 Task: Change  the formatting of the data to Which is Less than 10, In conditional formating, put the option 'Light Red Fill with Drak Red Text. 'add another formatting option Format As Table, insert the option Blue Table style Light 9 In the sheet   Promote Sales log book
Action: Mouse moved to (296, 392)
Screenshot: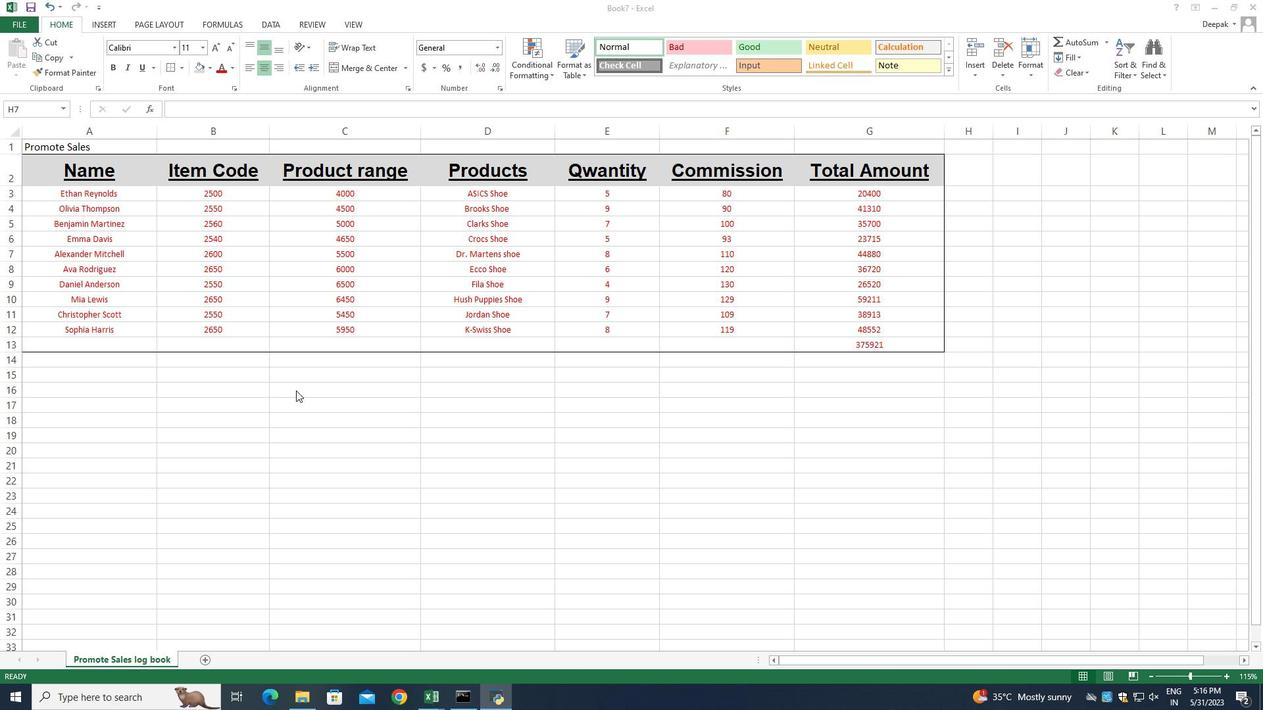 
Action: Mouse scrolled (296, 391) with delta (0, 0)
Screenshot: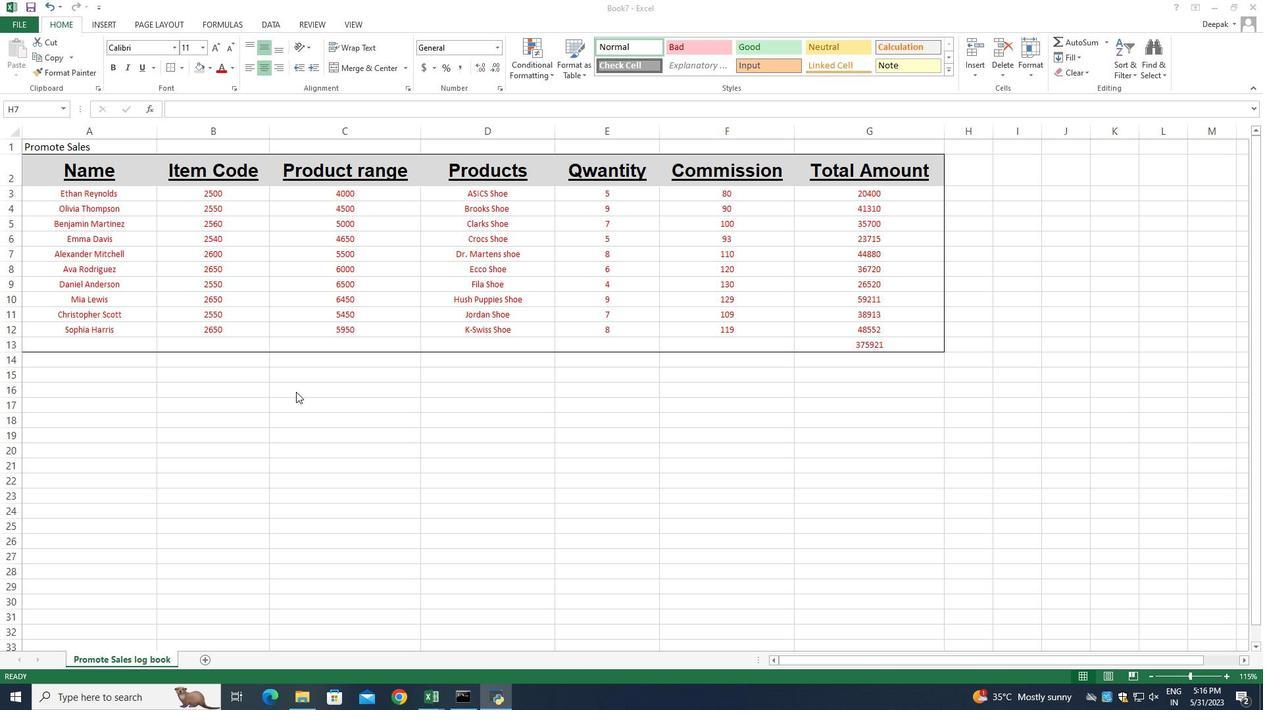 
Action: Mouse scrolled (296, 391) with delta (0, 0)
Screenshot: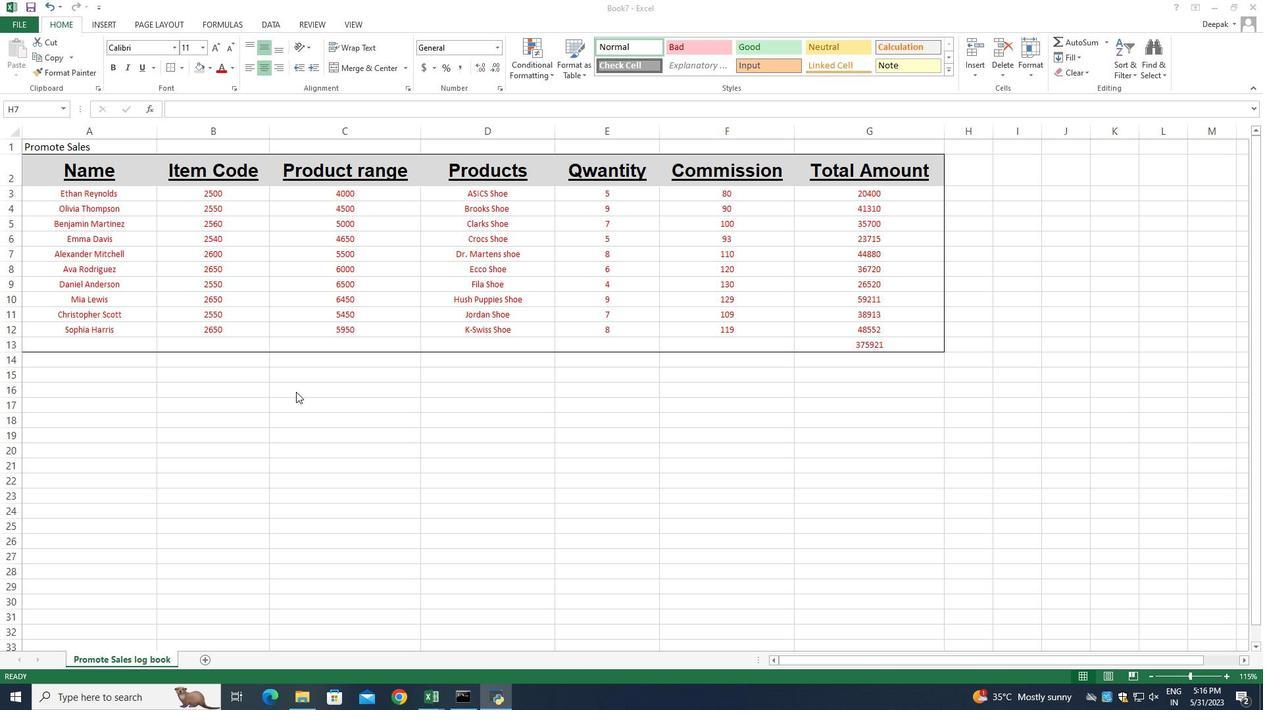 
Action: Mouse scrolled (296, 391) with delta (0, 0)
Screenshot: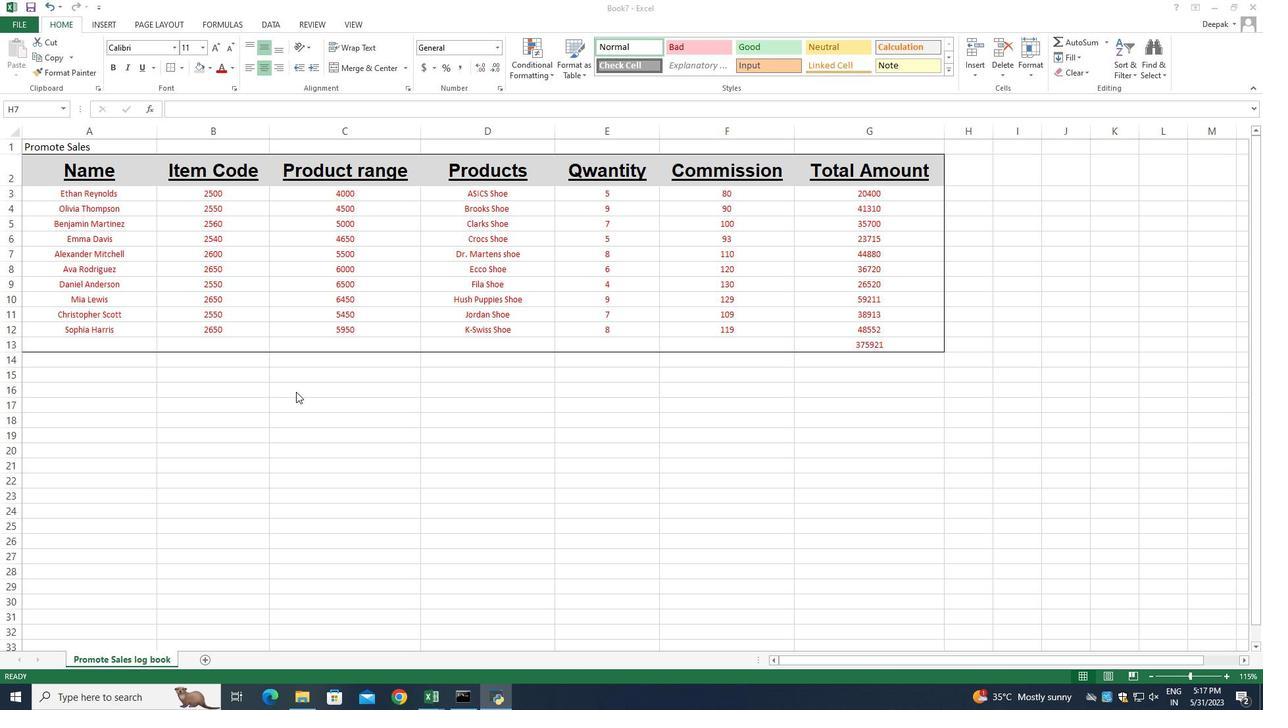
Action: Mouse moved to (307, 417)
Screenshot: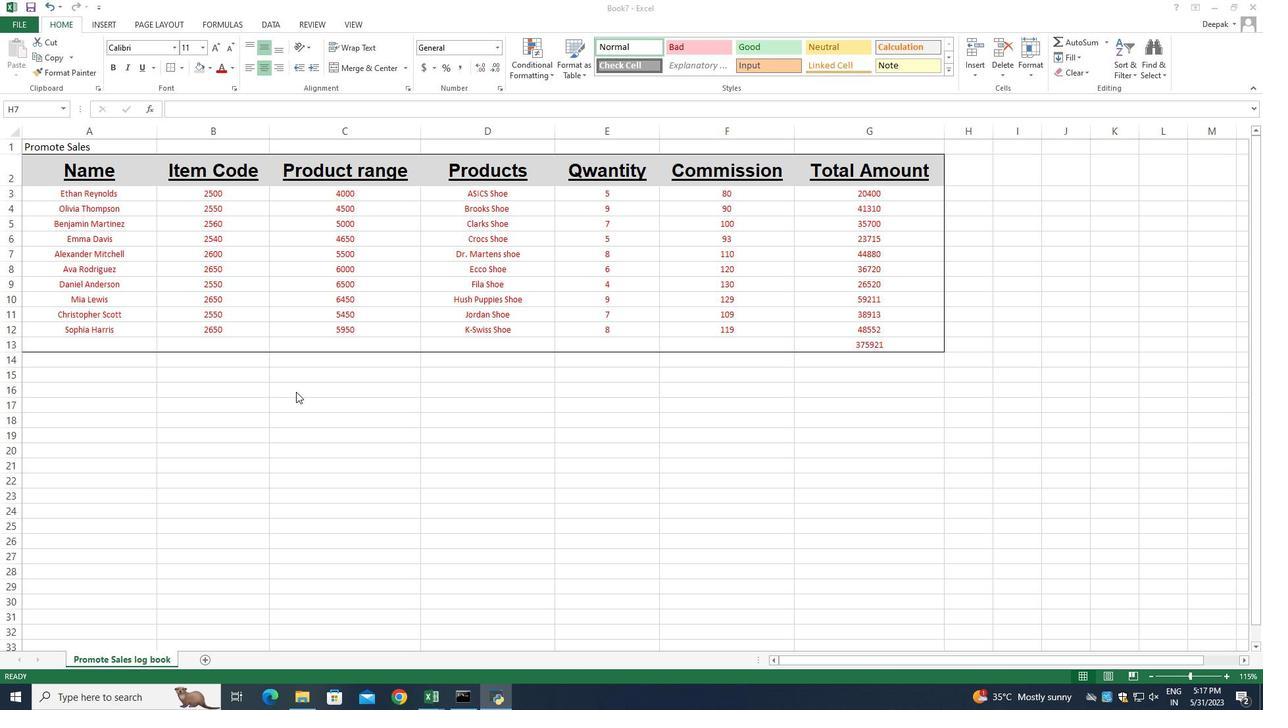 
Action: Mouse scrolled (307, 416) with delta (0, 0)
Screenshot: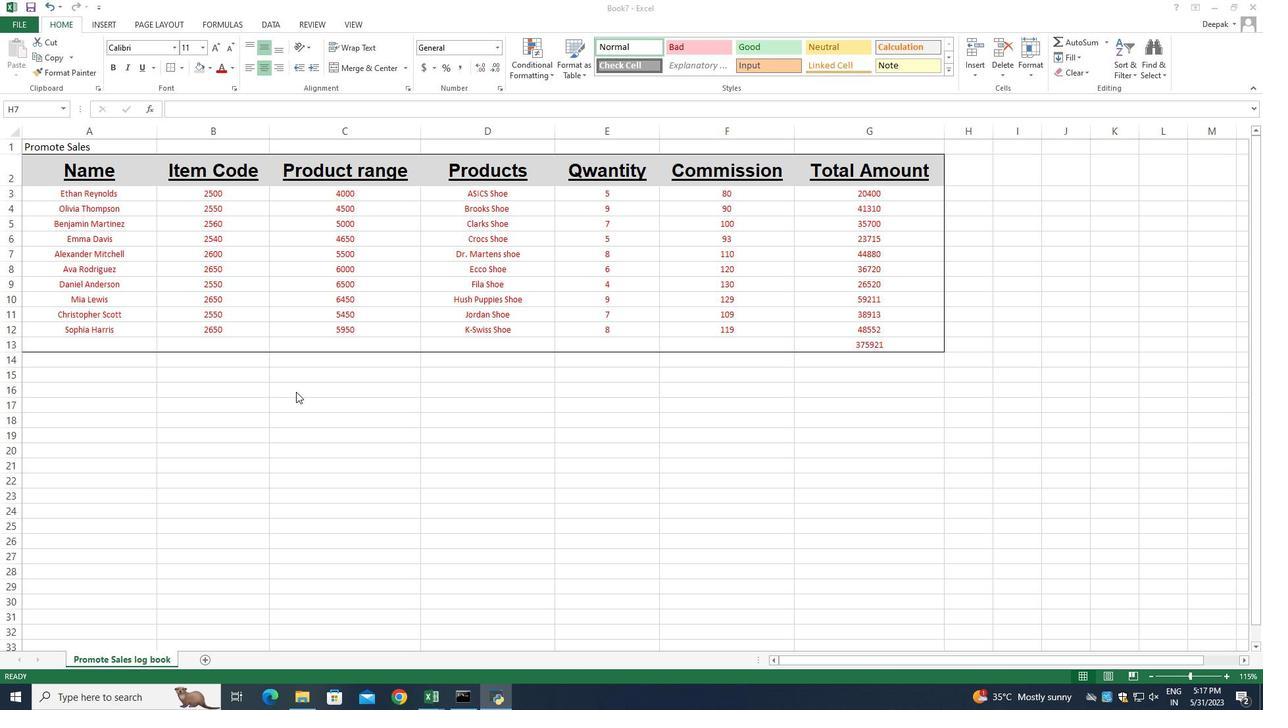 
Action: Mouse moved to (311, 424)
Screenshot: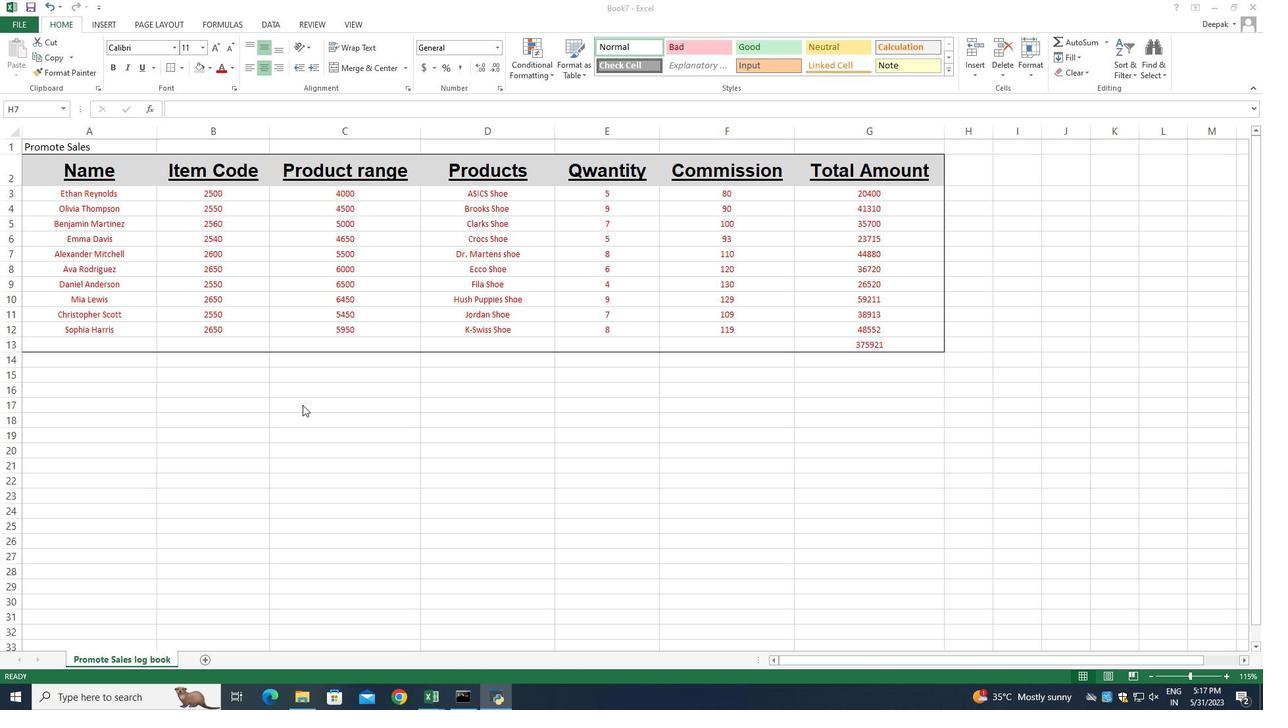 
Action: Mouse scrolled (311, 423) with delta (0, 0)
Screenshot: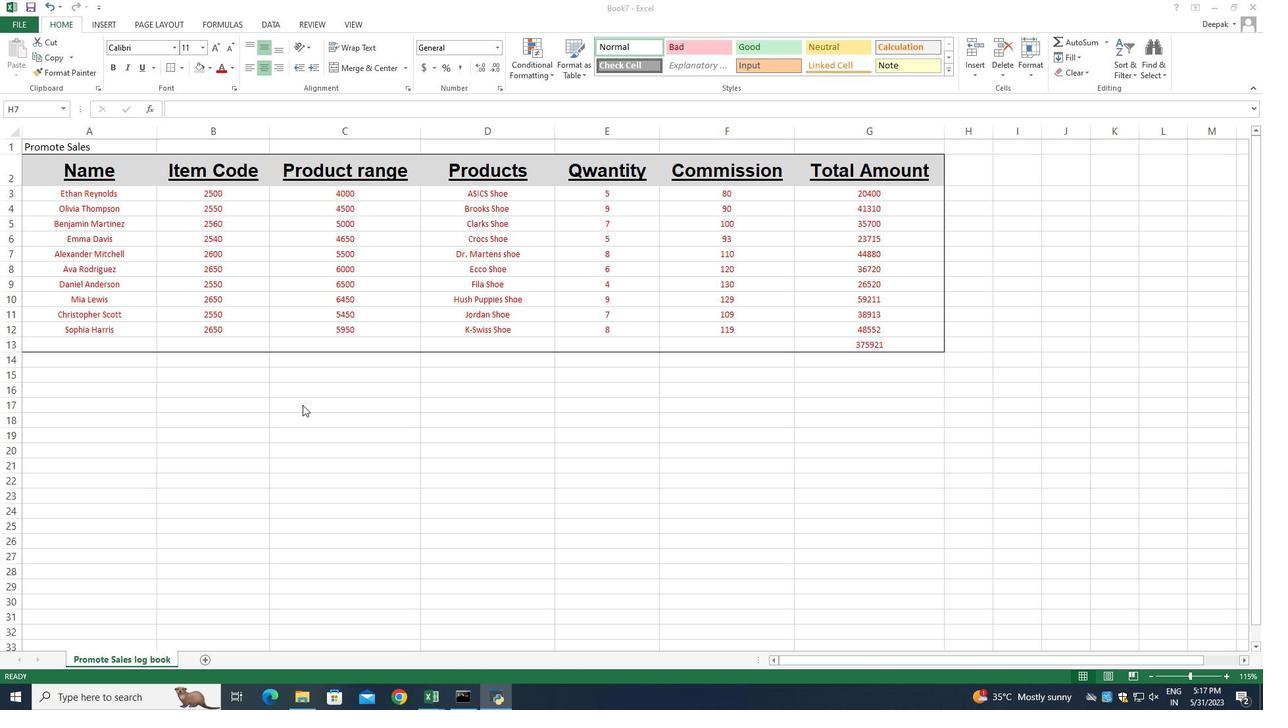 
Action: Mouse moved to (318, 434)
Screenshot: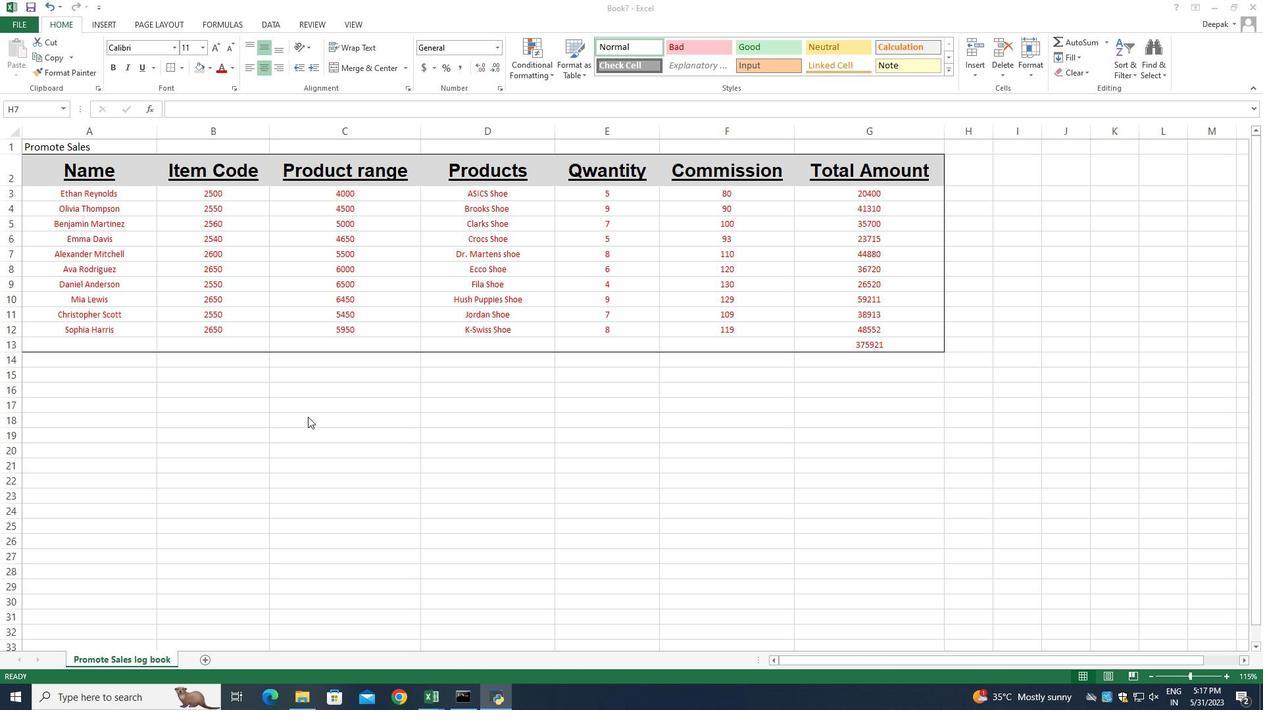 
Action: Mouse scrolled (318, 434) with delta (0, 0)
Screenshot: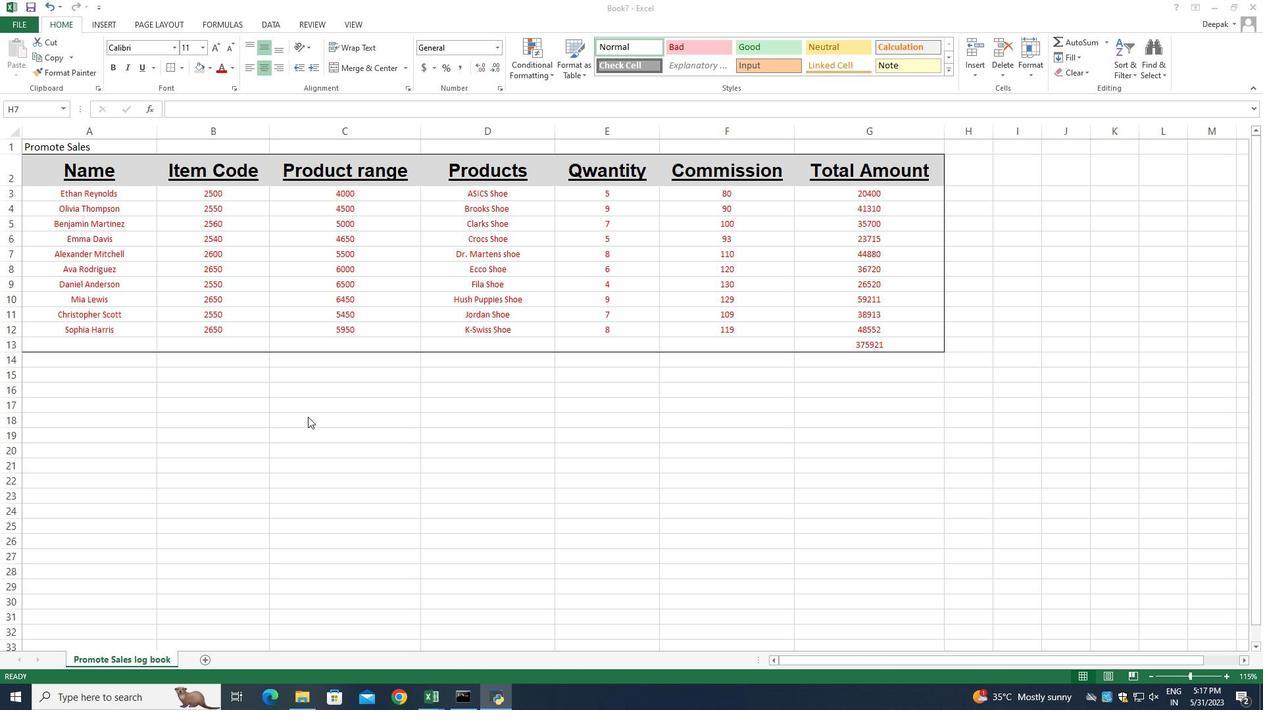 
Action: Mouse moved to (651, 374)
Screenshot: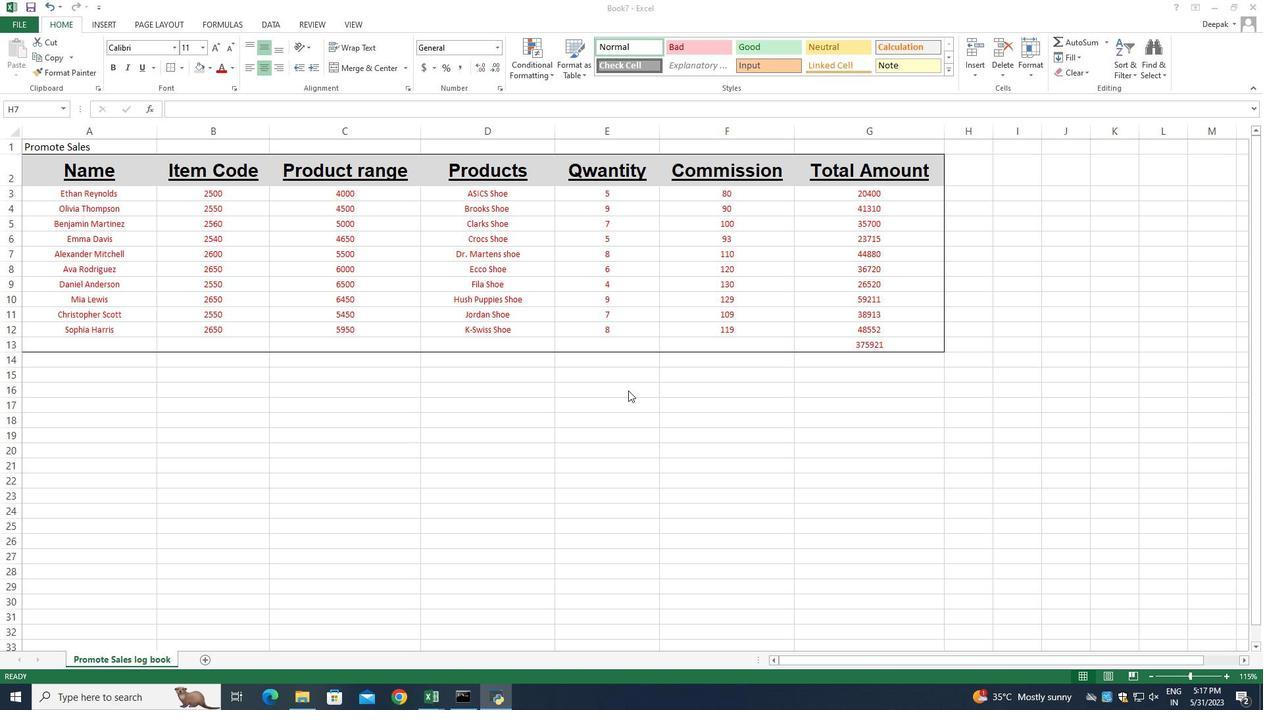 
Action: Mouse scrolled (651, 375) with delta (0, 0)
Screenshot: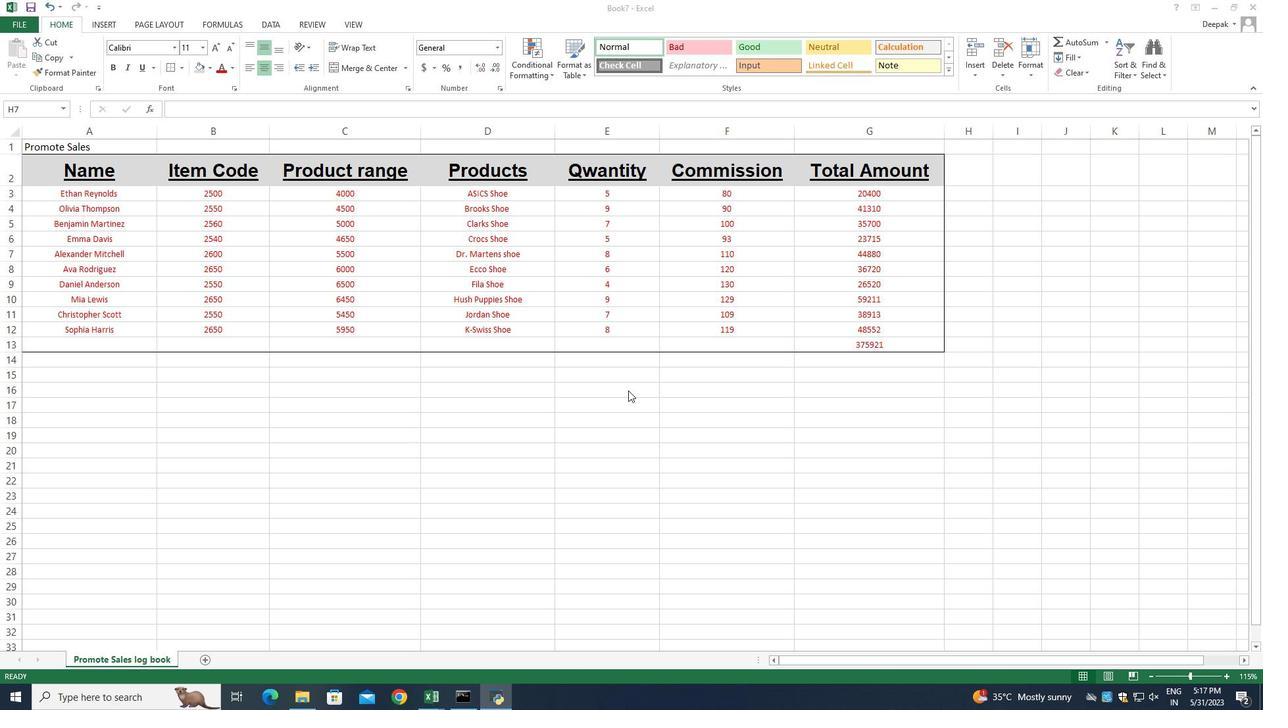 
Action: Mouse scrolled (651, 375) with delta (0, 0)
Screenshot: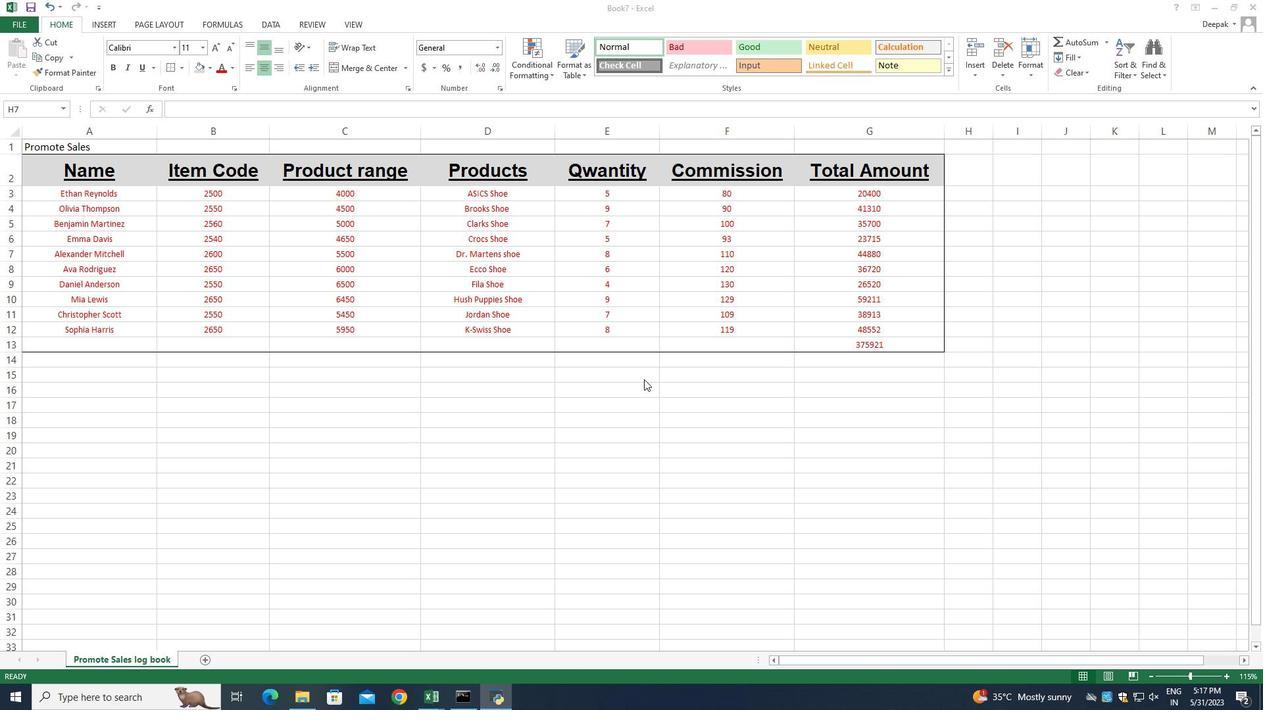 
Action: Mouse scrolled (651, 375) with delta (0, 0)
Screenshot: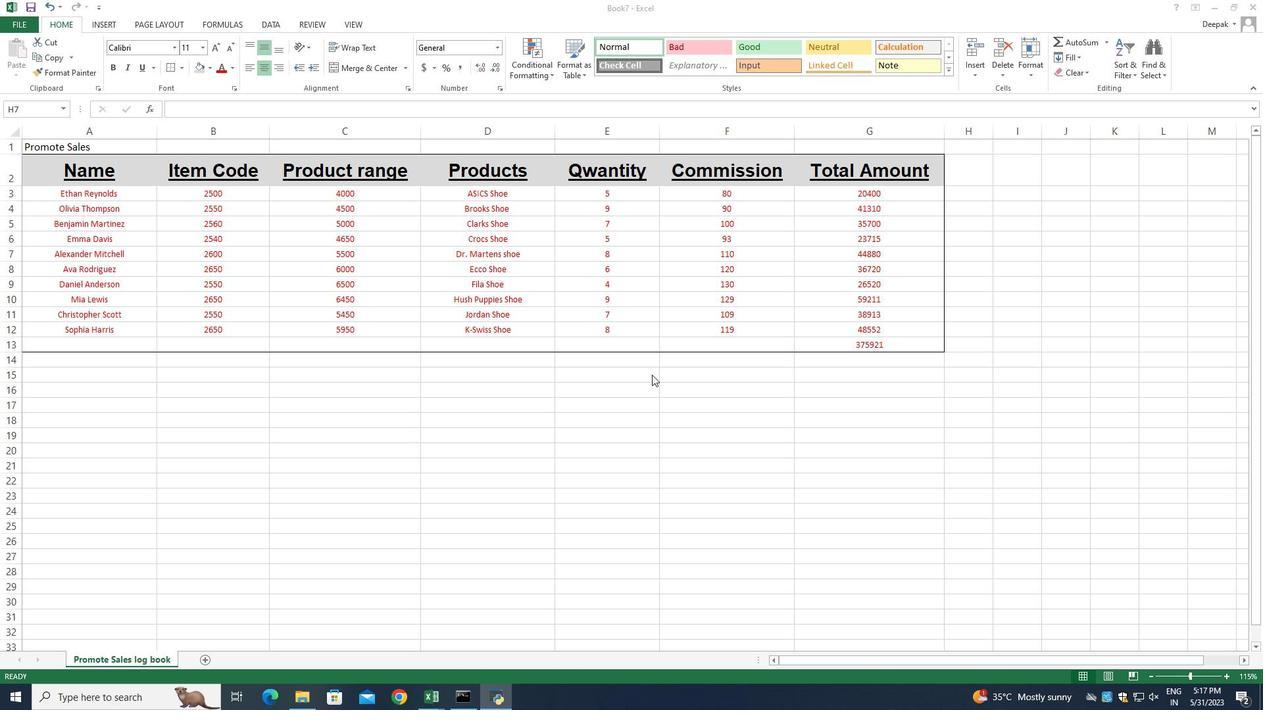 
Action: Mouse moved to (547, 358)
Screenshot: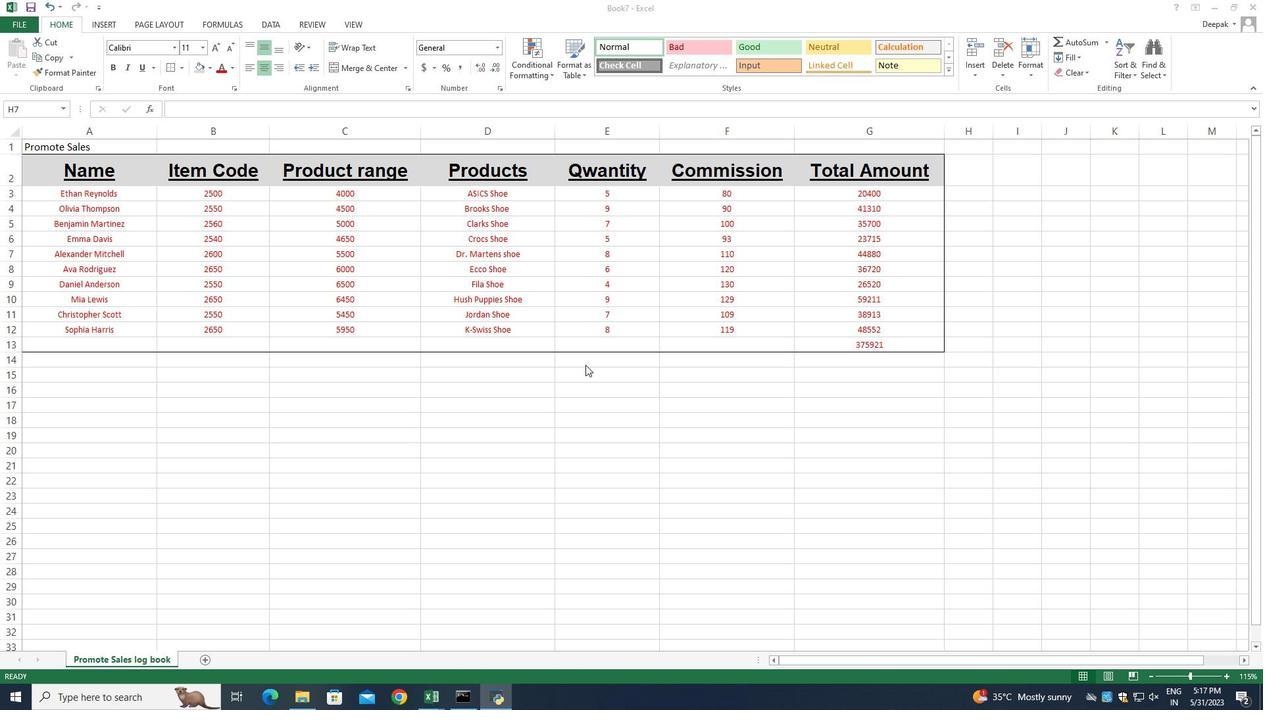 
Action: Mouse scrolled (547, 359) with delta (0, 0)
Screenshot: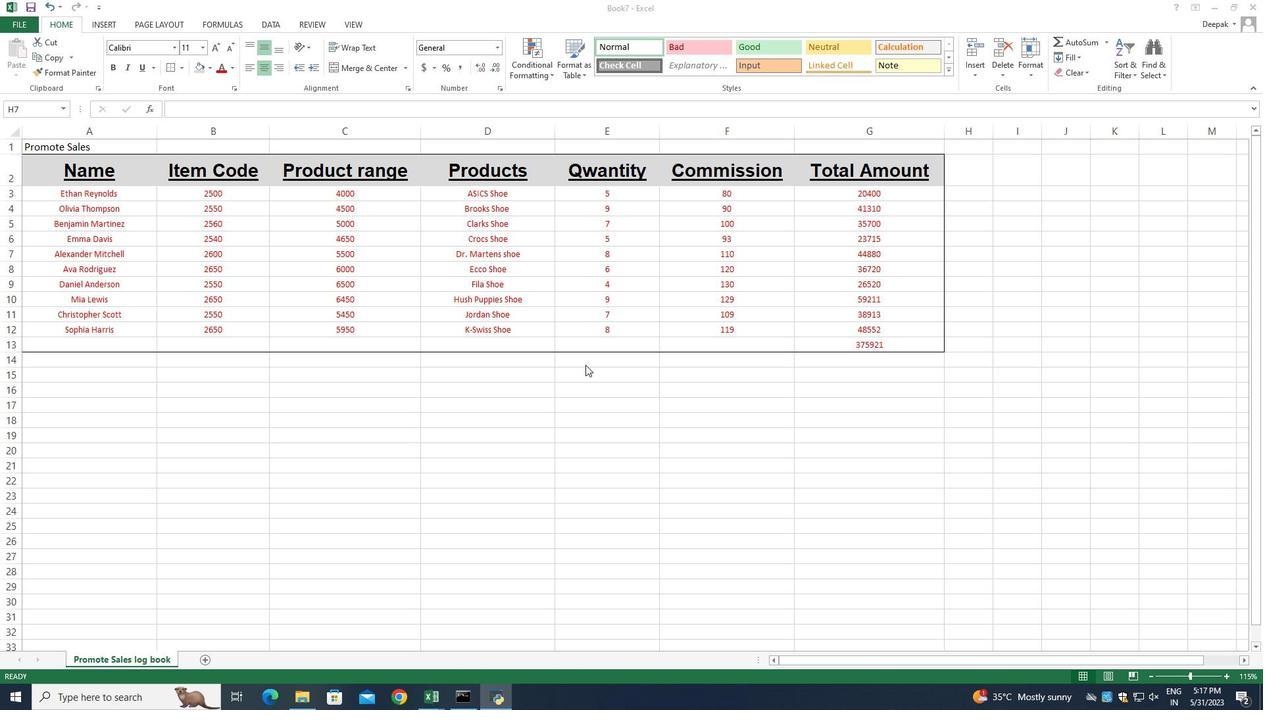 
Action: Mouse moved to (546, 358)
Screenshot: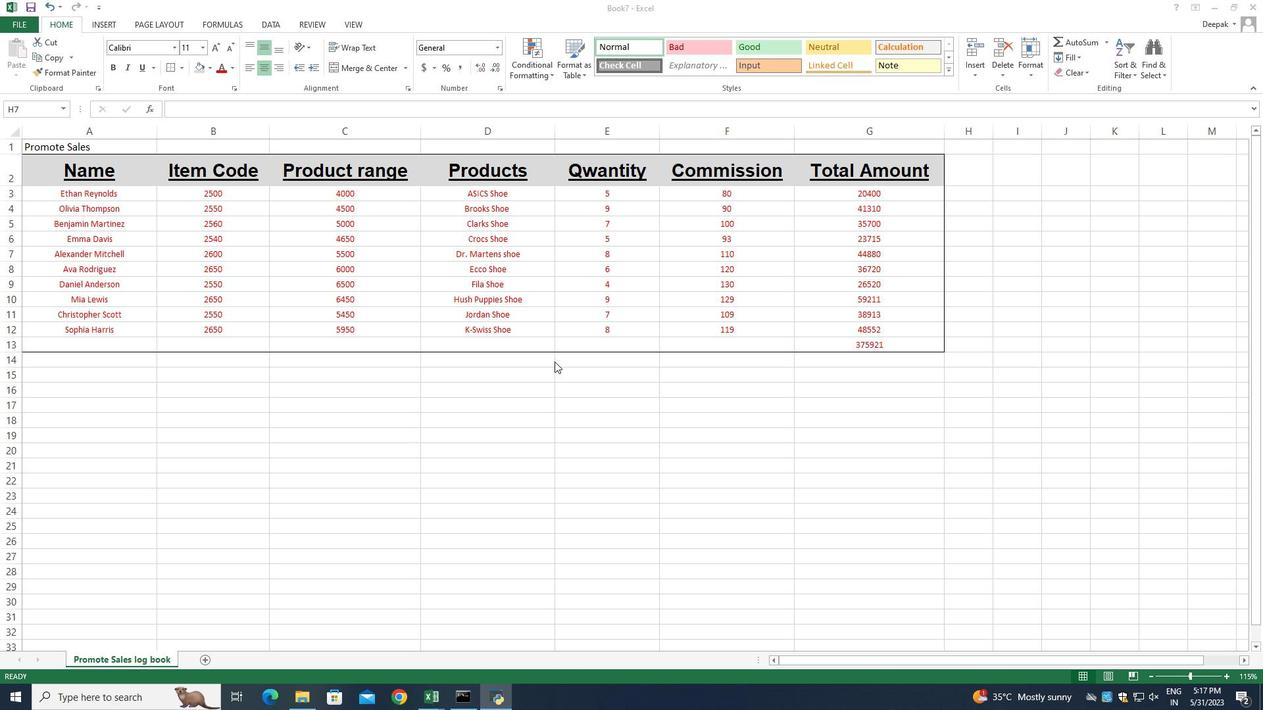 
Action: Mouse scrolled (546, 359) with delta (0, 0)
Screenshot: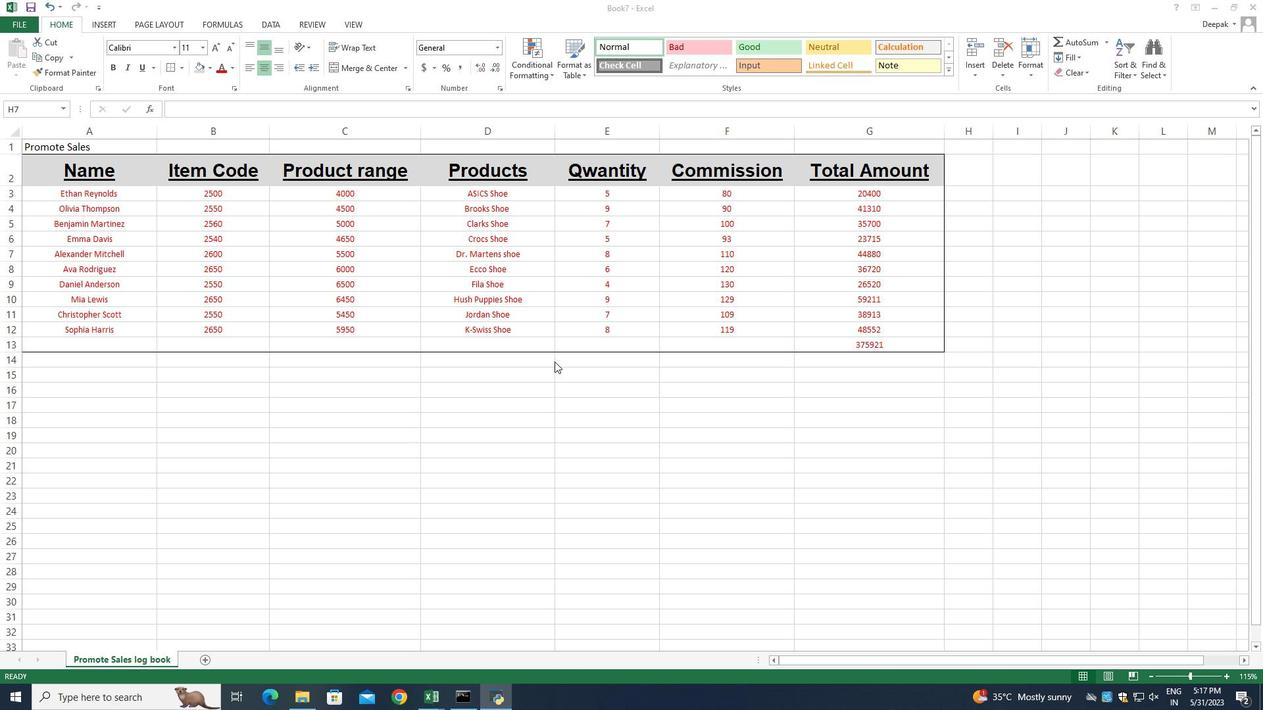 
Action: Mouse moved to (541, 368)
Screenshot: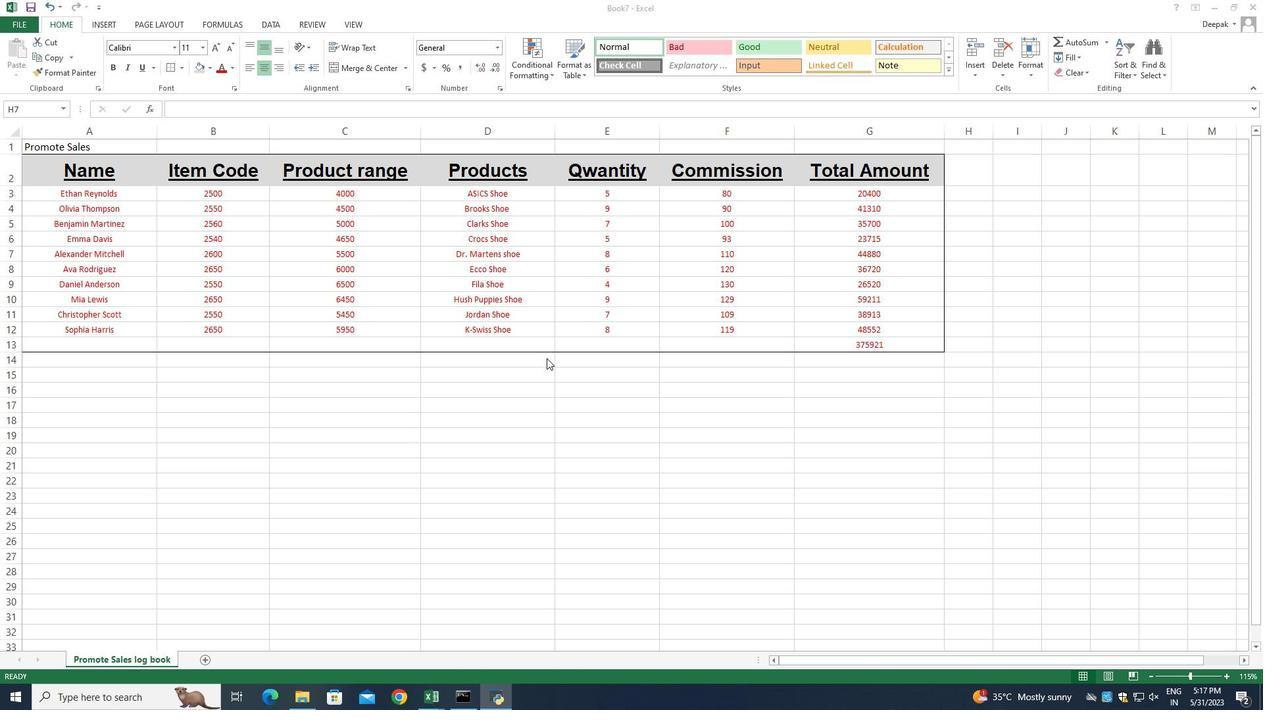 
Action: Mouse scrolled (541, 369) with delta (0, 0)
Screenshot: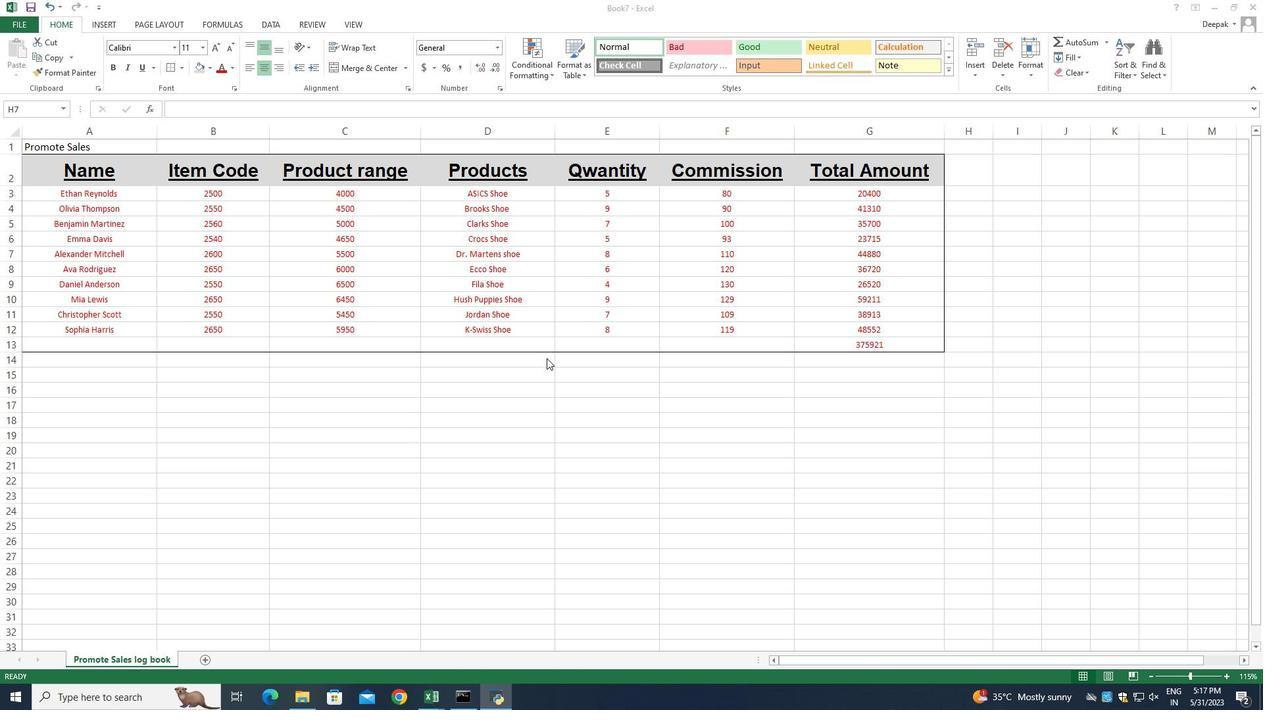 
Action: Mouse moved to (538, 392)
Screenshot: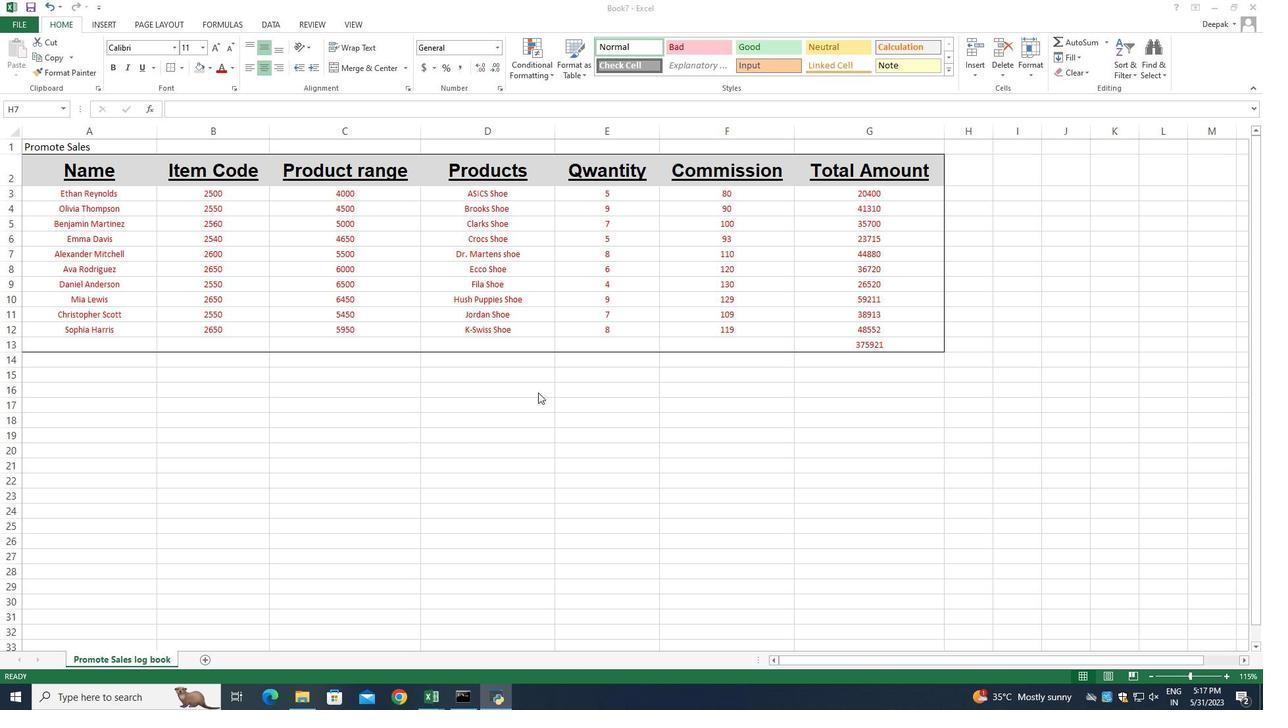 
Action: Mouse pressed left at (538, 392)
Screenshot: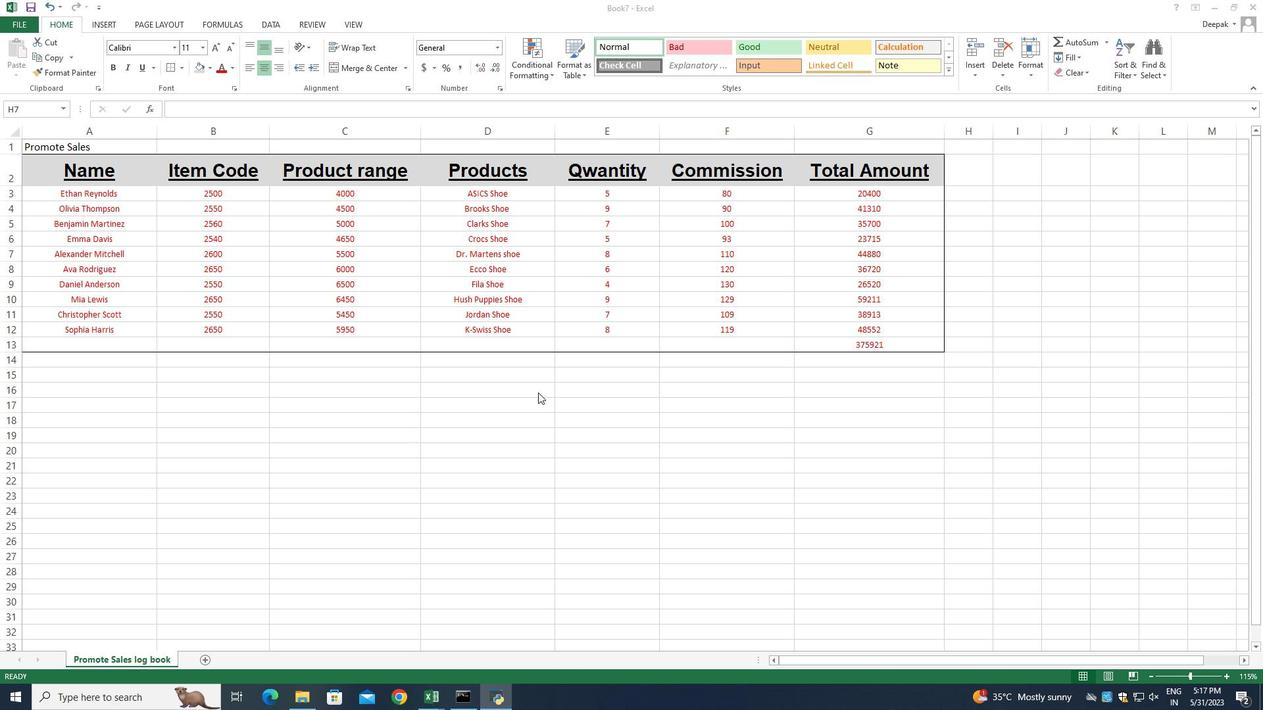 
Action: Mouse moved to (357, 415)
Screenshot: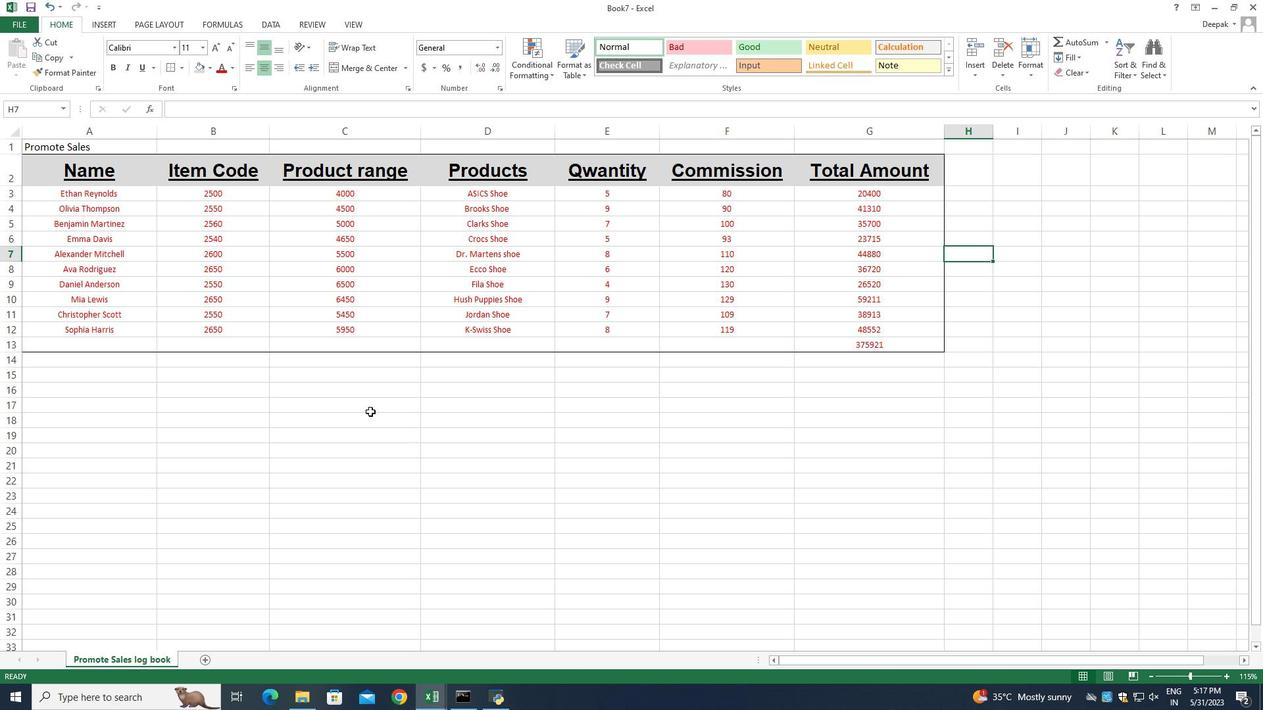 
Action: Mouse scrolled (357, 414) with delta (0, 0)
Screenshot: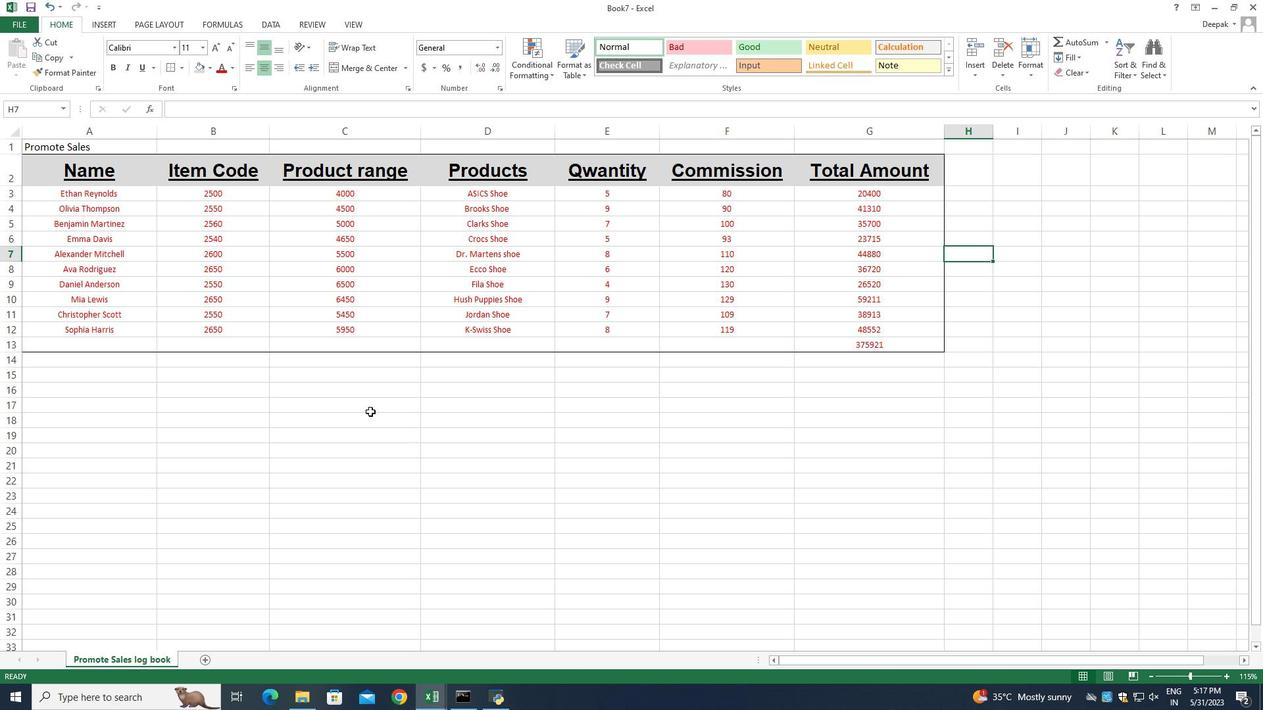 
Action: Mouse moved to (361, 415)
Screenshot: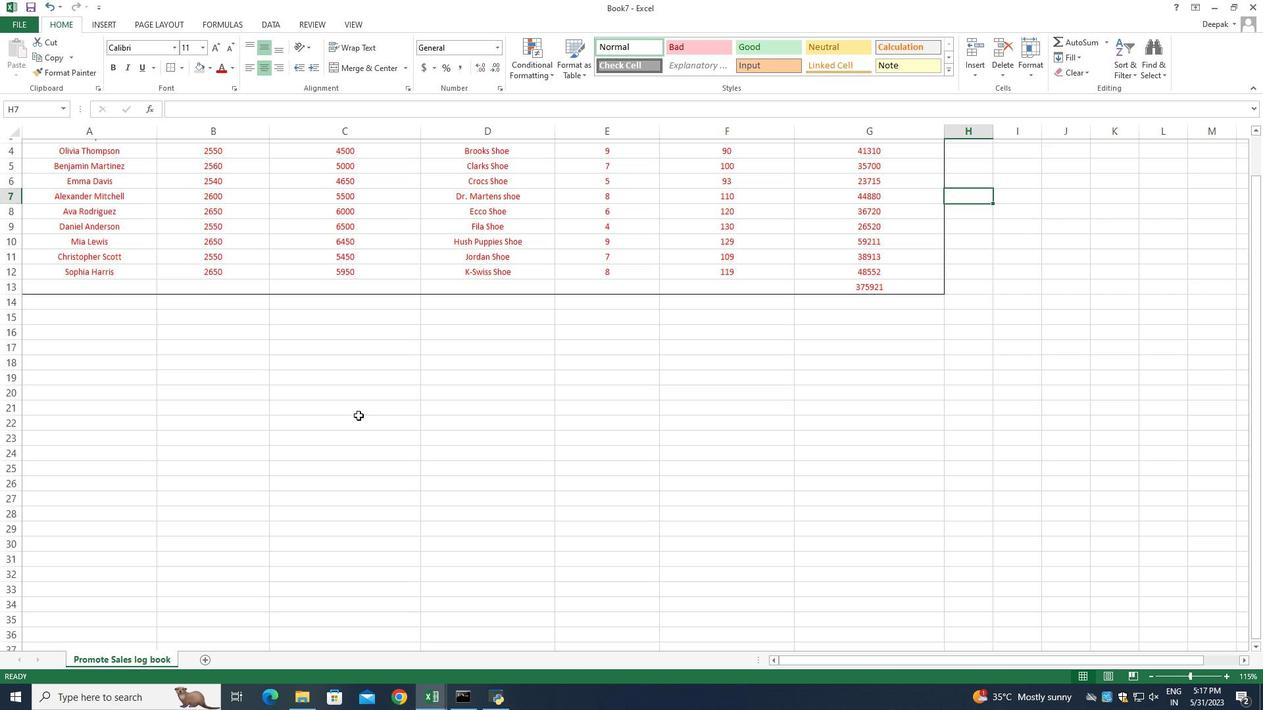 
Action: Mouse scrolled (361, 416) with delta (0, 0)
Screenshot: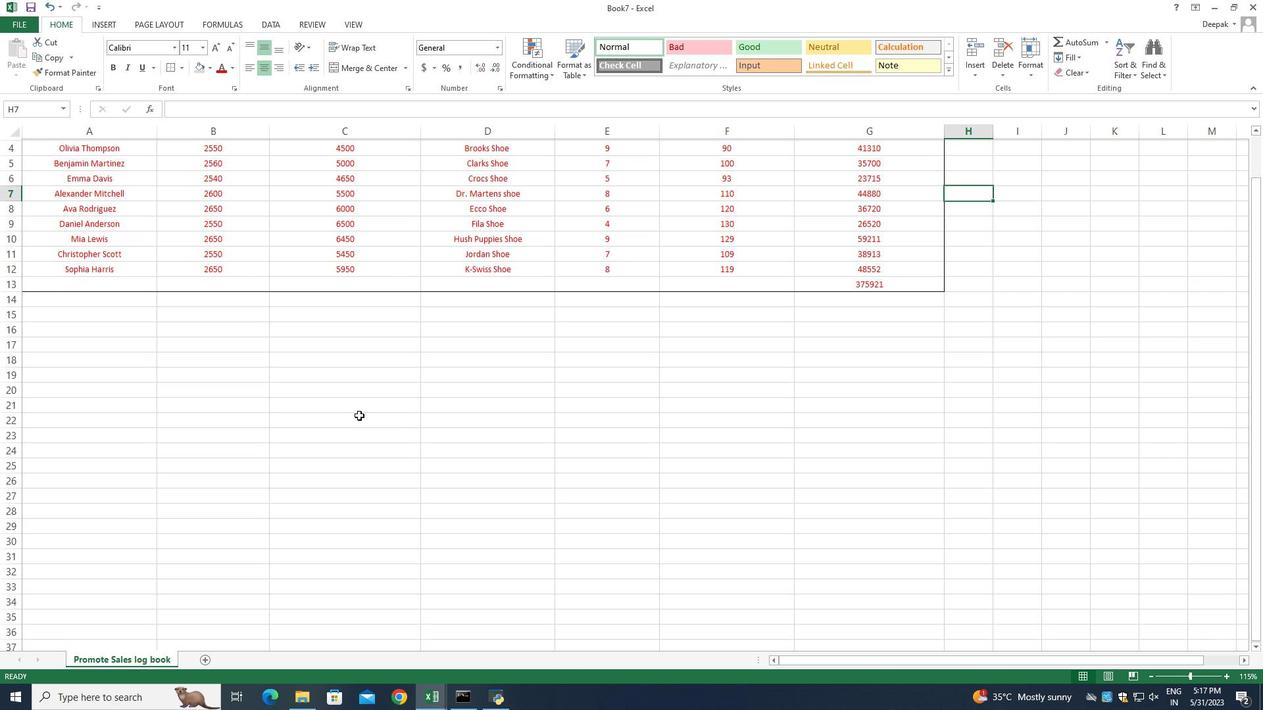 
Action: Mouse scrolled (361, 416) with delta (0, 0)
Screenshot: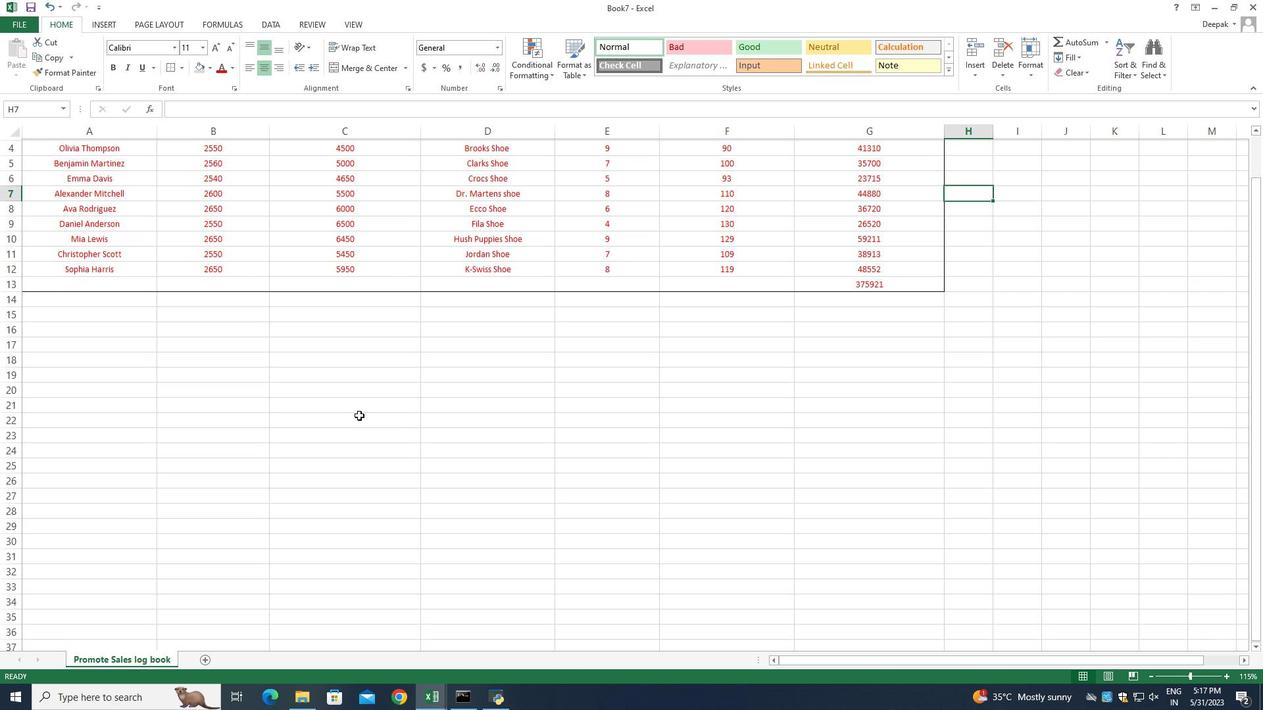 
Action: Mouse scrolled (361, 416) with delta (0, 0)
Screenshot: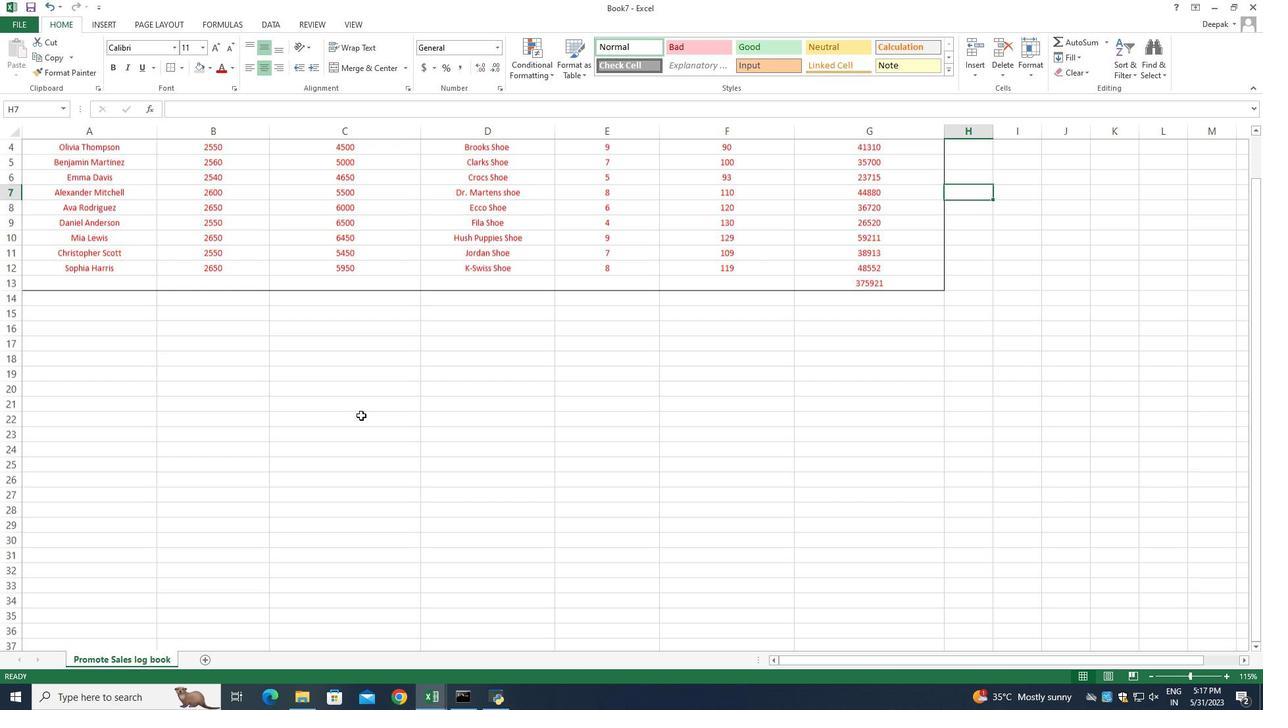 
Action: Mouse scrolled (361, 416) with delta (0, 0)
Screenshot: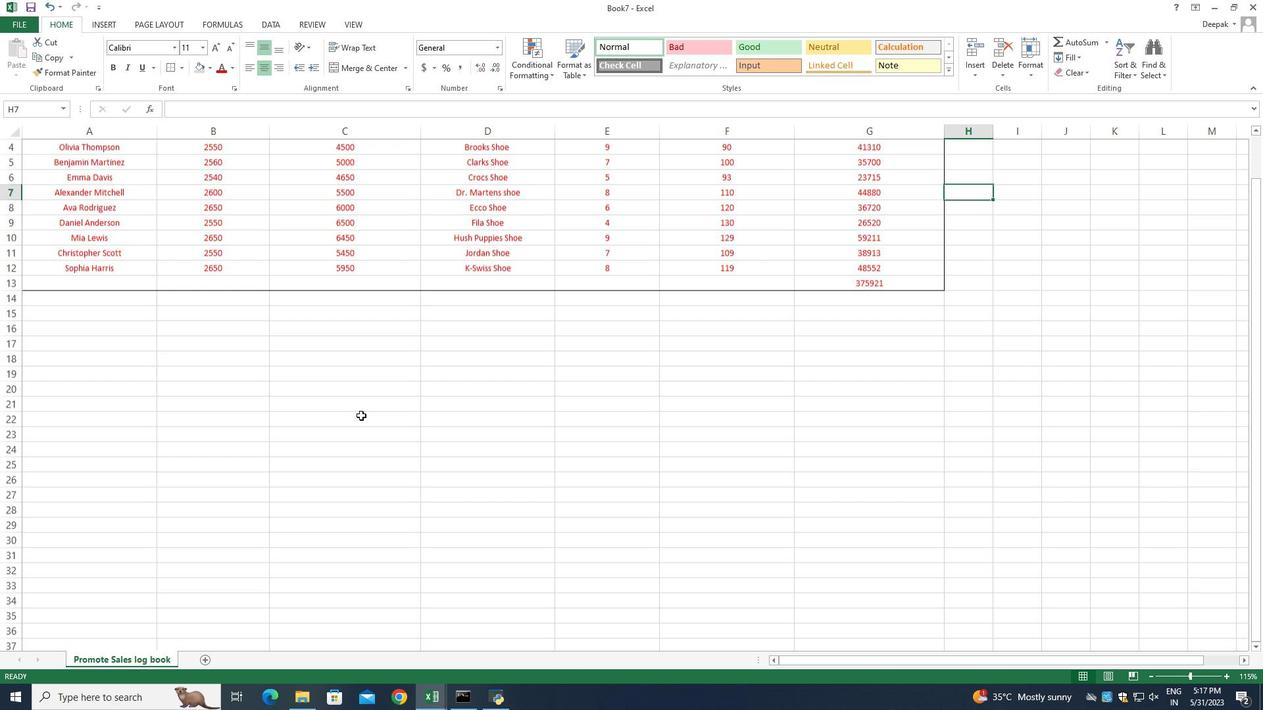 
Action: Mouse moved to (229, 389)
Screenshot: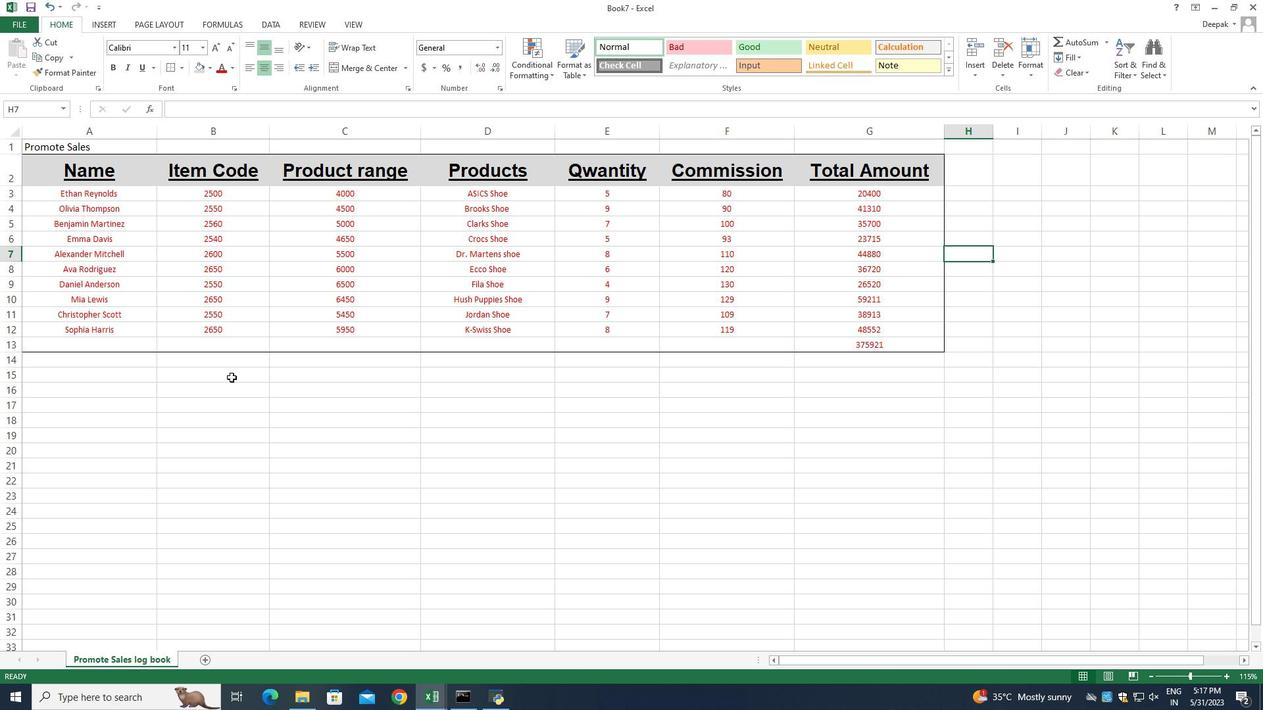 
Action: Mouse scrolled (229, 390) with delta (0, 0)
Screenshot: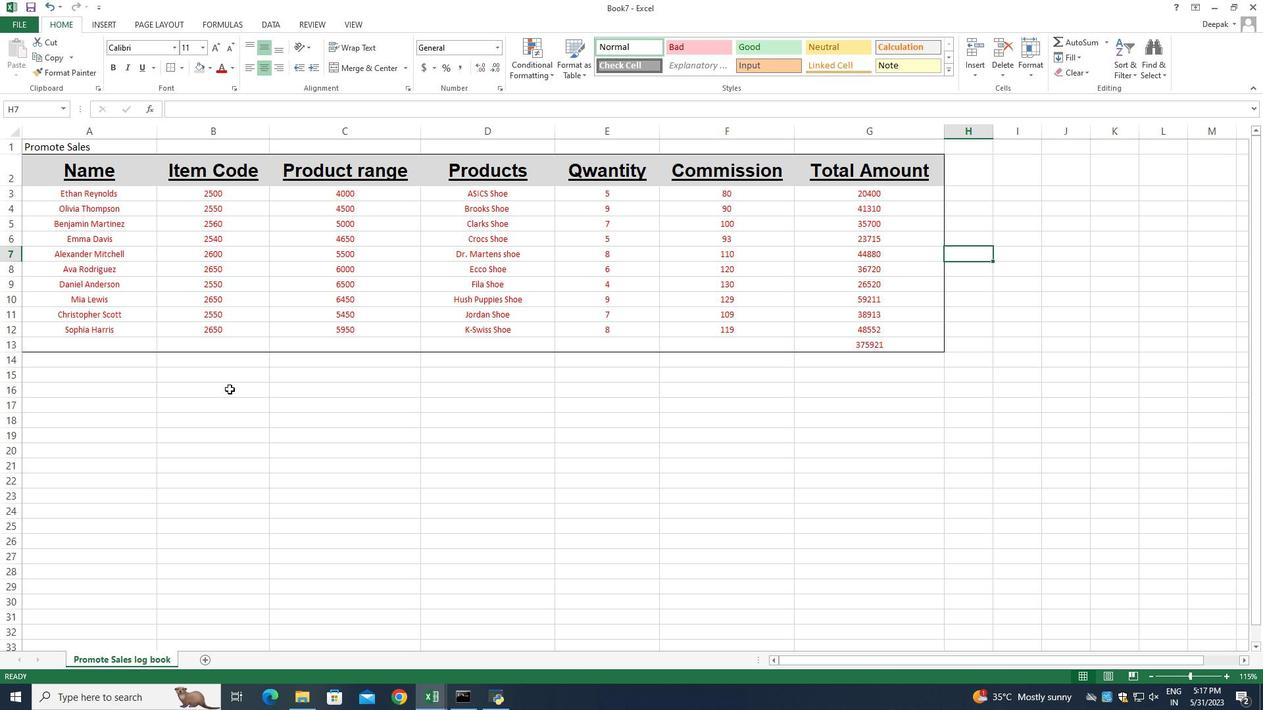 
Action: Mouse moved to (229, 388)
Screenshot: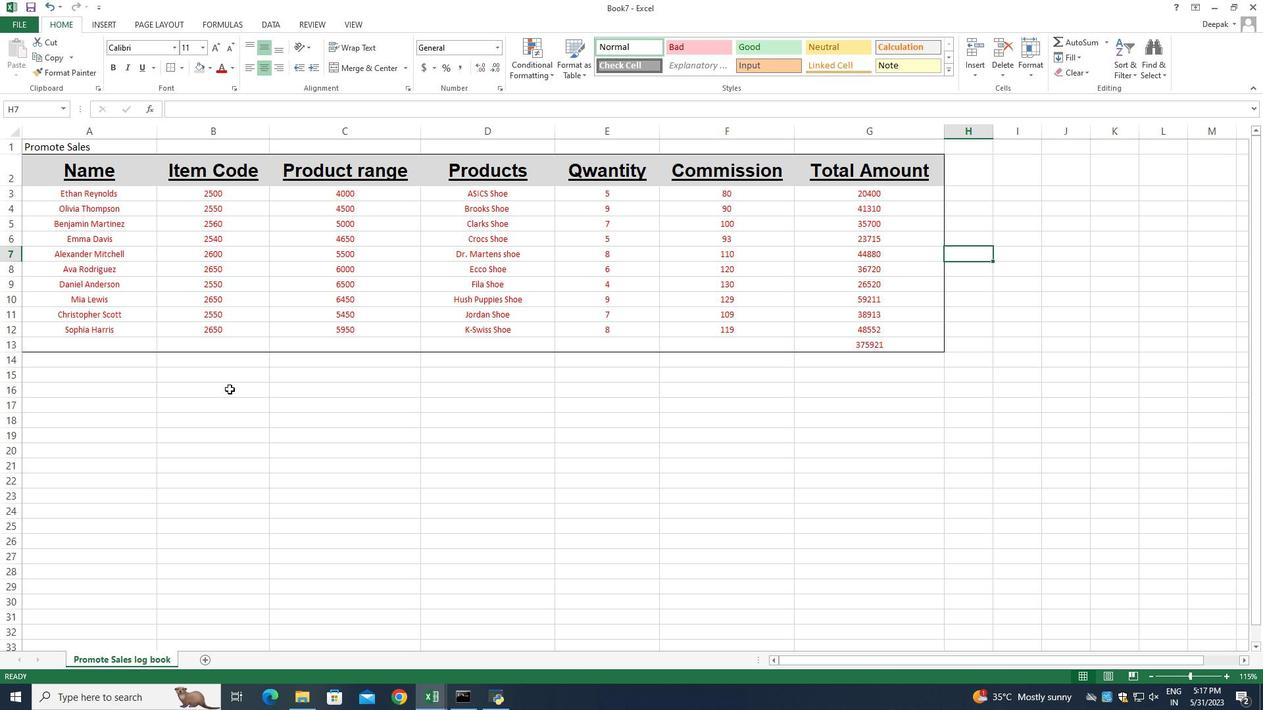 
Action: Mouse scrolled (229, 389) with delta (0, 0)
Screenshot: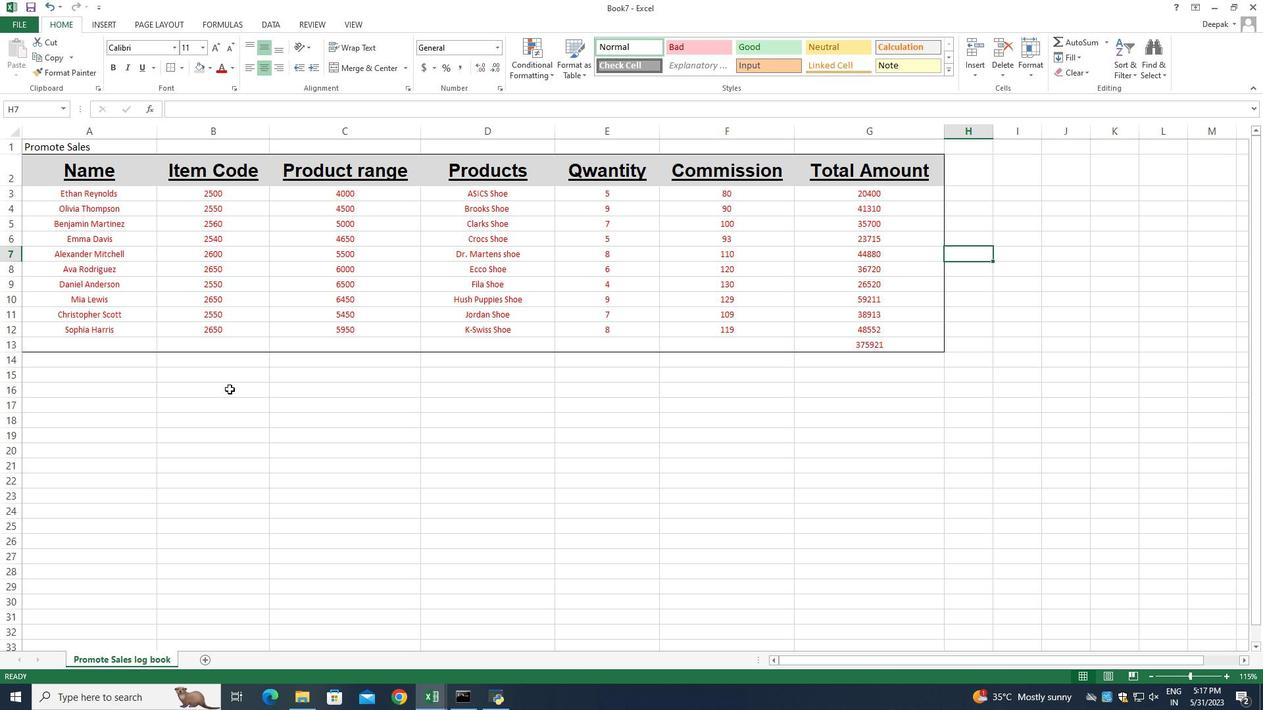 
Action: Mouse moved to (228, 387)
Screenshot: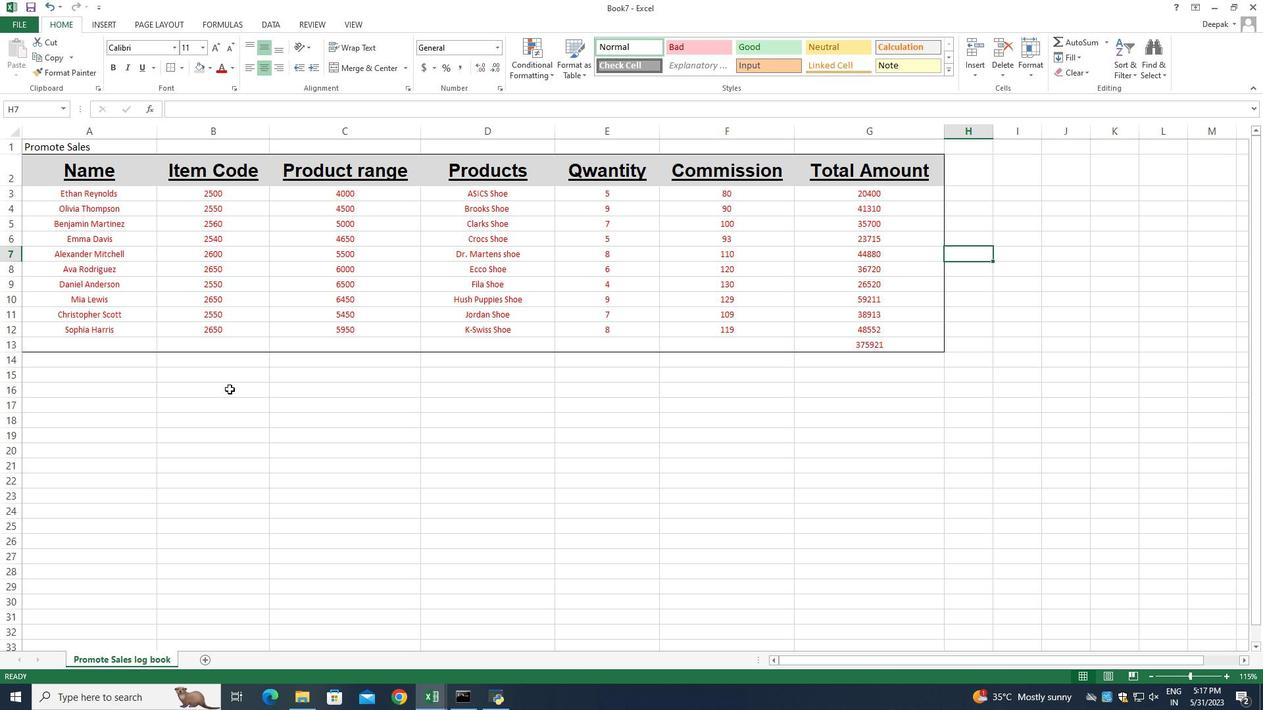 
Action: Mouse scrolled (228, 388) with delta (0, 0)
Screenshot: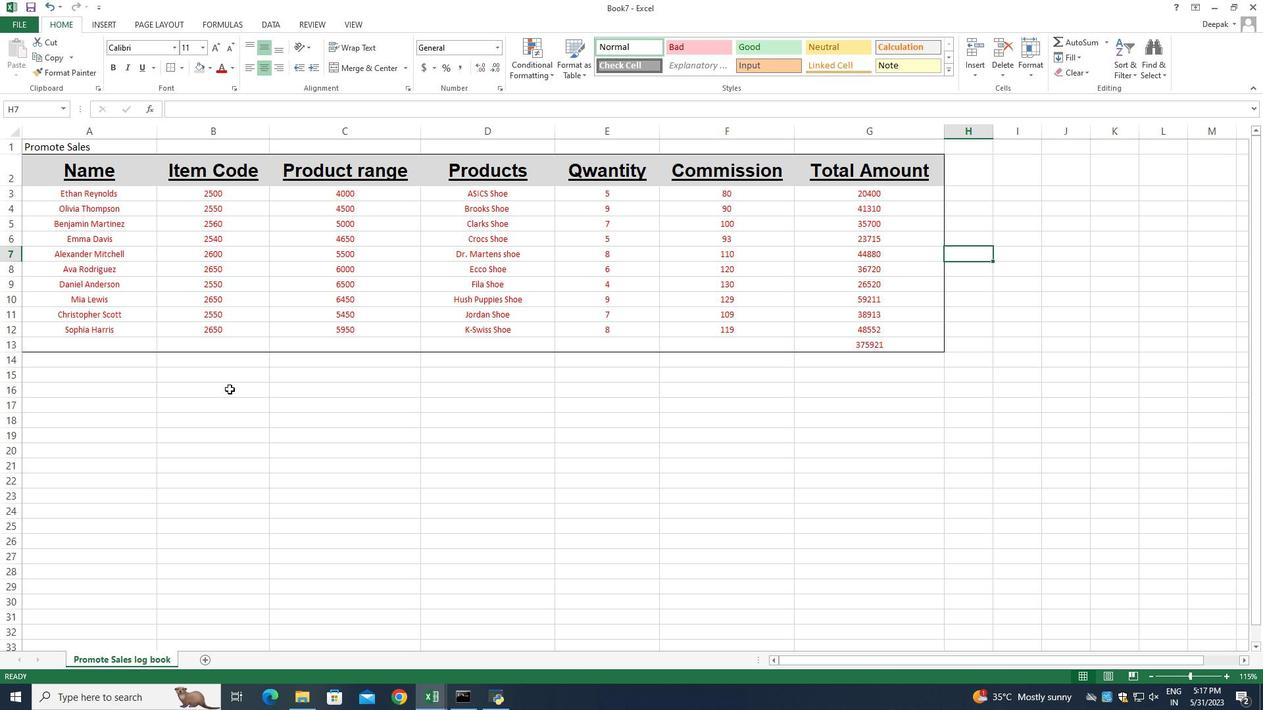 
Action: Mouse moved to (281, 377)
Screenshot: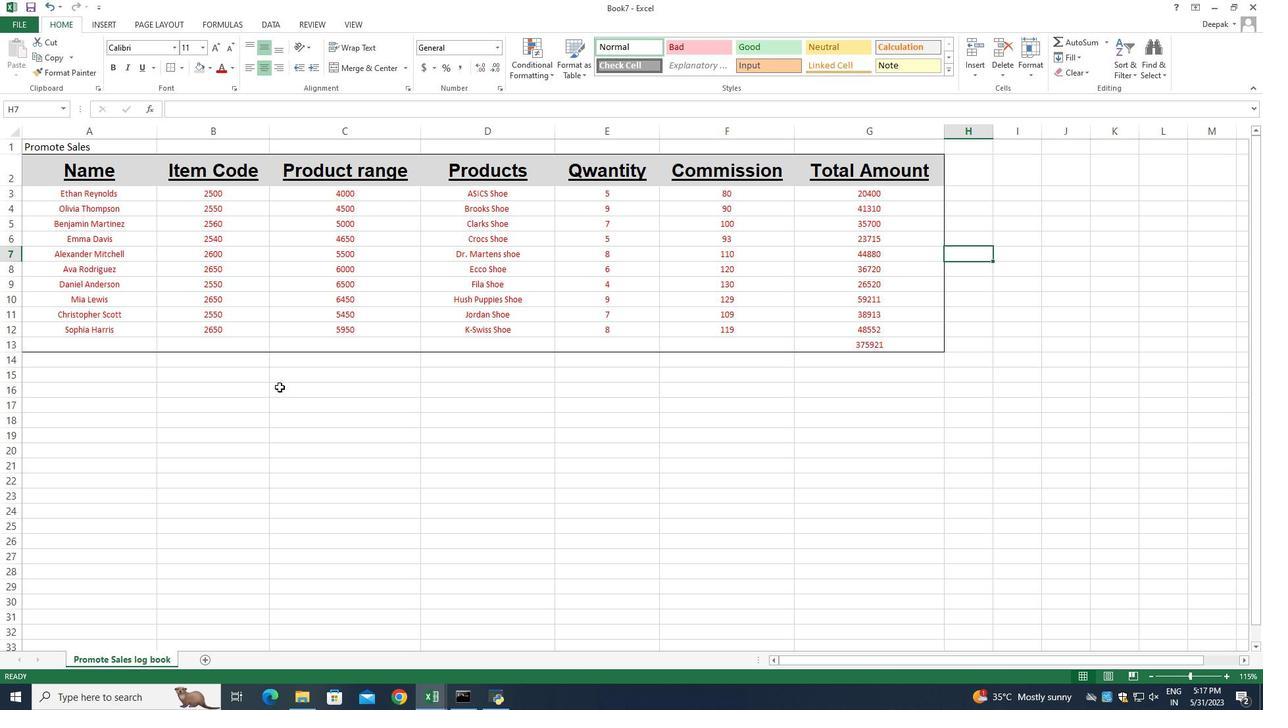 
Action: Mouse scrolled (281, 378) with delta (0, 0)
Screenshot: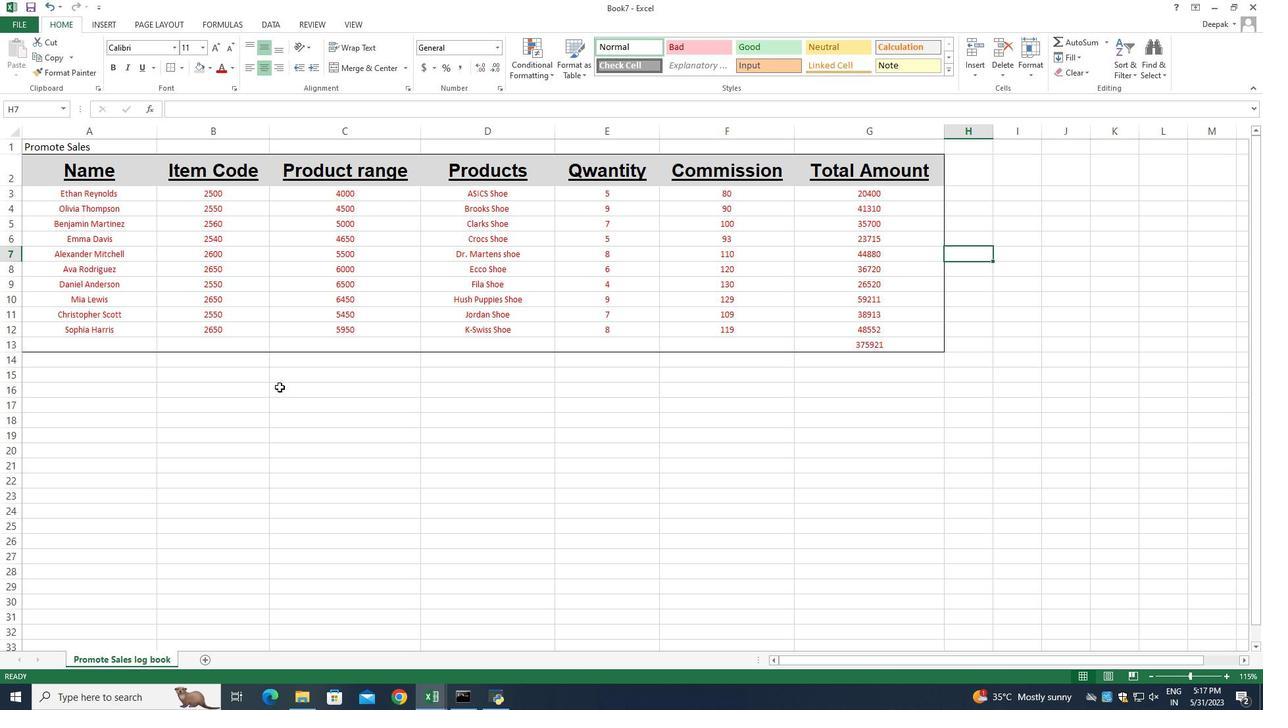 
Action: Mouse scrolled (281, 378) with delta (0, 0)
Screenshot: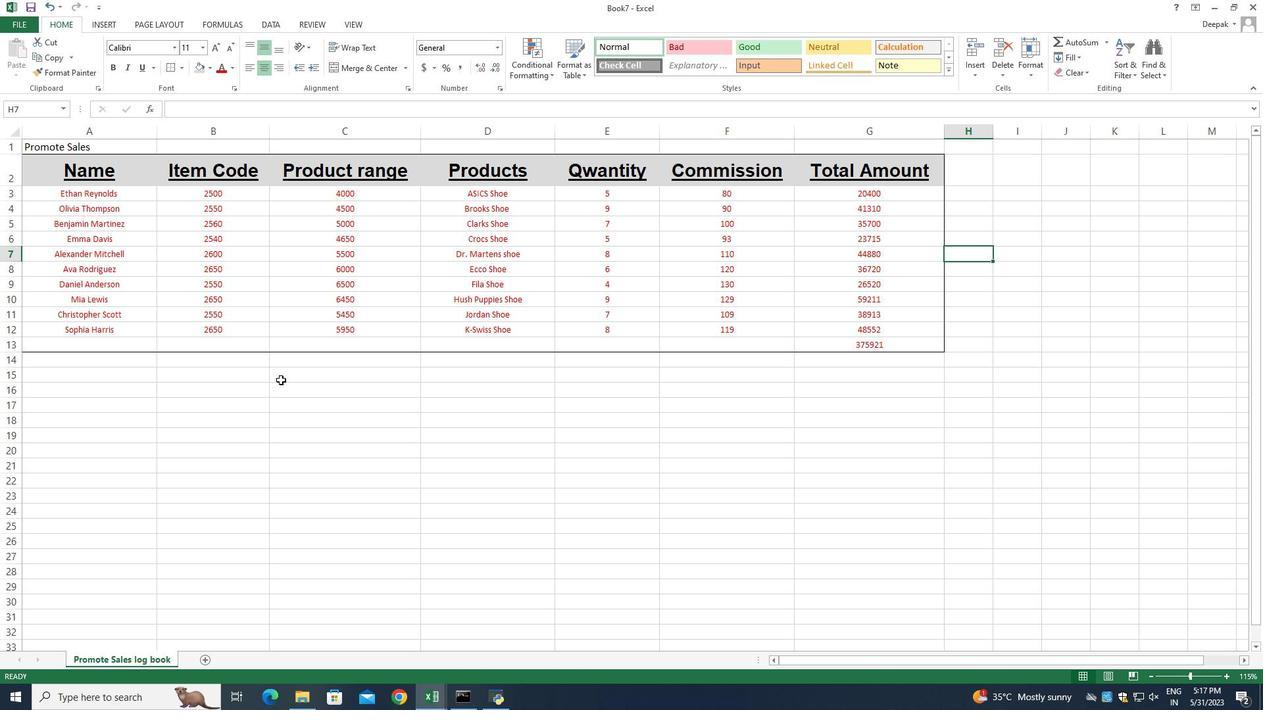 
Action: Mouse scrolled (281, 378) with delta (0, 0)
Screenshot: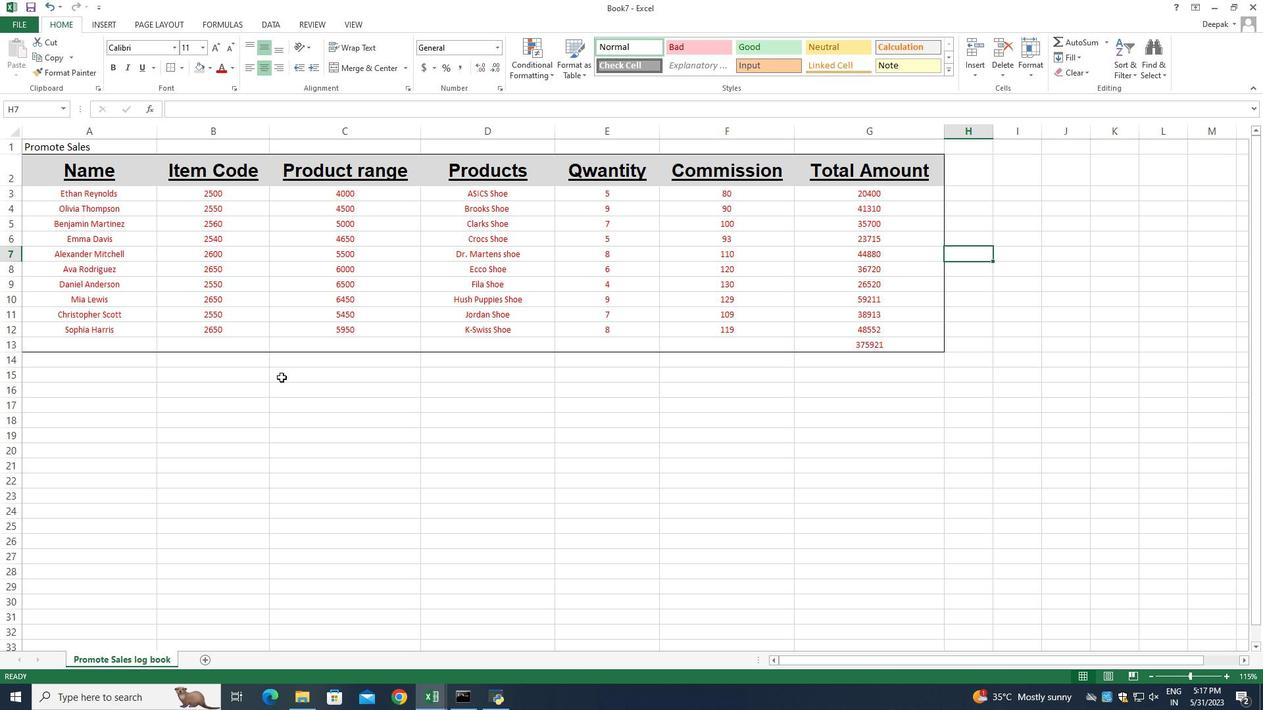 
Action: Mouse moved to (48, 169)
Screenshot: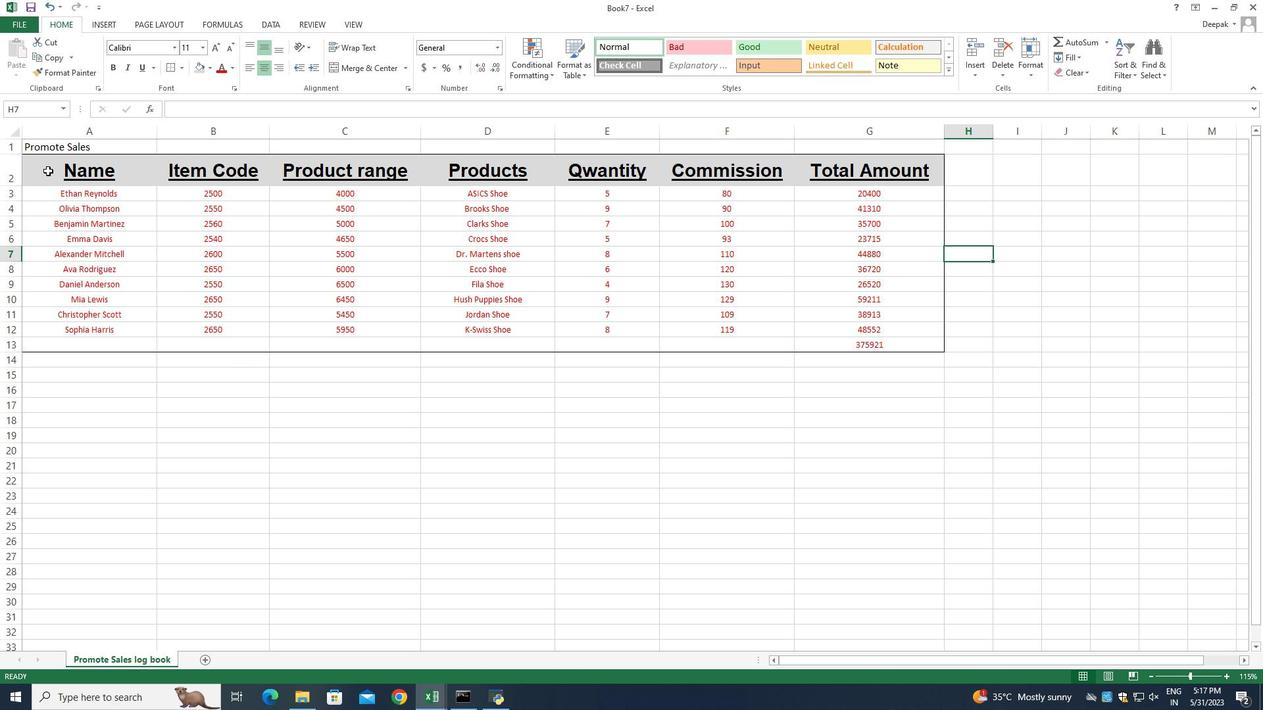 
Action: Mouse pressed left at (48, 169)
Screenshot: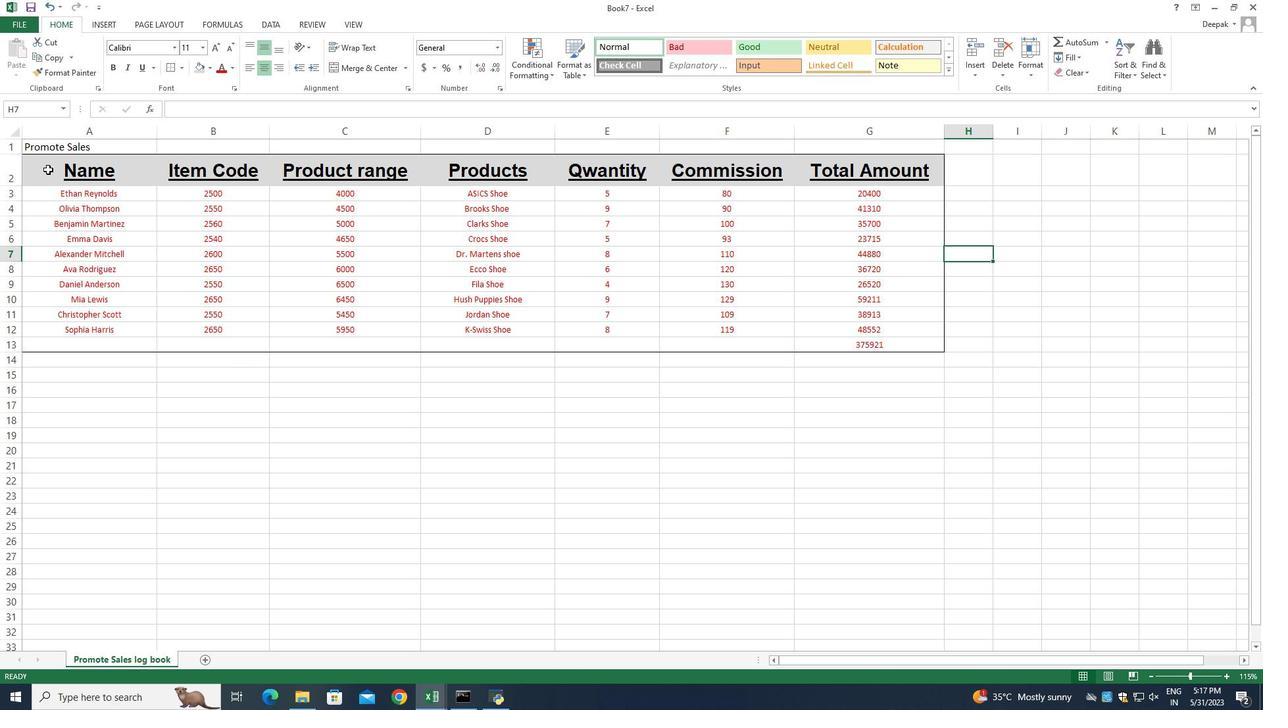 
Action: Mouse moved to (828, 194)
Screenshot: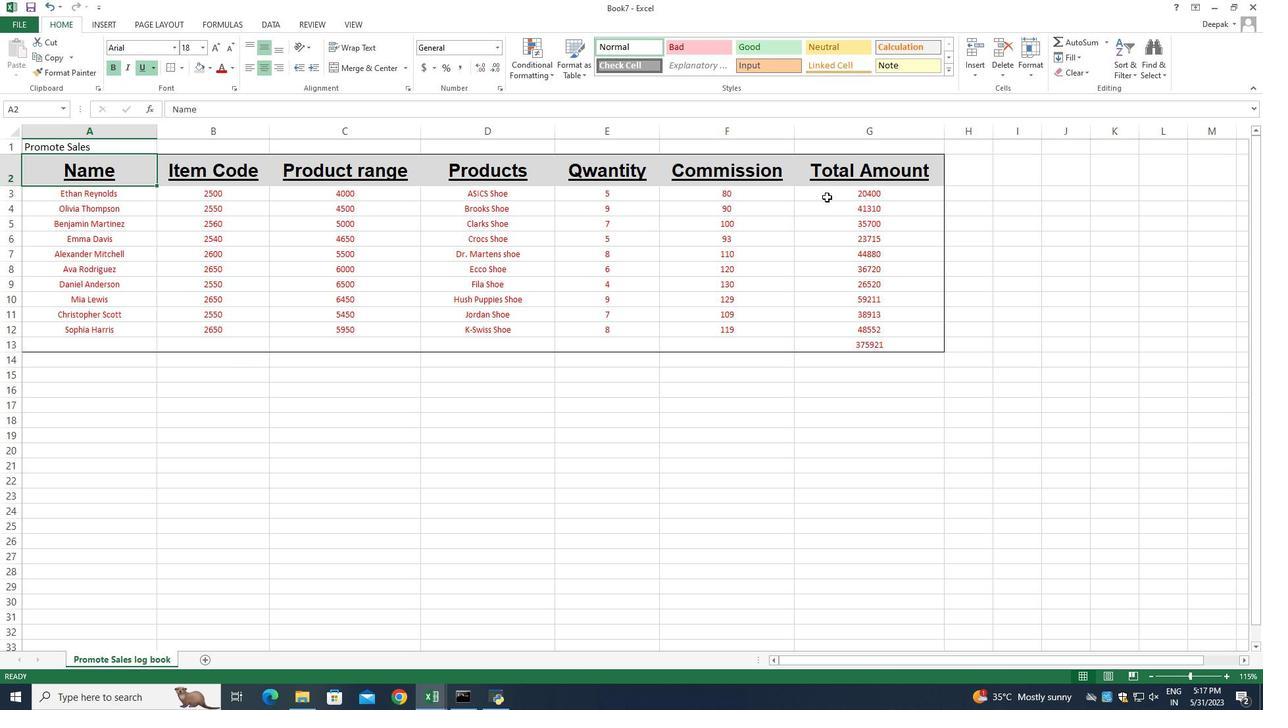
Action: Mouse pressed left at (828, 194)
Screenshot: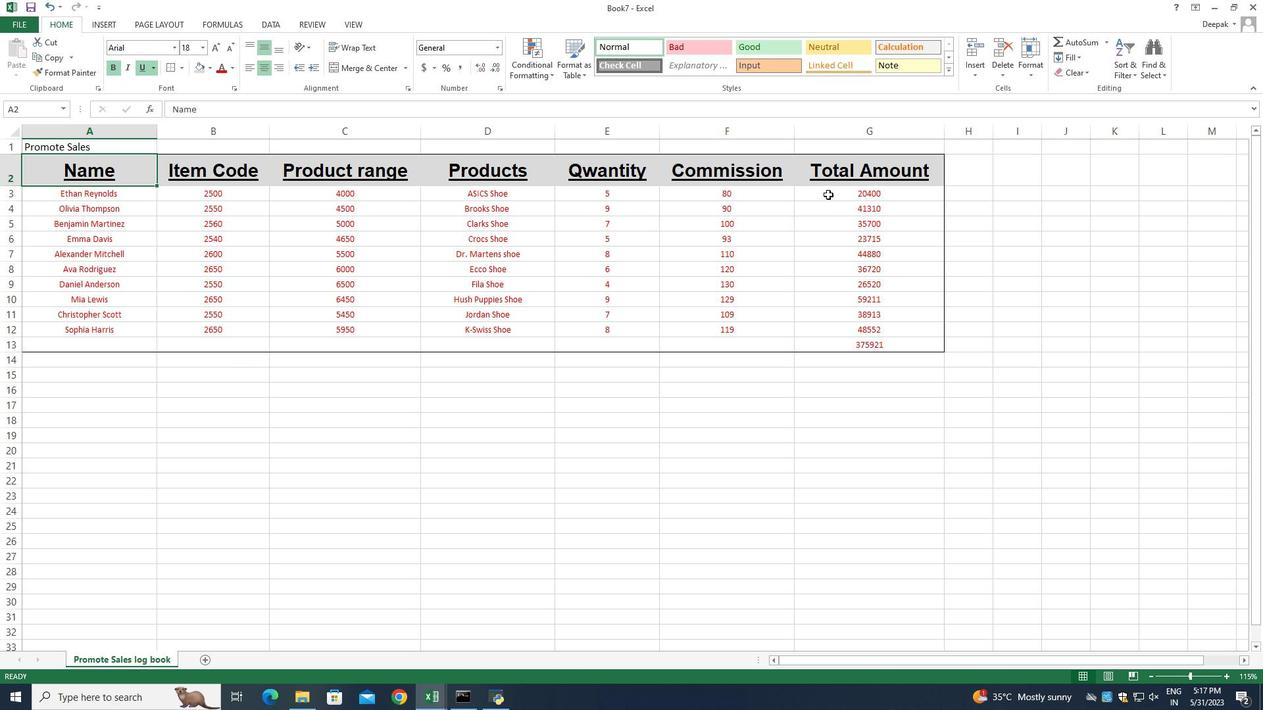 
Action: Mouse moved to (822, 194)
Screenshot: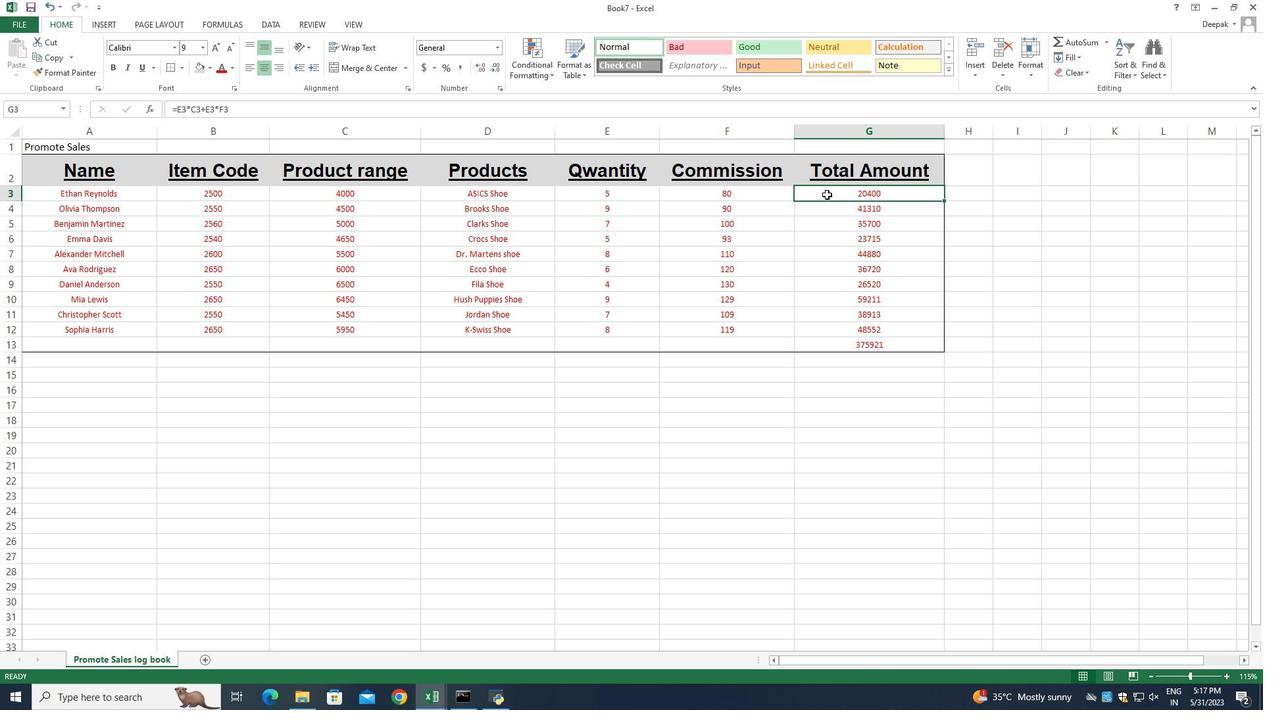 
Action: Mouse pressed left at (822, 194)
Screenshot: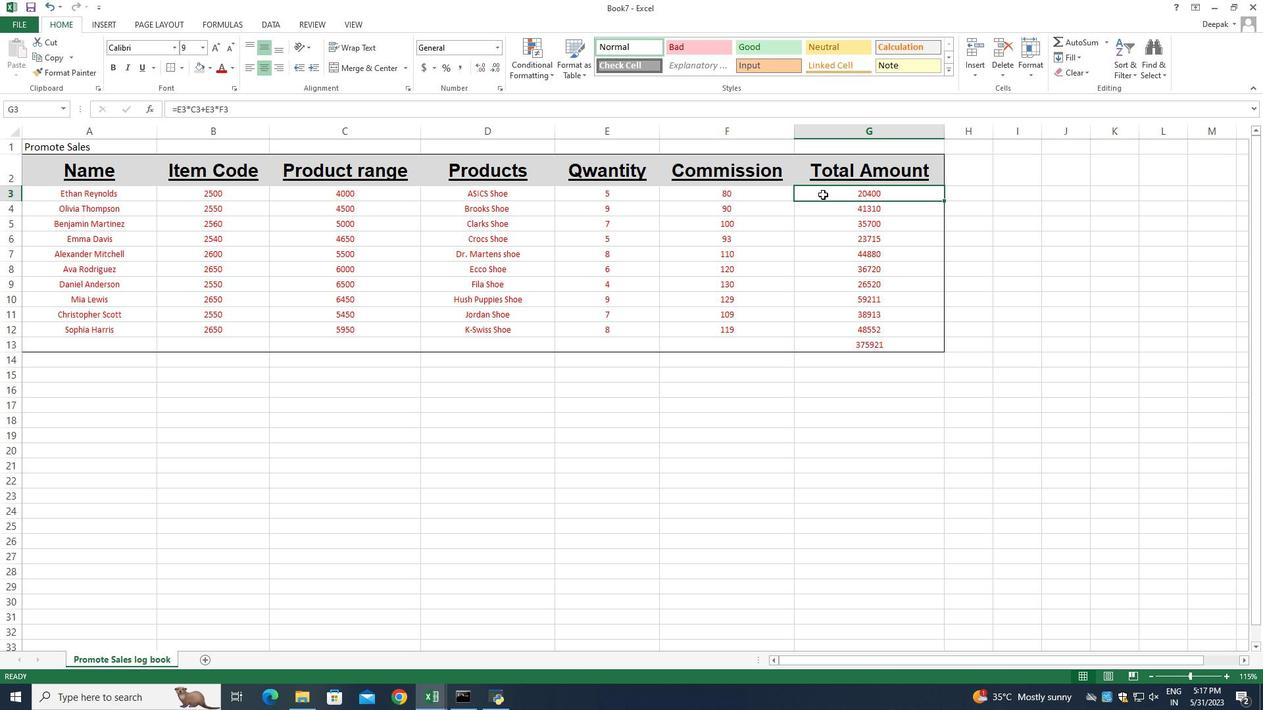
Action: Mouse moved to (499, 395)
Screenshot: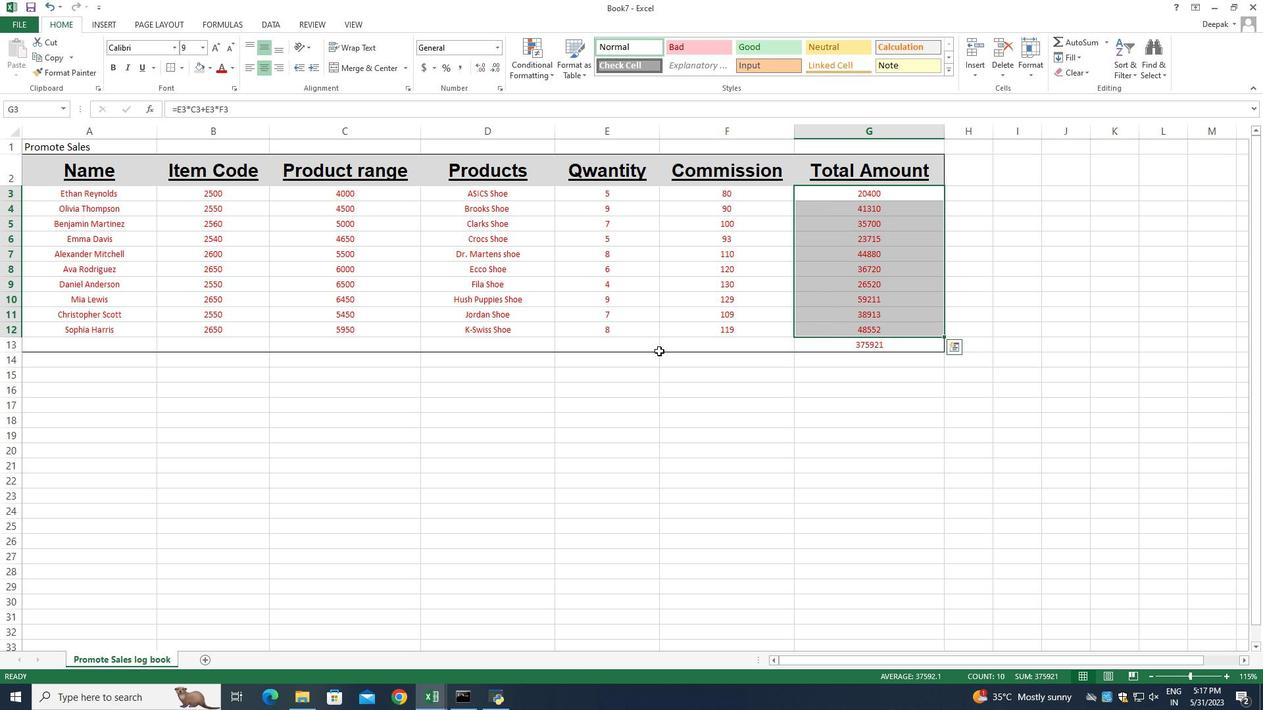 
Action: Mouse scrolled (499, 394) with delta (0, 0)
Screenshot: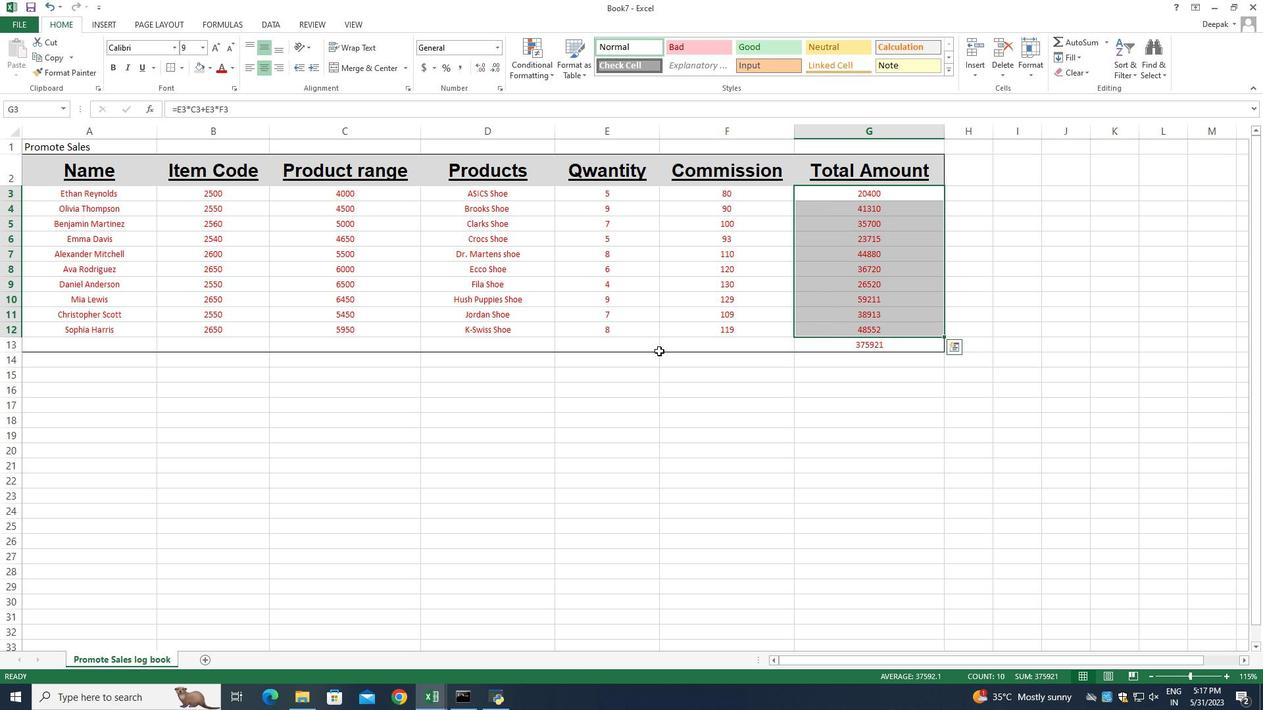 
Action: Mouse moved to (468, 376)
Screenshot: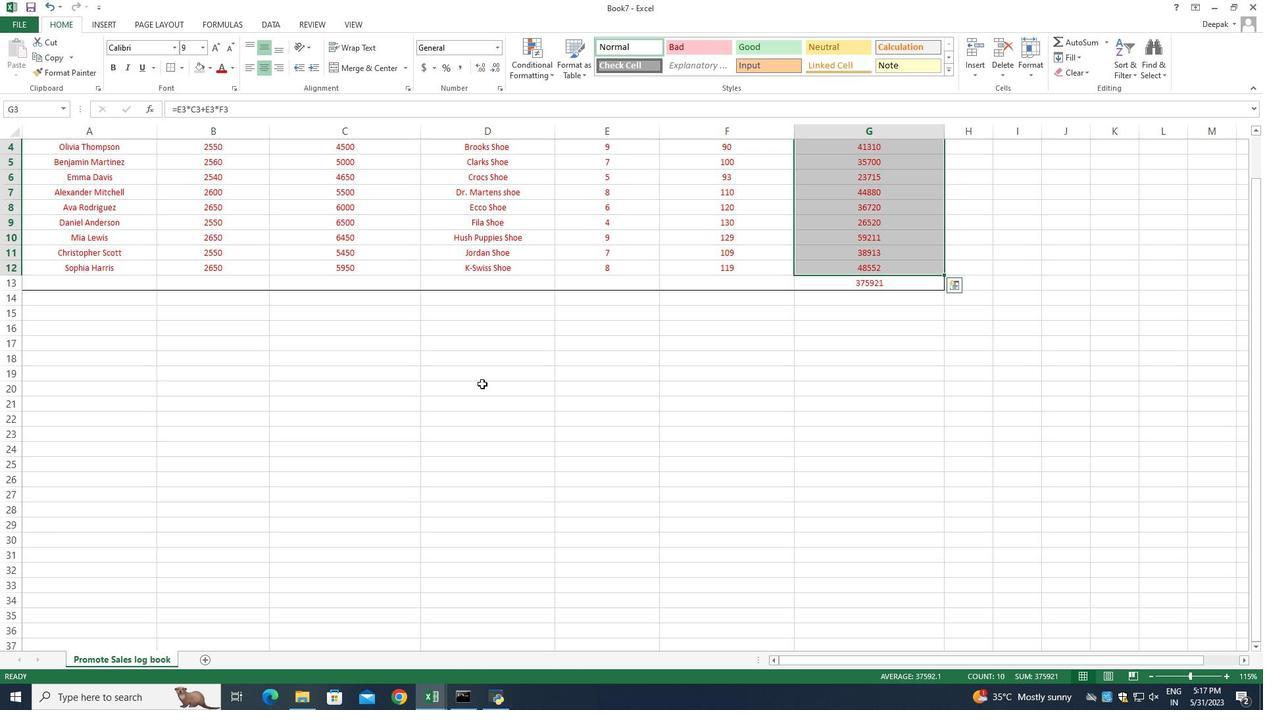 
Action: Mouse scrolled (468, 377) with delta (0, 0)
Screenshot: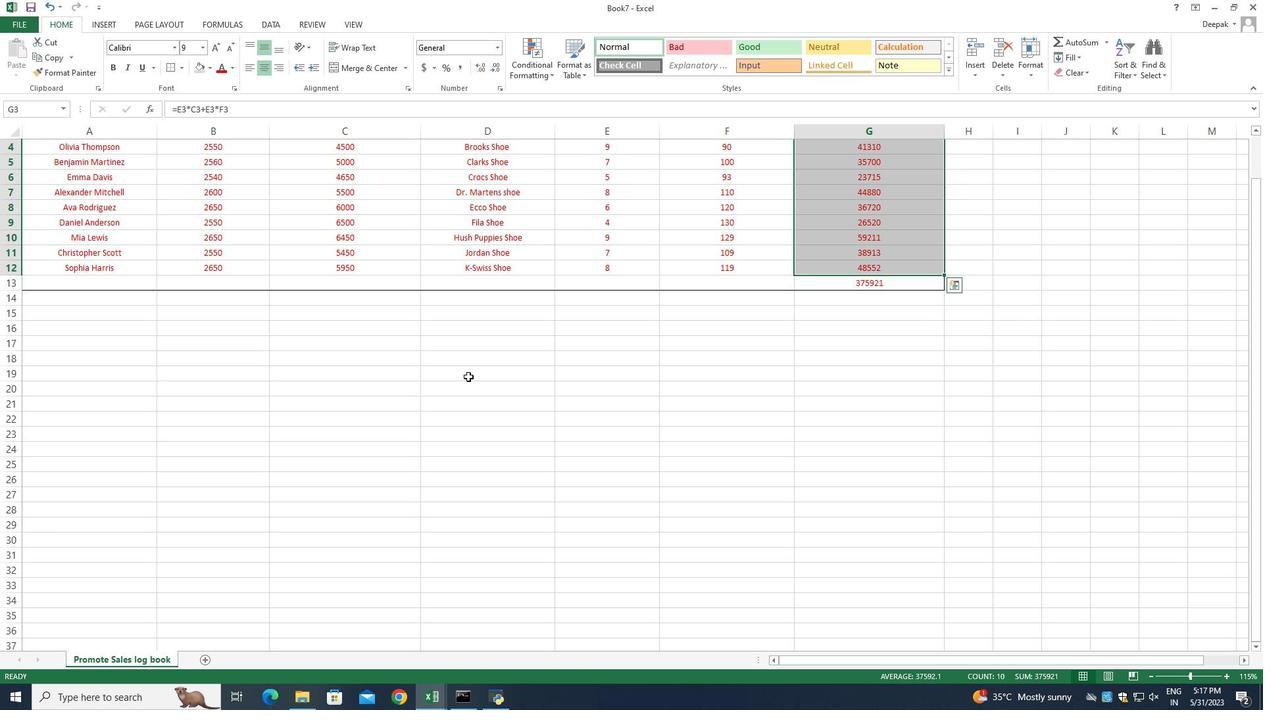 
Action: Mouse scrolled (468, 377) with delta (0, 0)
Screenshot: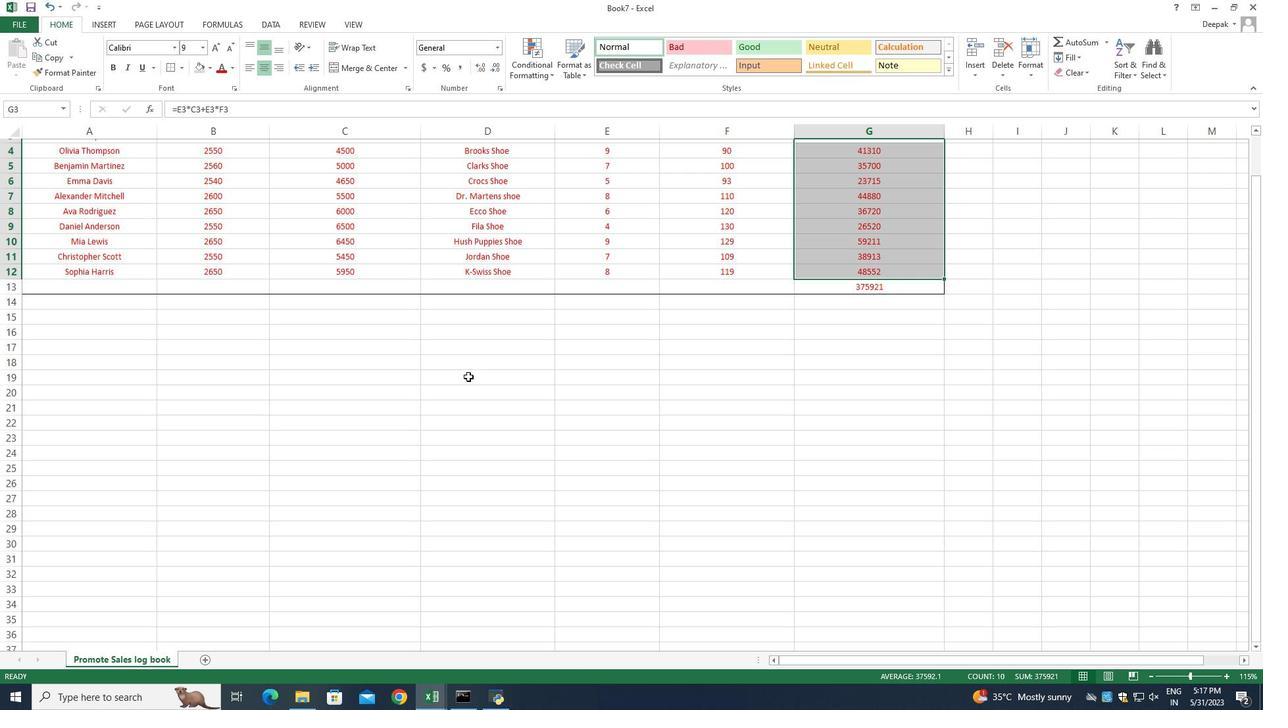
Action: Mouse scrolled (468, 377) with delta (0, 0)
Screenshot: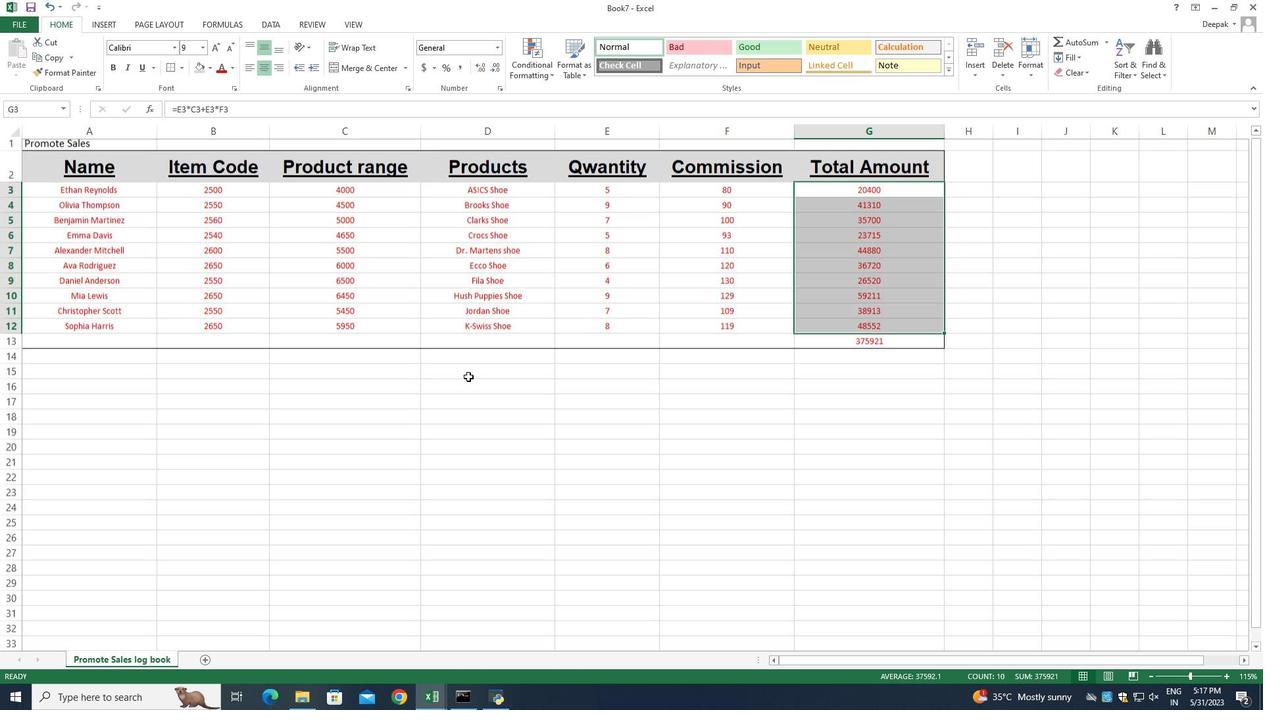 
Action: Mouse moved to (553, 74)
Screenshot: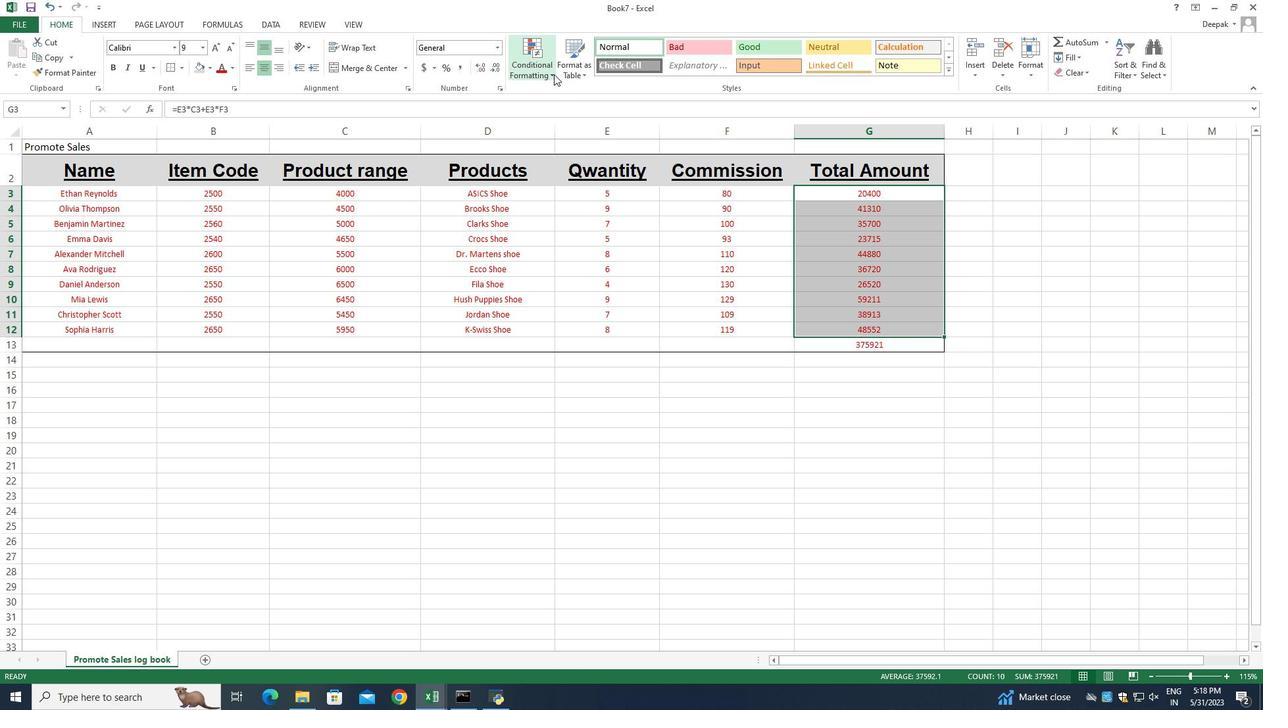 
Action: Mouse pressed left at (553, 74)
Screenshot: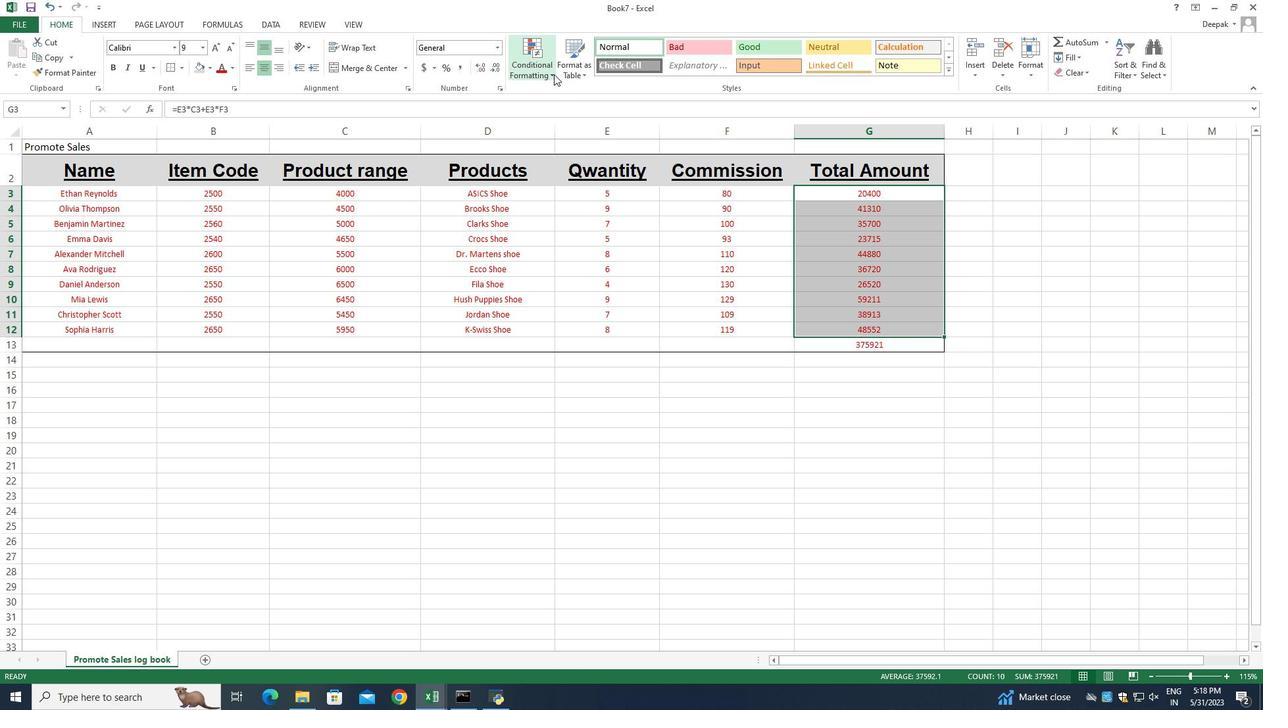 
Action: Mouse moved to (556, 90)
Screenshot: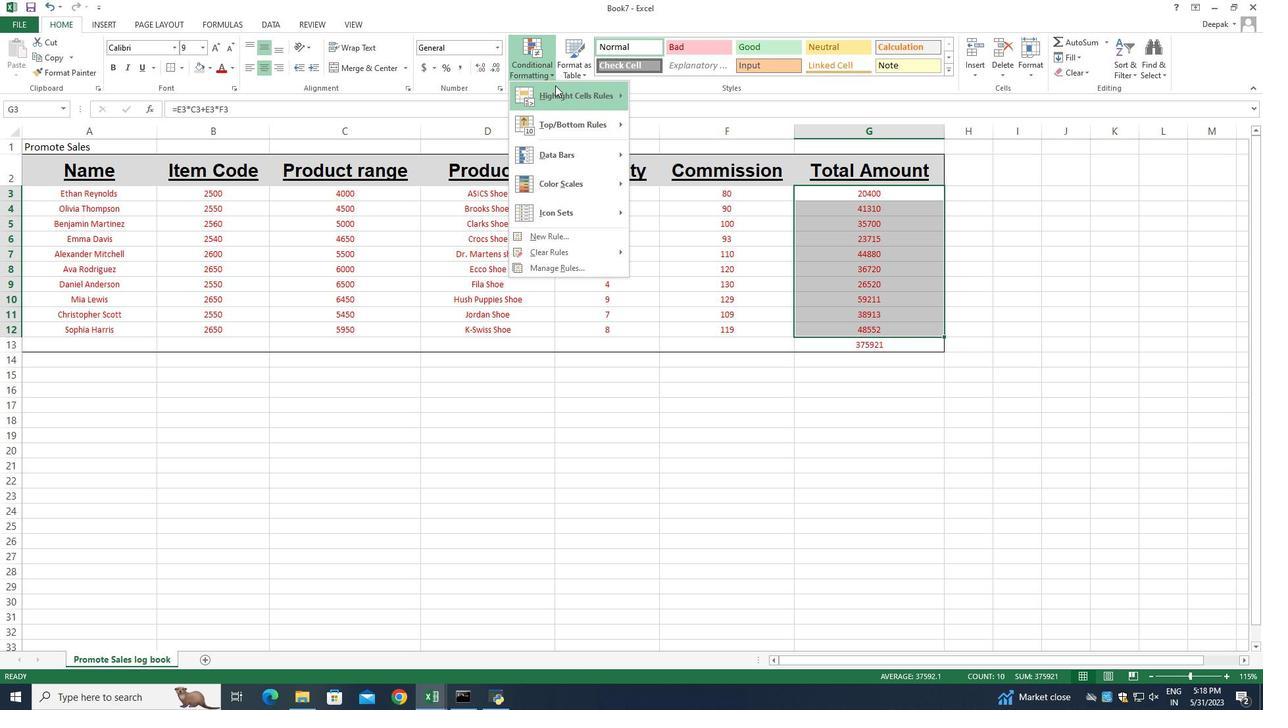 
Action: Mouse pressed left at (556, 90)
Screenshot: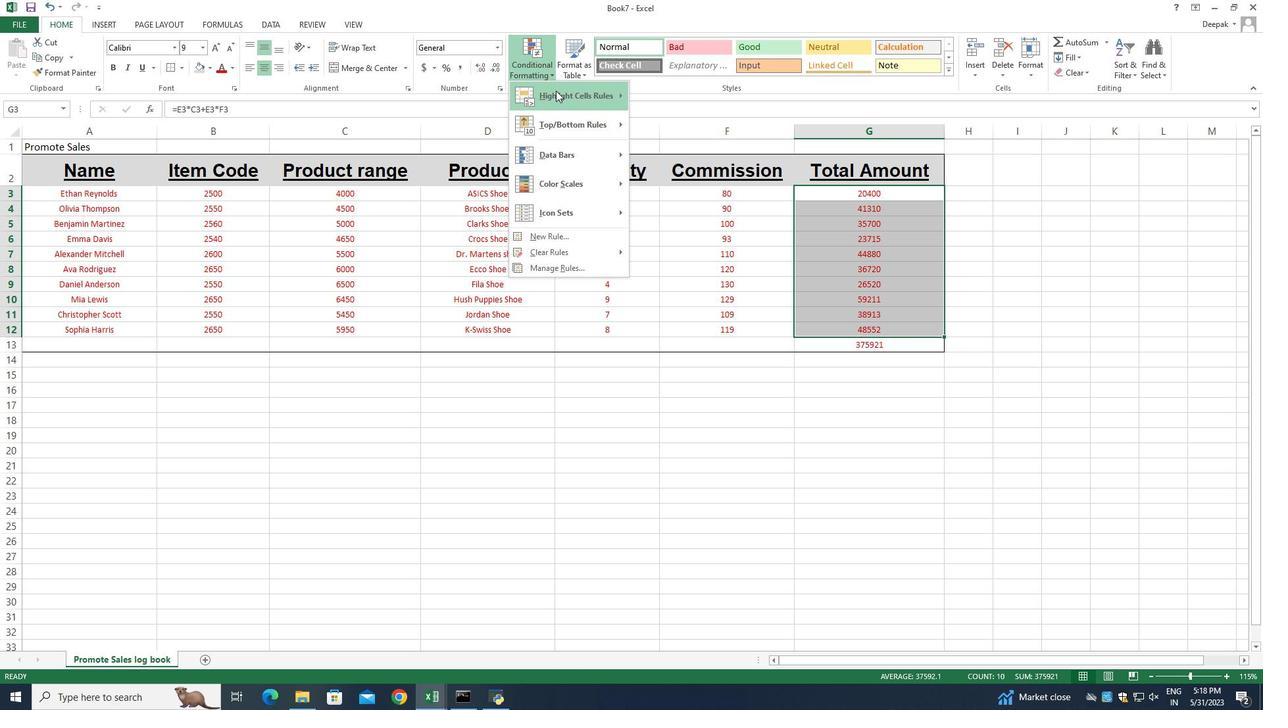 
Action: Mouse moved to (701, 126)
Screenshot: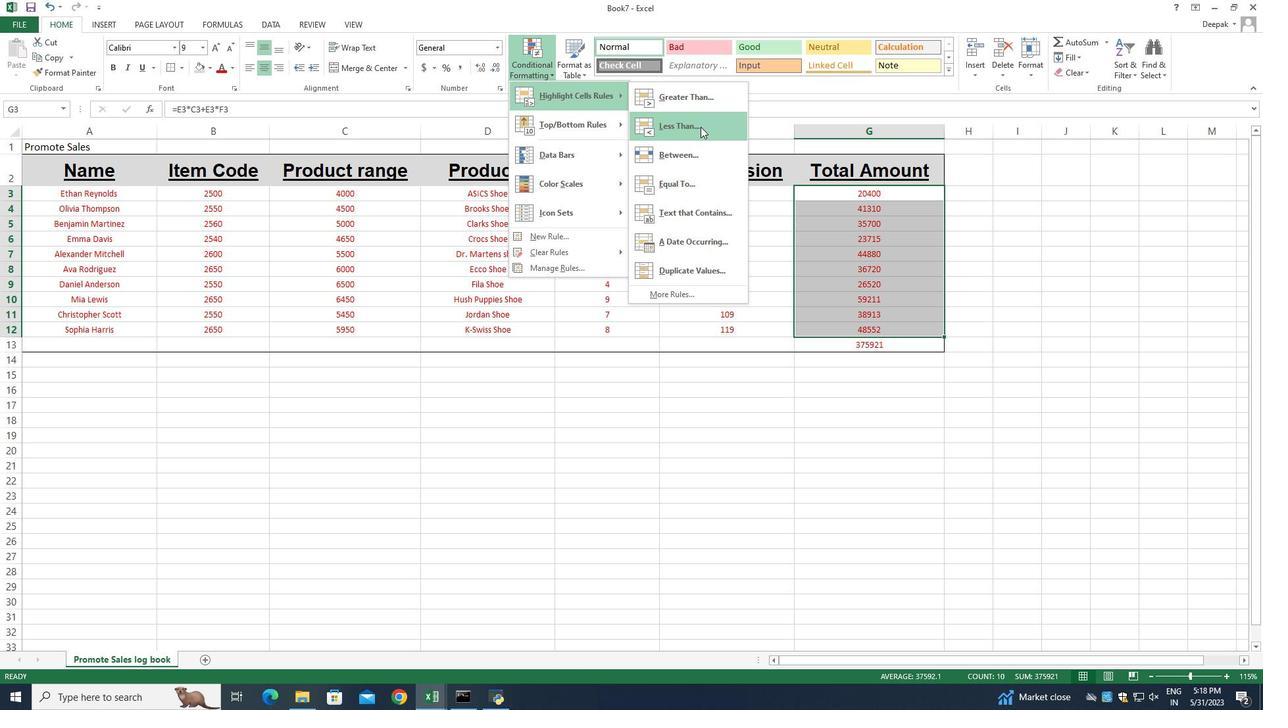 
Action: Mouse pressed left at (701, 126)
Screenshot: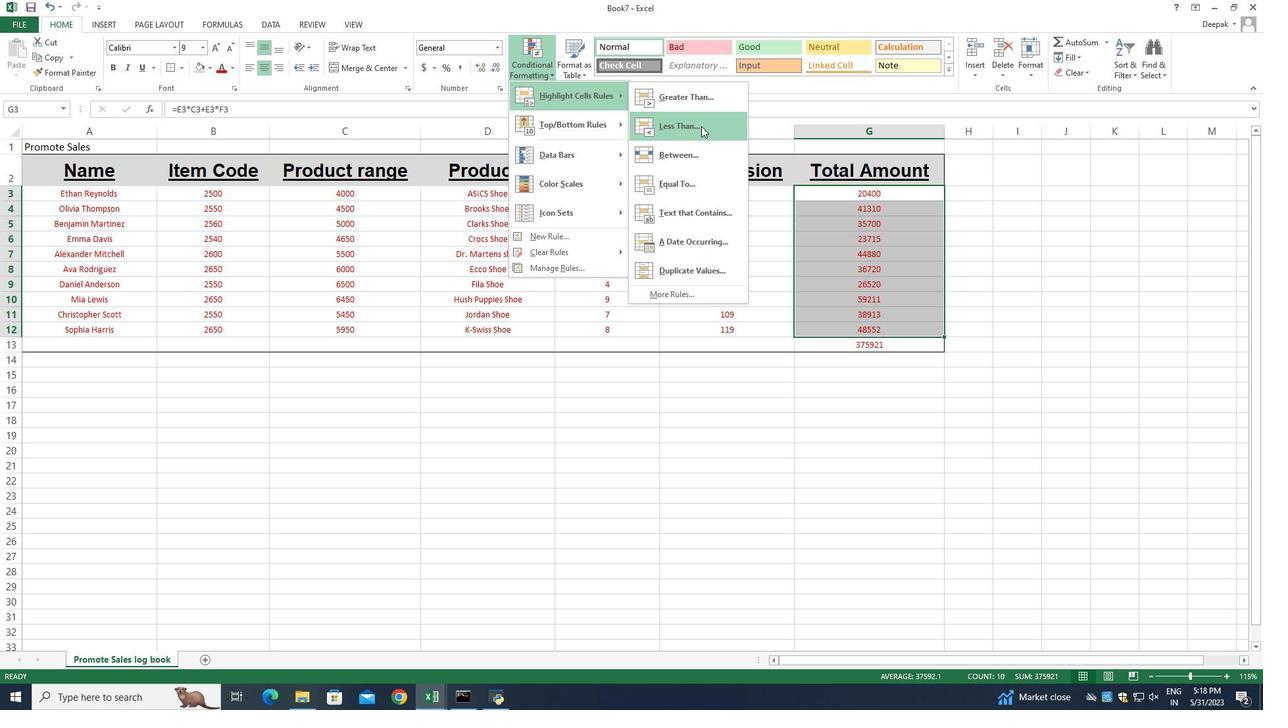 
Action: Mouse moved to (265, 346)
Screenshot: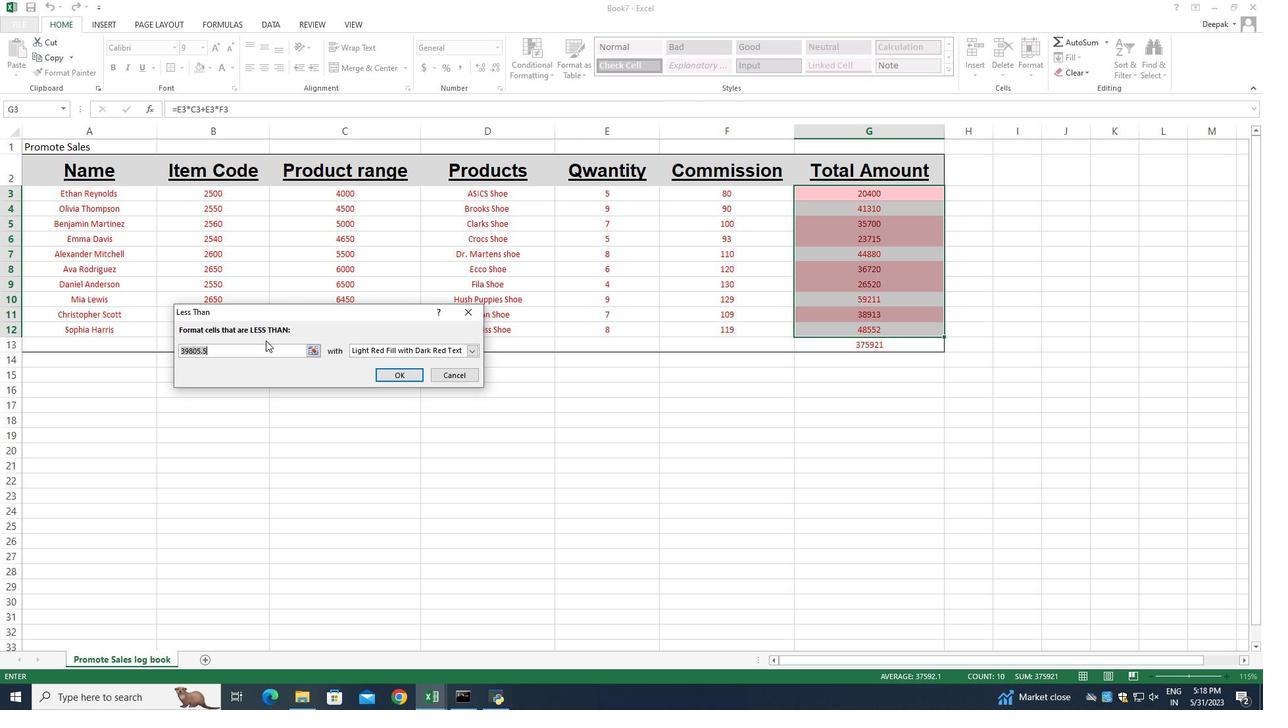 
Action: Key pressed <Key.backspace>10
Screenshot: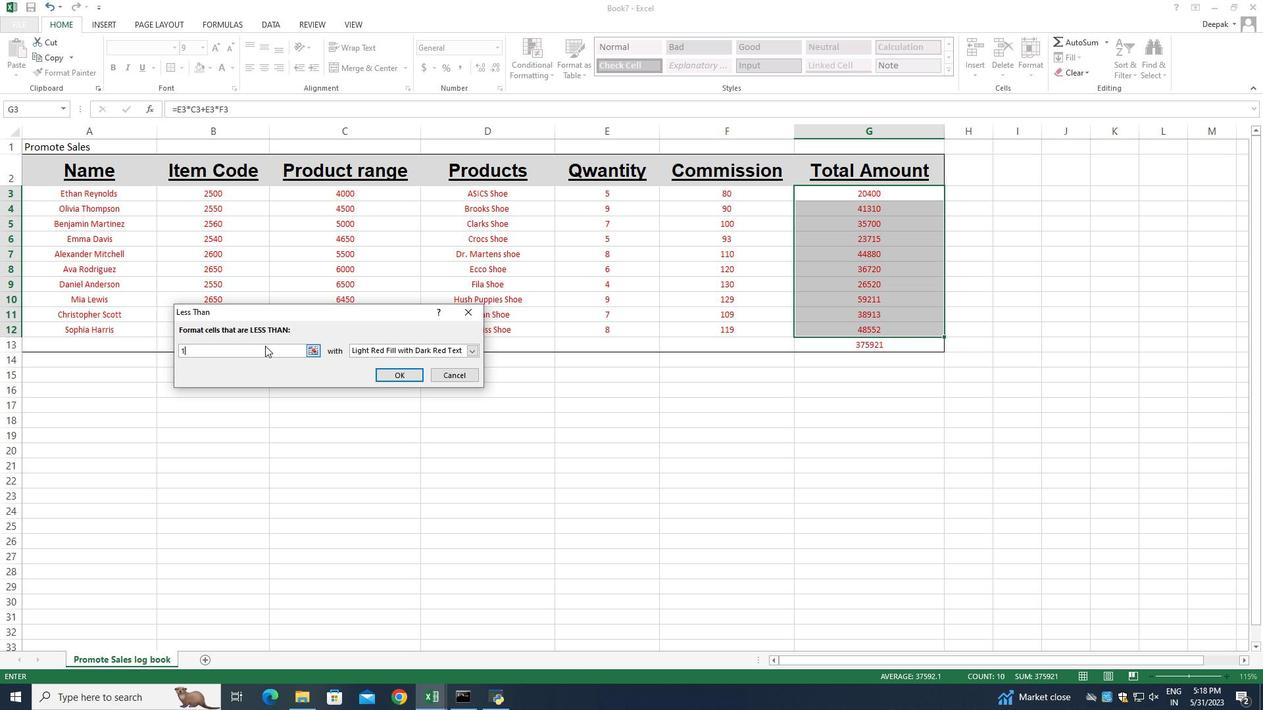 
Action: Mouse moved to (471, 348)
Screenshot: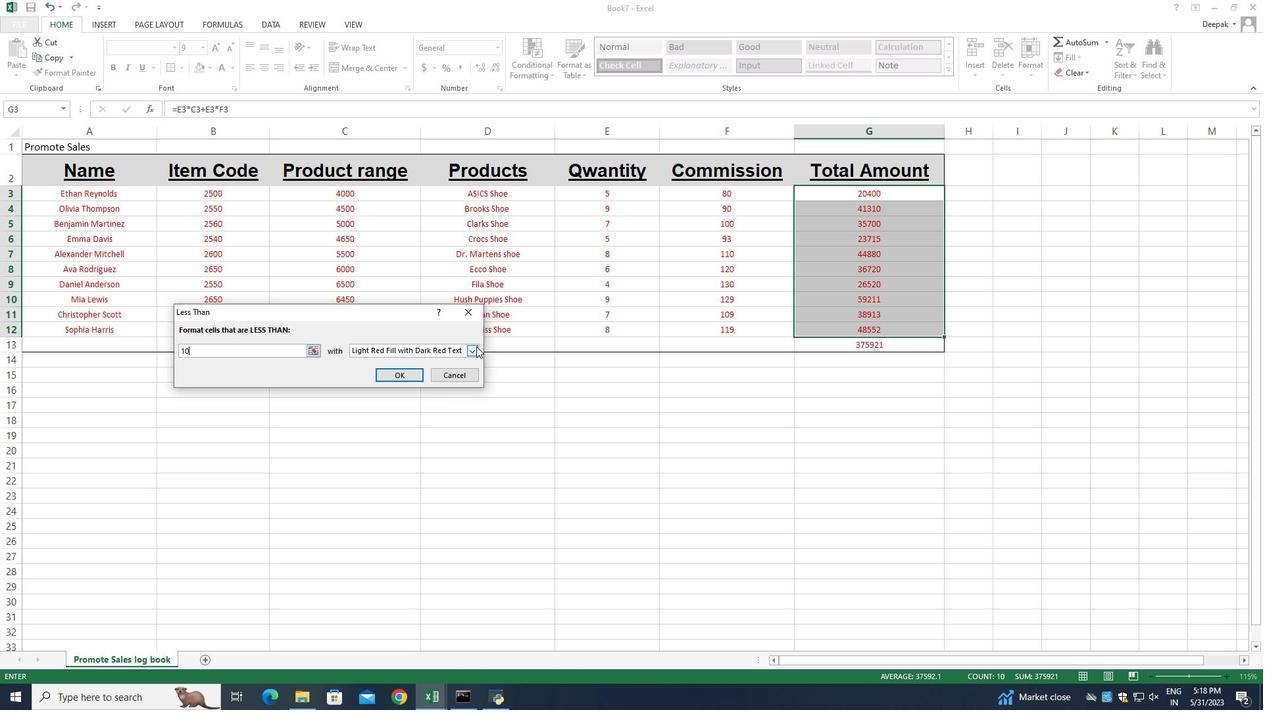 
Action: Mouse pressed left at (471, 348)
Screenshot: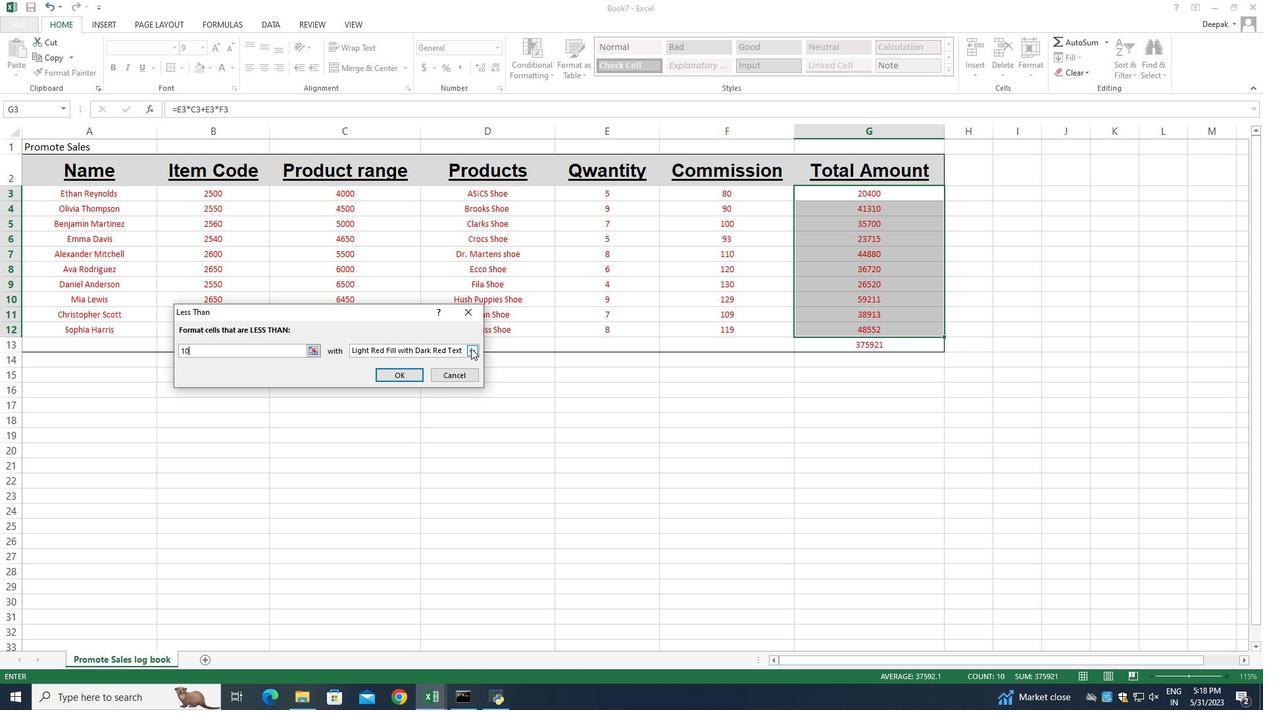 
Action: Mouse moved to (405, 388)
Screenshot: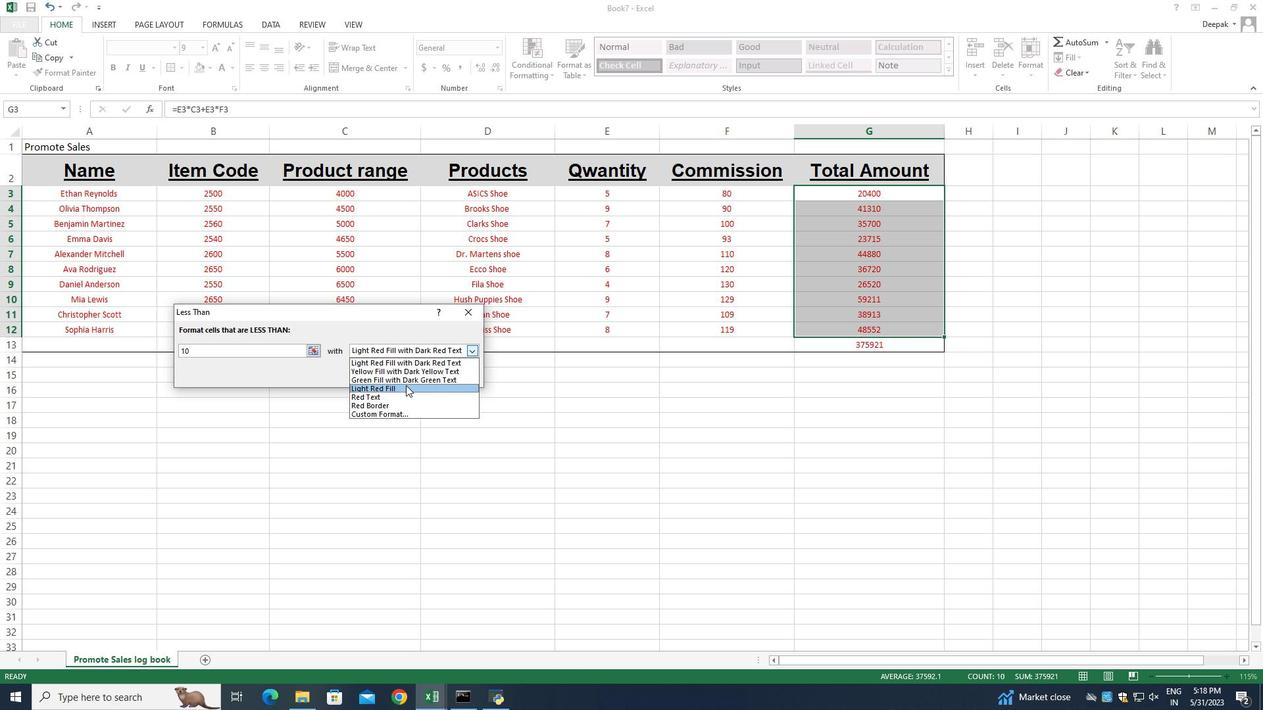 
Action: Mouse pressed left at (405, 388)
Screenshot: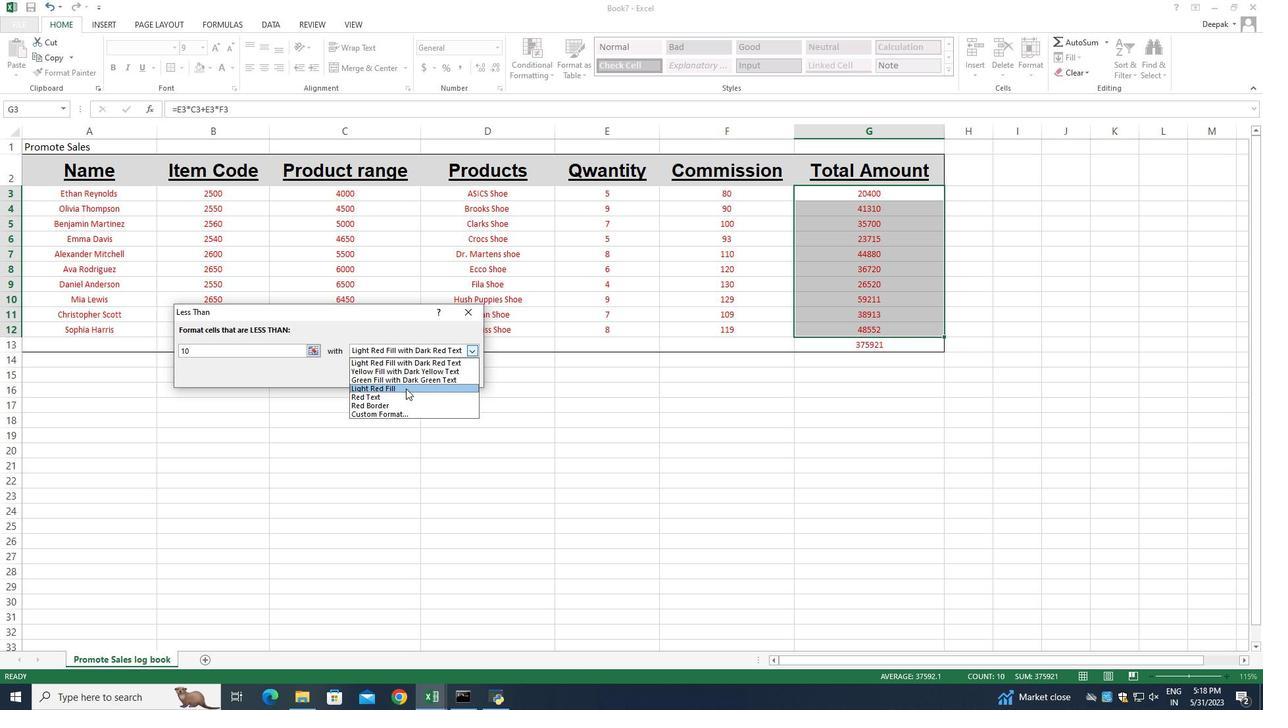 
Action: Mouse moved to (470, 351)
Screenshot: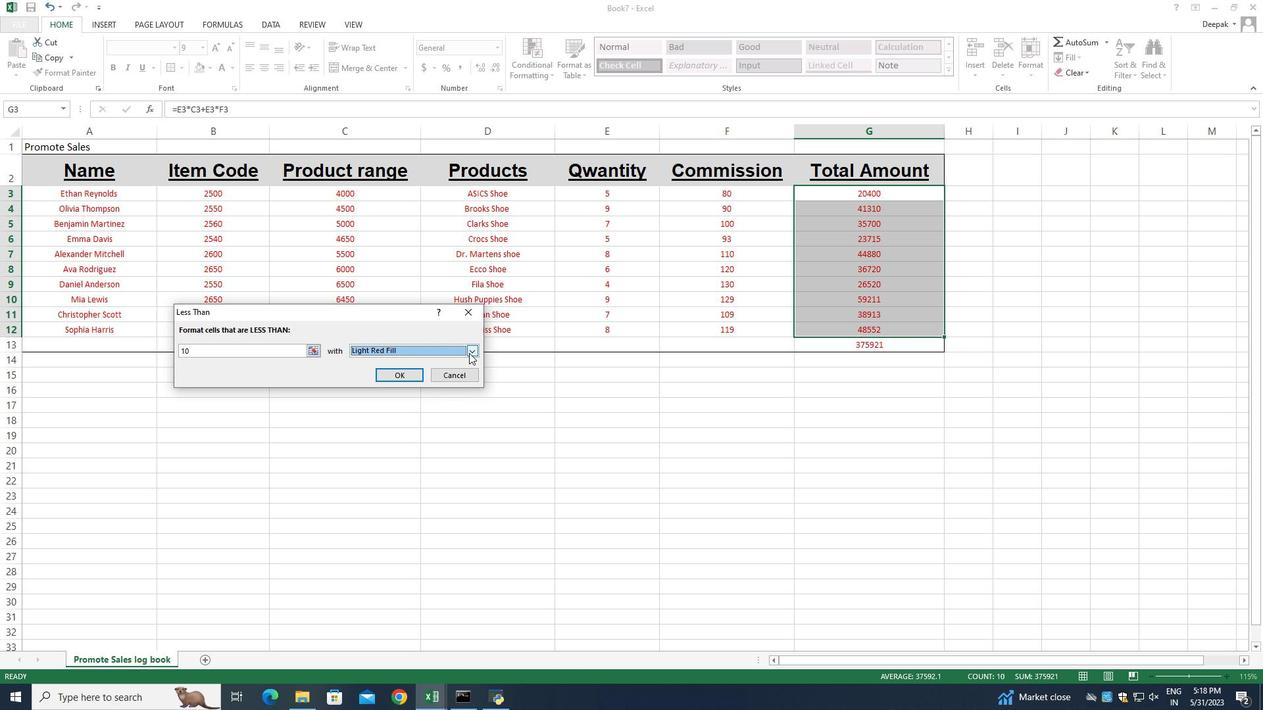 
Action: Mouse pressed left at (470, 351)
Screenshot: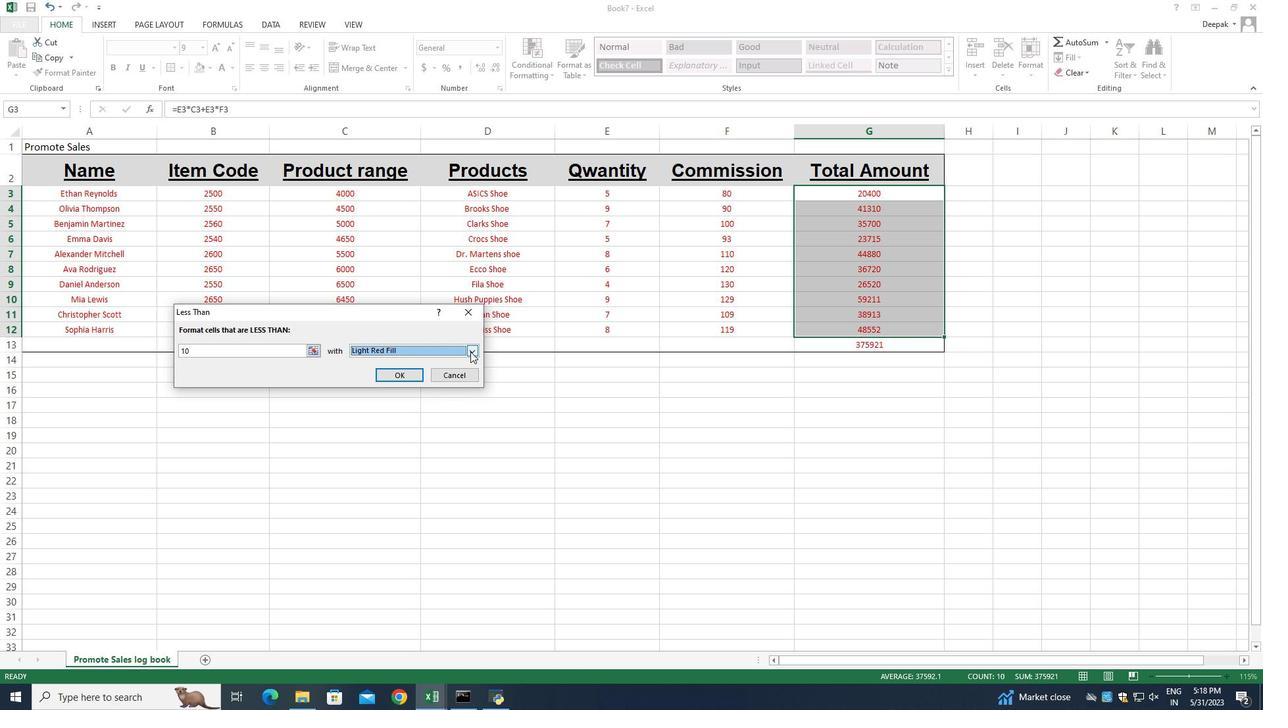 
Action: Mouse moved to (413, 363)
Screenshot: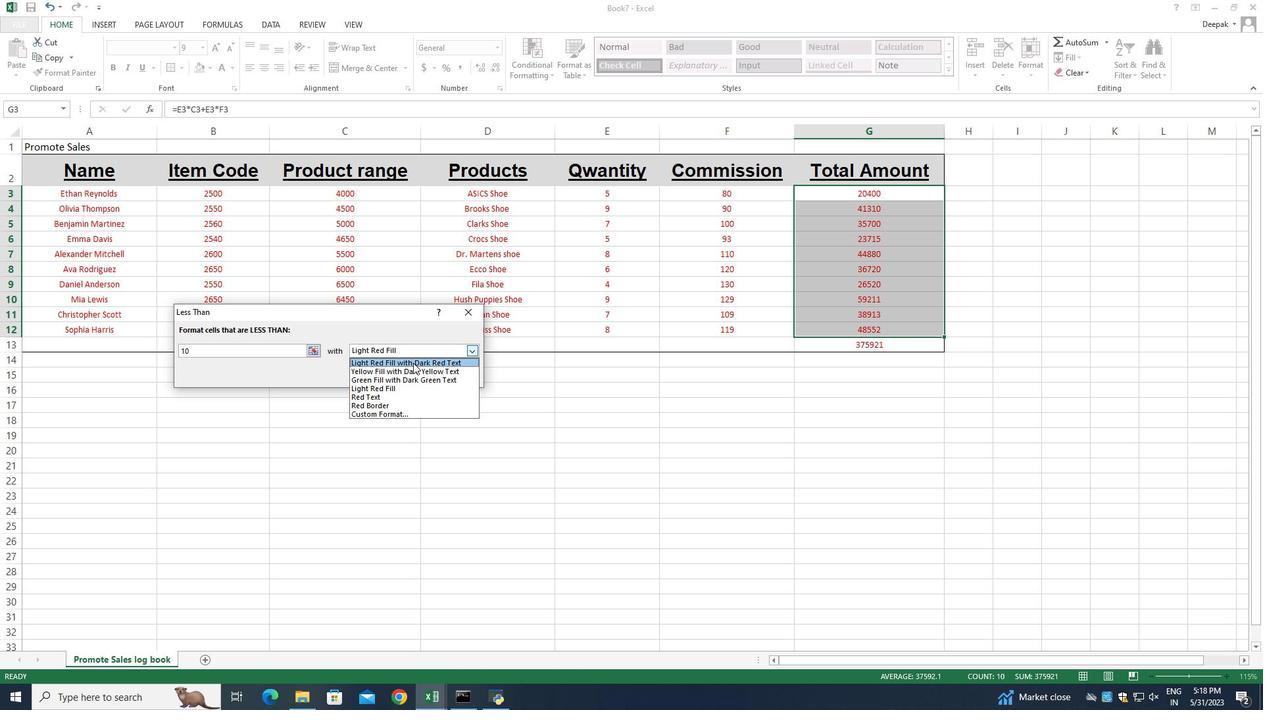 
Action: Mouse pressed left at (413, 363)
Screenshot: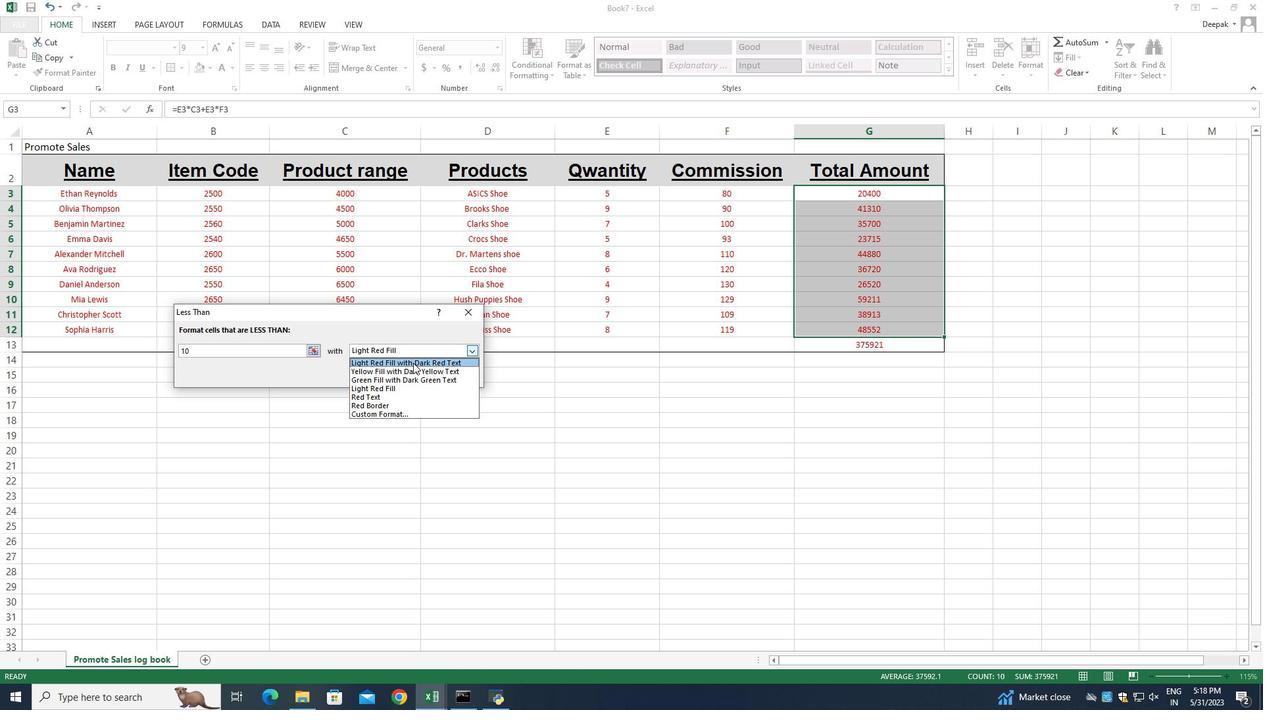 
Action: Mouse moved to (395, 375)
Screenshot: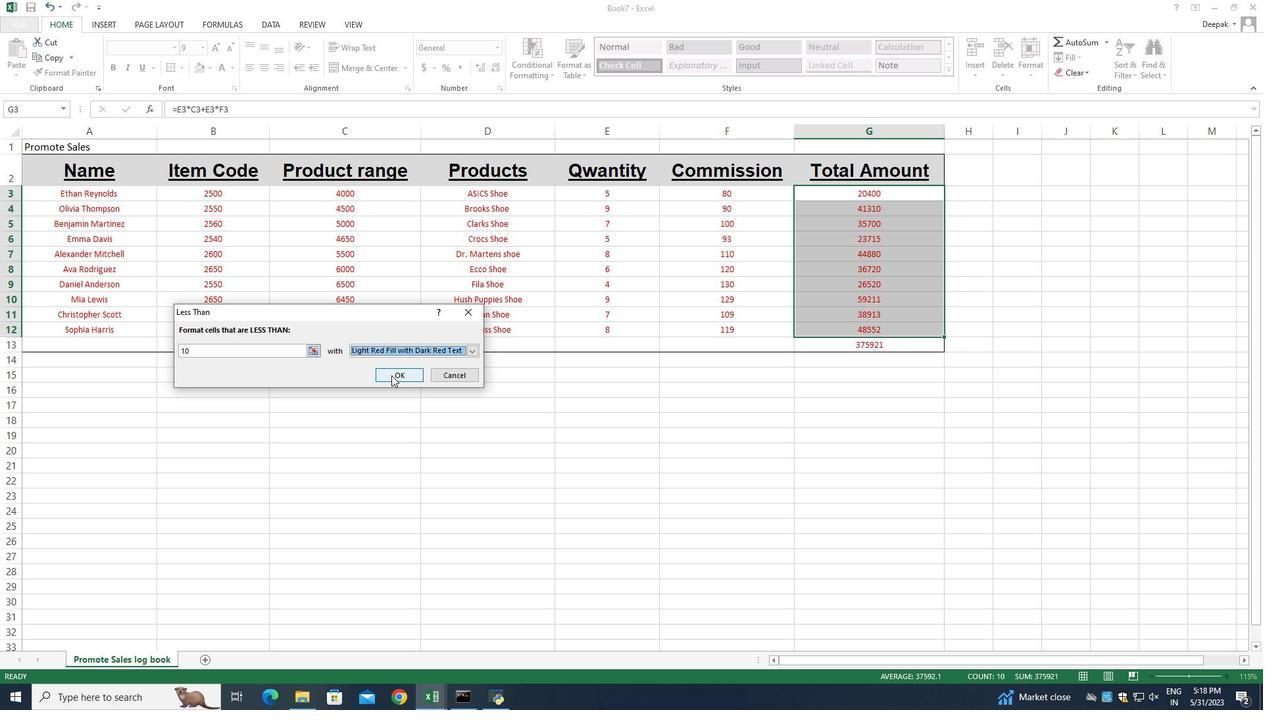 
Action: Mouse pressed left at (395, 375)
Screenshot: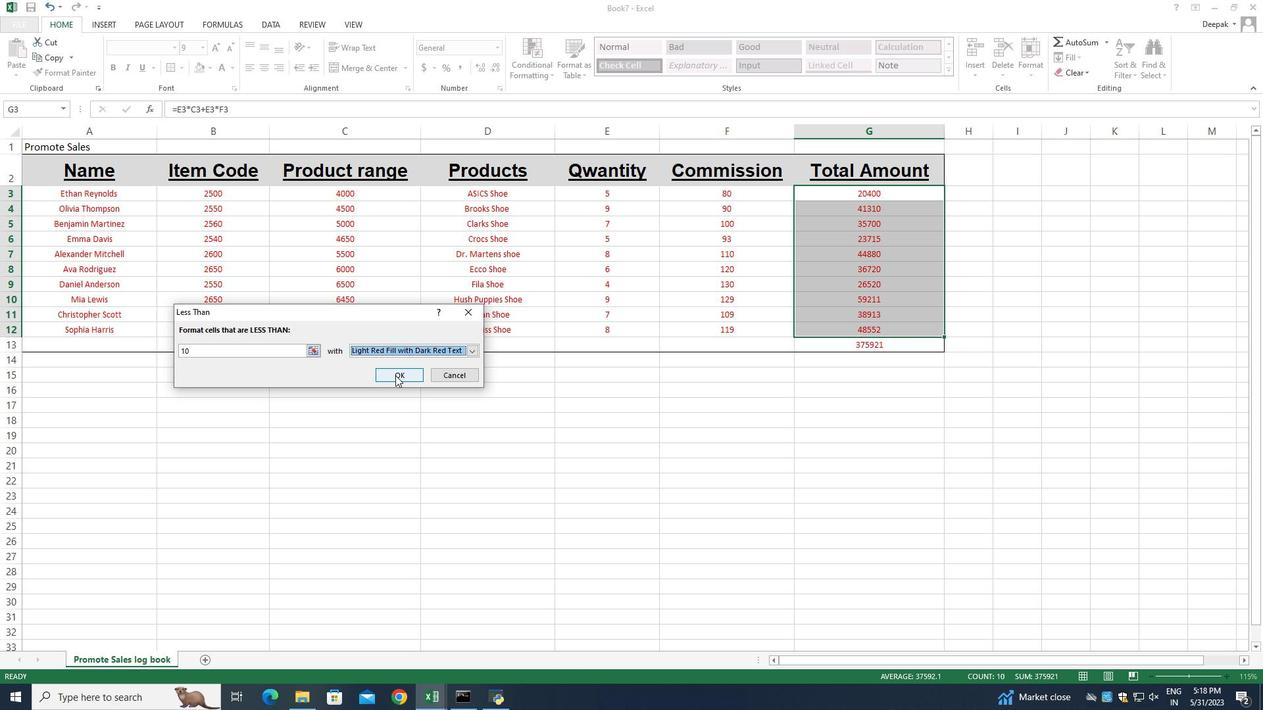 
Action: Mouse moved to (635, 406)
Screenshot: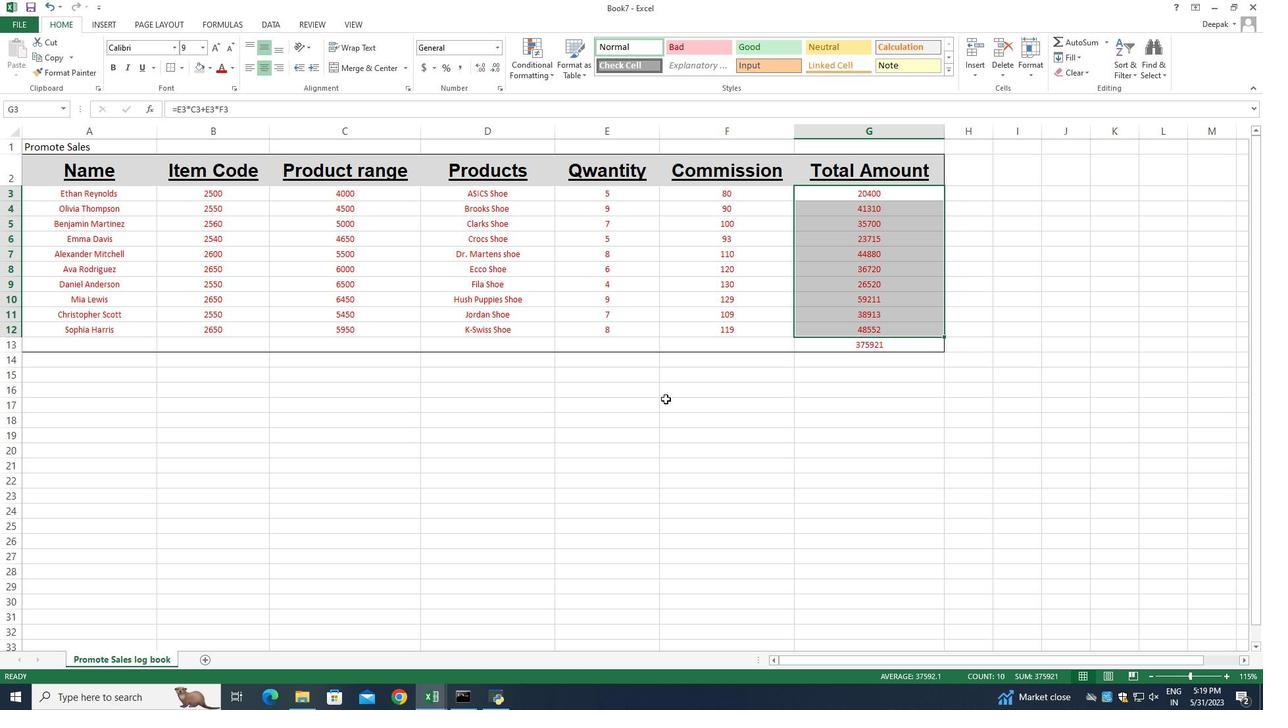 
Action: Mouse scrolled (635, 405) with delta (0, 0)
Screenshot: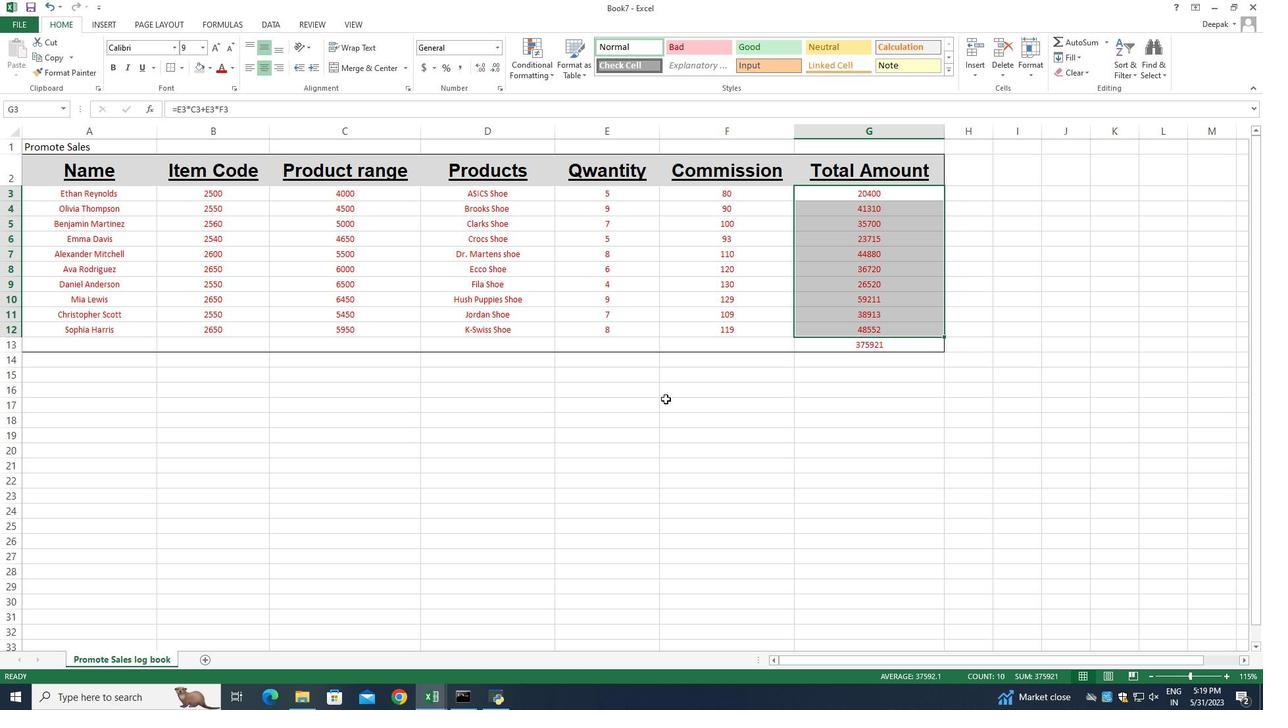
Action: Mouse moved to (626, 408)
Screenshot: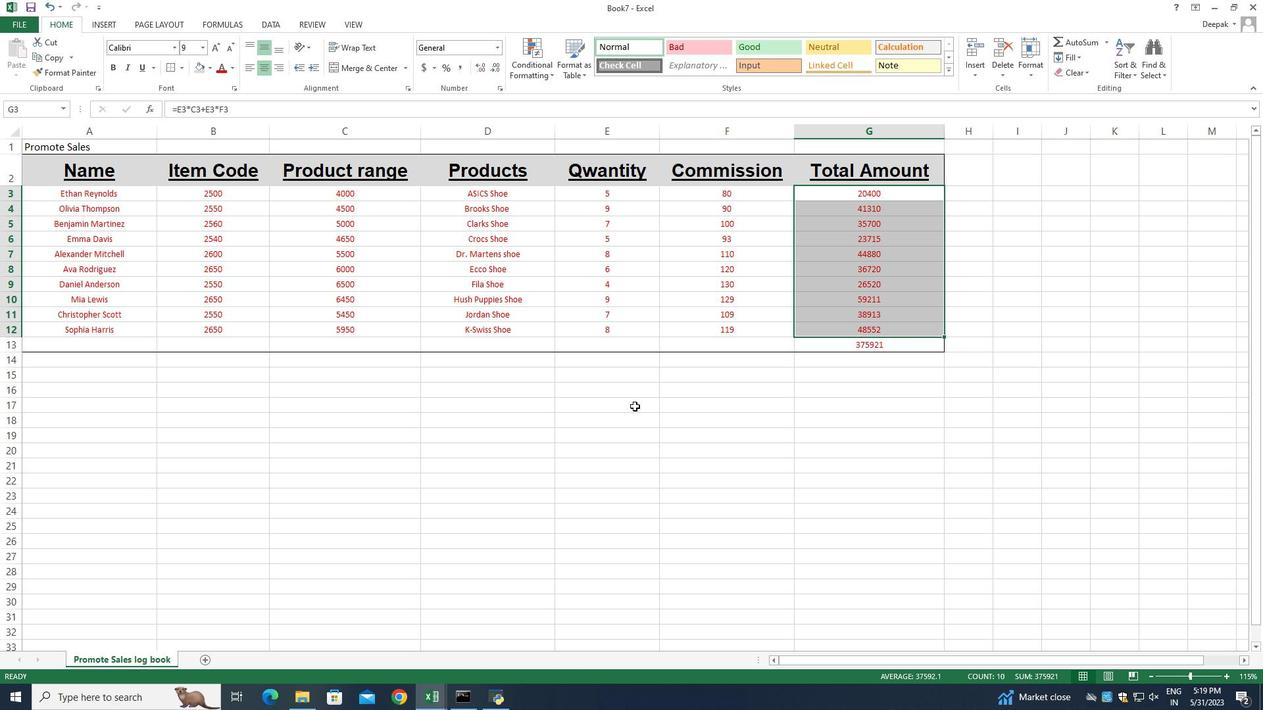 
Action: Mouse scrolled (626, 407) with delta (0, 0)
Screenshot: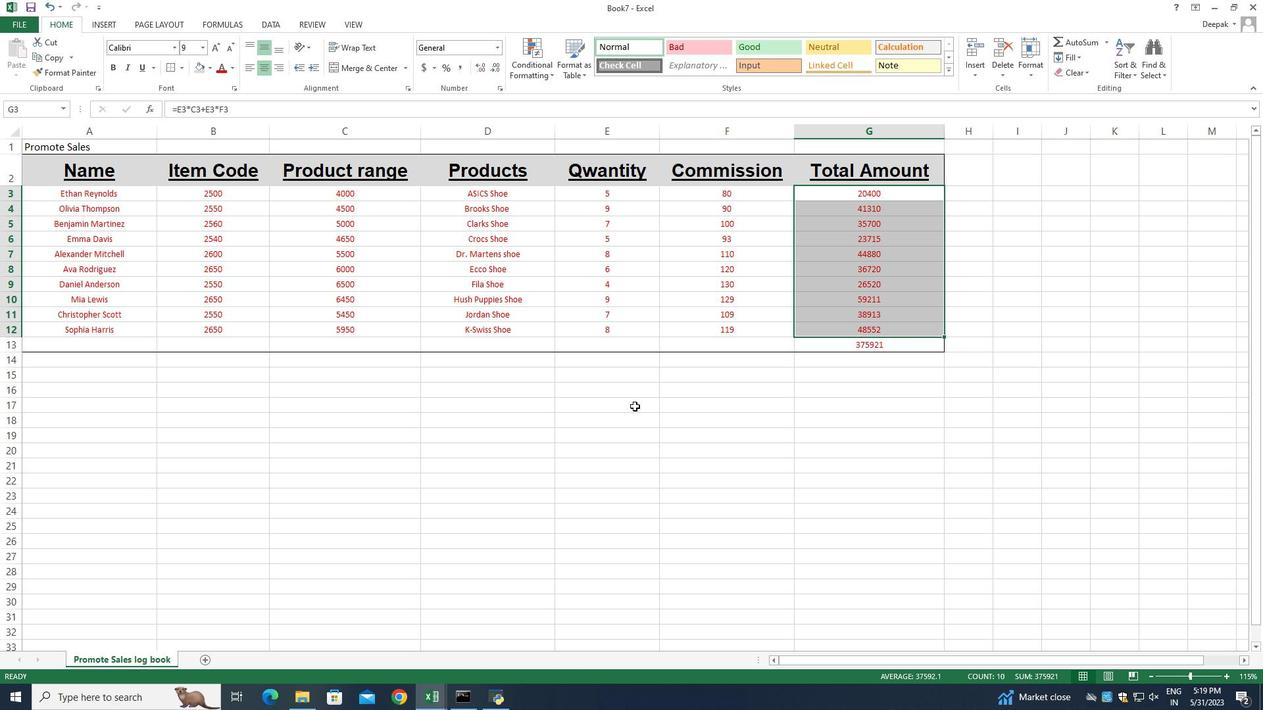 
Action: Mouse moved to (491, 390)
Screenshot: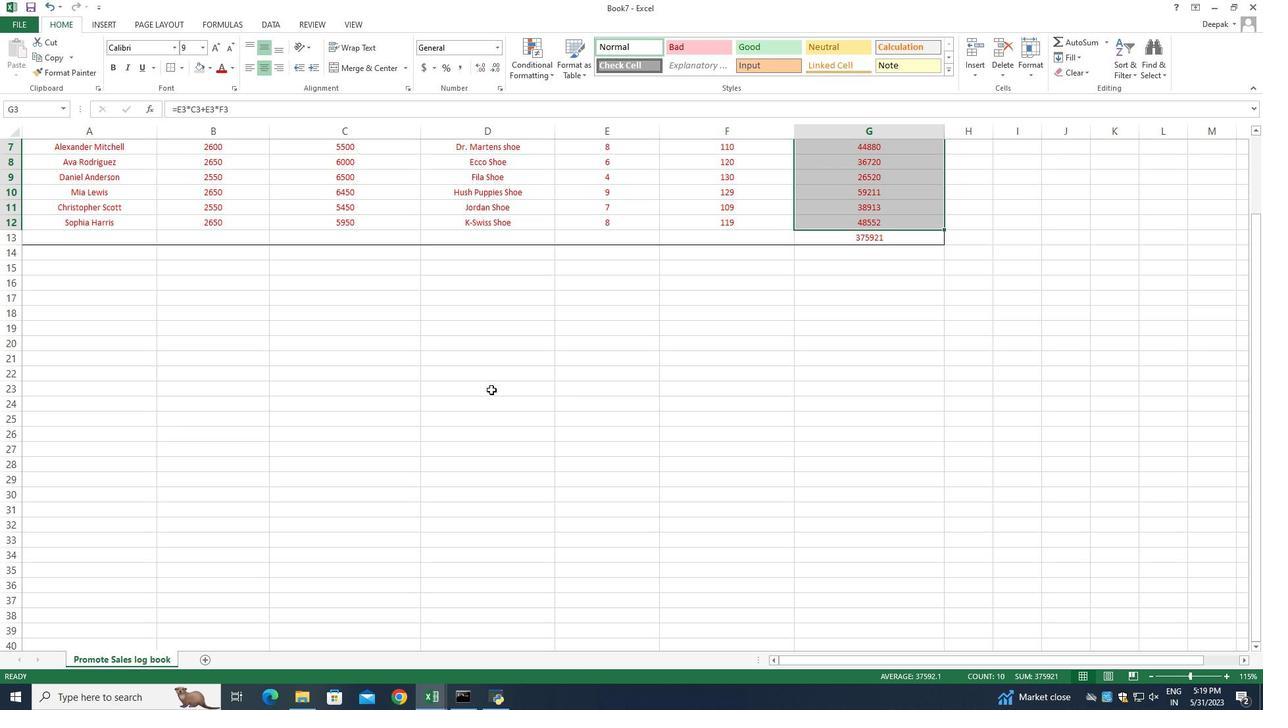 
Action: Mouse scrolled (491, 390) with delta (0, 0)
Screenshot: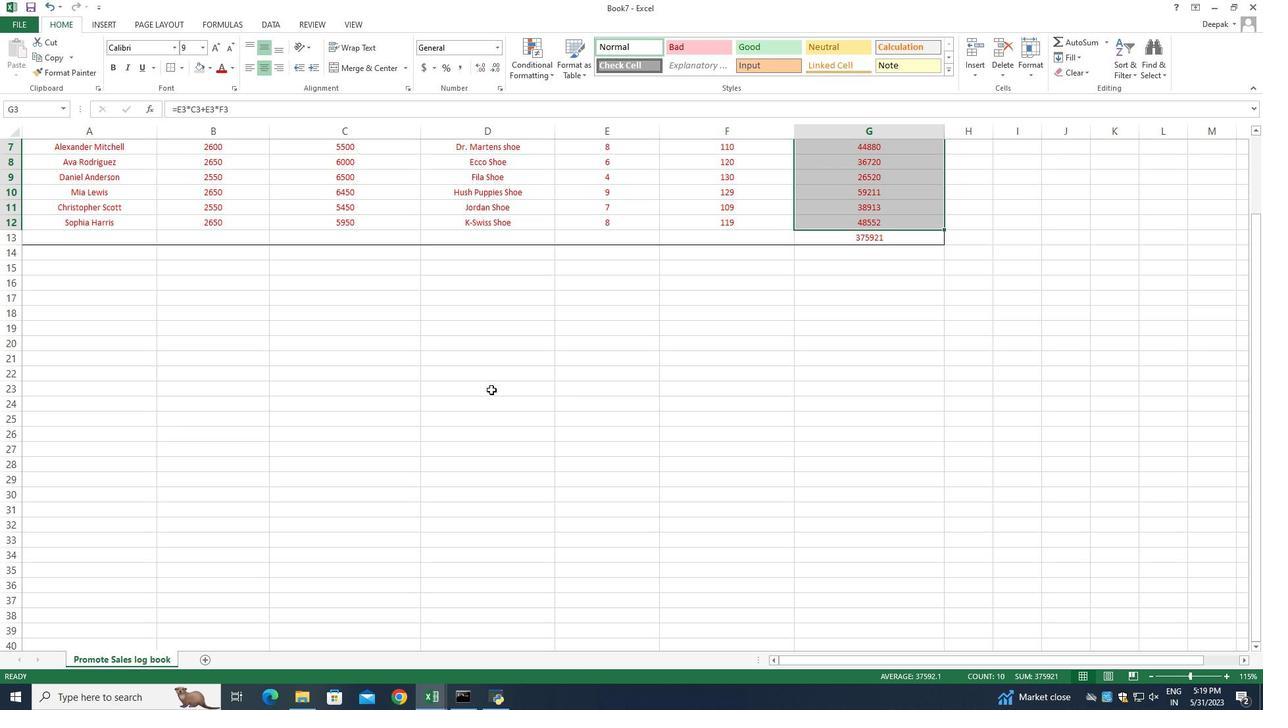 
Action: Mouse scrolled (491, 390) with delta (0, 0)
Screenshot: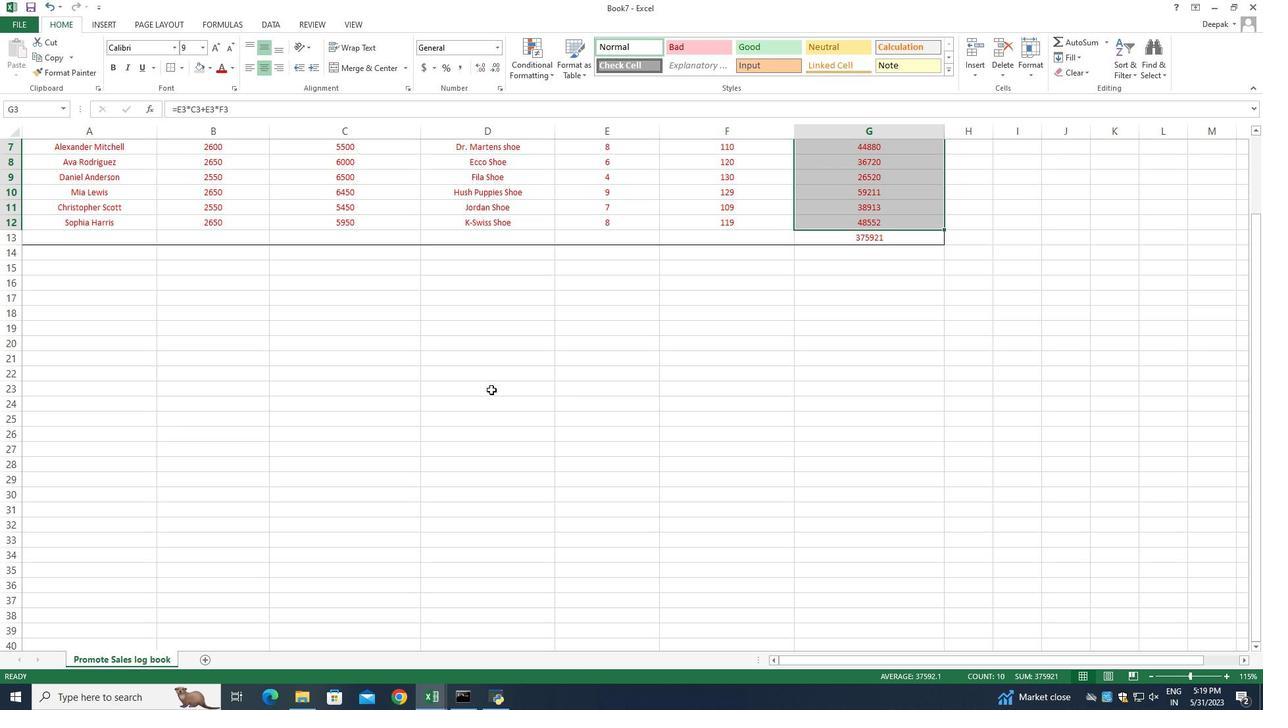 
Action: Mouse scrolled (491, 390) with delta (0, 0)
Screenshot: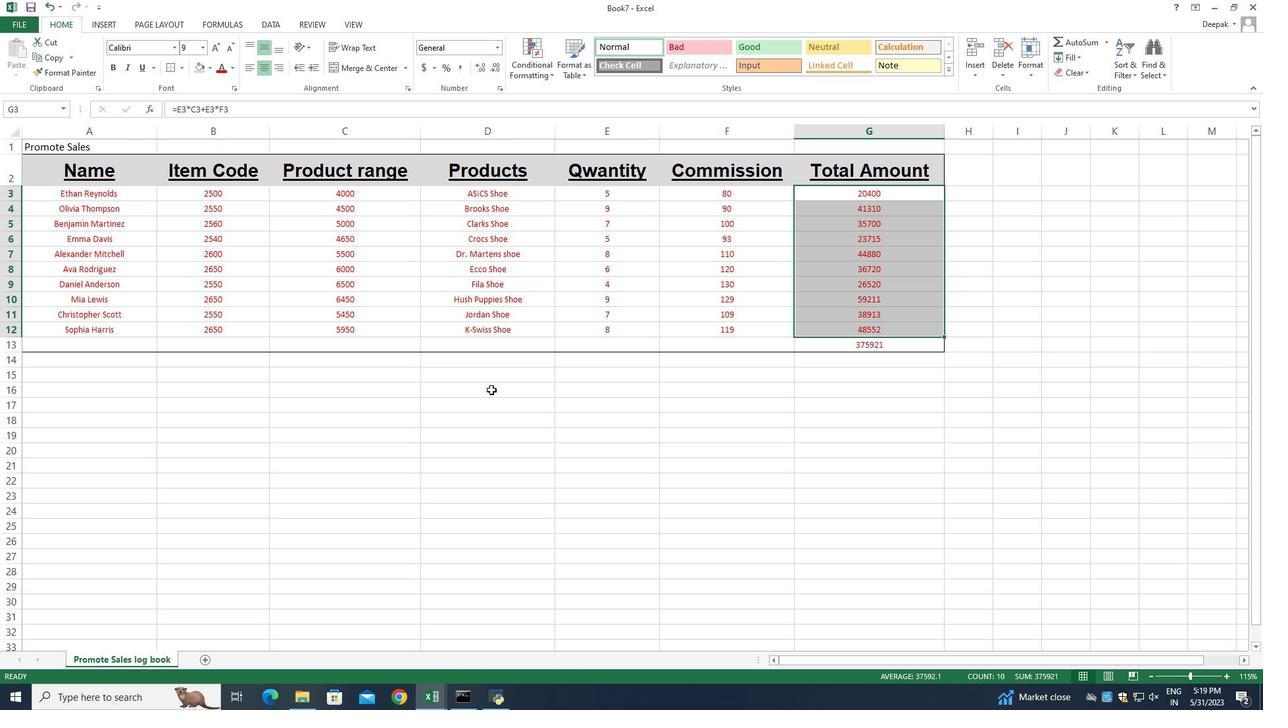 
Action: Mouse scrolled (491, 390) with delta (0, 0)
Screenshot: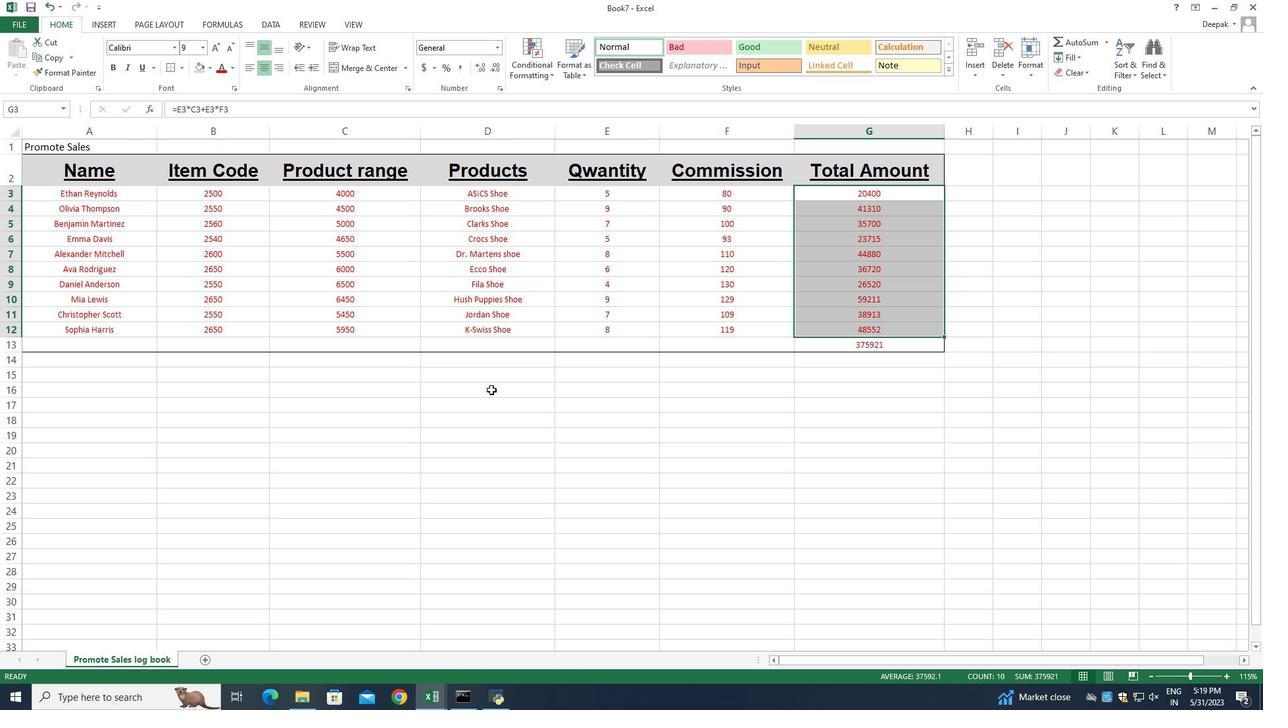 
Action: Mouse scrolled (491, 390) with delta (0, 0)
Screenshot: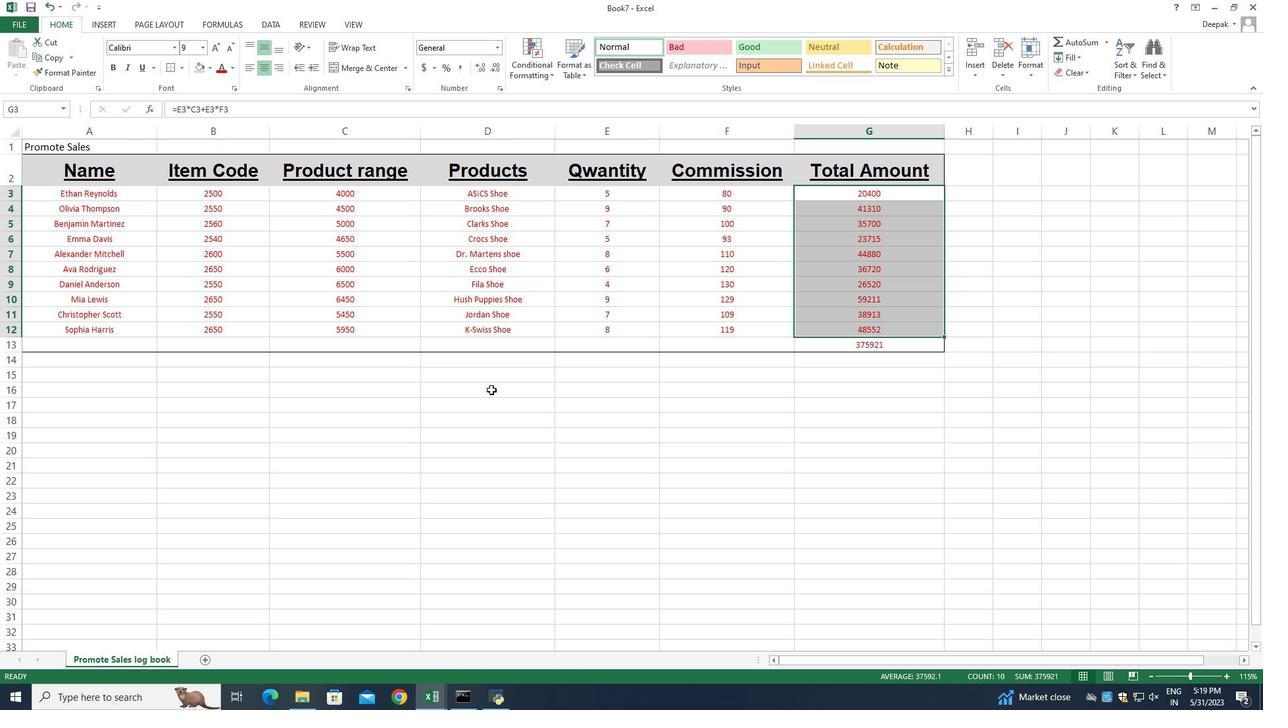 
Action: Mouse moved to (503, 330)
Screenshot: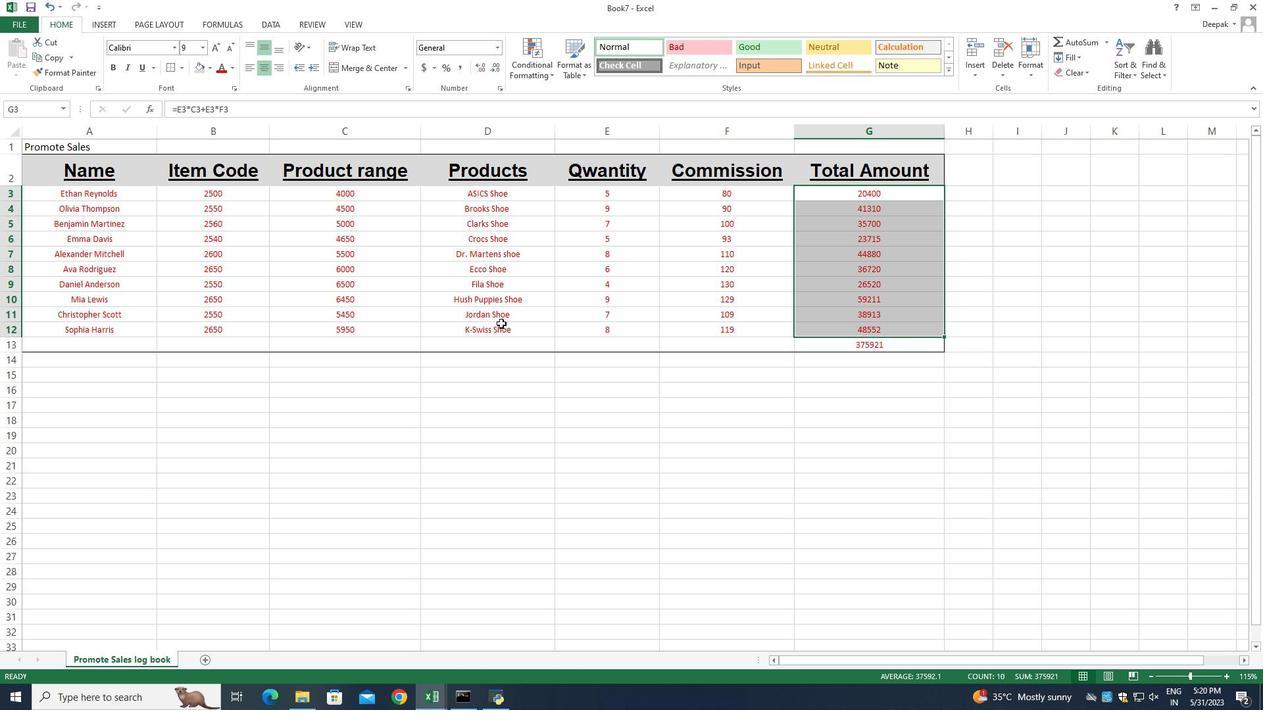 
Action: Mouse scrolled (503, 330) with delta (0, 0)
Screenshot: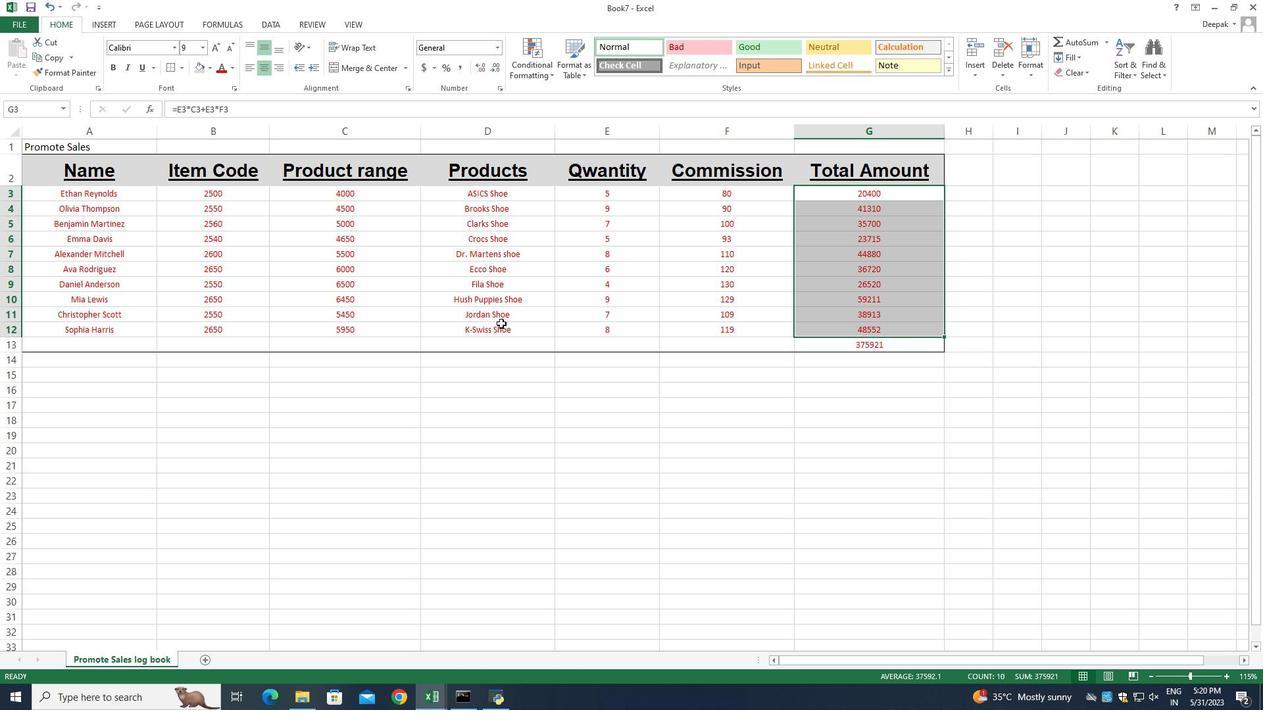 
Action: Mouse moved to (504, 333)
Screenshot: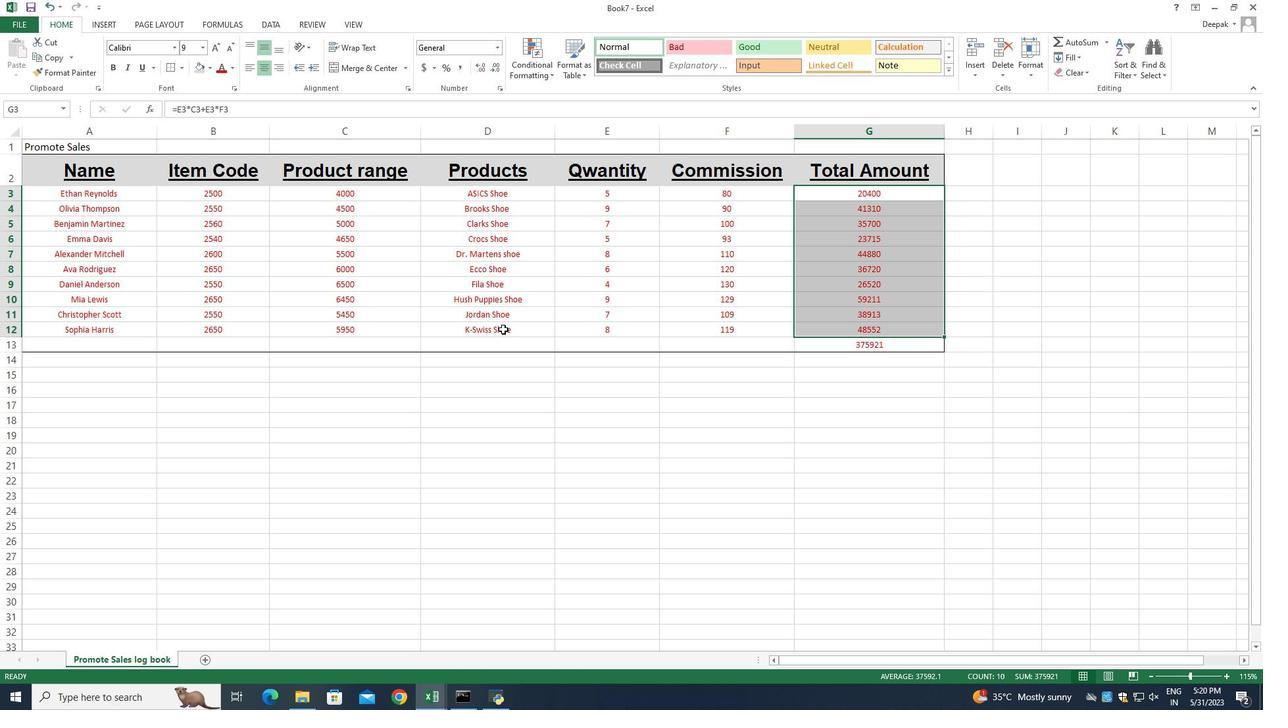 
Action: Mouse scrolled (504, 332) with delta (0, 0)
Screenshot: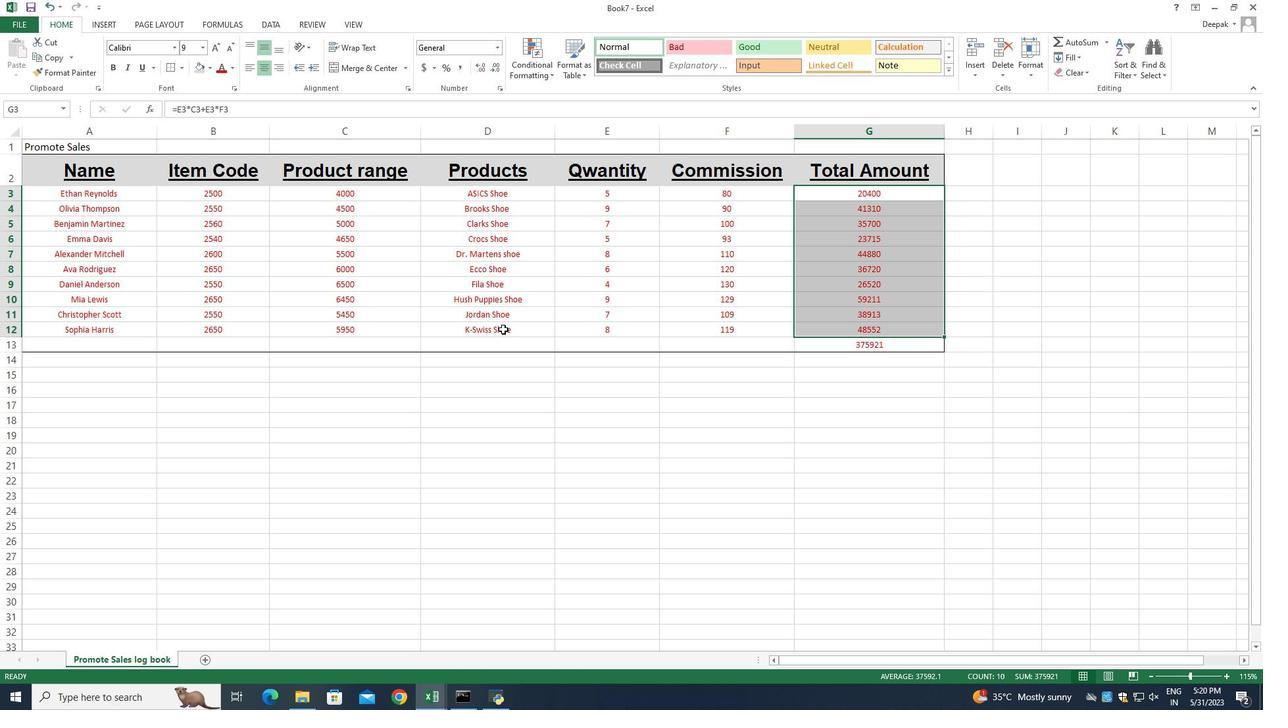 
Action: Mouse moved to (505, 334)
Screenshot: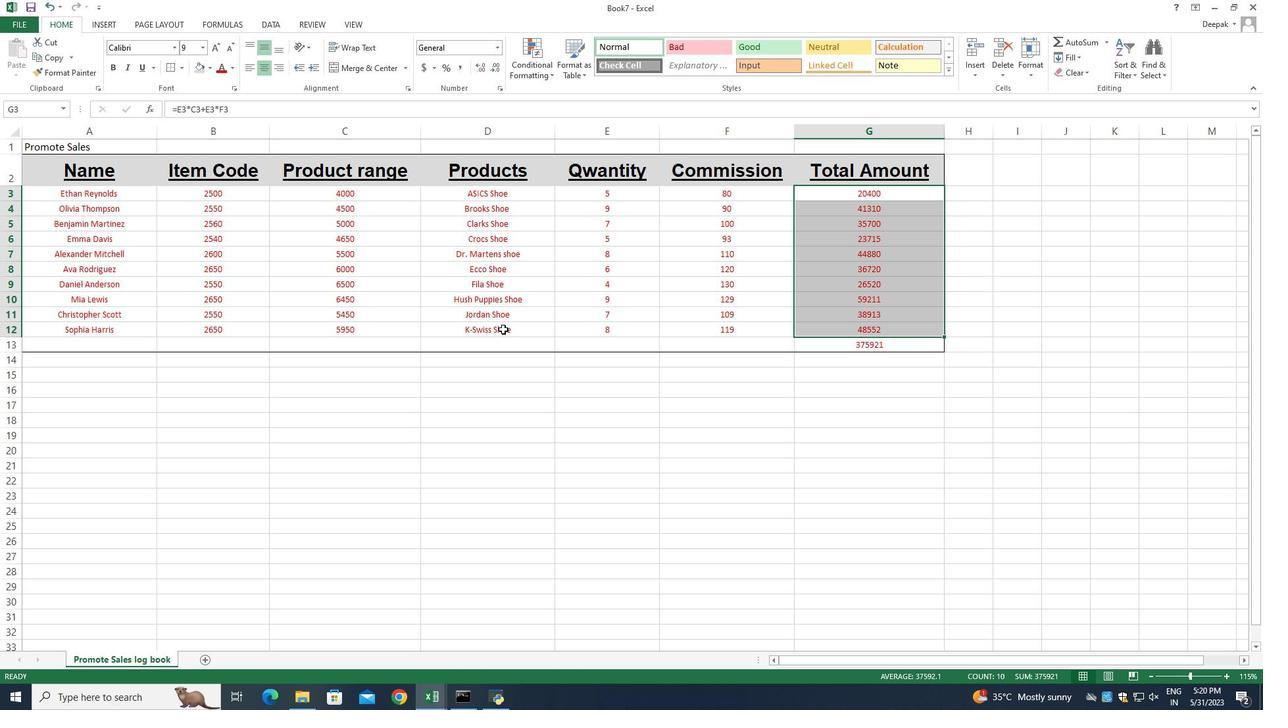 
Action: Mouse scrolled (505, 333) with delta (0, 0)
Screenshot: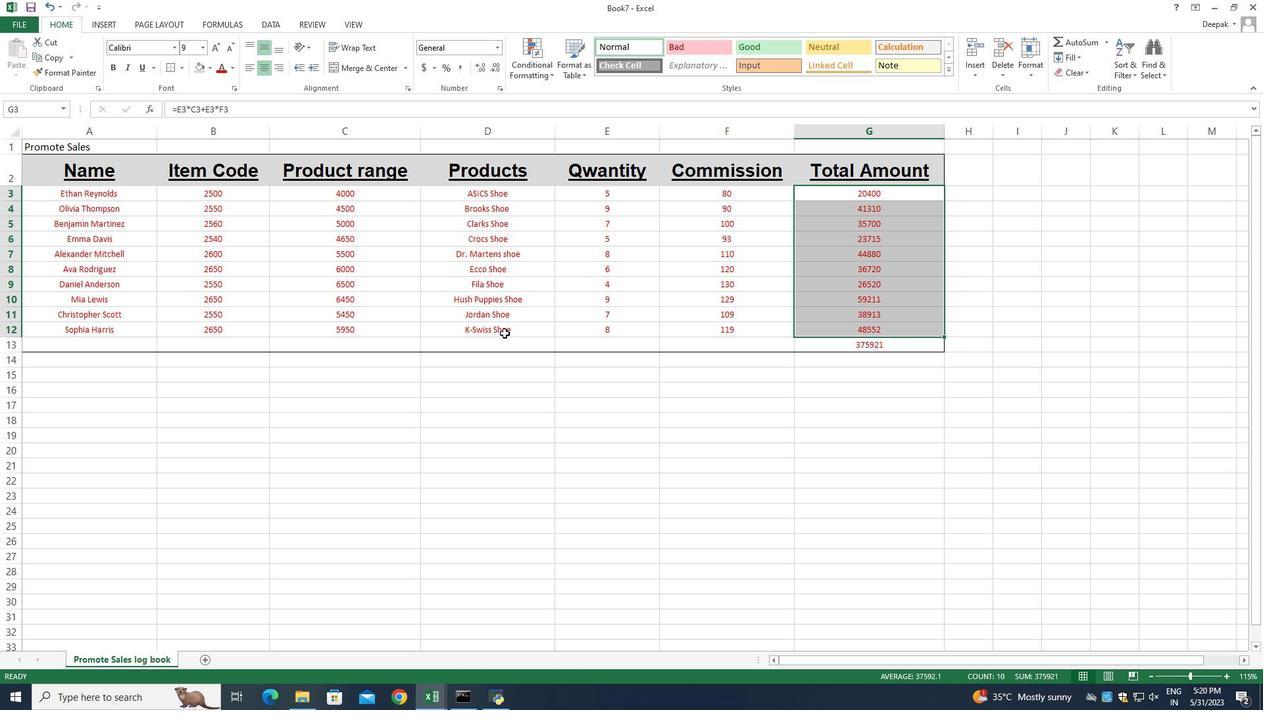 
Action: Mouse moved to (505, 342)
Screenshot: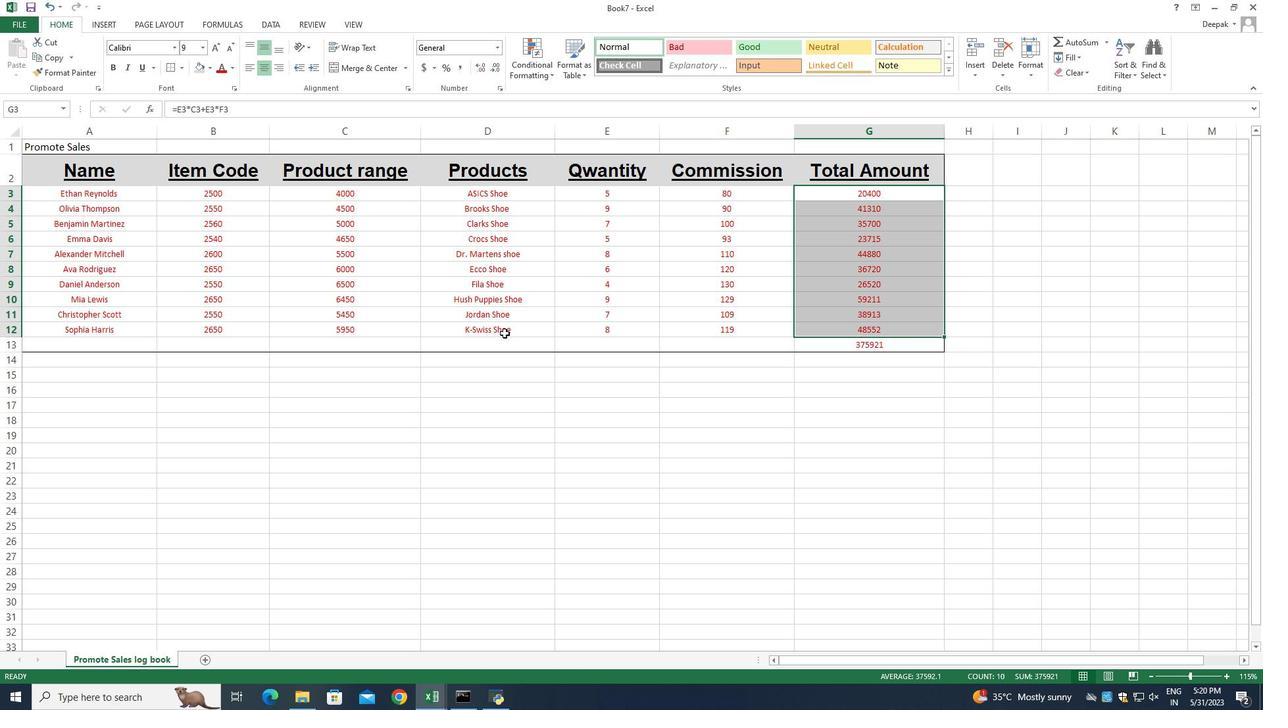 
Action: Mouse scrolled (505, 341) with delta (0, 0)
Screenshot: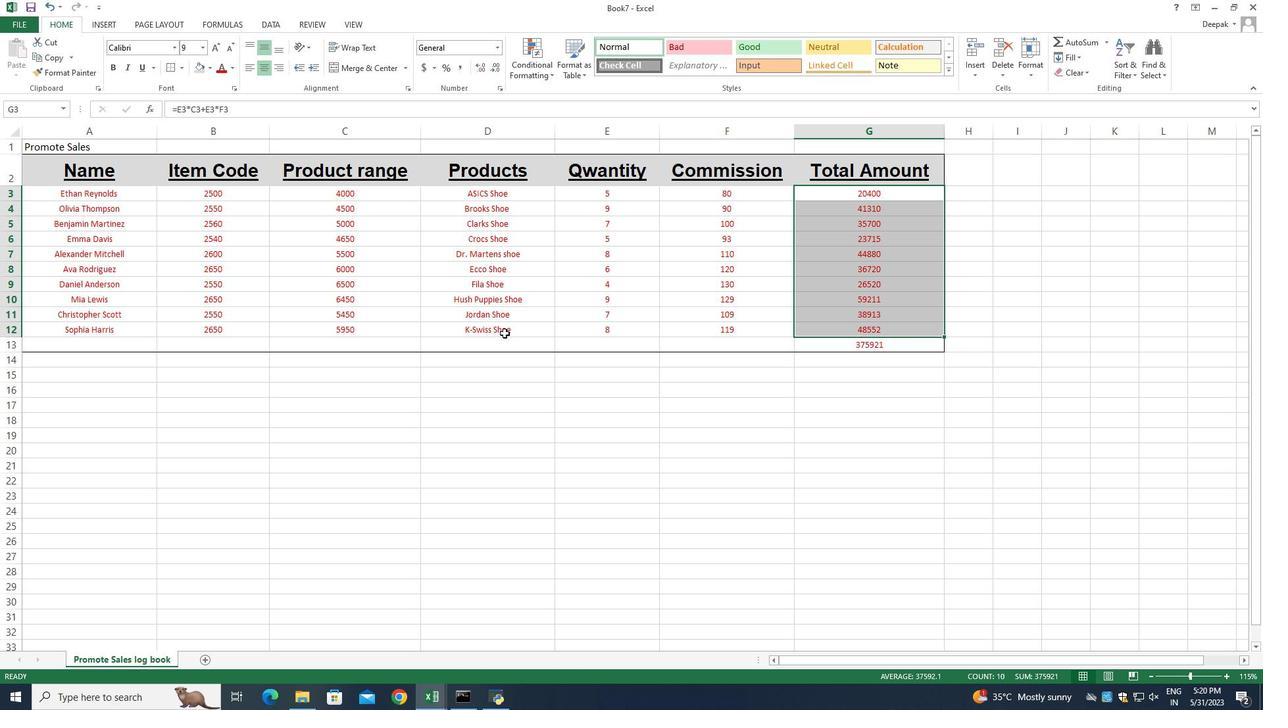 
Action: Mouse moved to (507, 342)
Screenshot: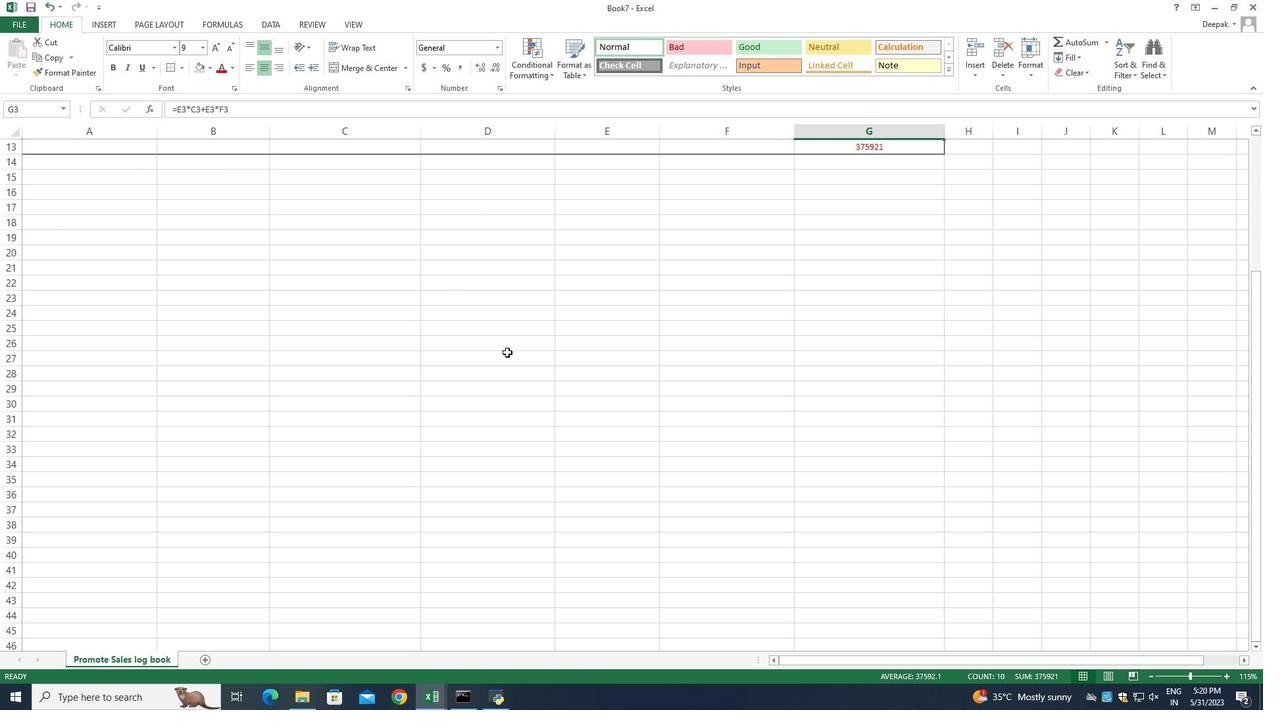 
Action: Mouse scrolled (507, 343) with delta (0, 0)
Screenshot: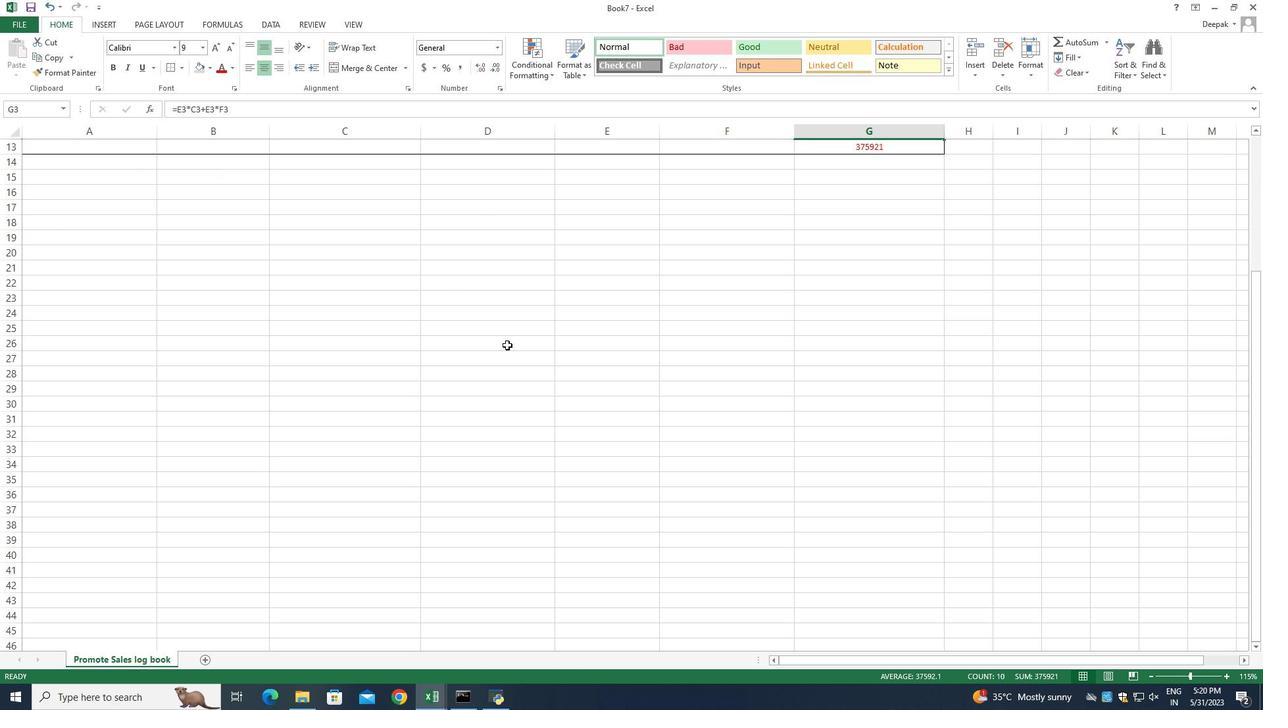 
Action: Mouse moved to (508, 342)
Screenshot: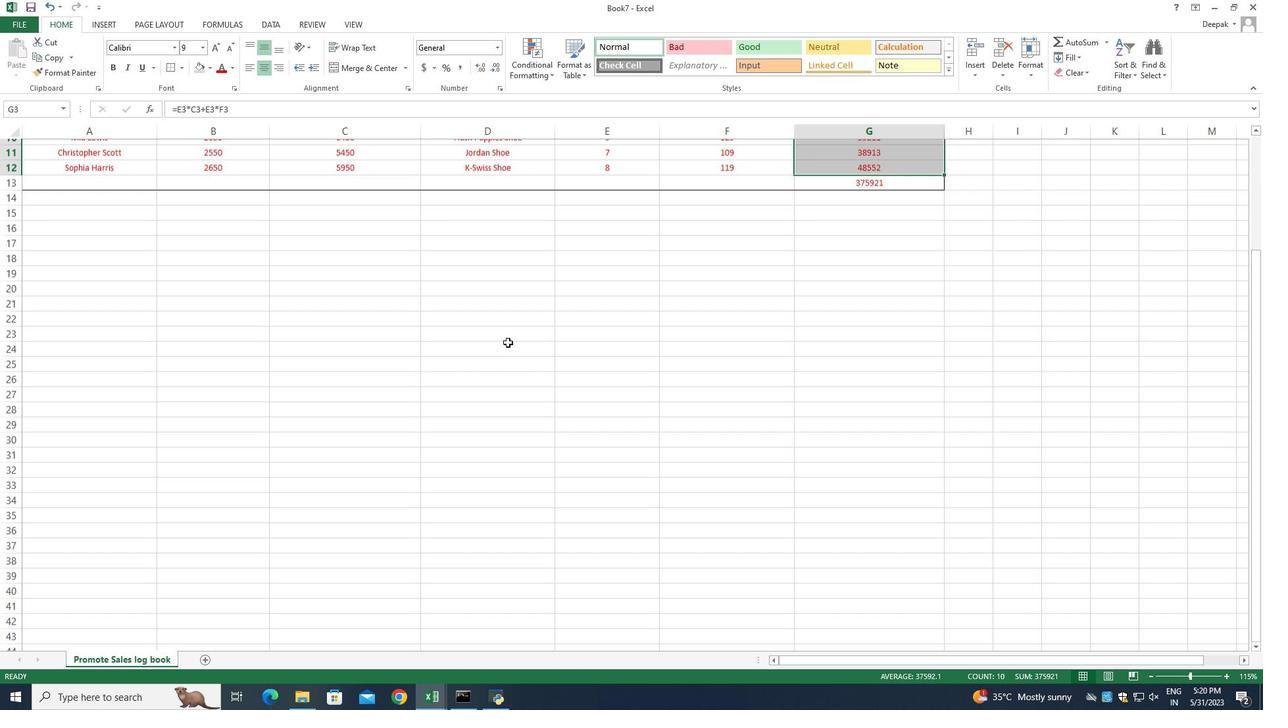 
Action: Mouse scrolled (508, 343) with delta (0, 0)
Screenshot: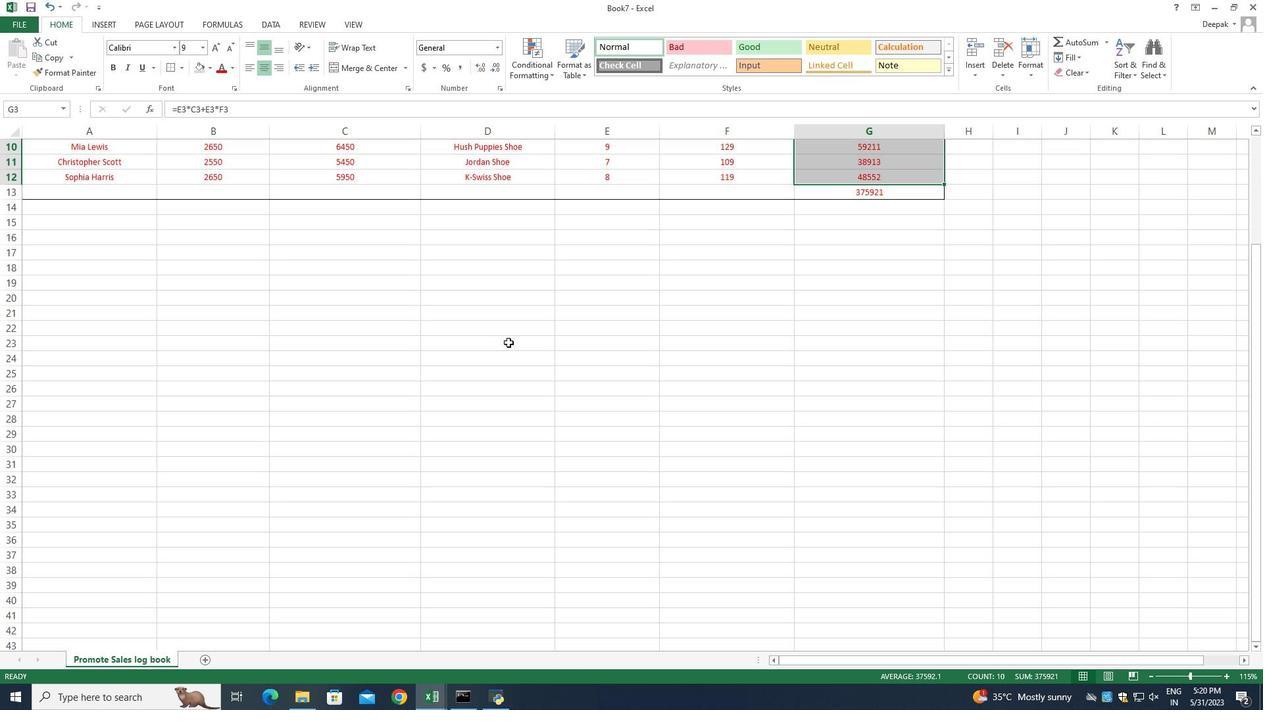 
Action: Mouse moved to (508, 342)
Screenshot: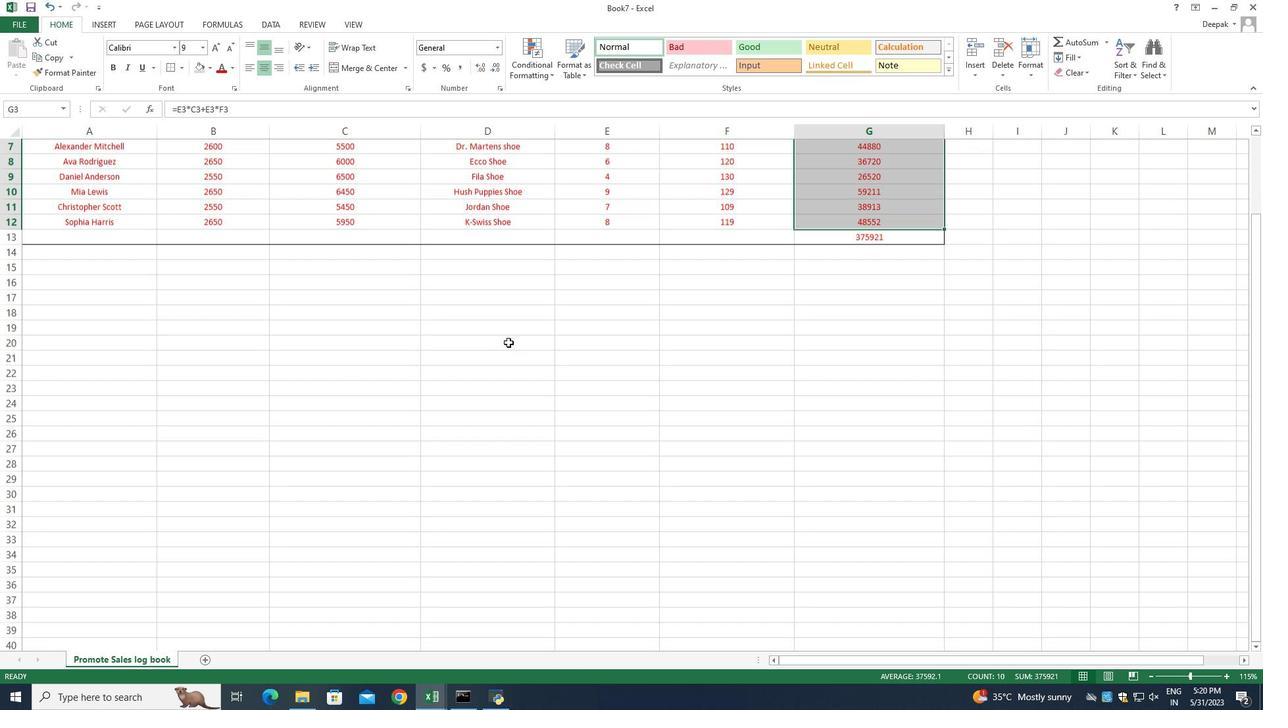 
Action: Mouse scrolled (508, 342) with delta (0, 0)
Screenshot: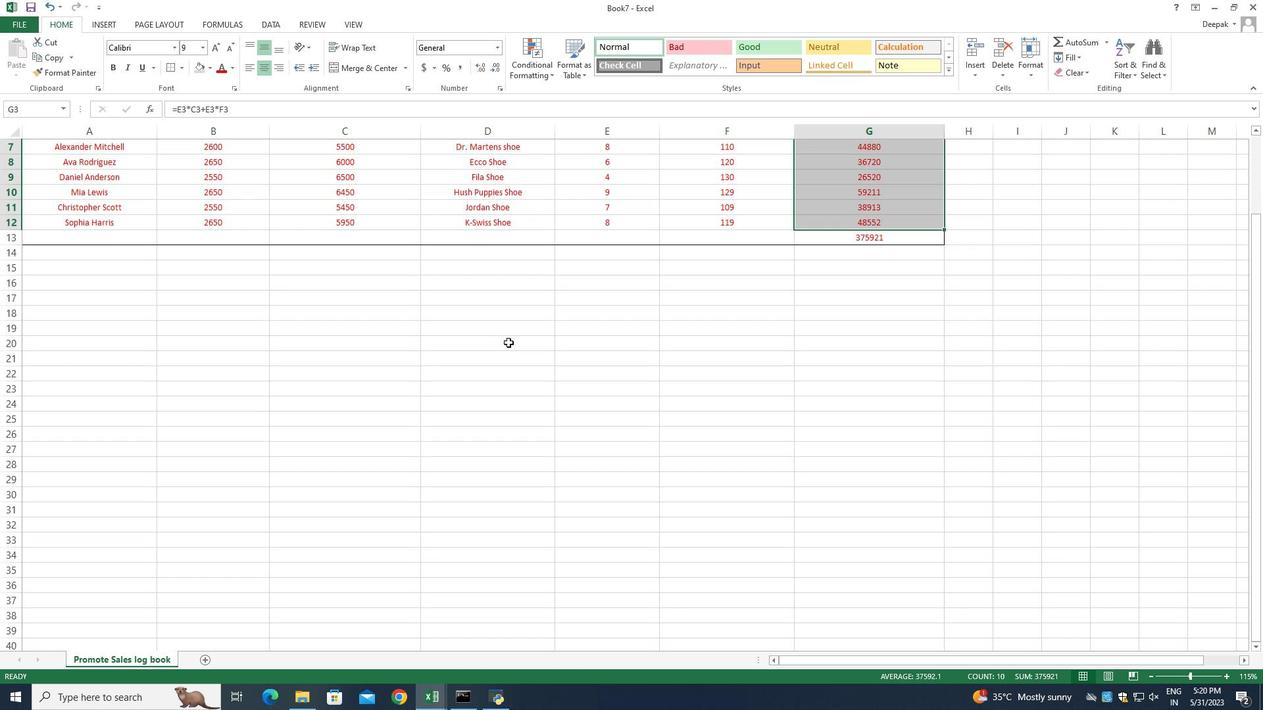 
Action: Mouse scrolled (508, 342) with delta (0, 0)
Screenshot: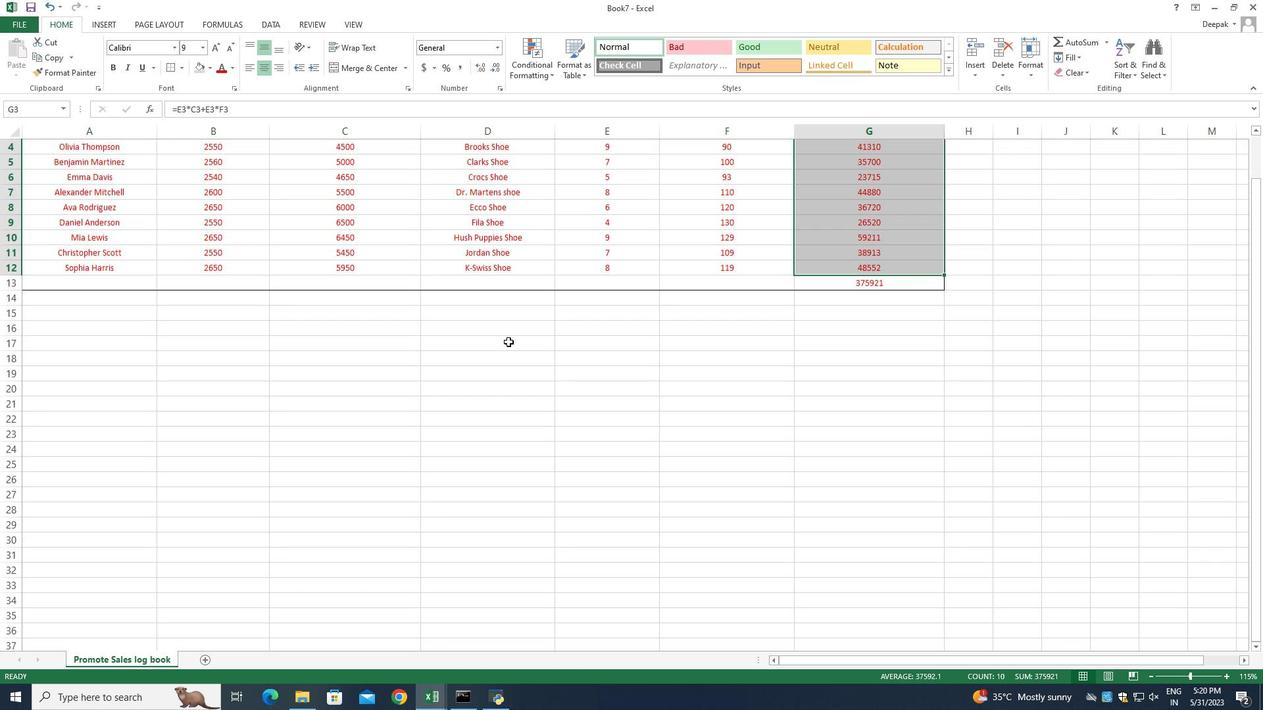 
Action: Mouse scrolled (508, 342) with delta (0, 0)
Screenshot: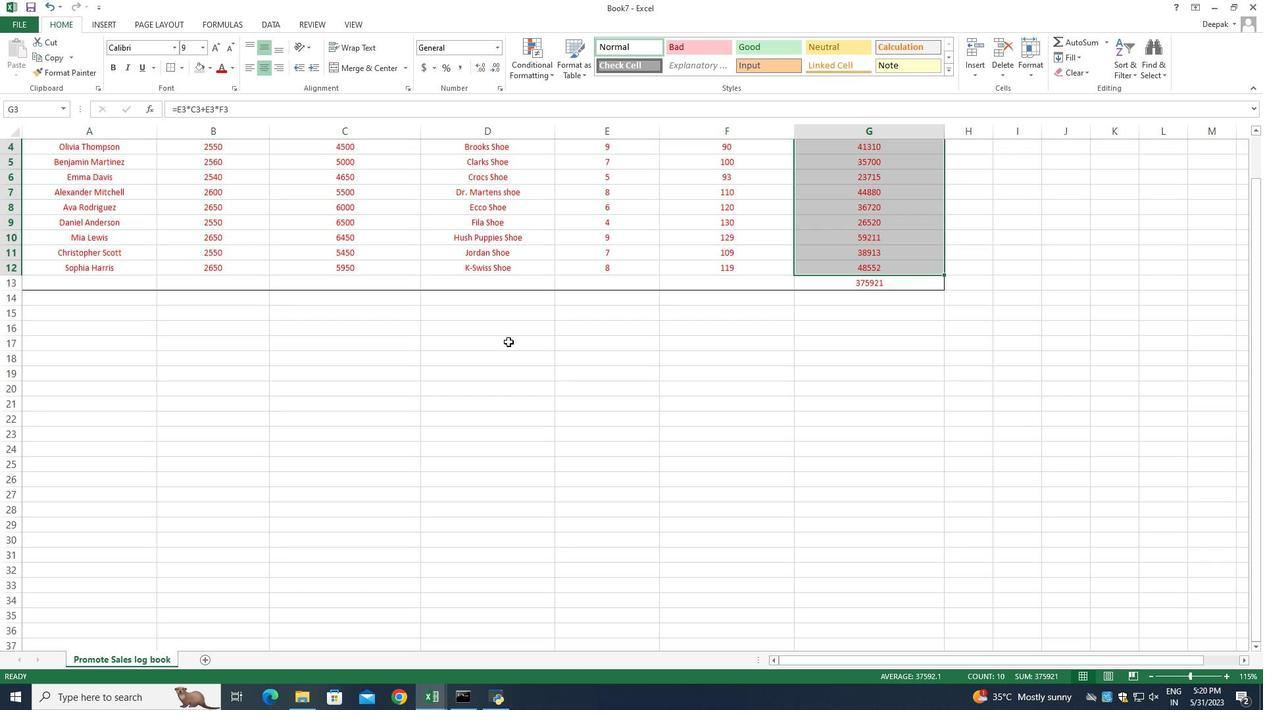
Action: Mouse moved to (509, 342)
Screenshot: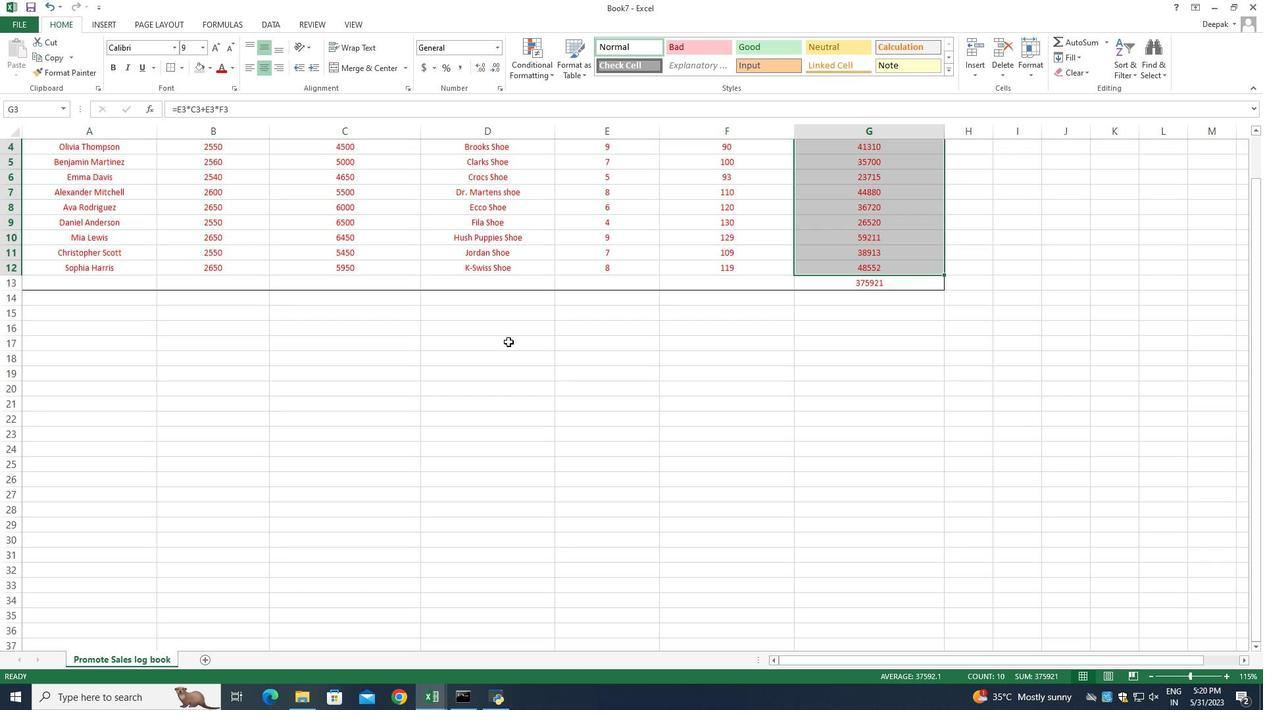 
Action: Mouse scrolled (509, 342) with delta (0, 0)
Screenshot: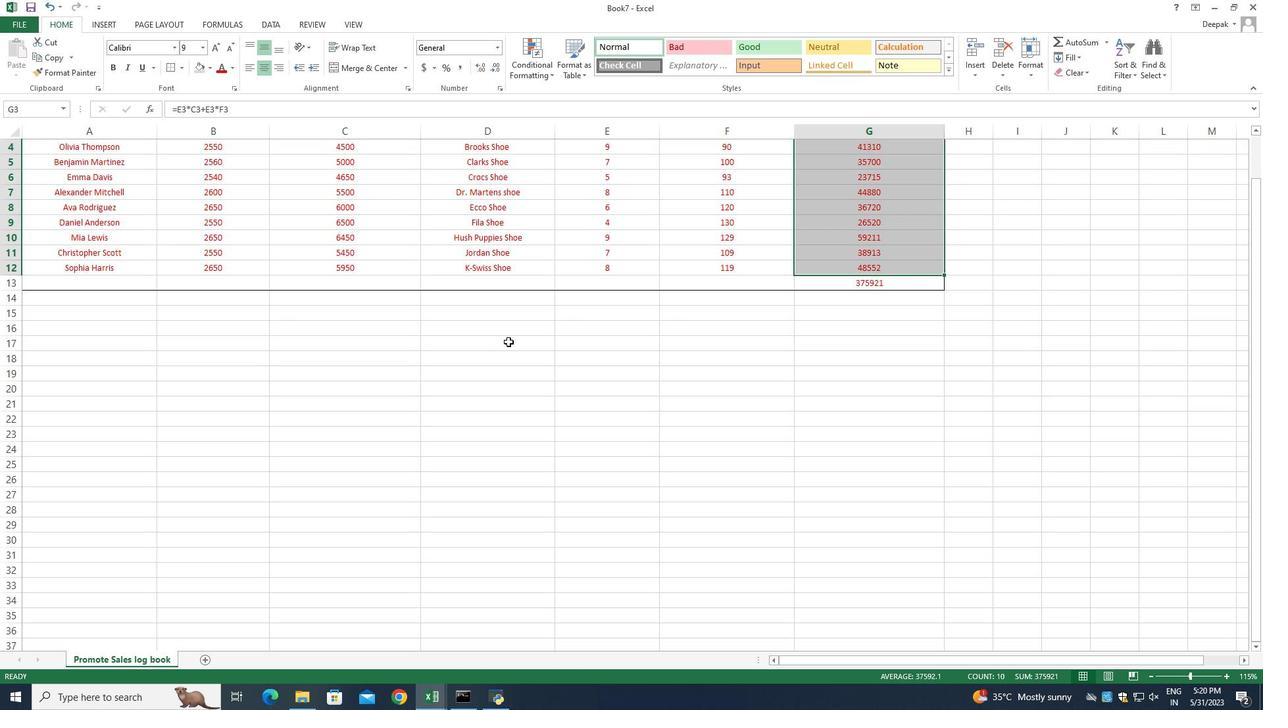 
Action: Mouse scrolled (509, 342) with delta (0, 0)
Screenshot: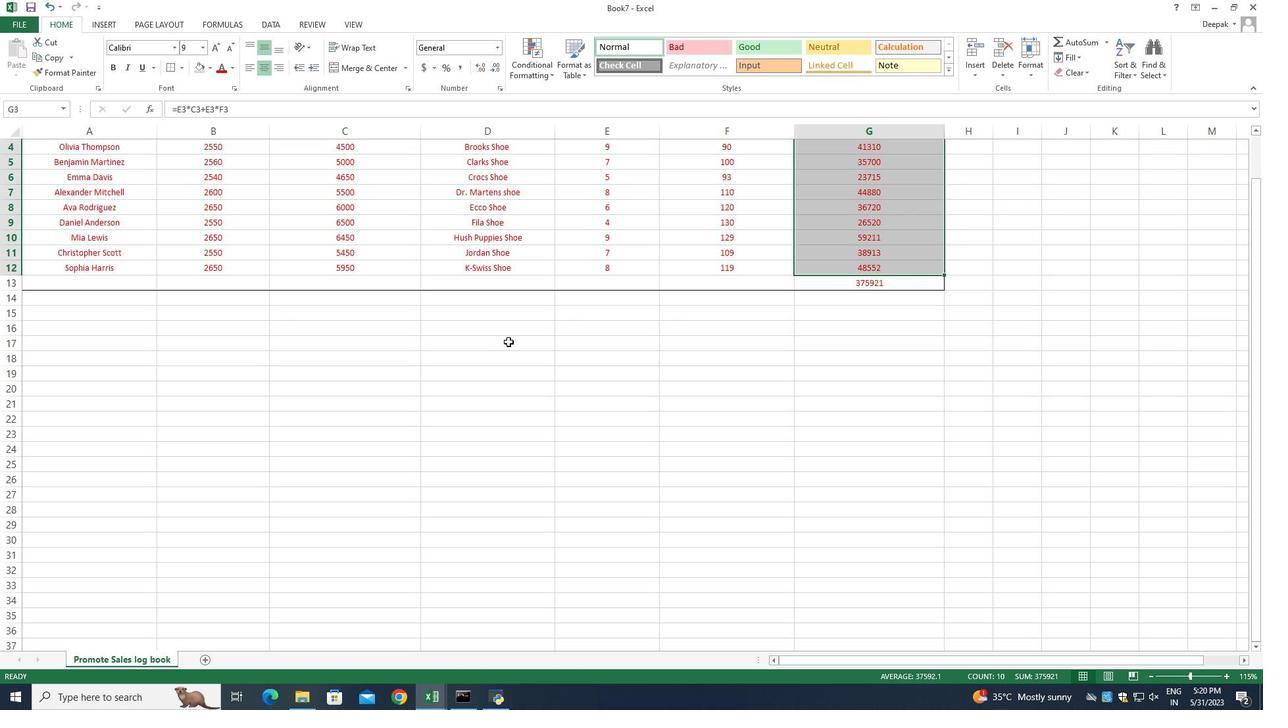 
Action: Mouse scrolled (509, 342) with delta (0, 0)
Screenshot: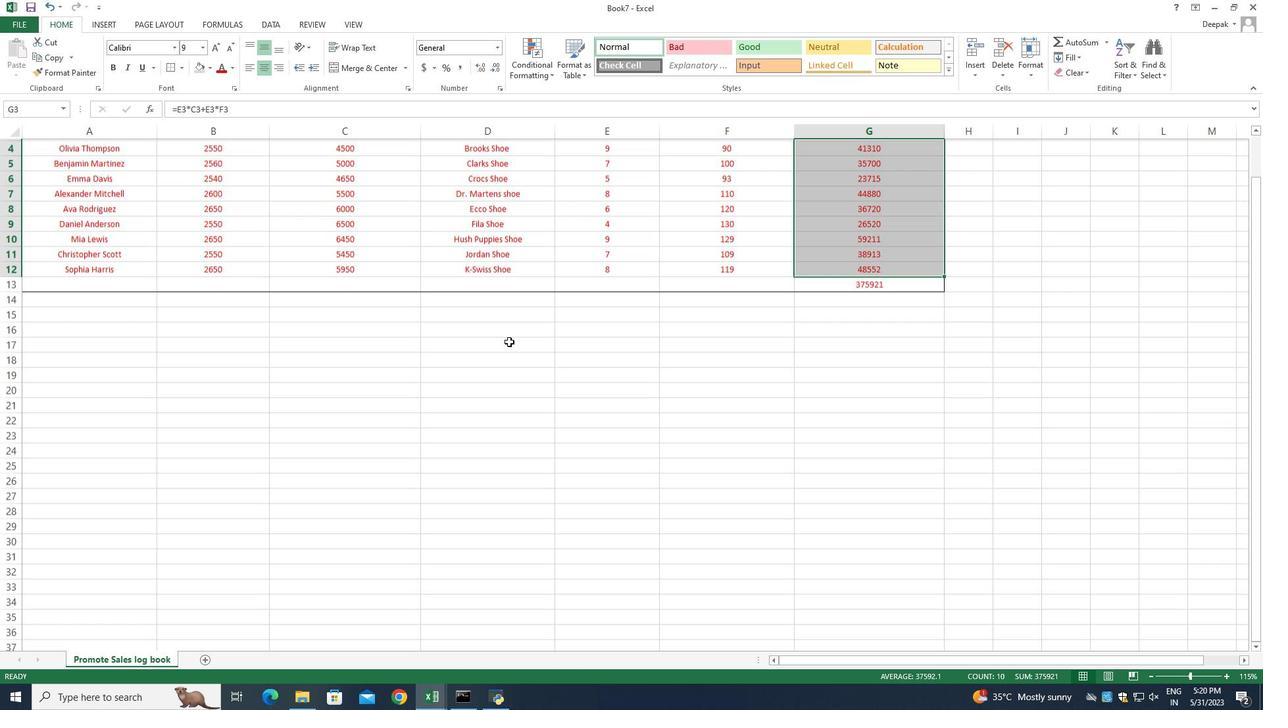 
Action: Mouse moved to (586, 76)
Screenshot: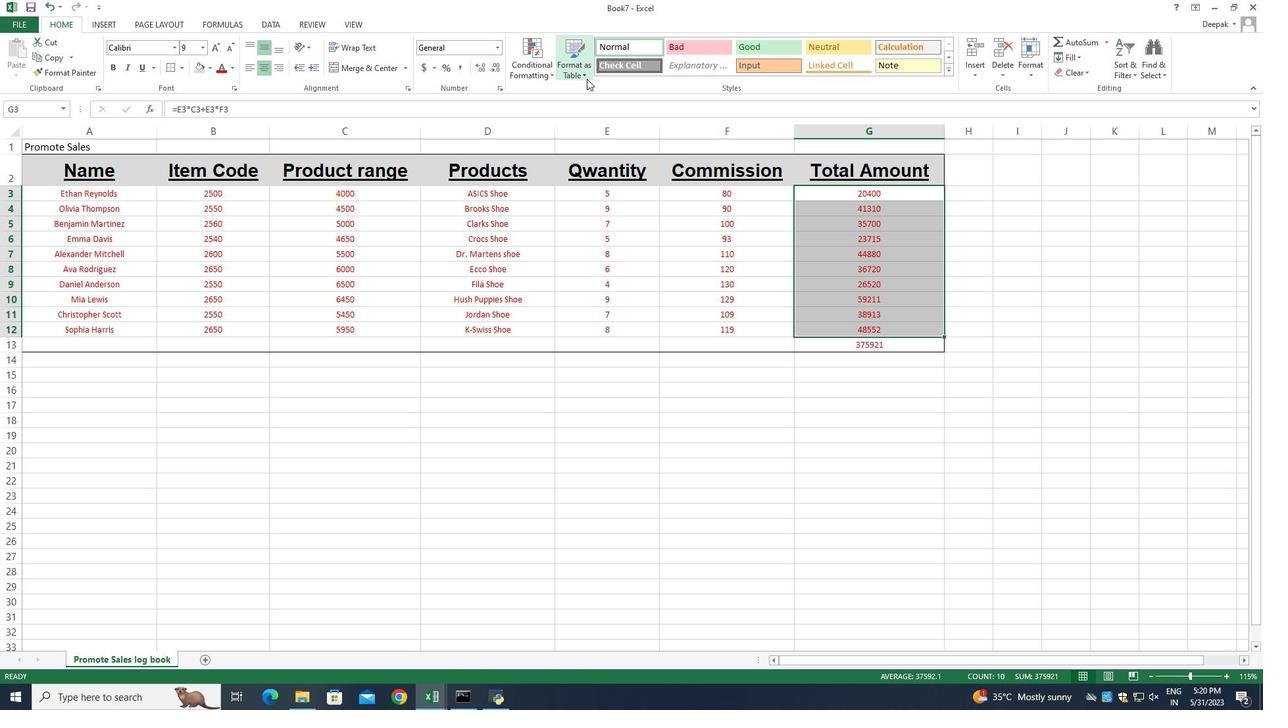 
Action: Mouse pressed left at (586, 76)
Screenshot: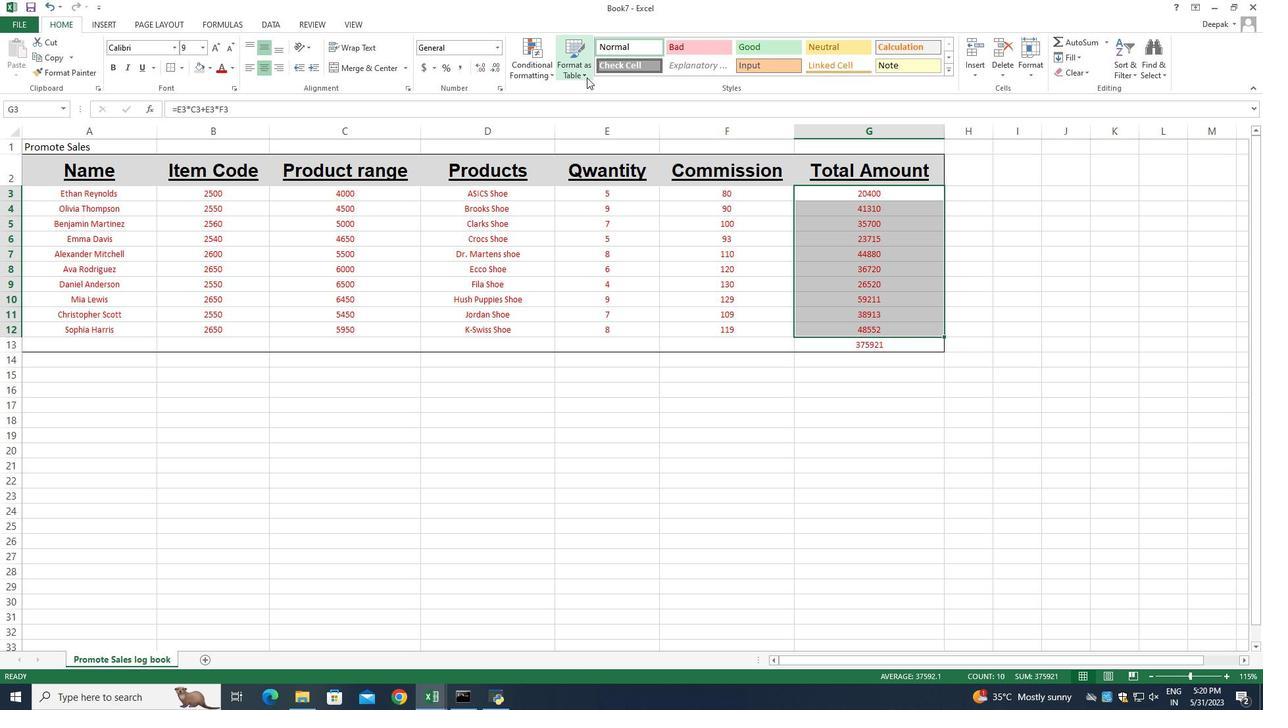 
Action: Mouse moved to (1002, 176)
Screenshot: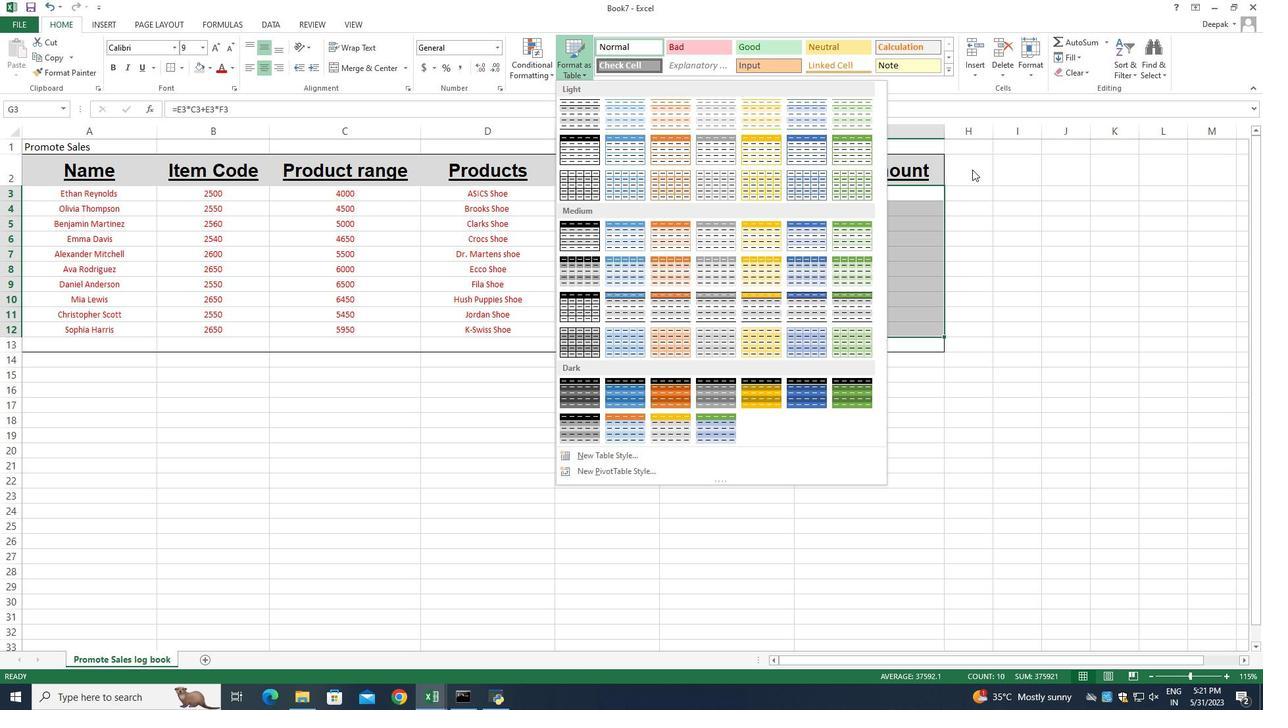 
Action: Mouse pressed left at (1002, 176)
Screenshot: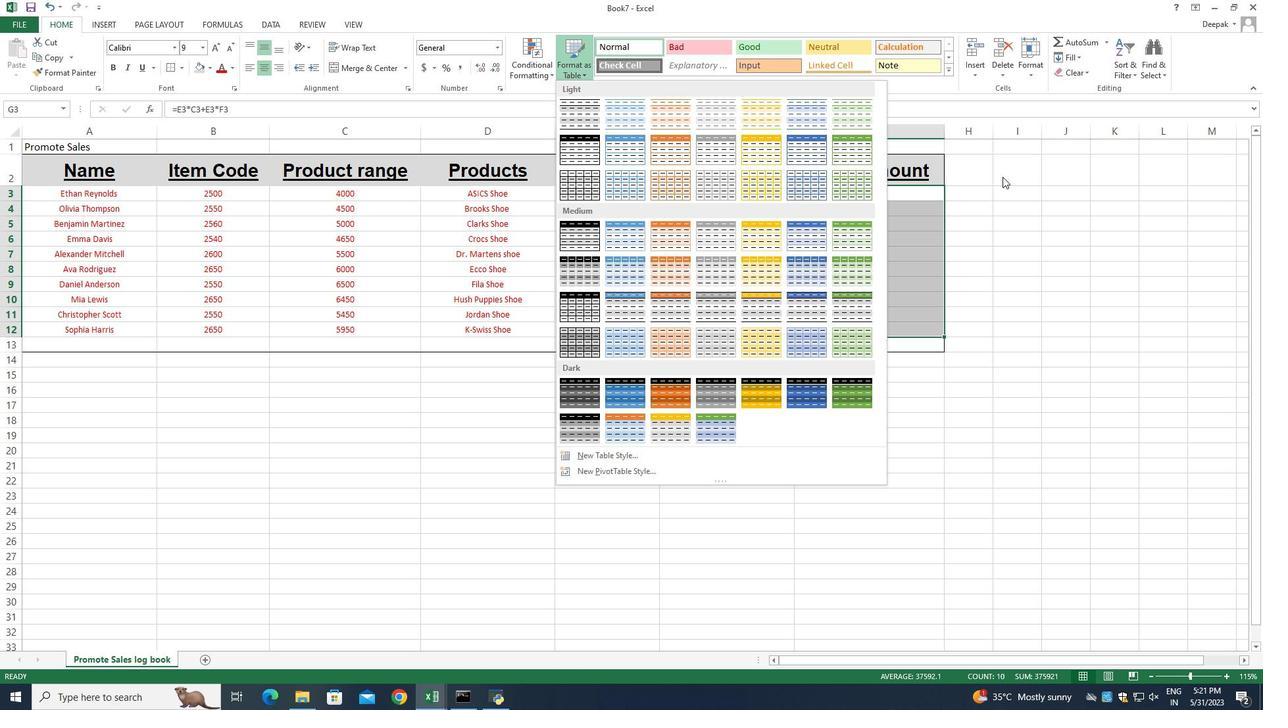 
Action: Mouse moved to (519, 284)
Screenshot: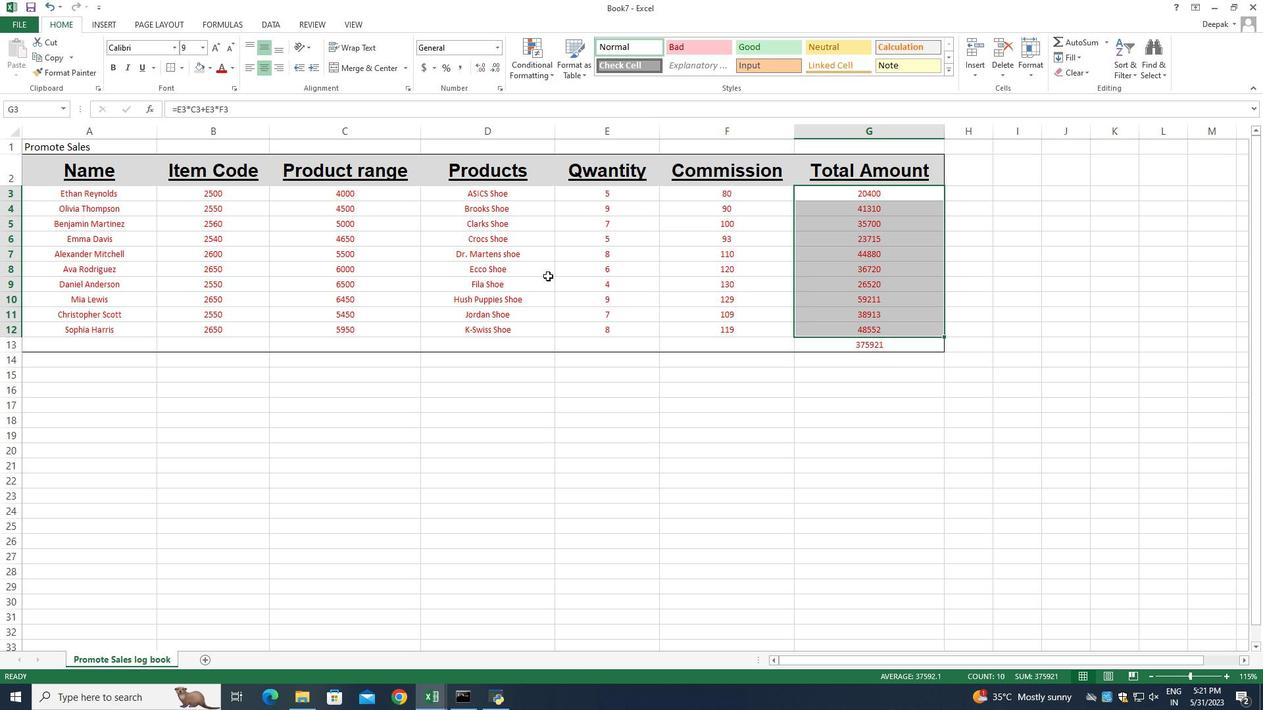 
Action: Mouse scrolled (519, 284) with delta (0, 0)
Screenshot: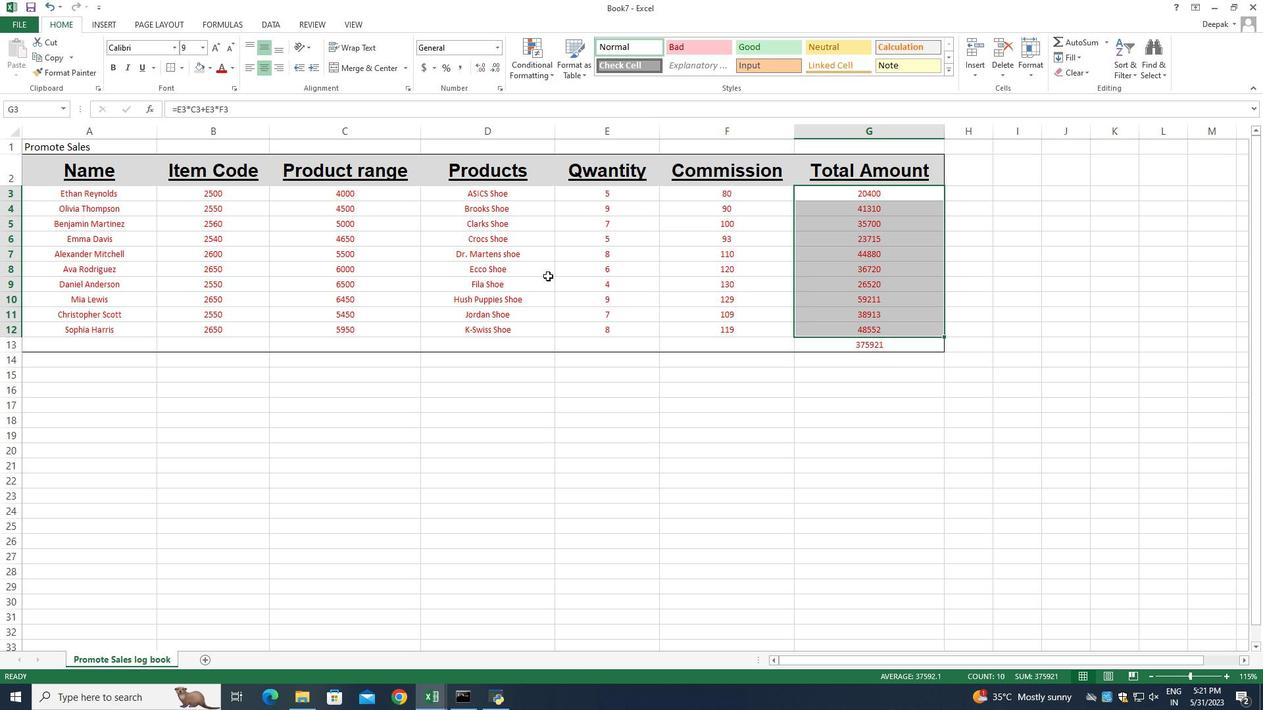 
Action: Mouse moved to (507, 286)
Screenshot: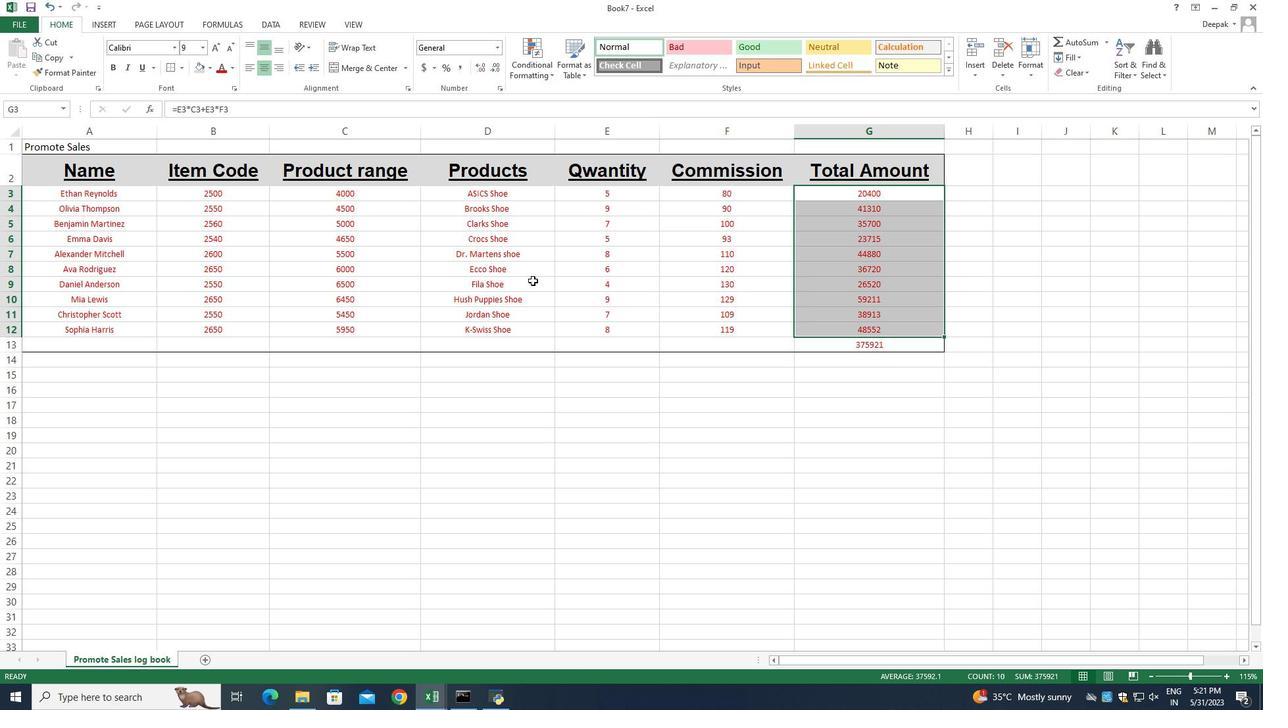 
Action: Mouse scrolled (507, 286) with delta (0, 0)
Screenshot: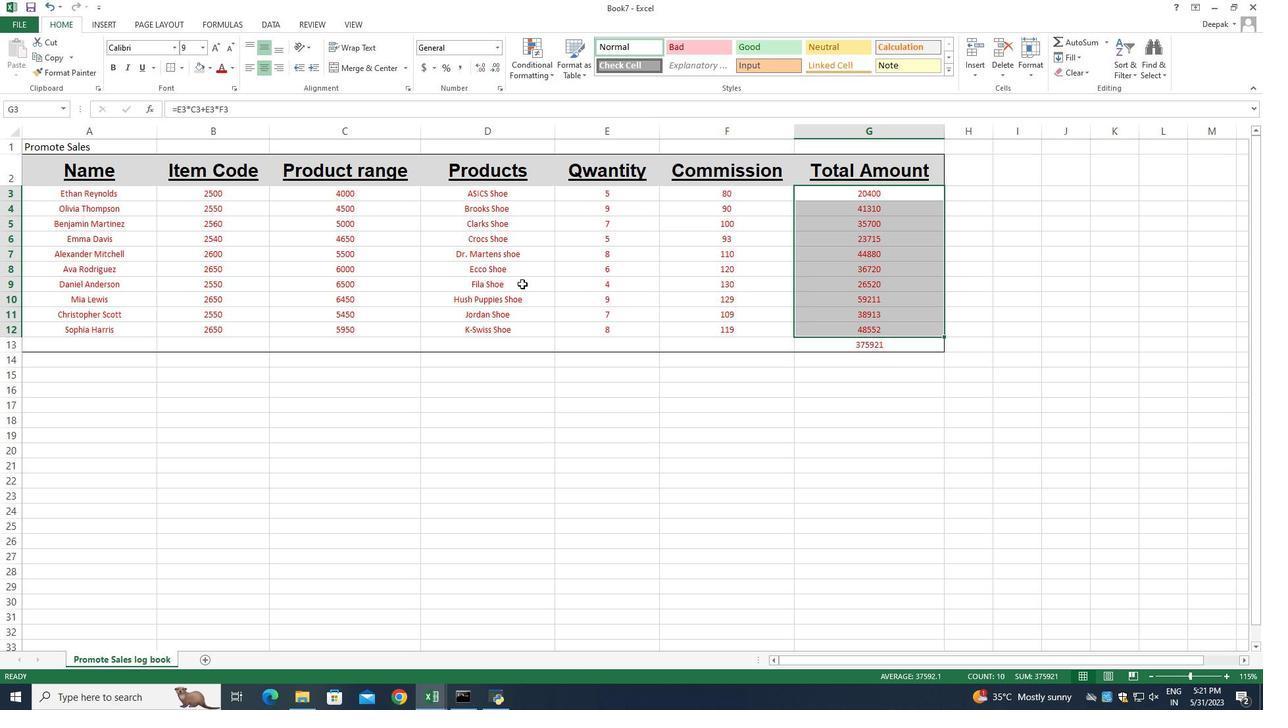 
Action: Mouse moved to (267, 251)
Screenshot: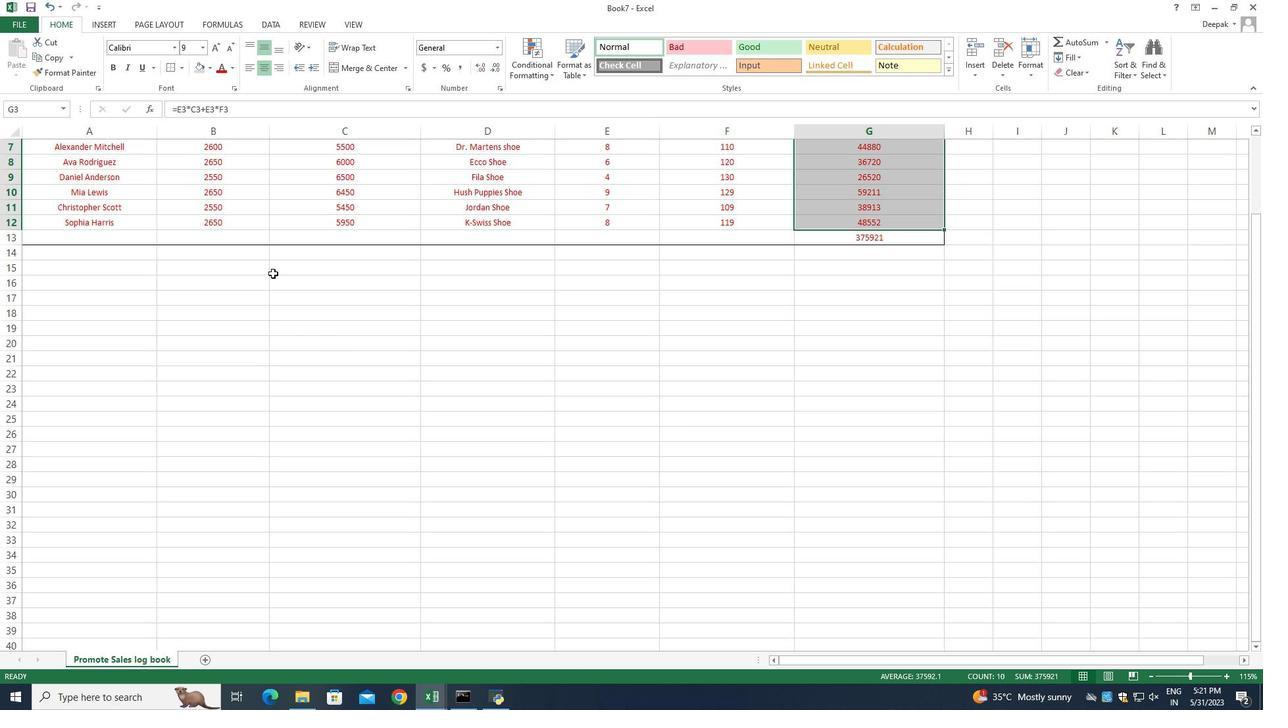 
Action: Mouse scrolled (267, 251) with delta (0, 0)
Screenshot: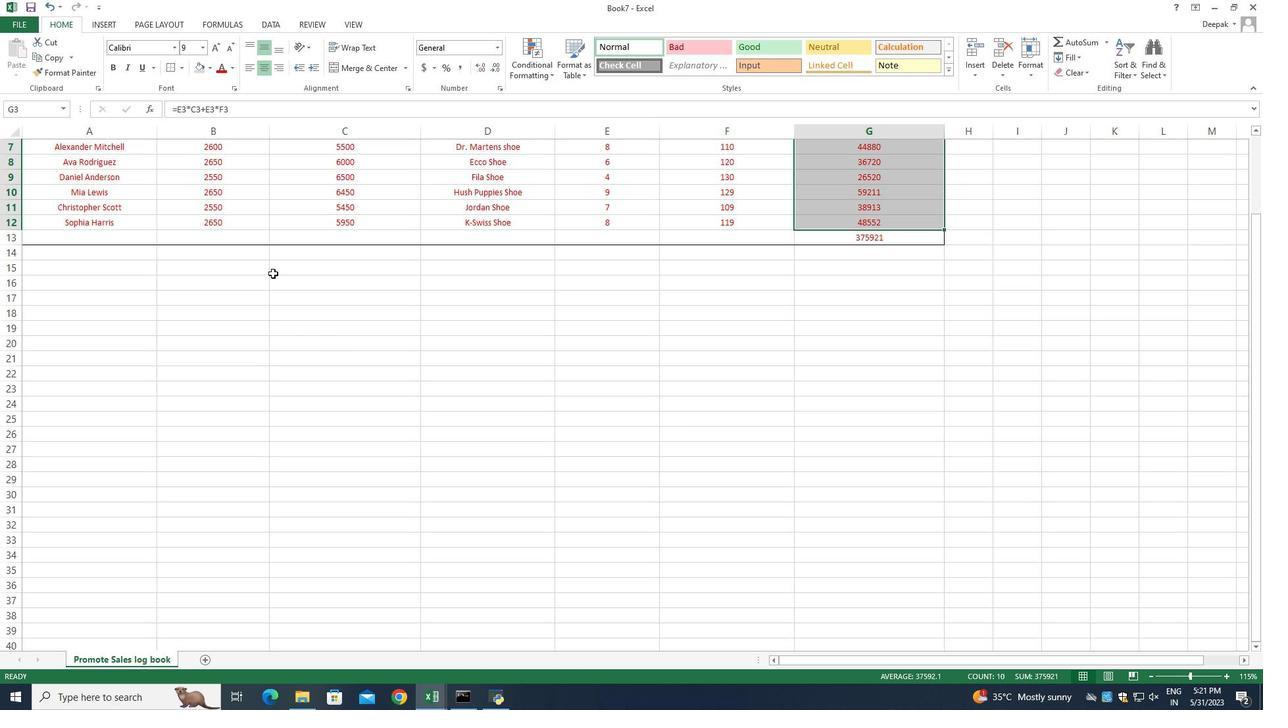 
Action: Mouse moved to (249, 278)
Screenshot: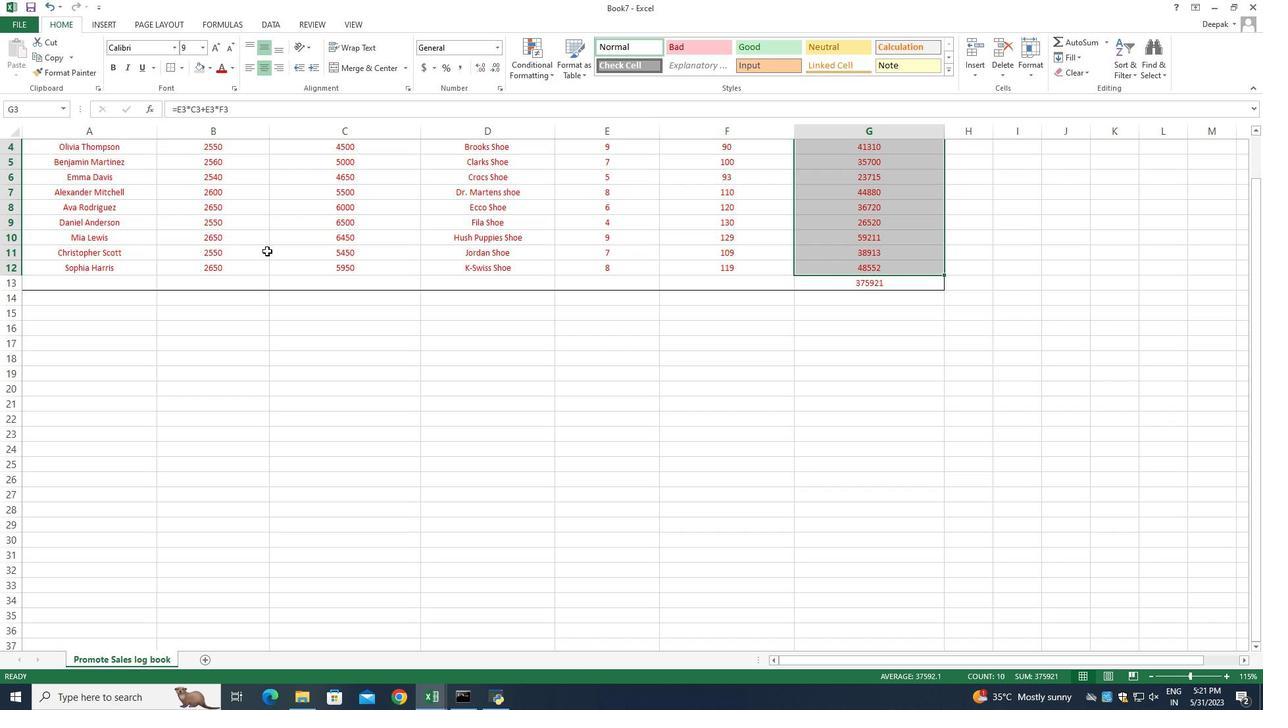 
Action: Mouse scrolled (249, 277) with delta (0, 0)
Screenshot: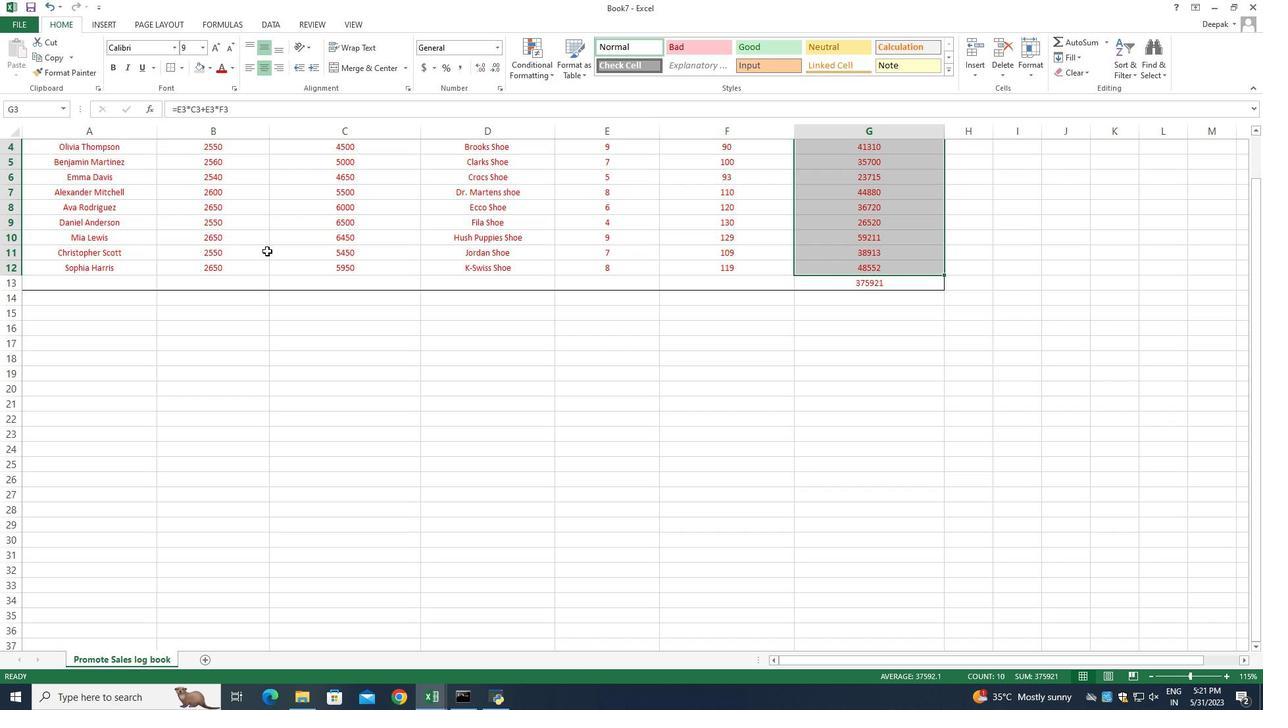 
Action: Mouse moved to (253, 283)
Screenshot: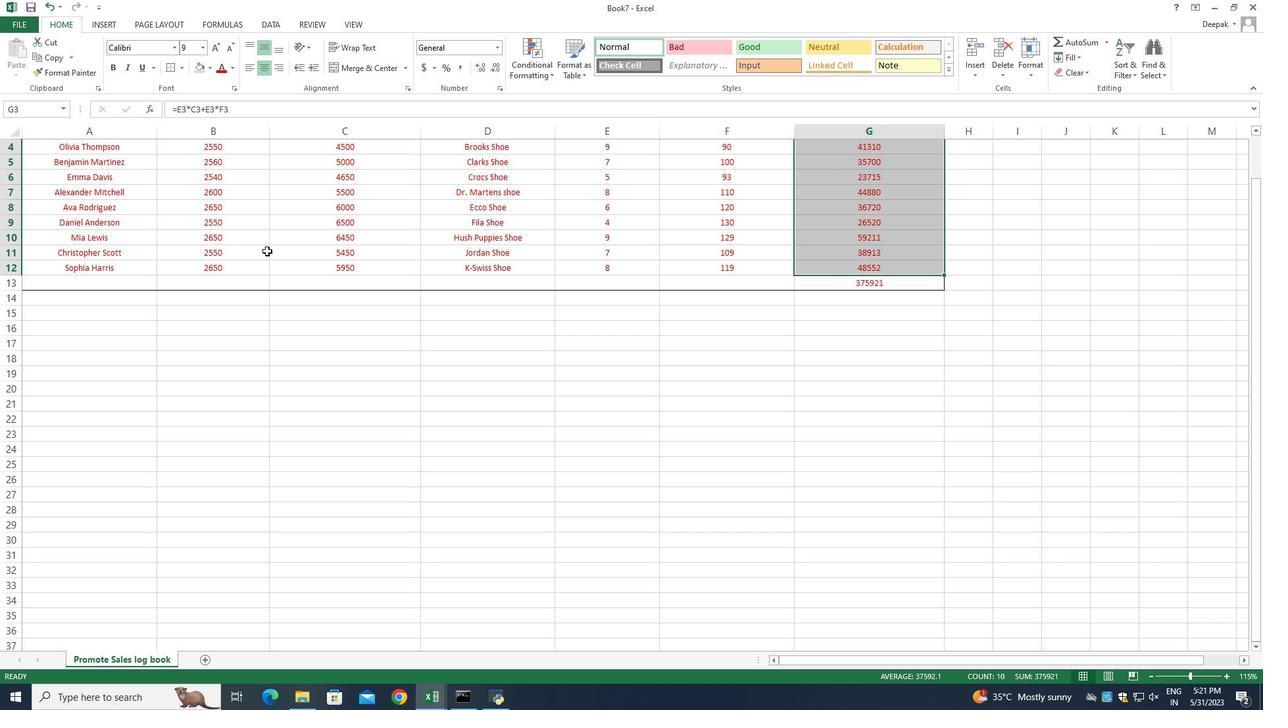 
Action: Mouse scrolled (253, 284) with delta (0, 0)
Screenshot: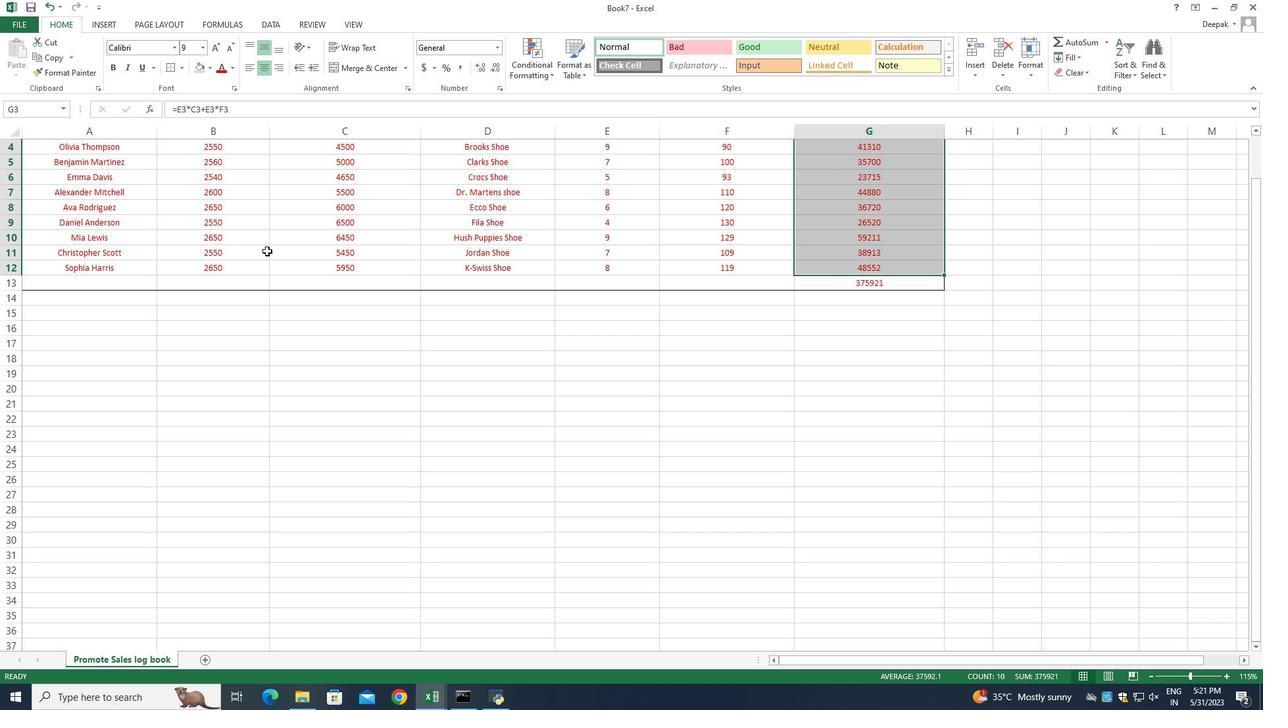 
Action: Mouse moved to (255, 286)
Screenshot: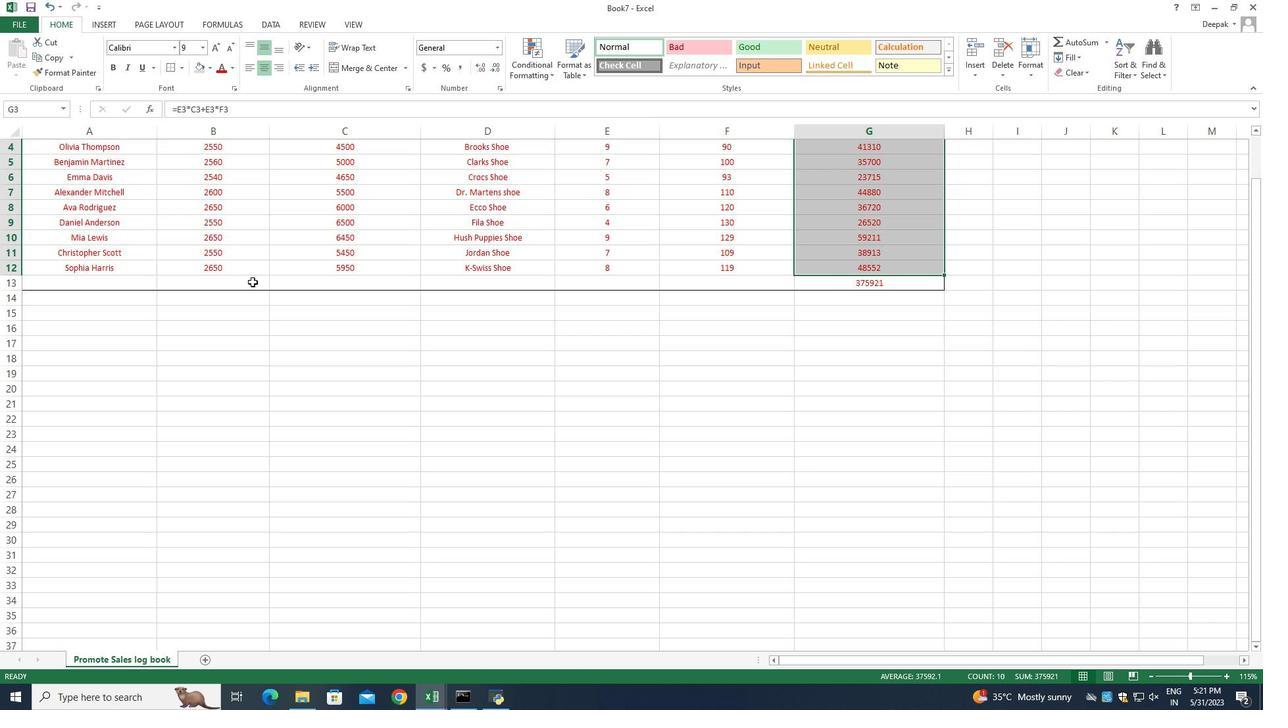 
Action: Mouse scrolled (255, 287) with delta (0, 0)
Screenshot: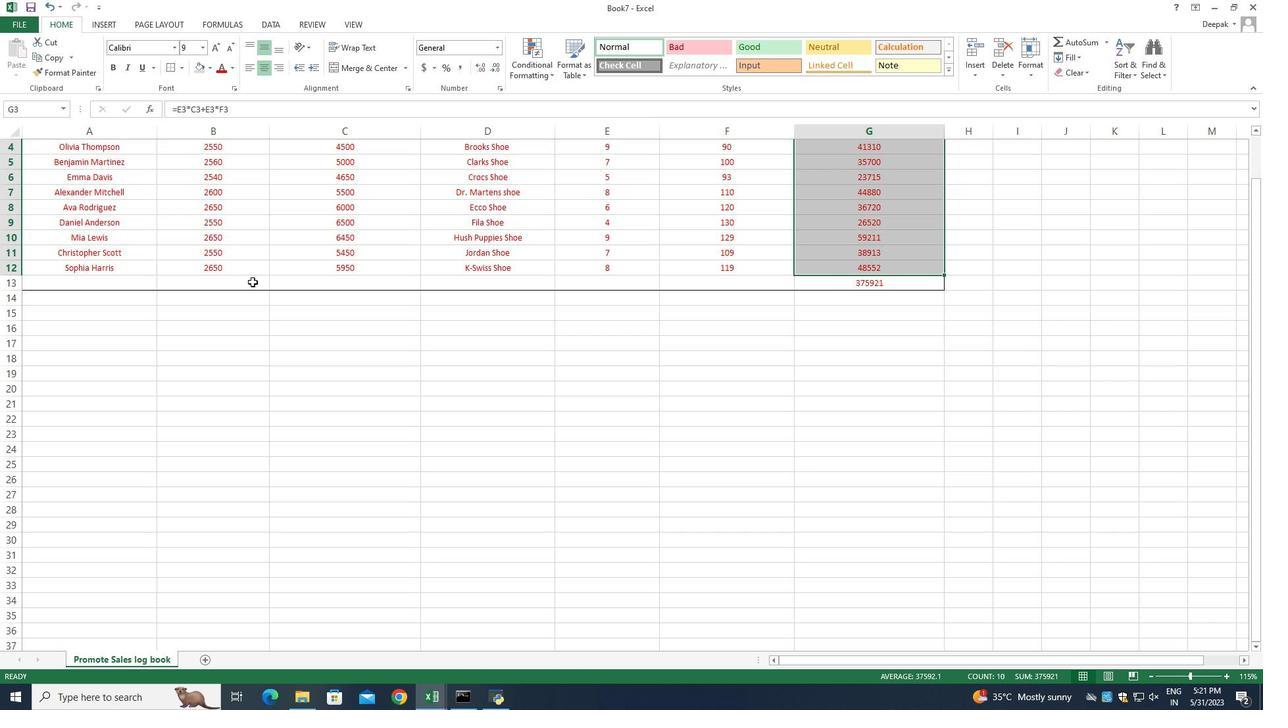 
Action: Mouse moved to (259, 292)
Screenshot: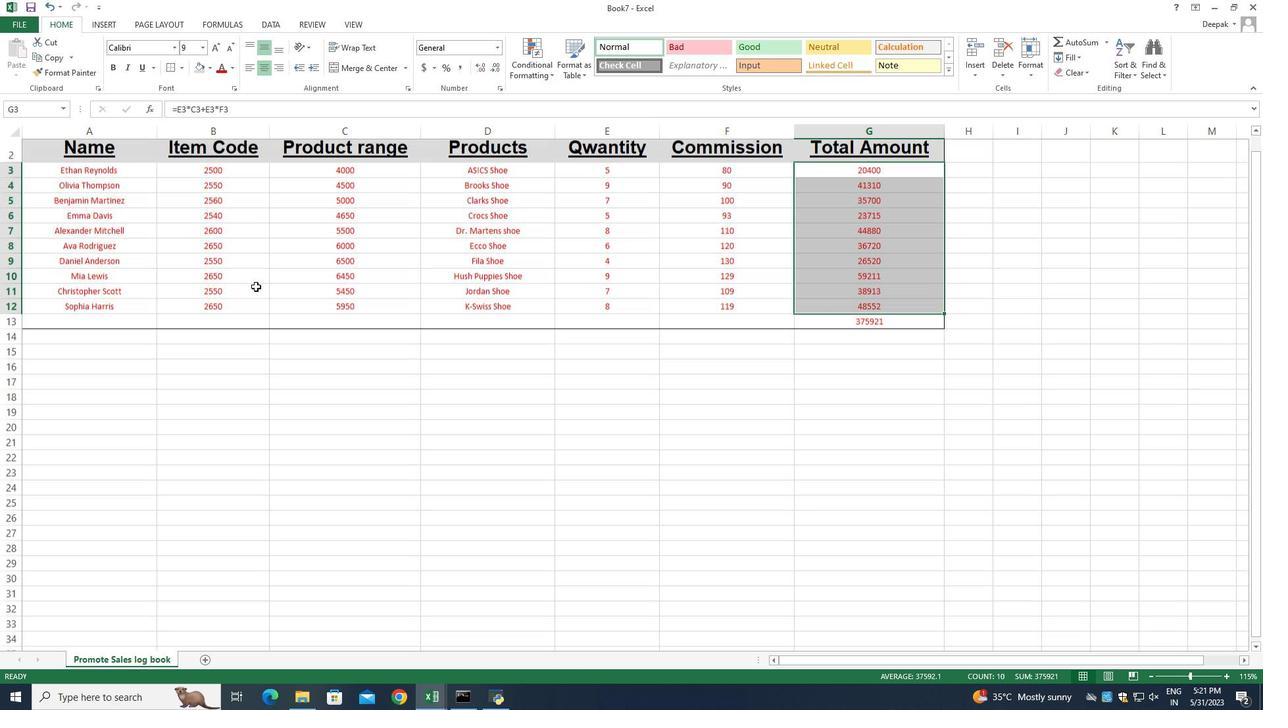 
Action: Mouse scrolled (259, 292) with delta (0, 0)
Screenshot: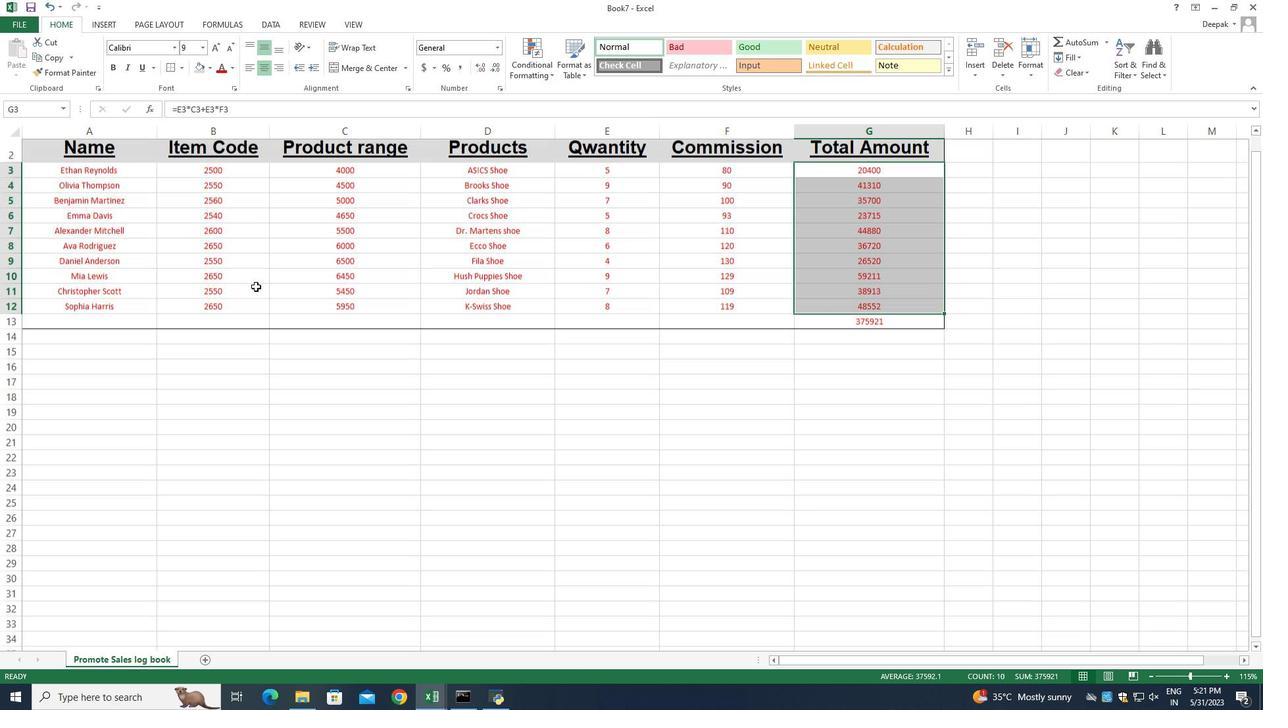 
Action: Mouse moved to (813, 429)
Screenshot: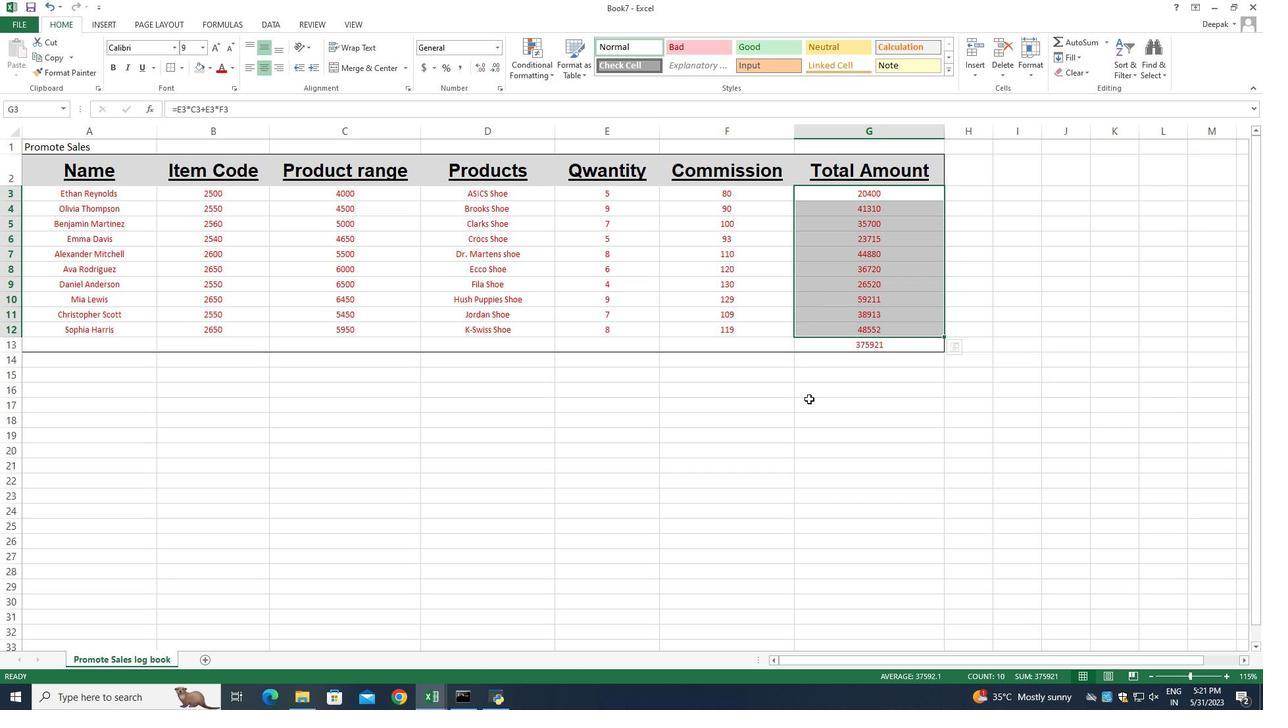 
Action: Mouse pressed left at (813, 429)
Screenshot: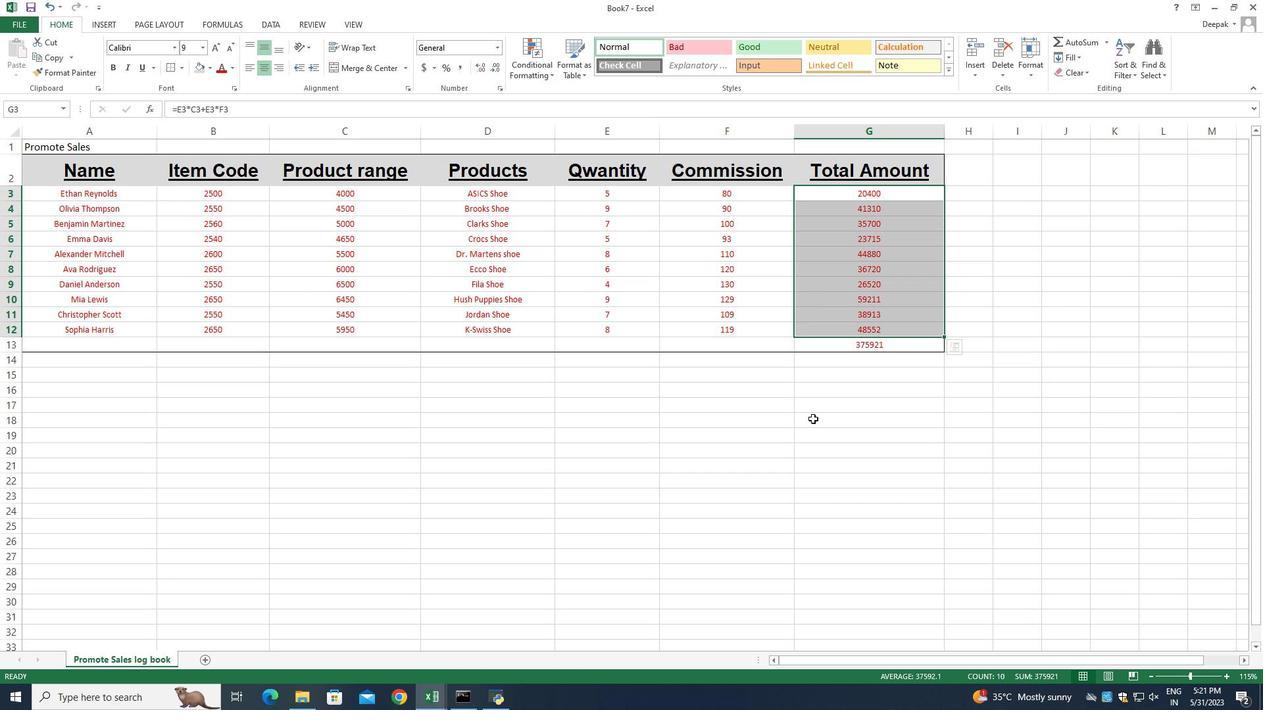 
Action: Mouse moved to (821, 195)
Screenshot: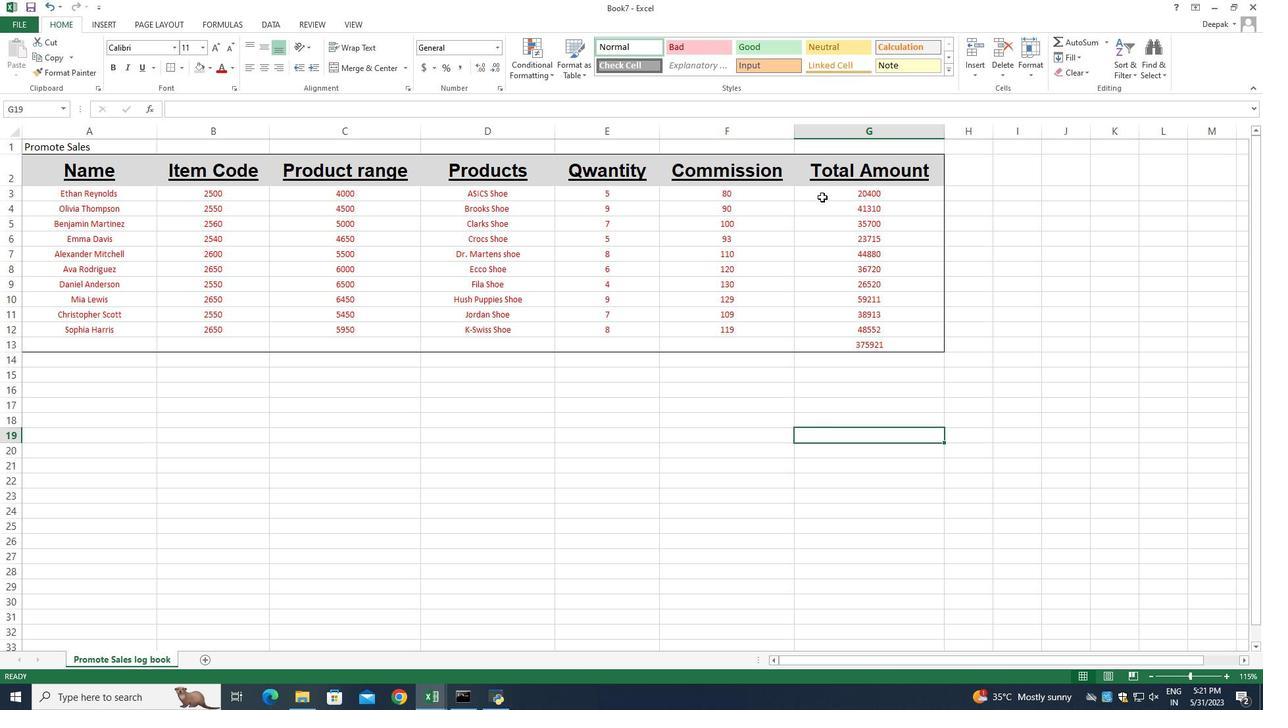 
Action: Mouse pressed left at (821, 195)
Screenshot: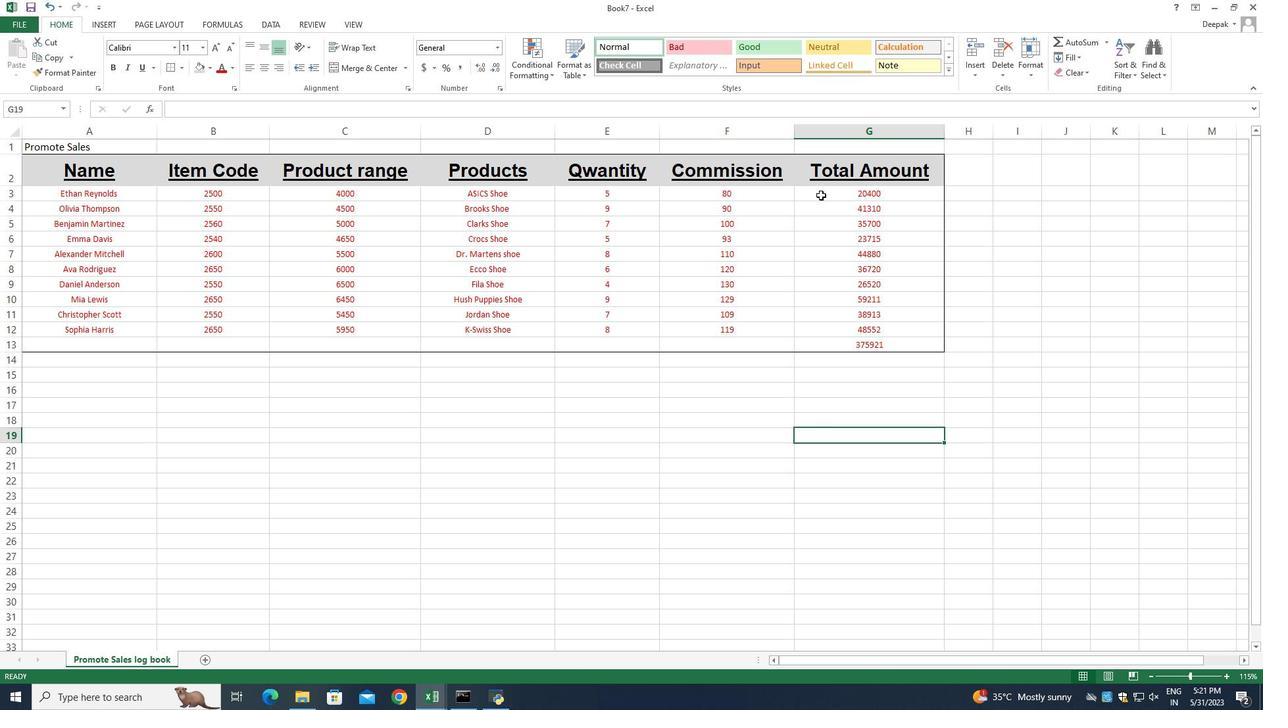 
Action: Mouse moved to (820, 194)
Screenshot: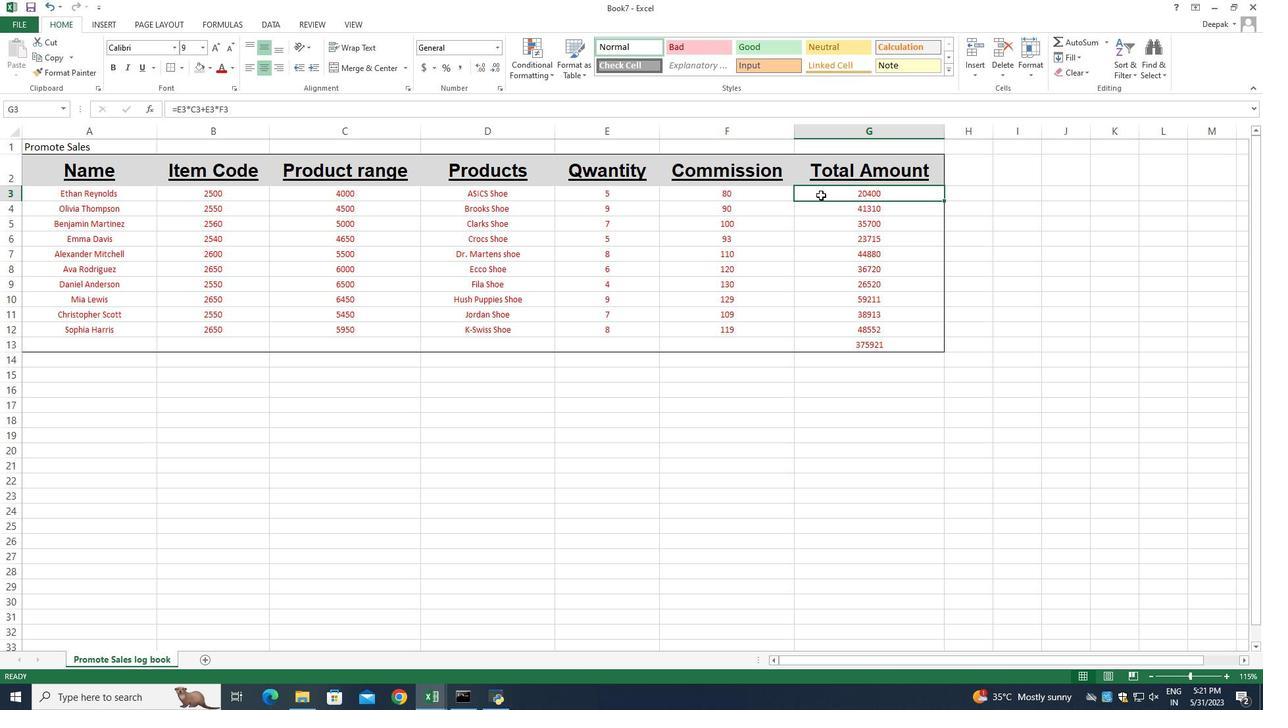 
Action: Mouse pressed left at (820, 194)
Screenshot: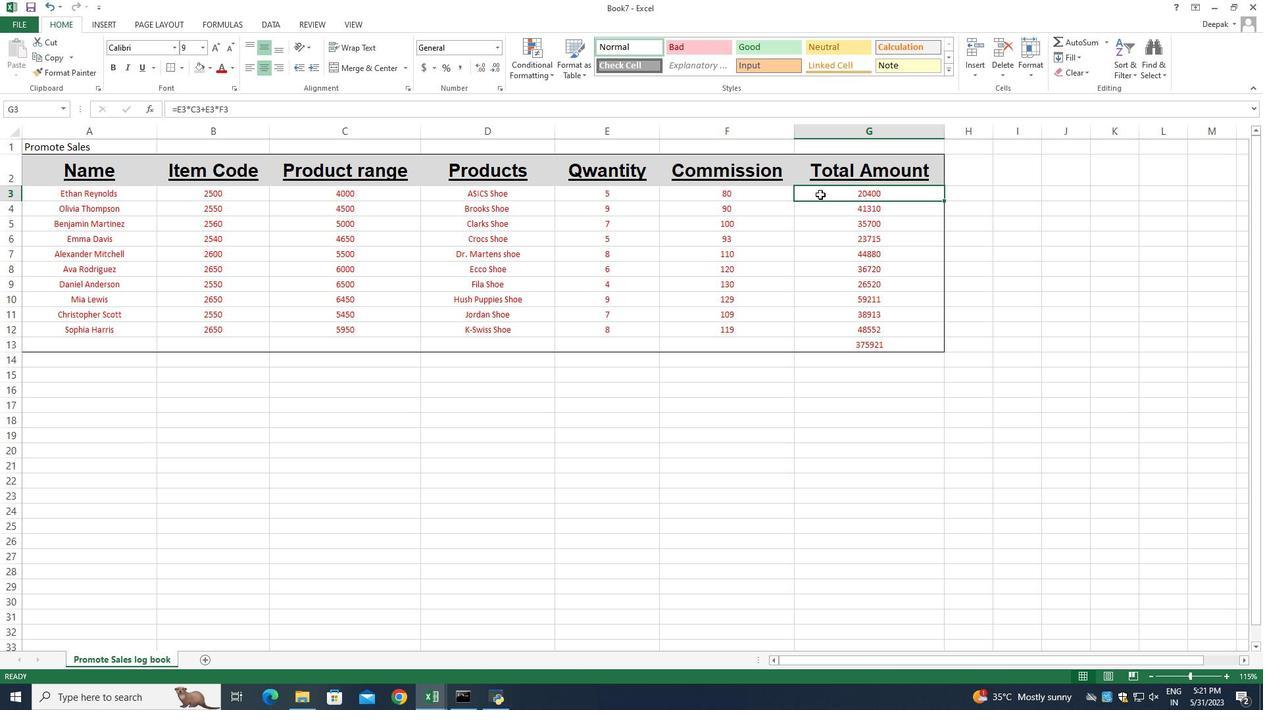 
Action: Mouse moved to (303, 339)
Screenshot: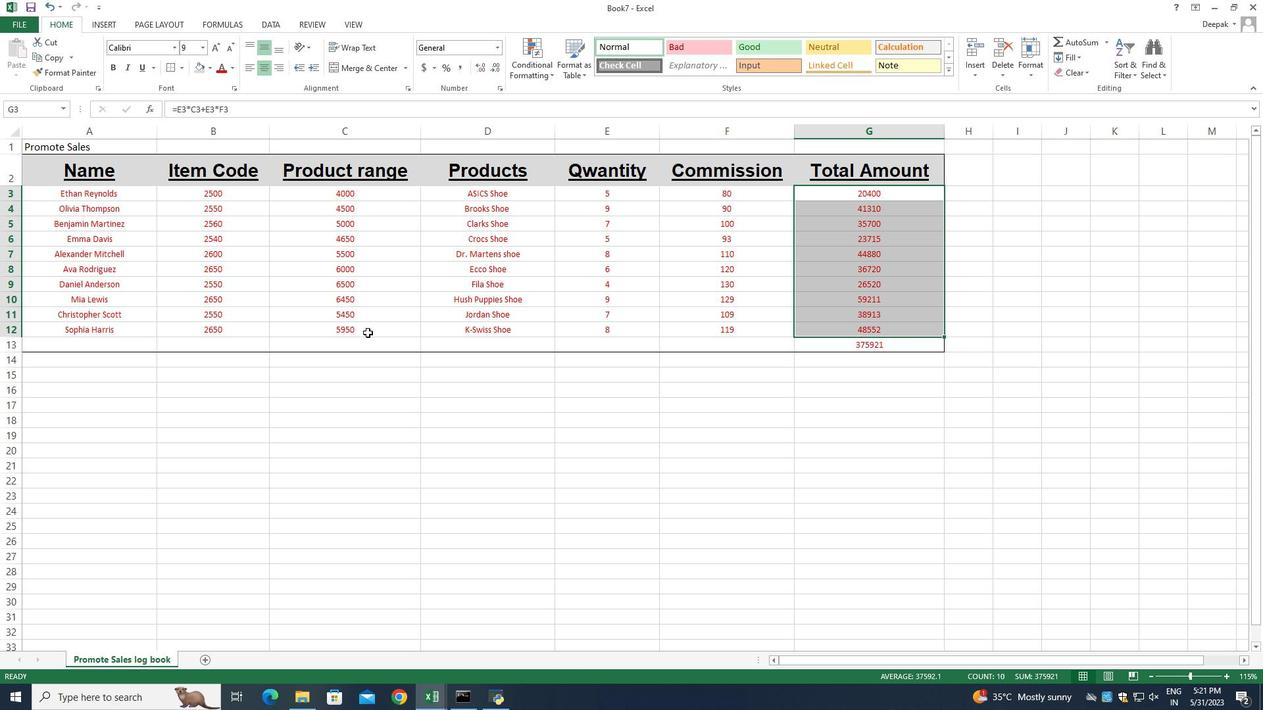 
Action: Mouse scrolled (308, 338) with delta (0, 0)
Screenshot: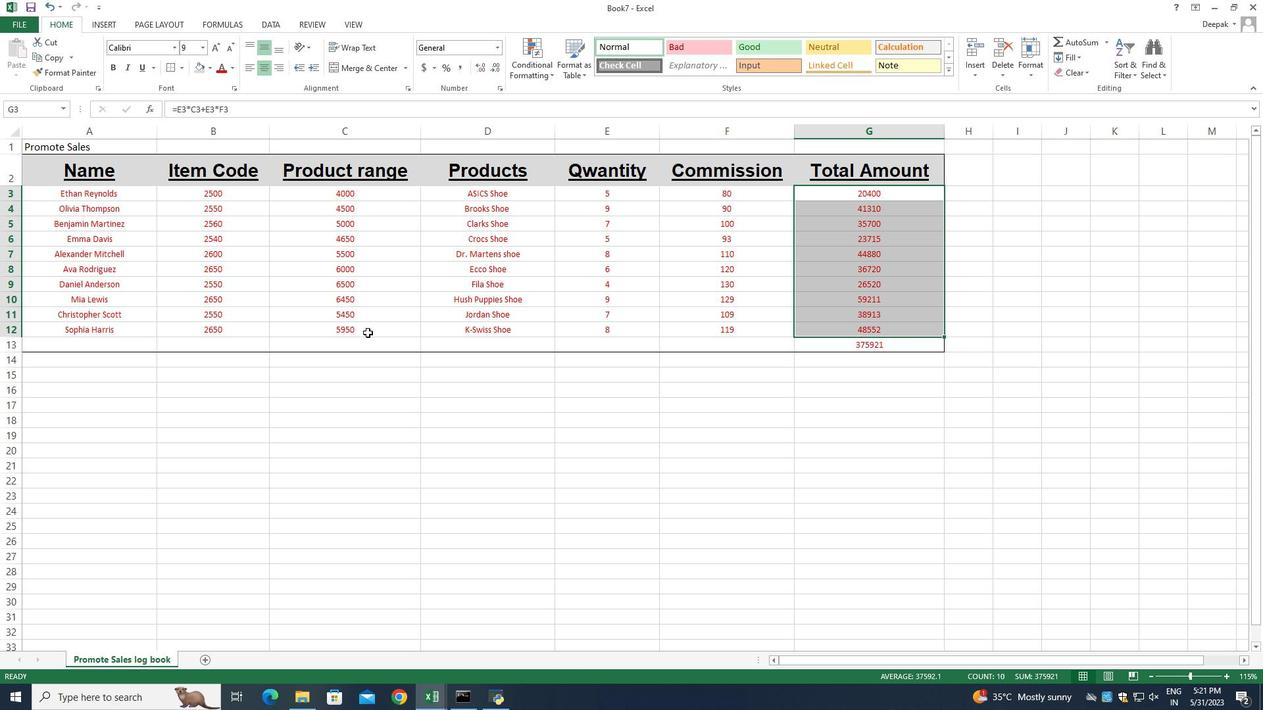 
Action: Mouse moved to (302, 339)
Screenshot: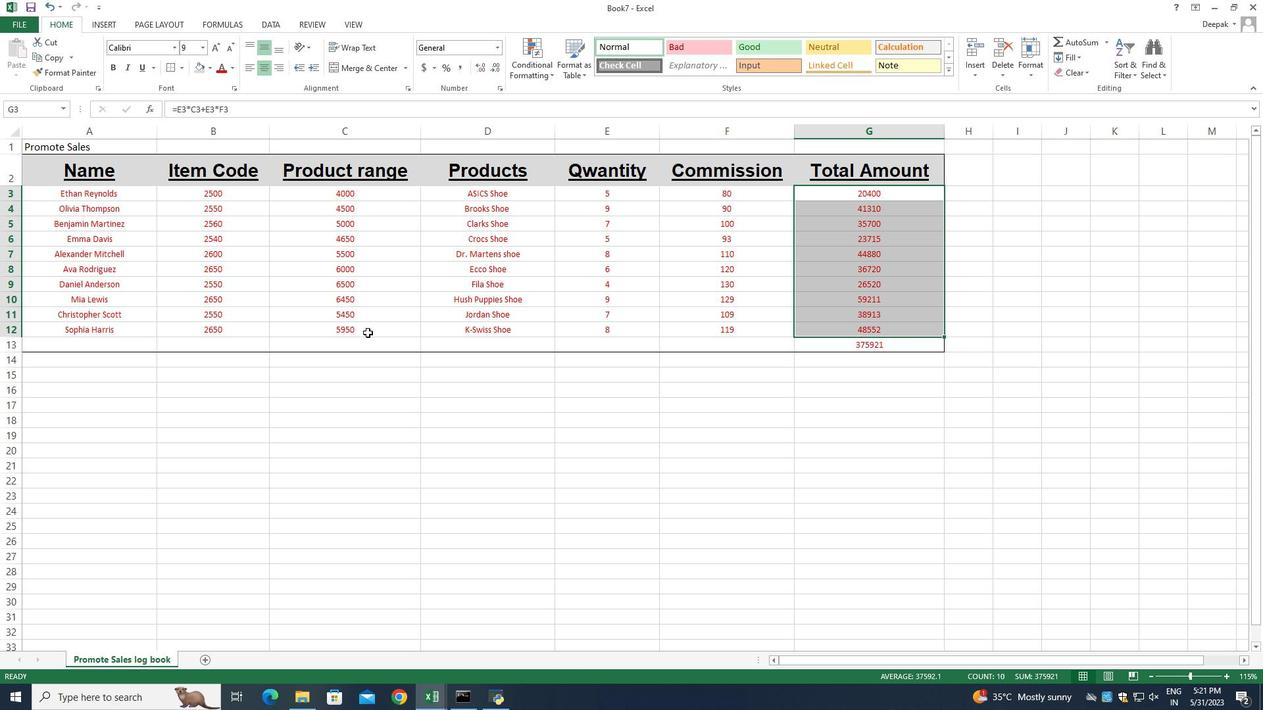 
Action: Mouse scrolled (302, 338) with delta (0, 0)
Screenshot: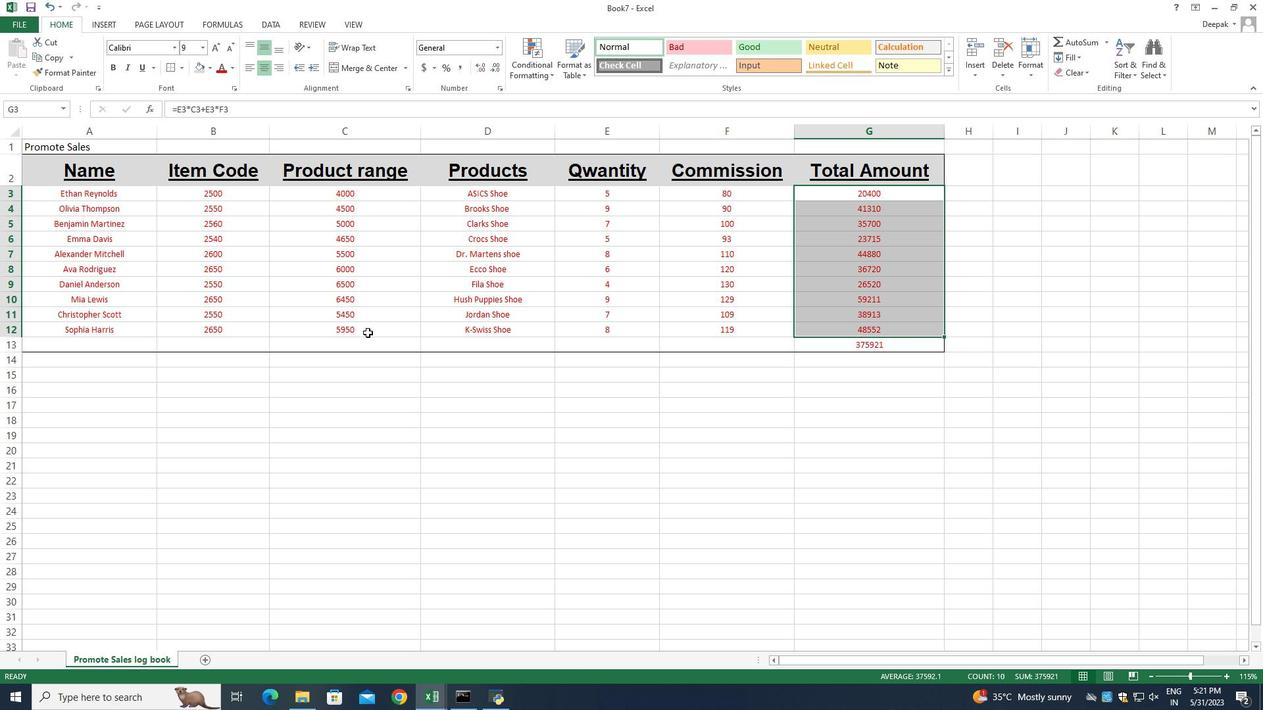 
Action: Mouse moved to (79, 320)
Screenshot: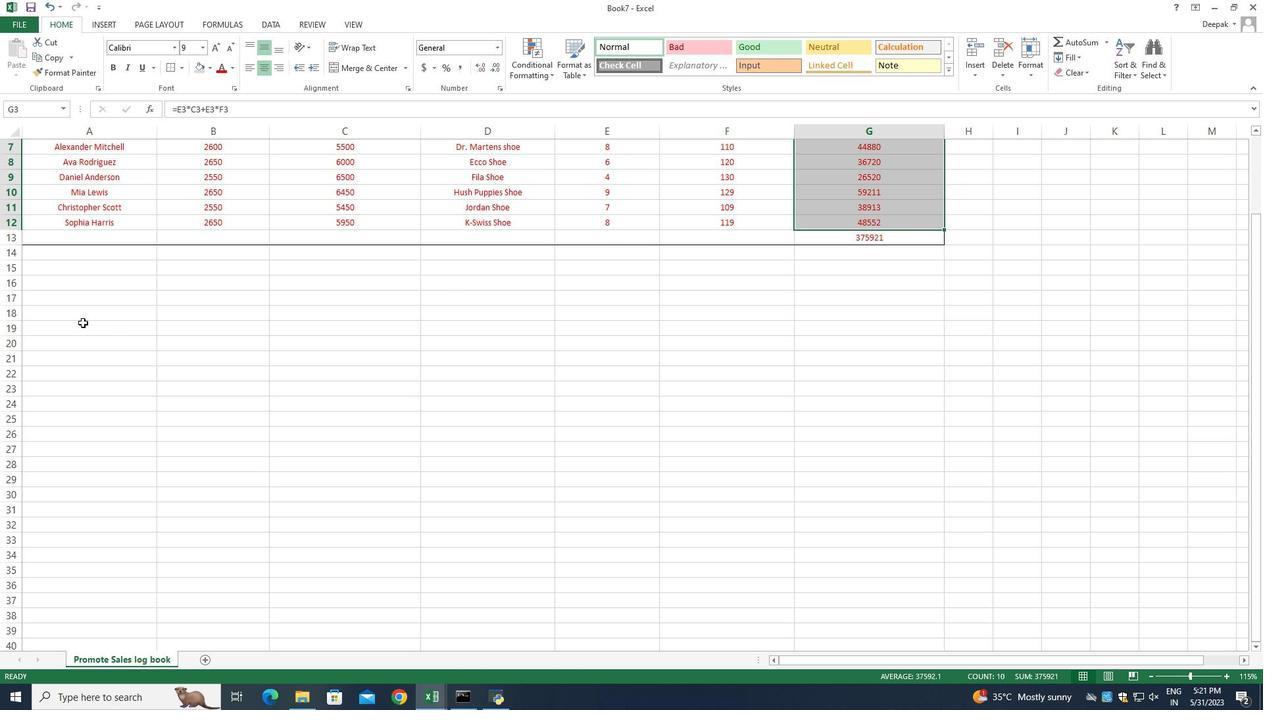 
Action: Mouse scrolled (79, 321) with delta (0, 0)
Screenshot: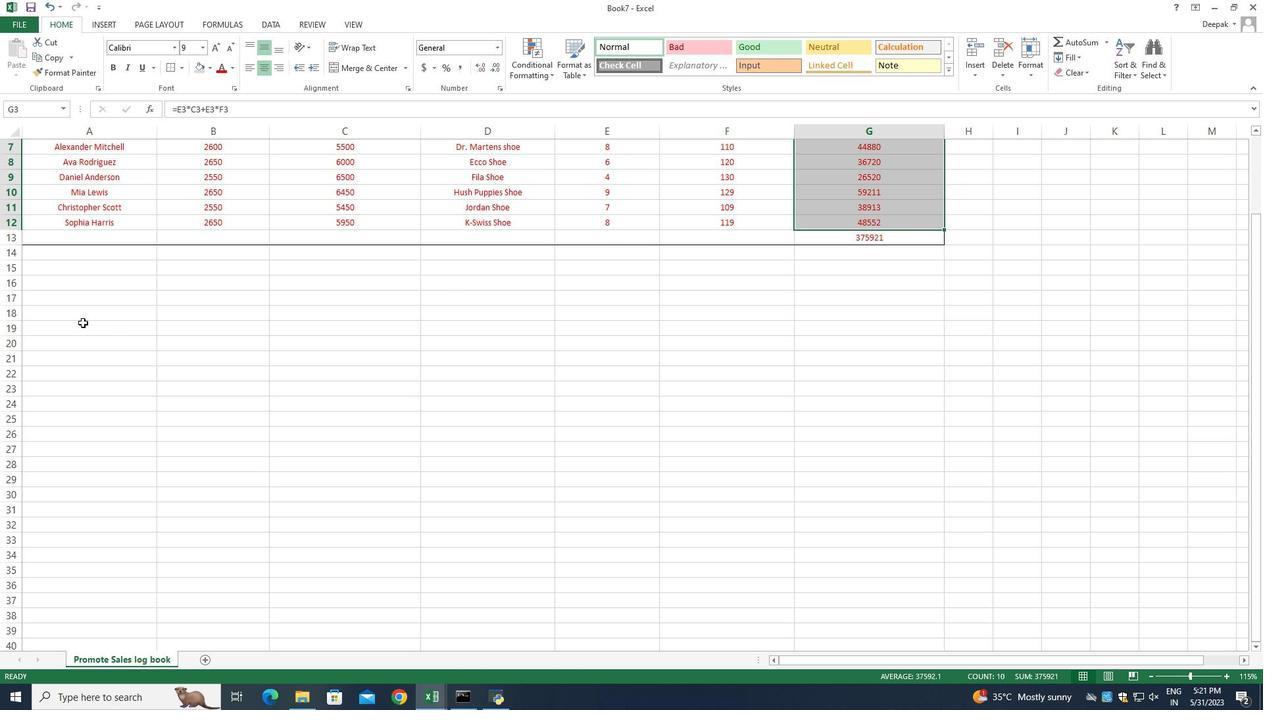 
Action: Mouse moved to (138, 353)
Screenshot: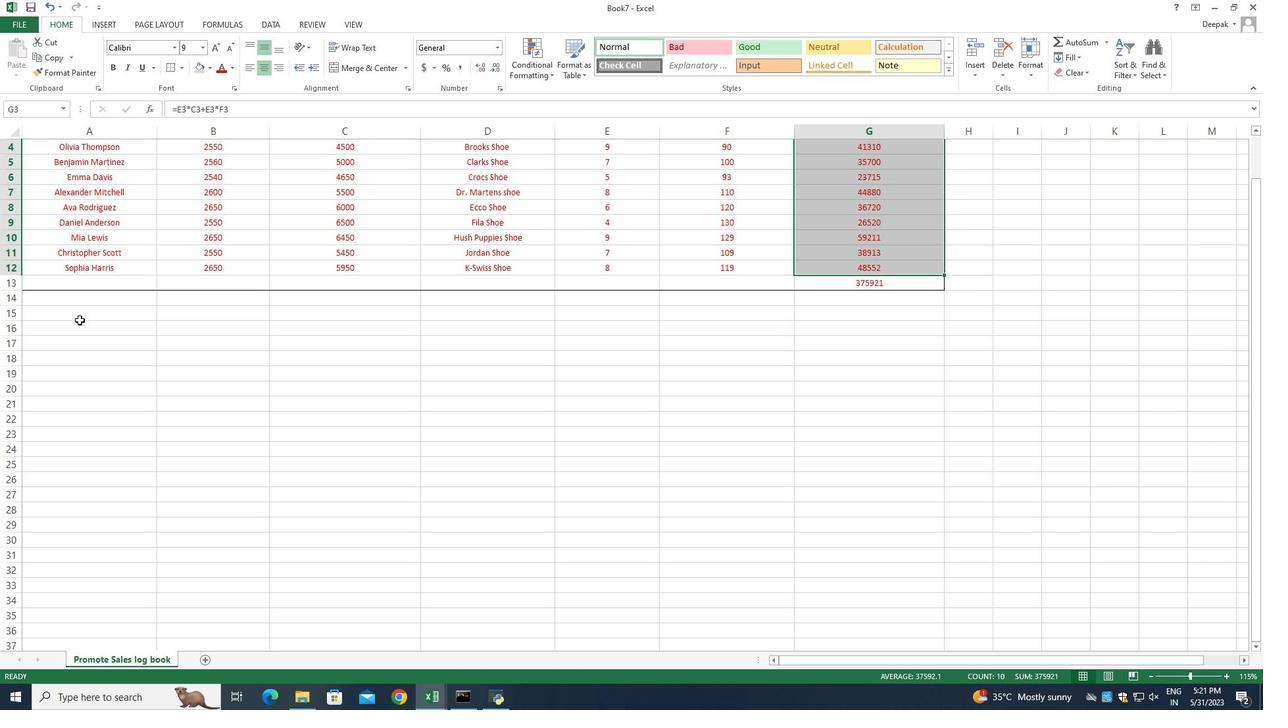 
Action: Mouse scrolled (84, 332) with delta (0, 0)
Screenshot: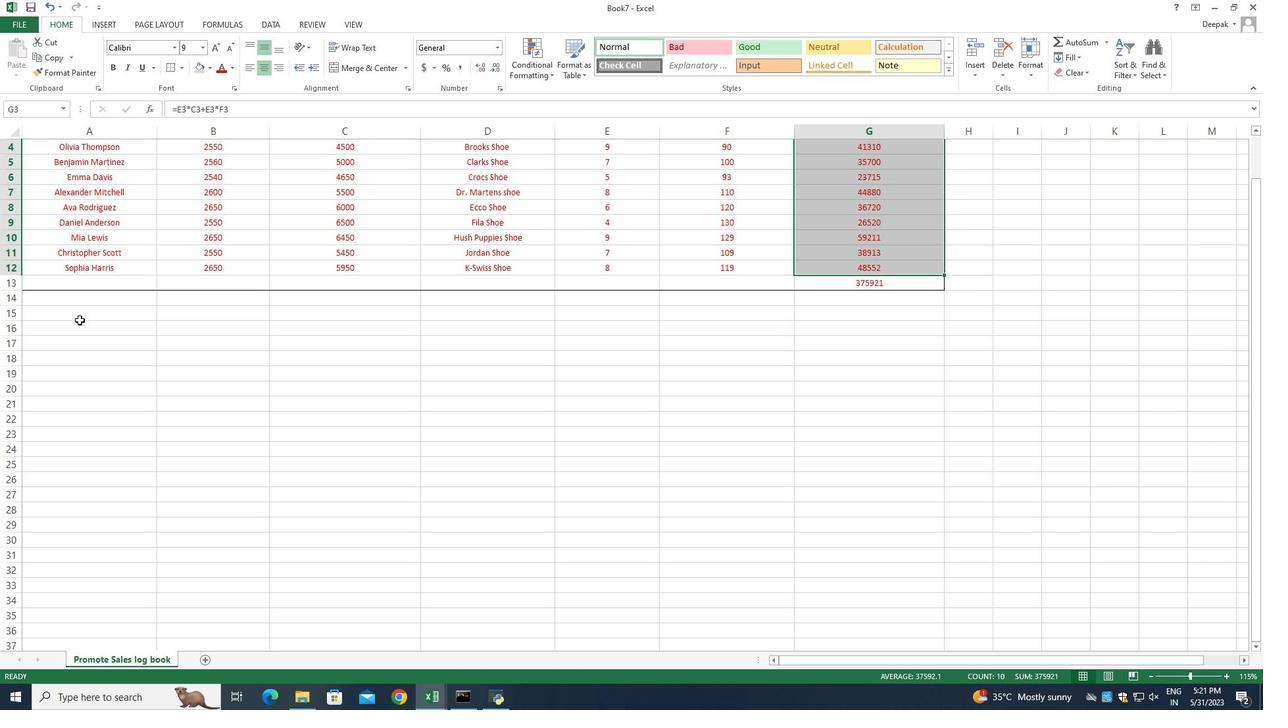 
Action: Mouse moved to (140, 353)
Screenshot: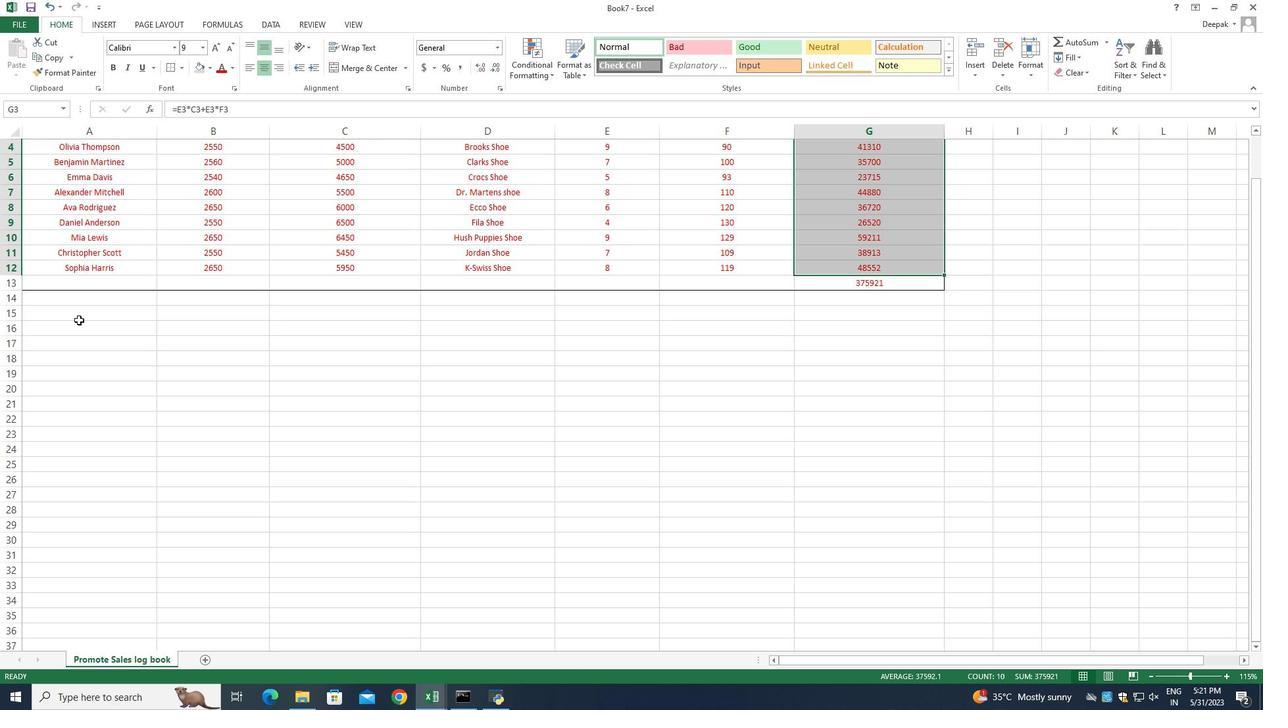
Action: Mouse scrolled (105, 344) with delta (0, 0)
Screenshot: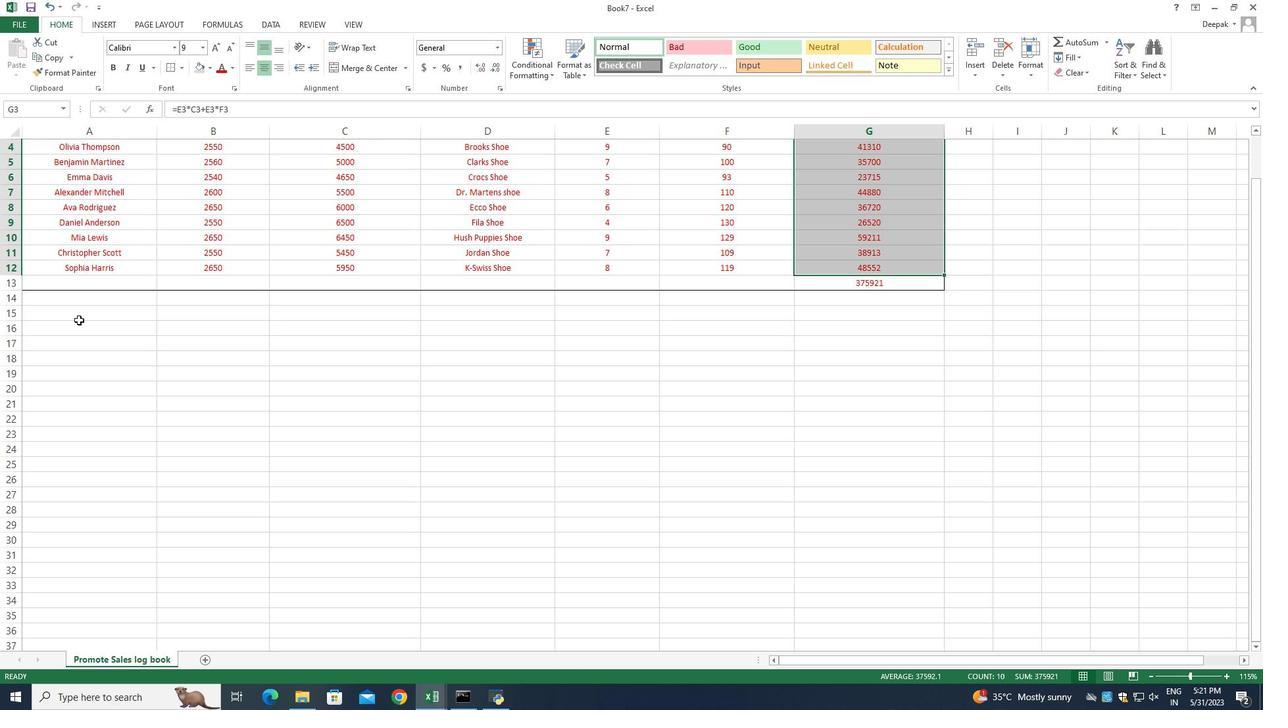 
Action: Mouse moved to (140, 353)
Screenshot: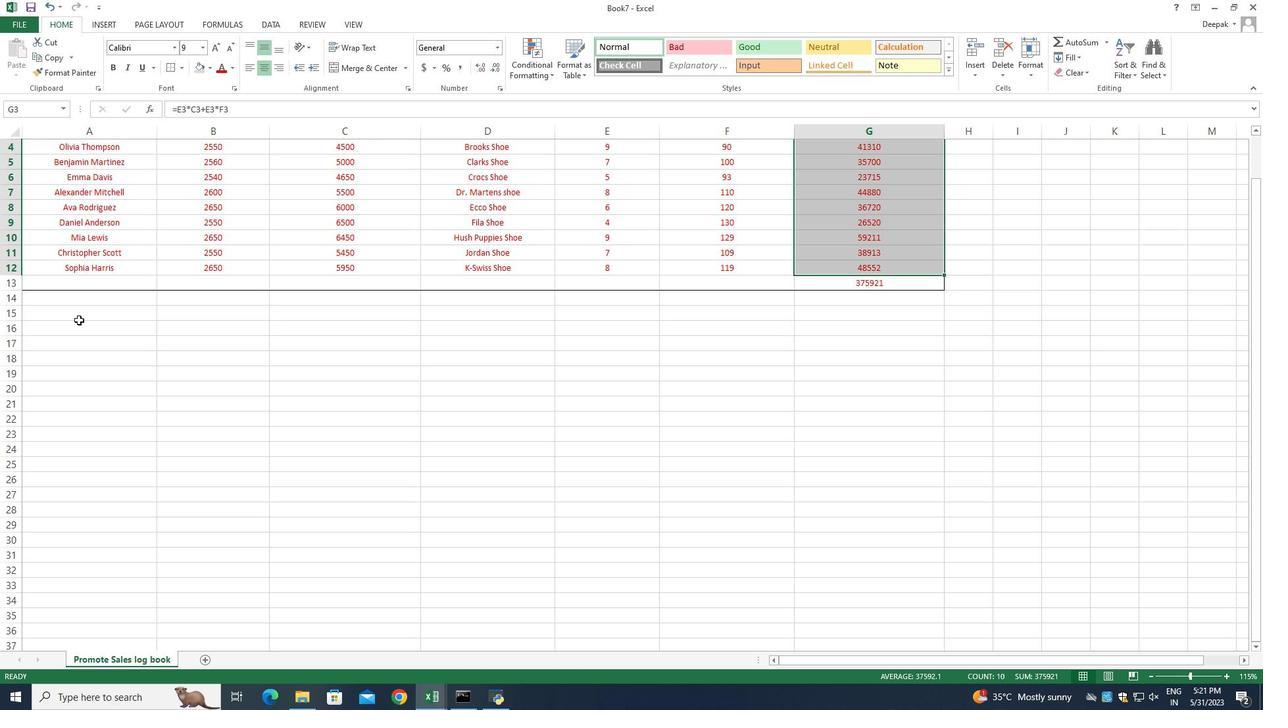 
Action: Mouse scrolled (124, 351) with delta (0, 0)
Screenshot: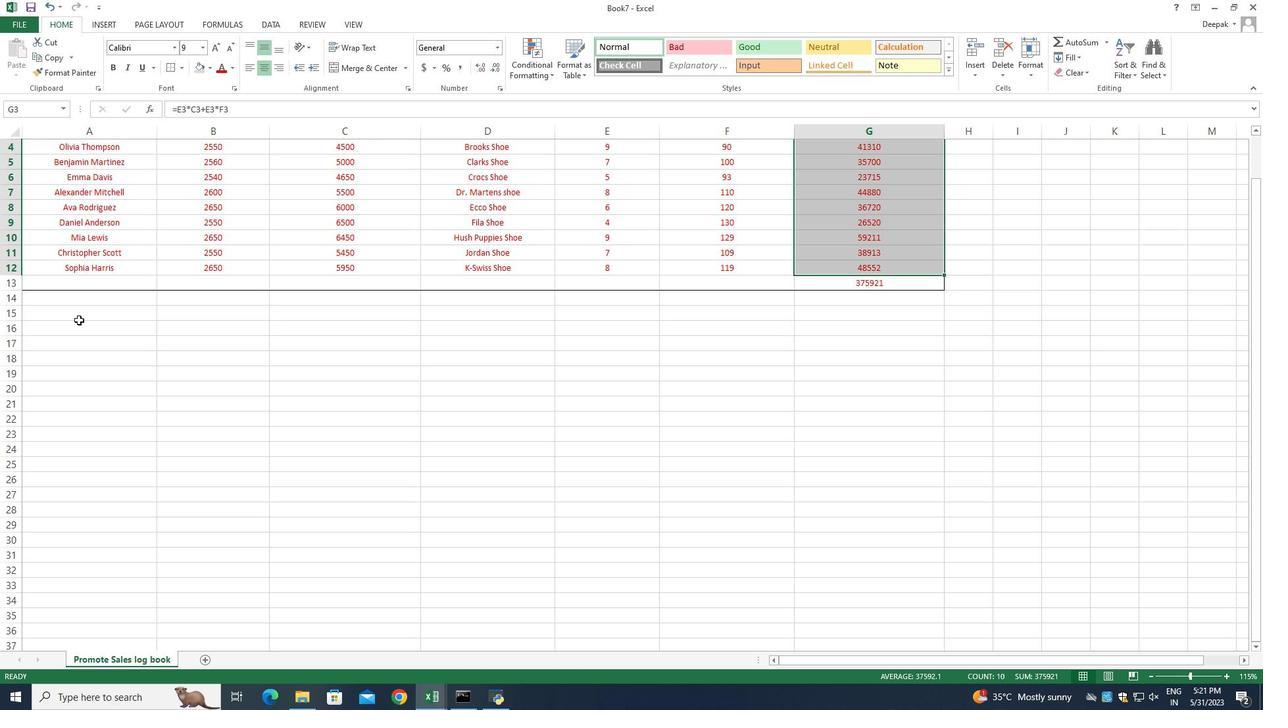 
Action: Mouse moved to (140, 353)
Screenshot: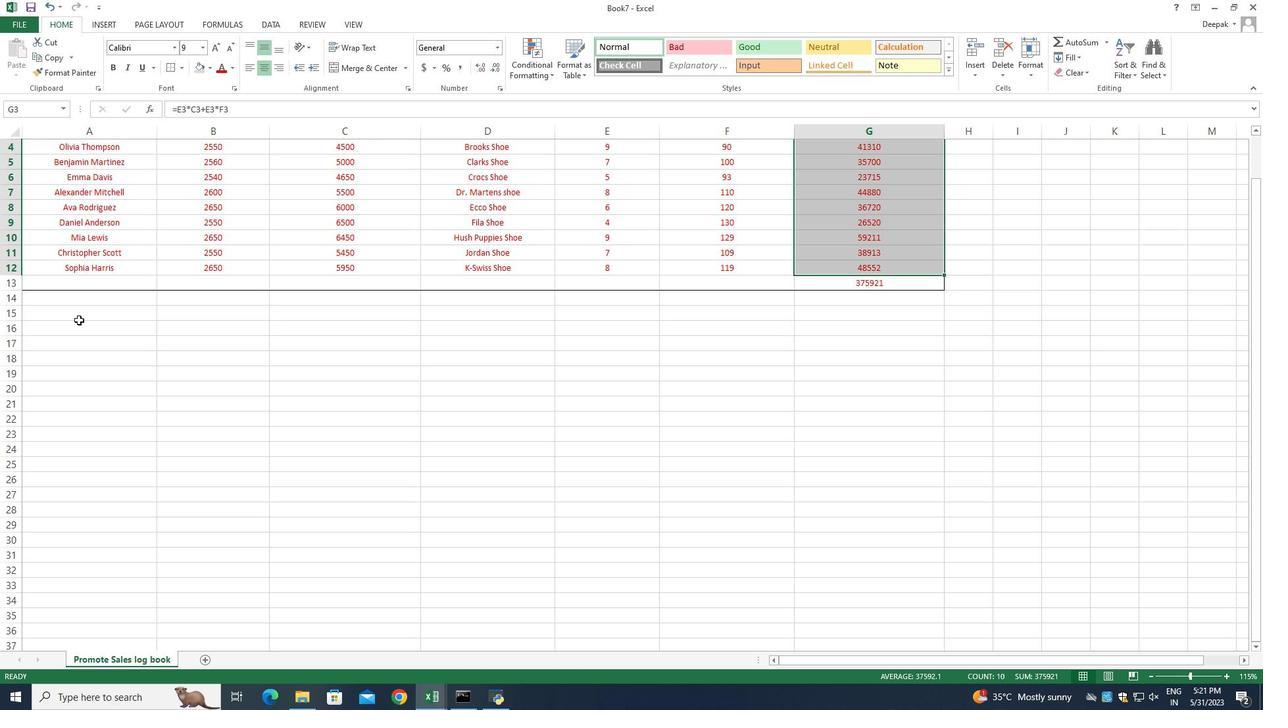 
Action: Mouse scrolled (140, 354) with delta (0, 0)
Screenshot: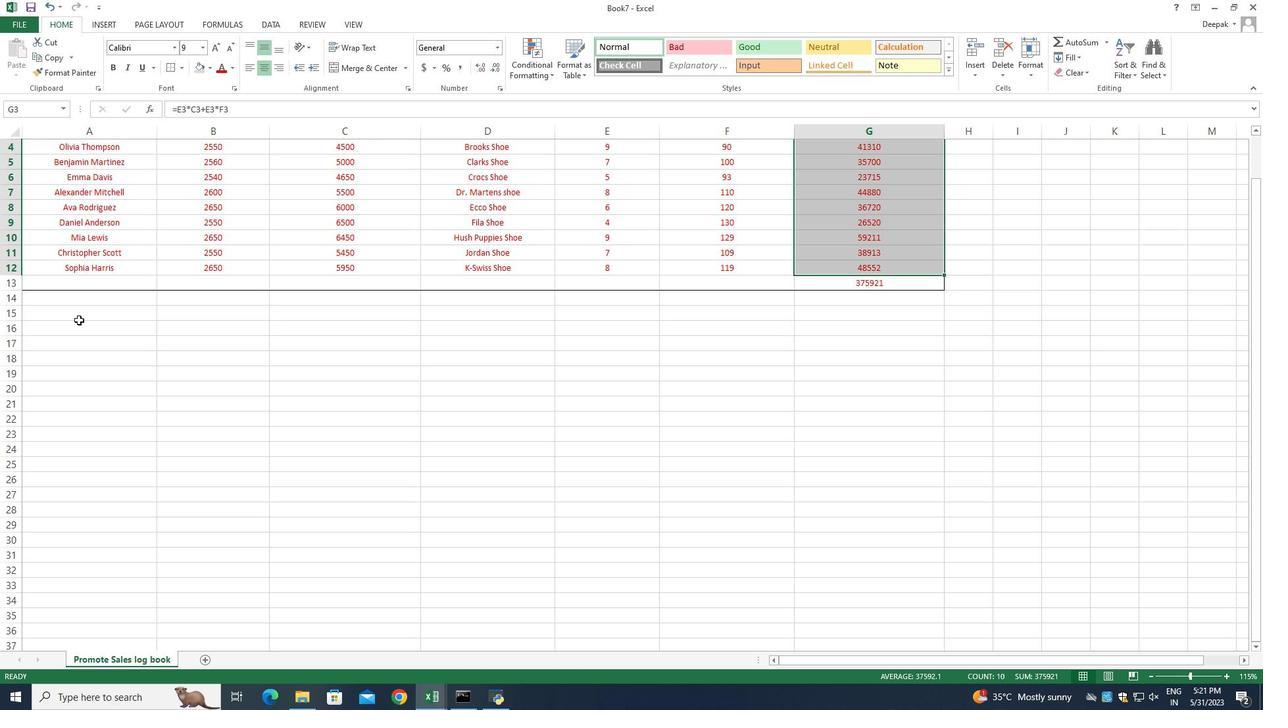 
Action: Mouse moved to (140, 353)
Screenshot: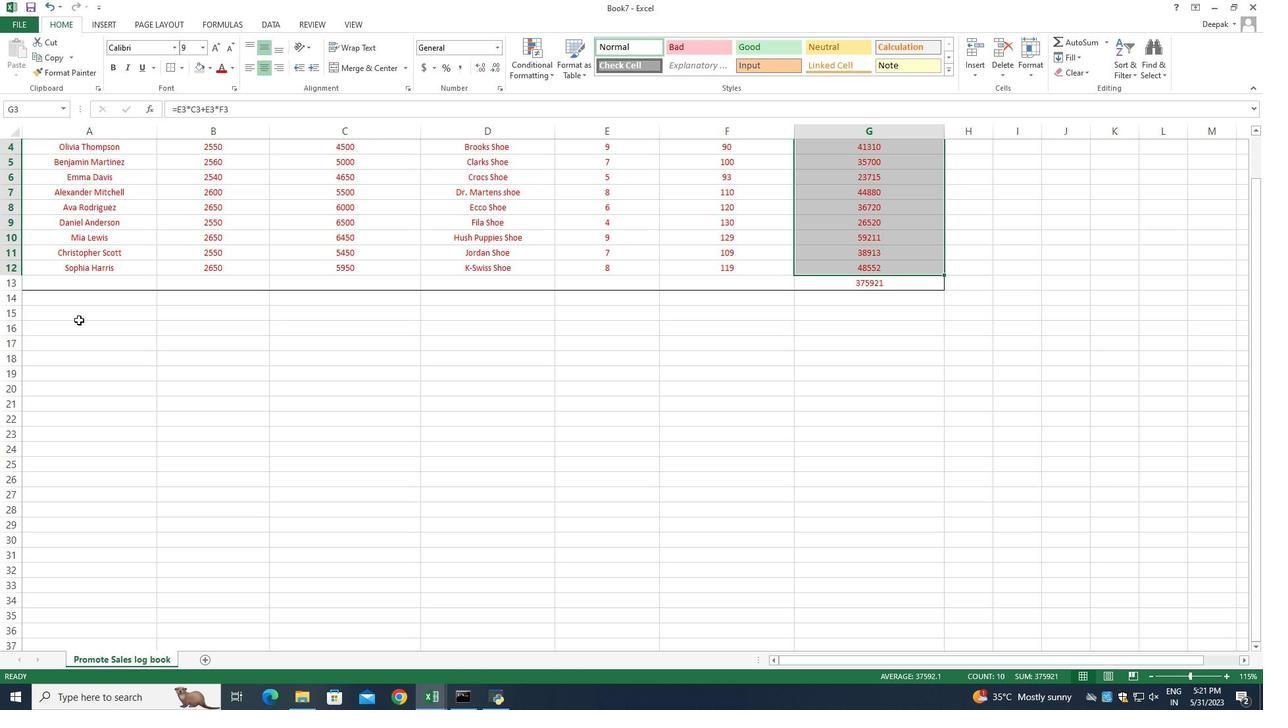
Action: Mouse scrolled (140, 353) with delta (0, 0)
Screenshot: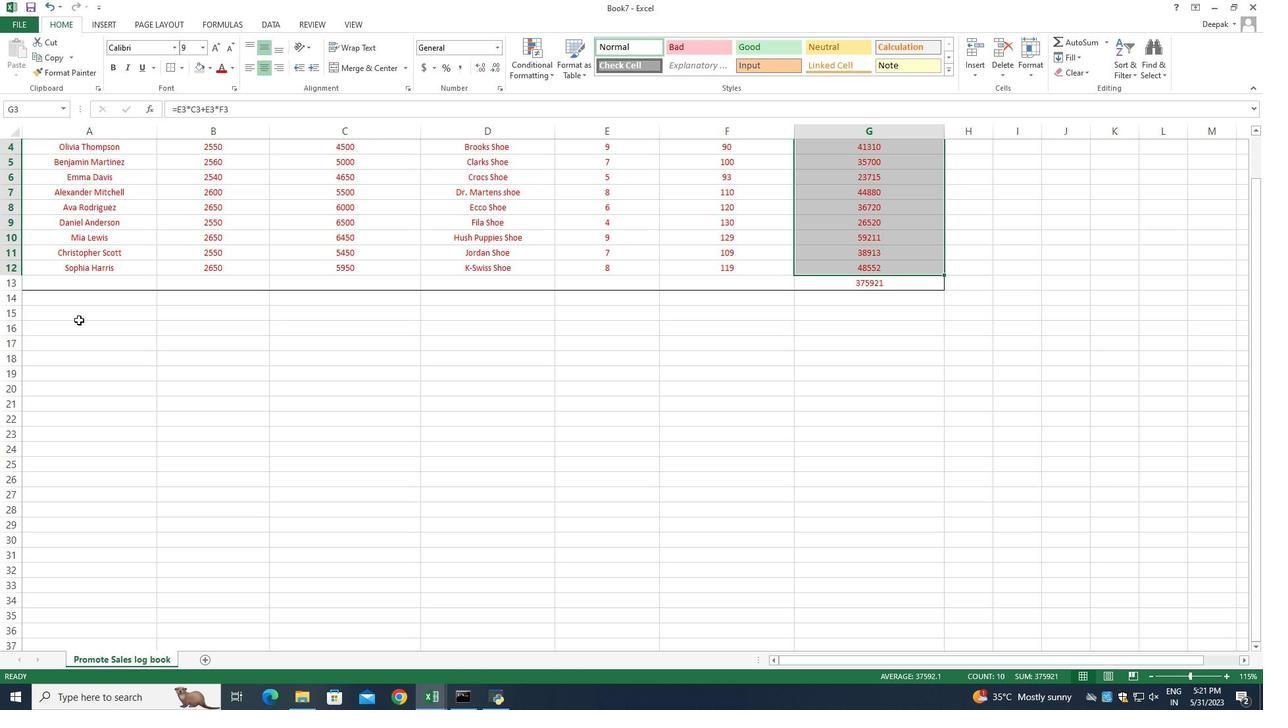 
Action: Mouse moved to (108, 26)
Screenshot: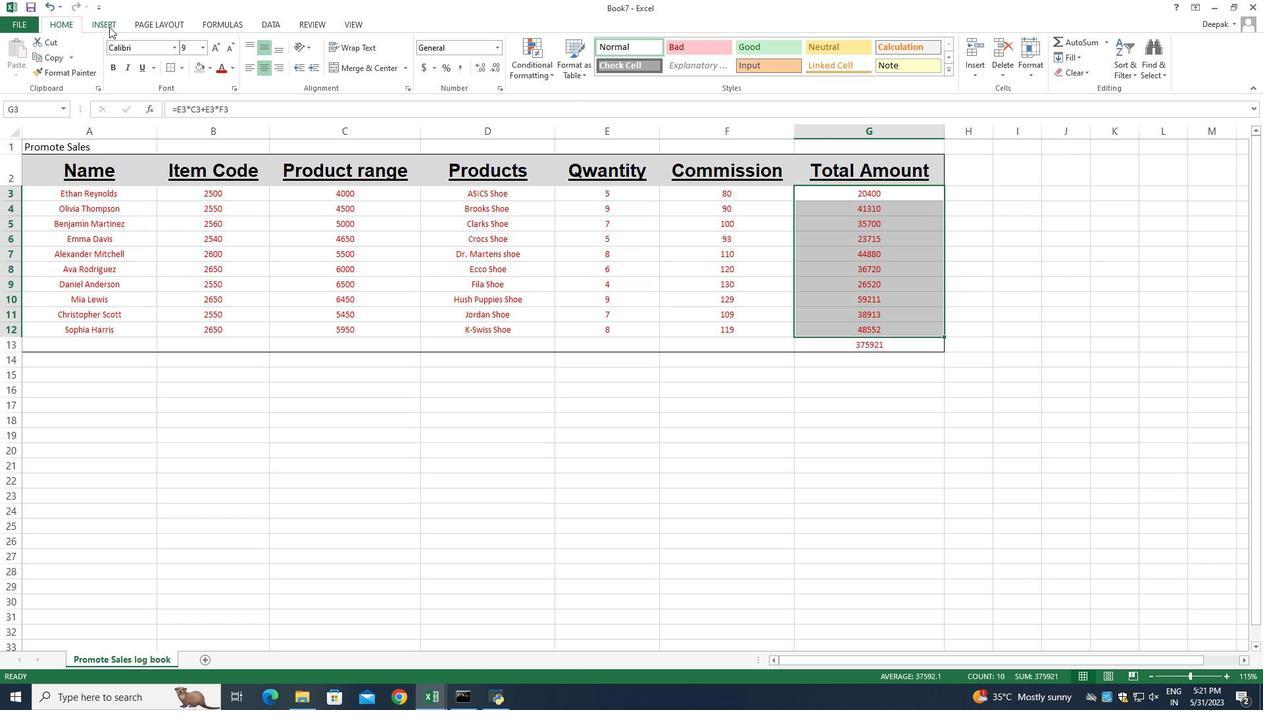 
Action: Mouse pressed left at (108, 26)
Screenshot: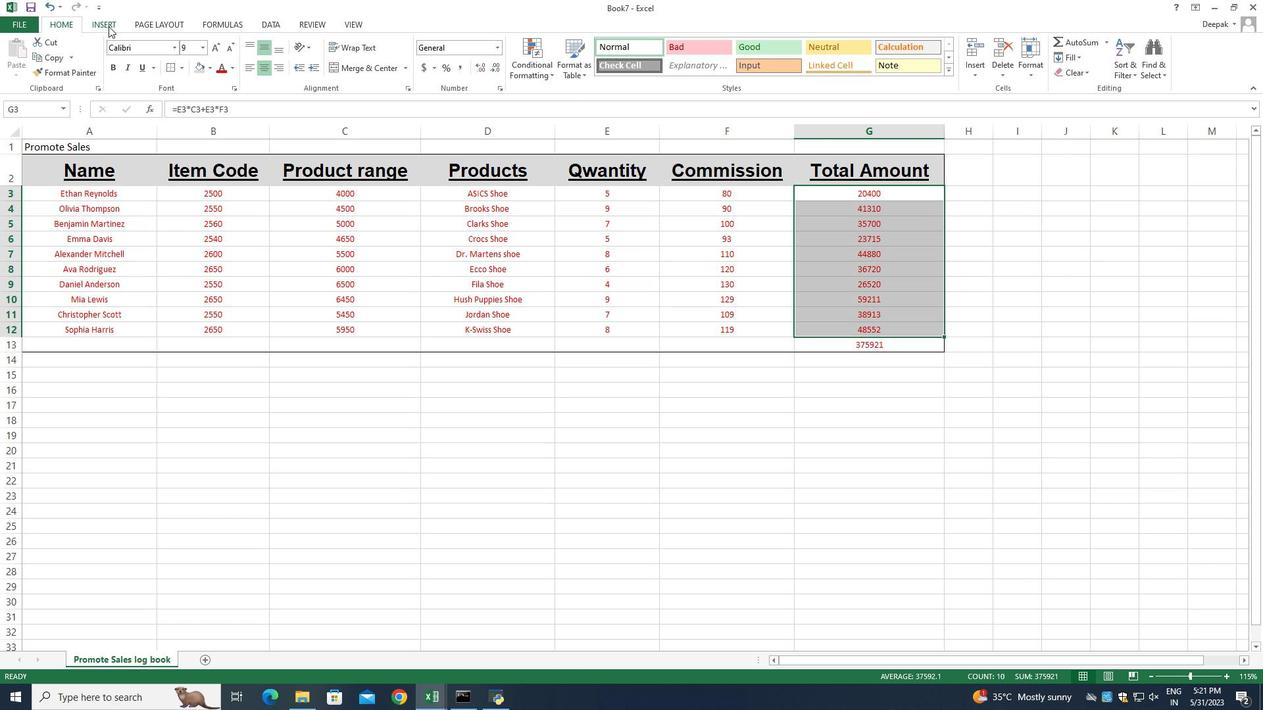 
Action: Mouse moved to (113, 68)
Screenshot: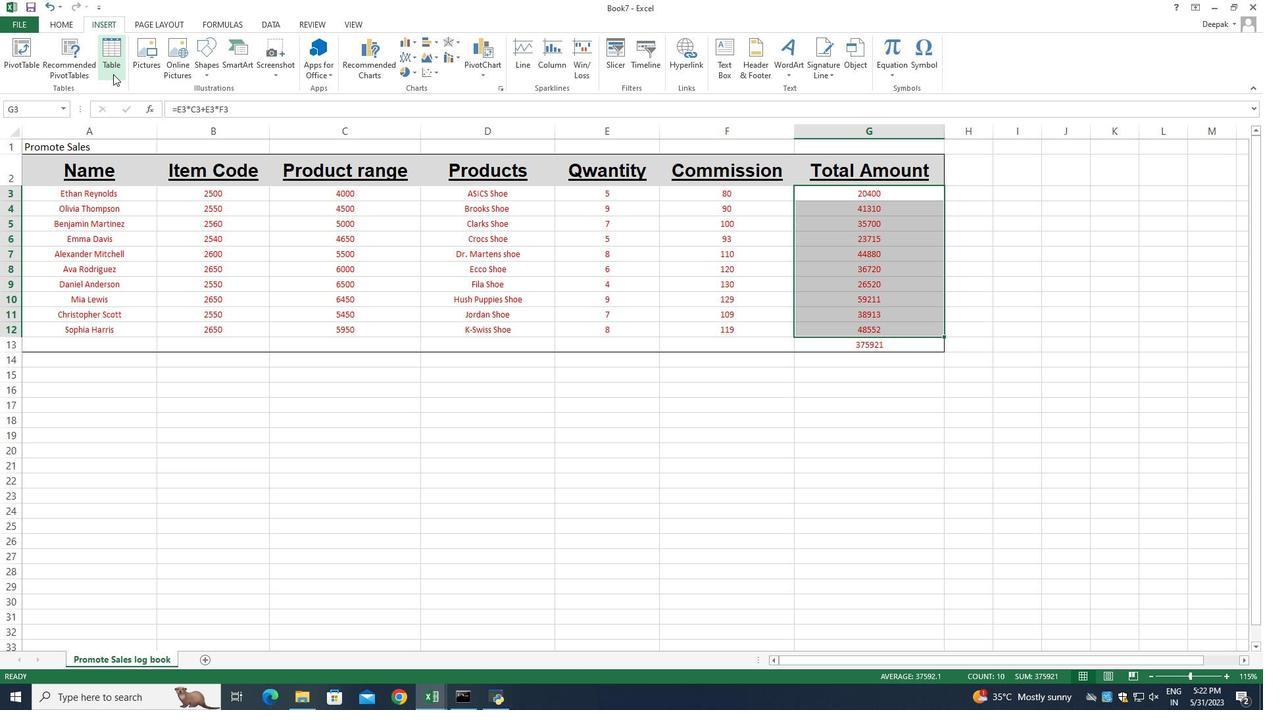 
Action: Mouse pressed left at (113, 68)
Screenshot: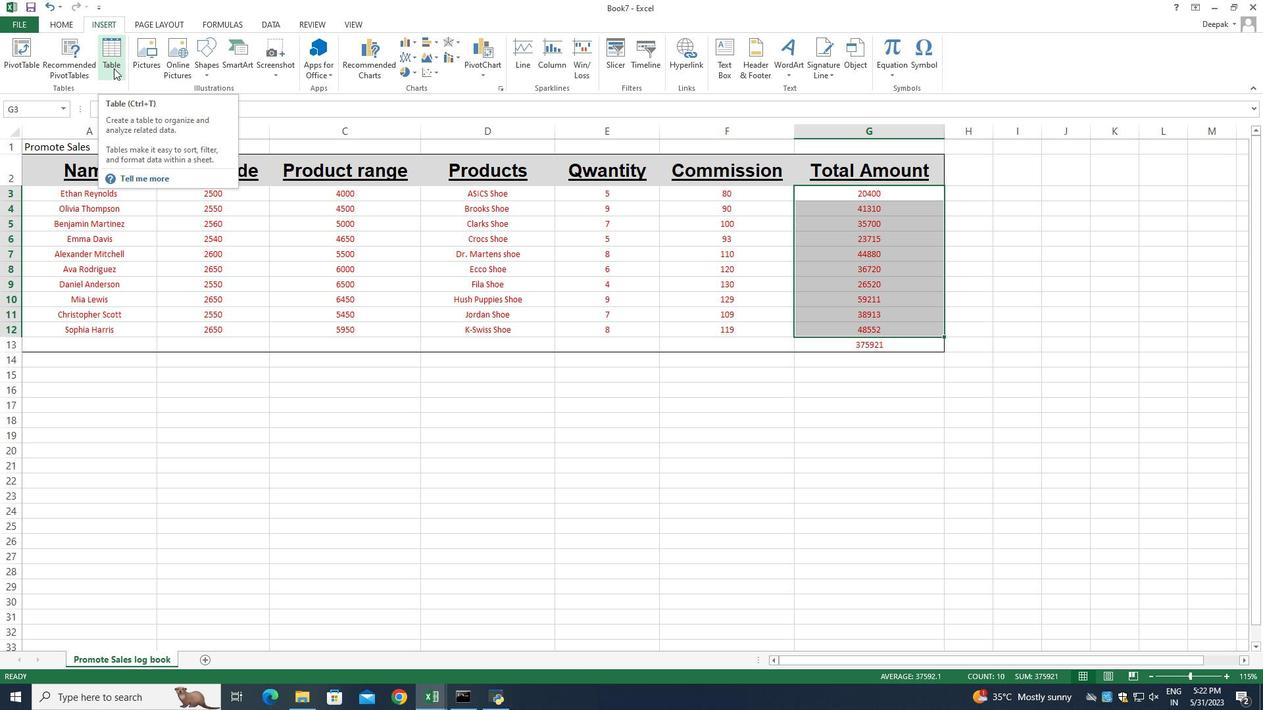 
Action: Mouse moved to (395, 284)
Screenshot: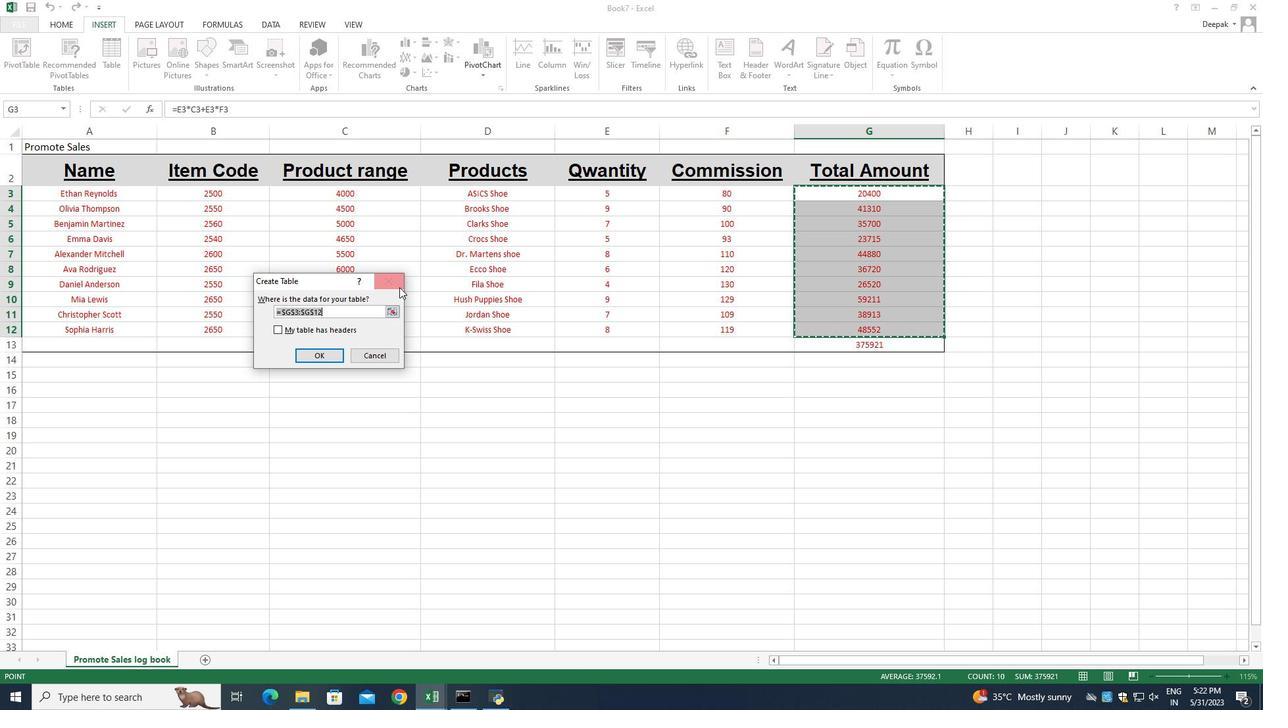 
Action: Mouse pressed left at (395, 284)
Screenshot: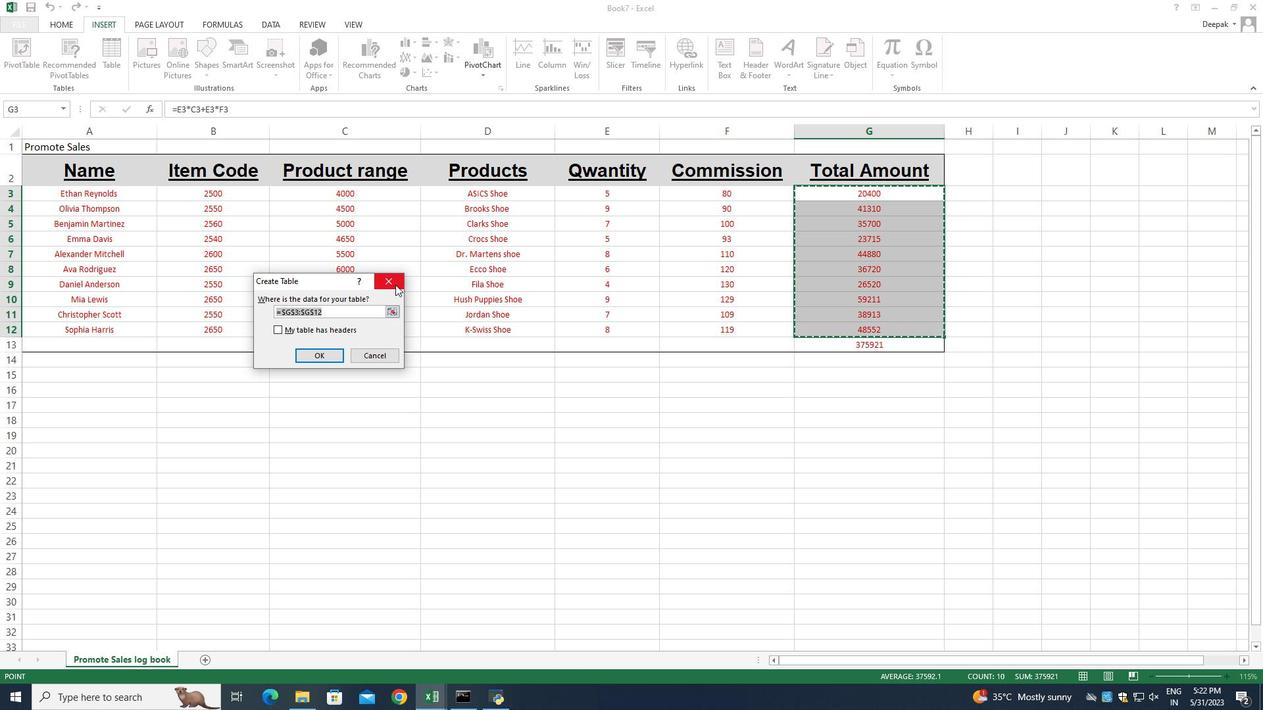 
Action: Mouse moved to (332, 76)
Screenshot: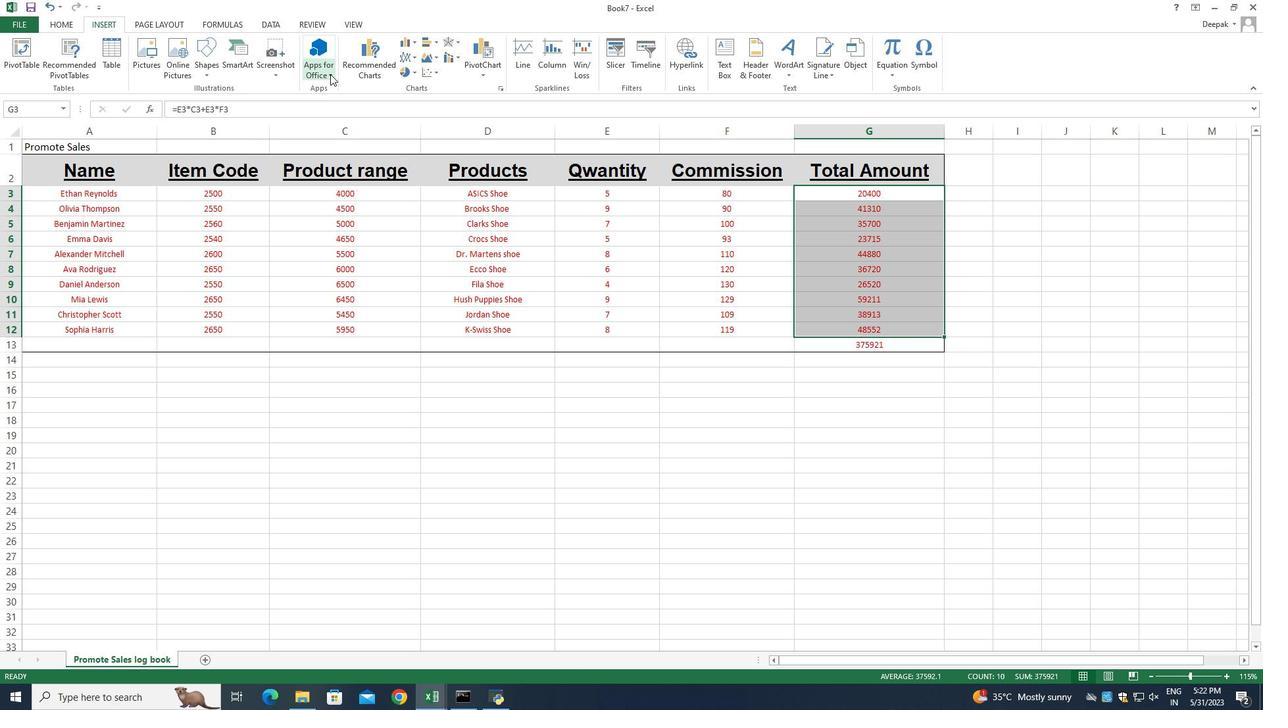 
Action: Mouse pressed left at (332, 76)
Screenshot: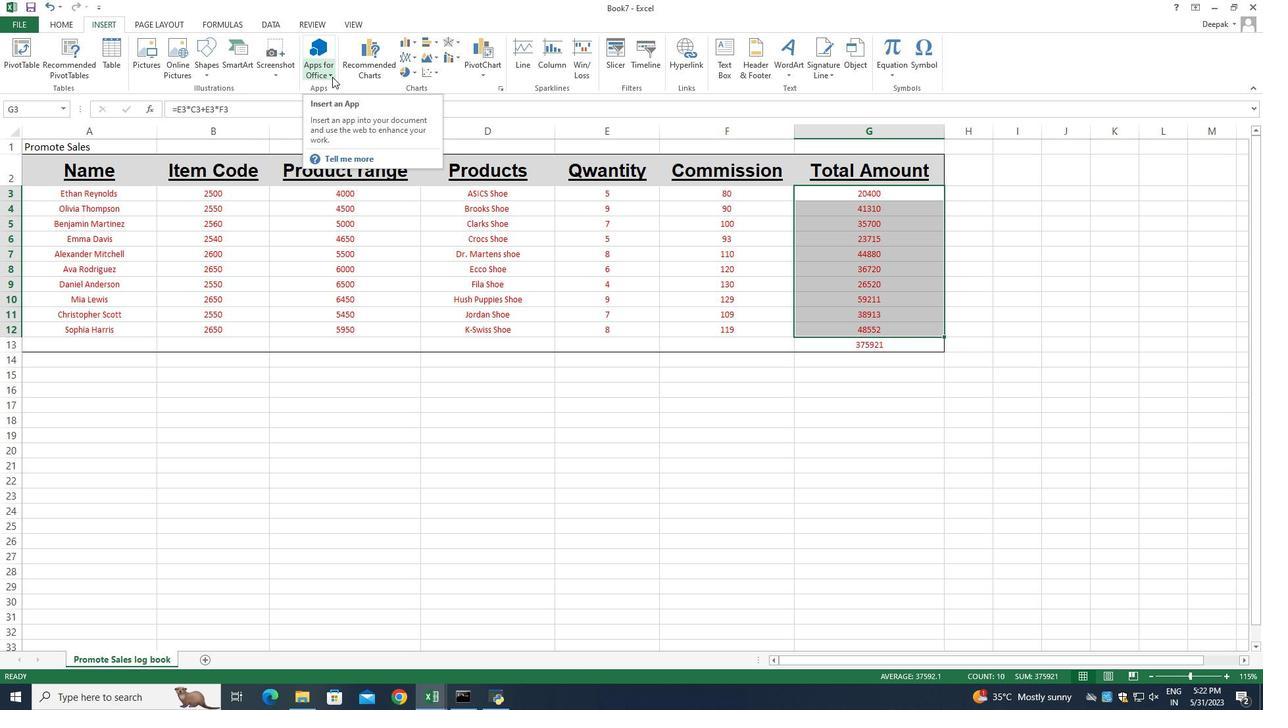 
Action: Mouse moved to (477, 106)
Screenshot: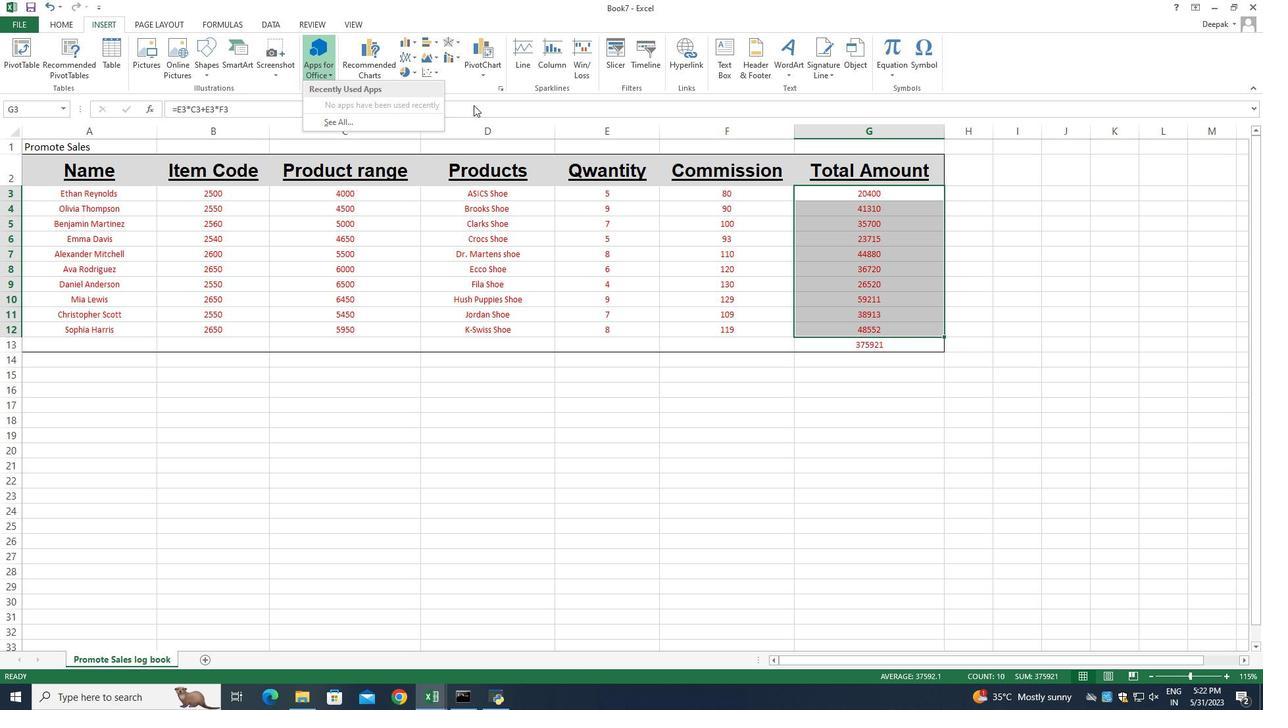 
Action: Mouse pressed left at (477, 106)
Screenshot: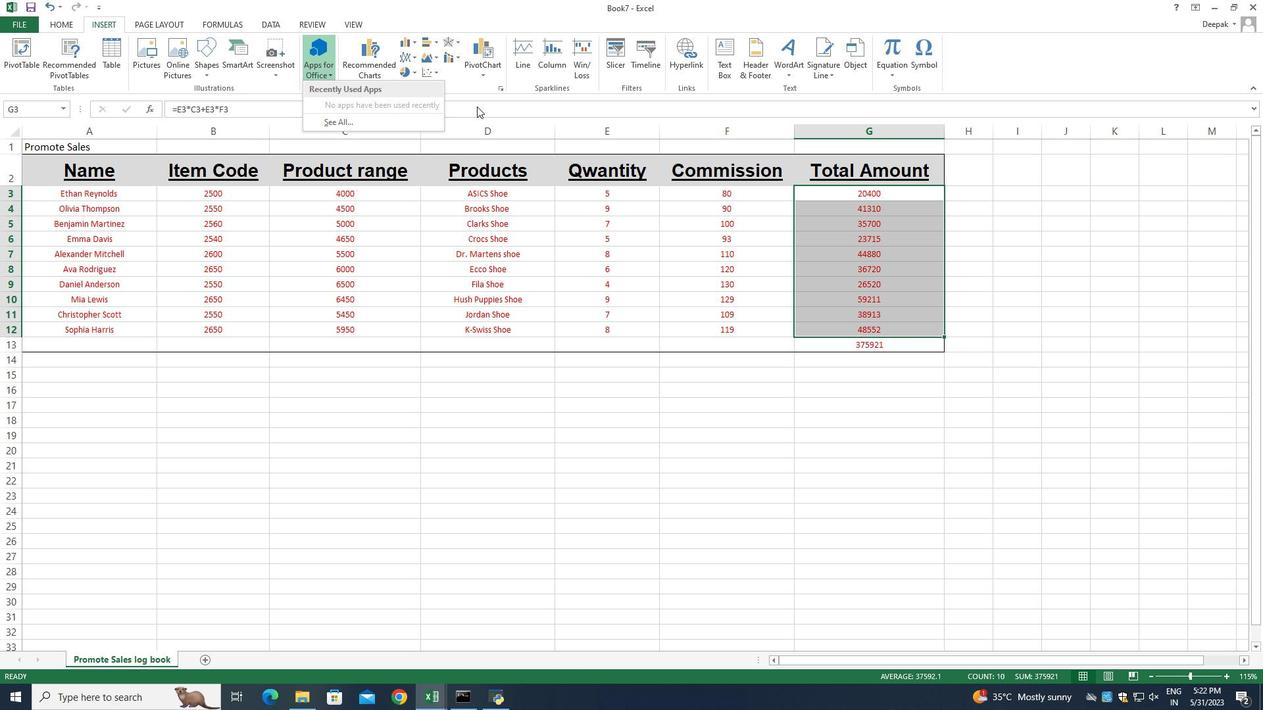 
Action: Mouse moved to (458, 58)
Screenshot: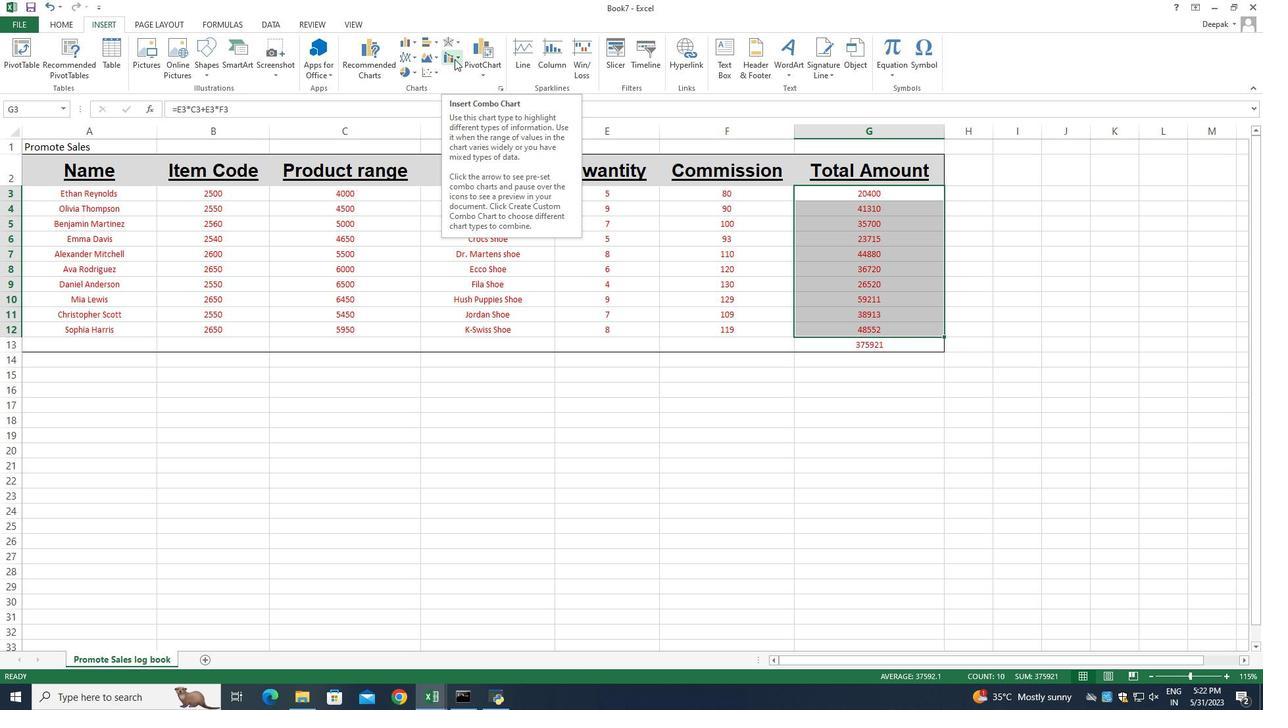 
Action: Mouse pressed left at (458, 58)
Screenshot: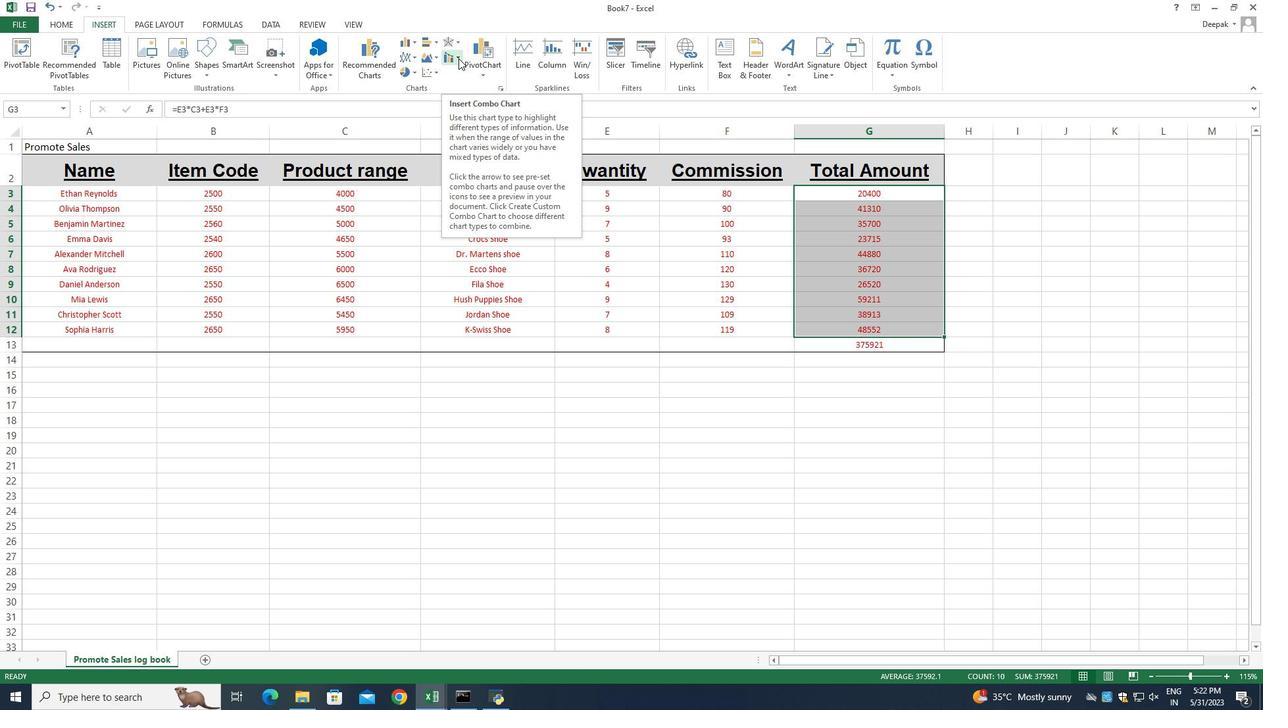
Action: Mouse moved to (379, 124)
Screenshot: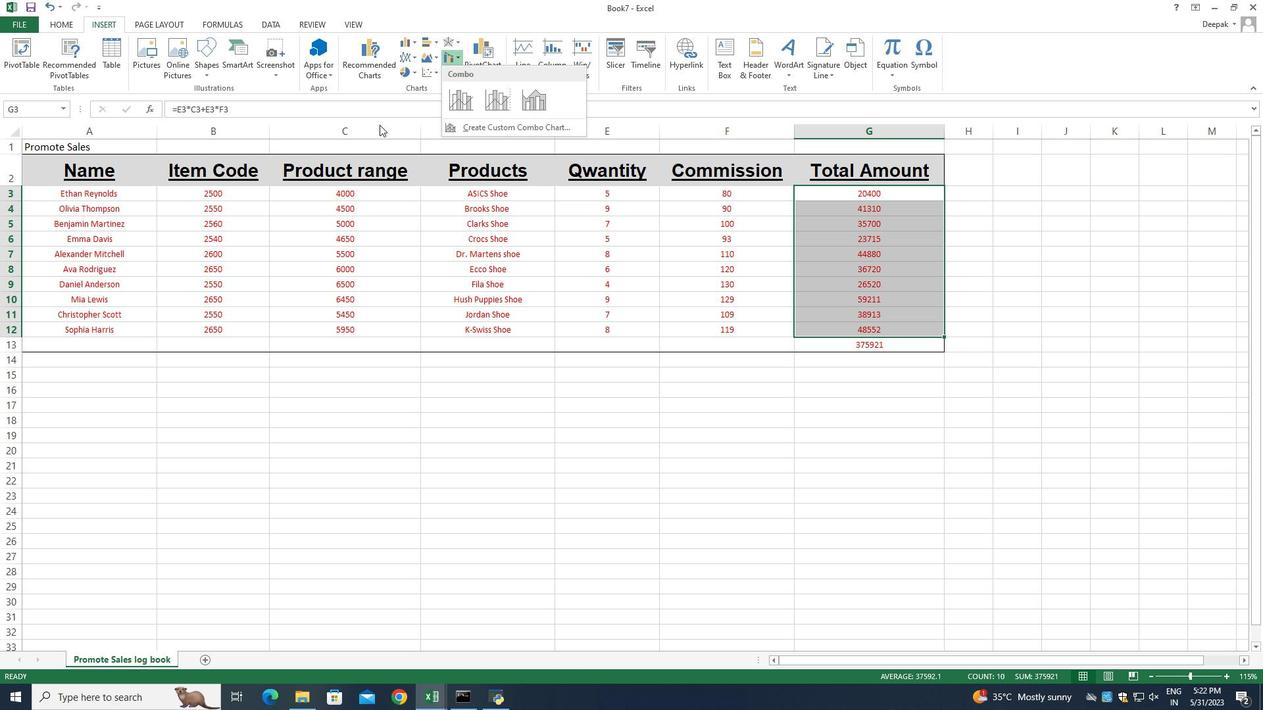
Action: Mouse pressed left at (379, 124)
Screenshot: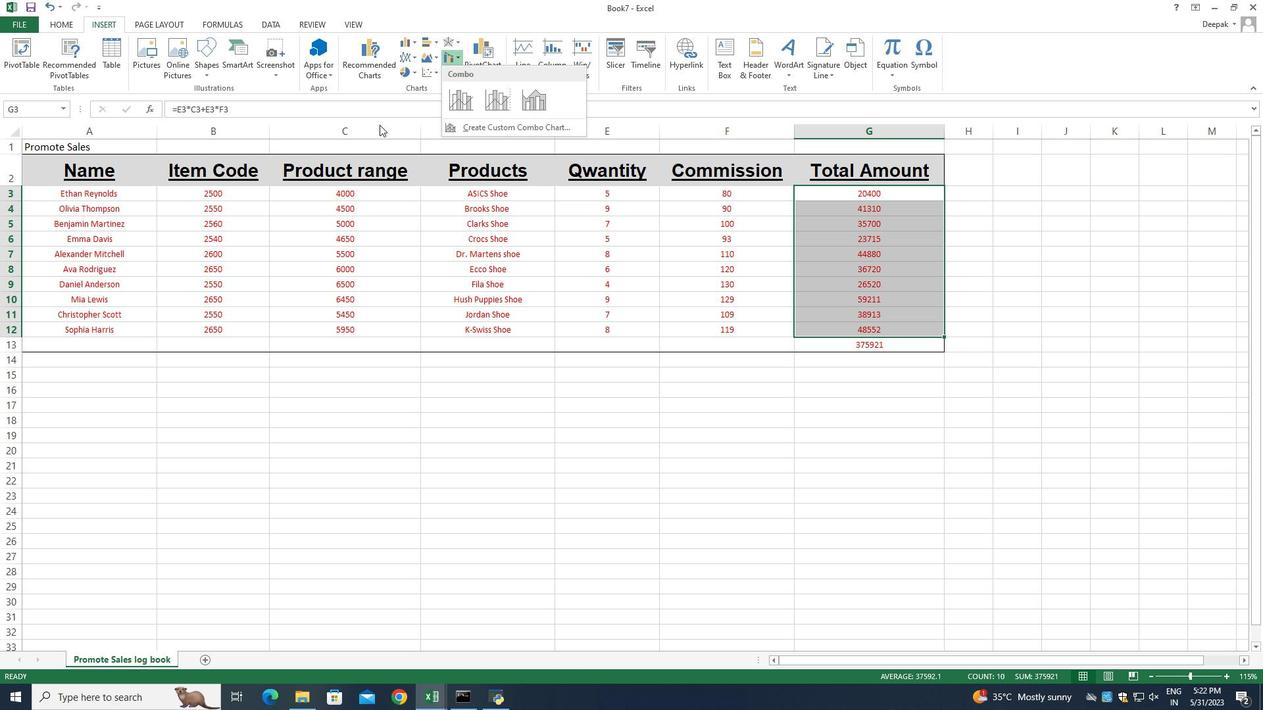 
Action: Mouse moved to (990, 84)
Screenshot: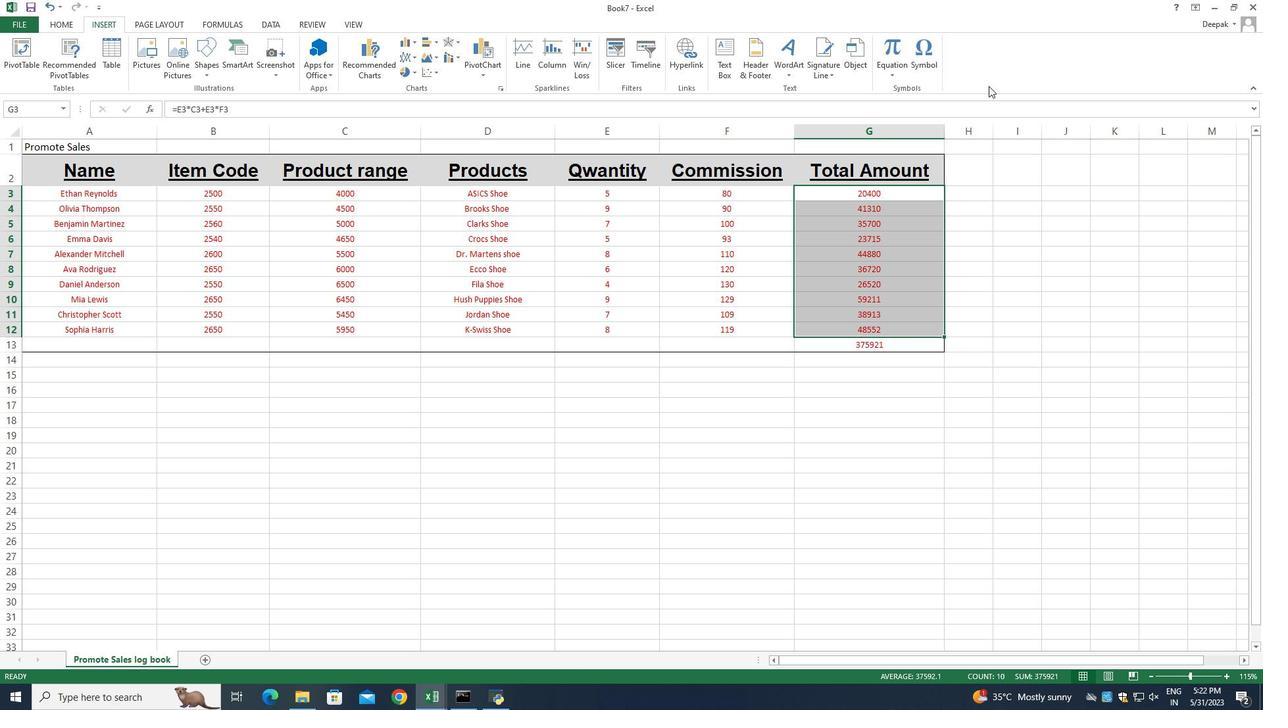 
Action: Mouse pressed left at (990, 84)
Screenshot: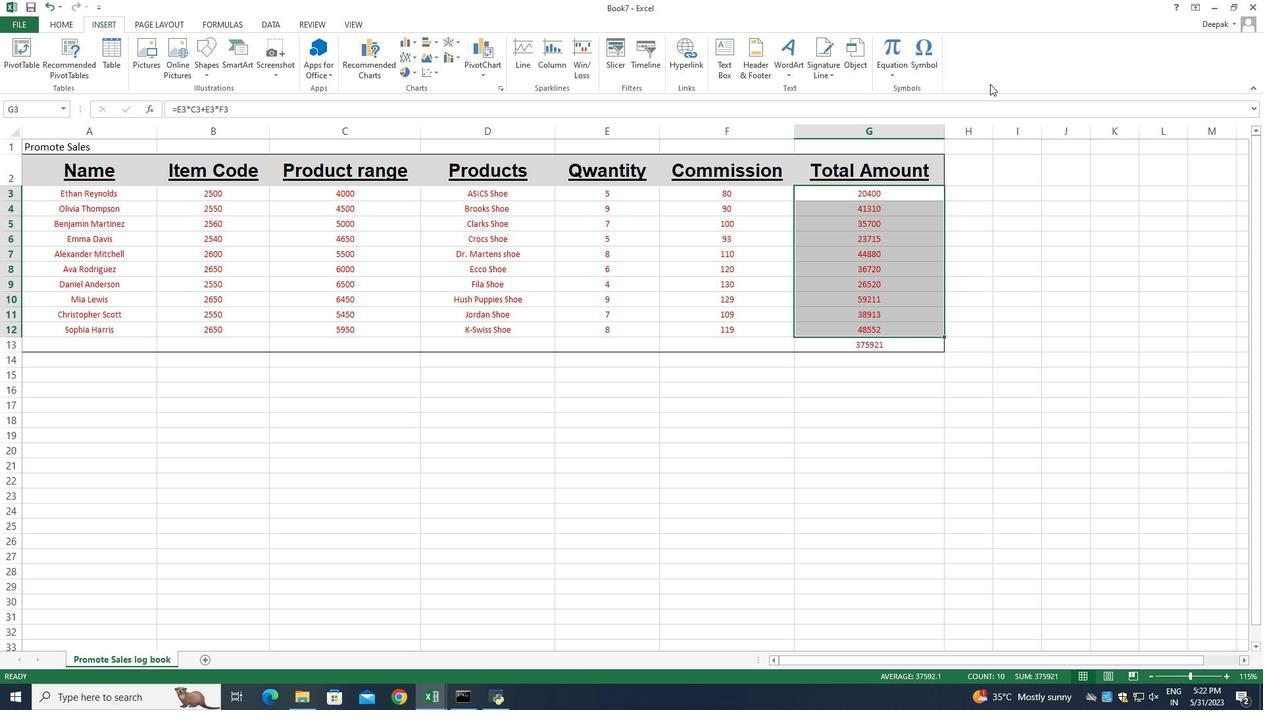 
Action: Mouse moved to (271, 21)
Screenshot: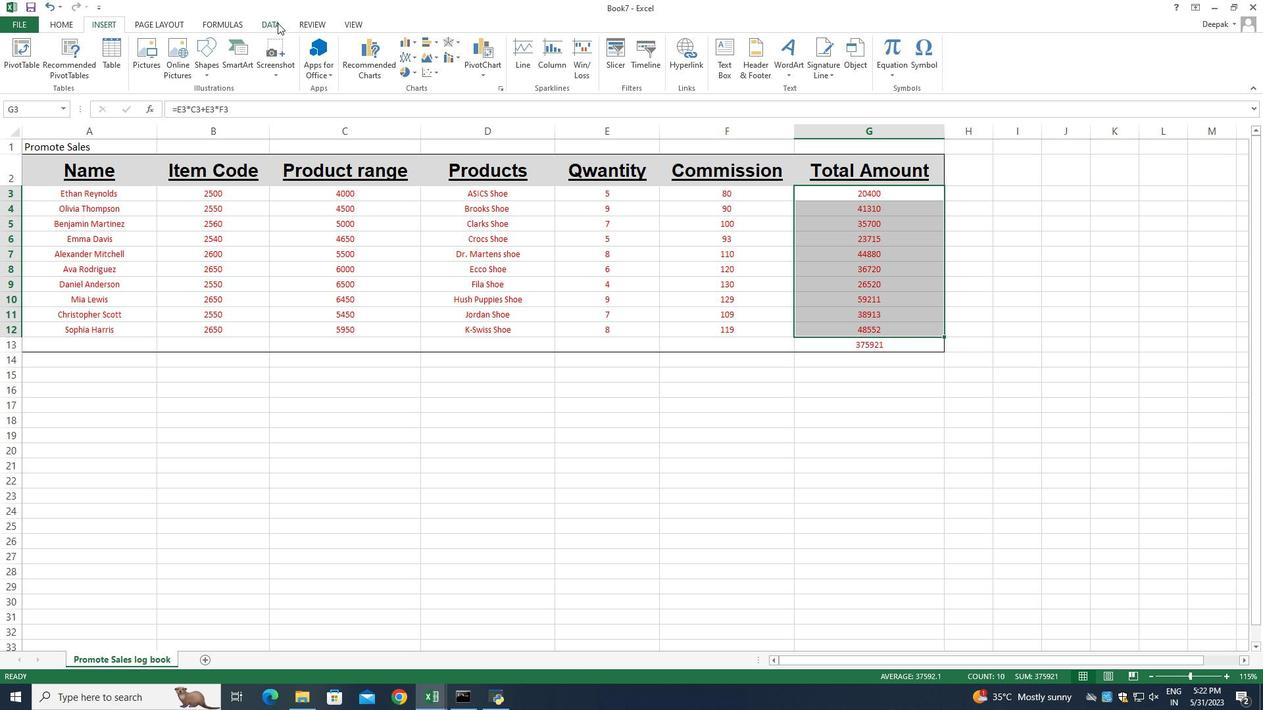 
Action: Mouse pressed left at (271, 21)
Screenshot: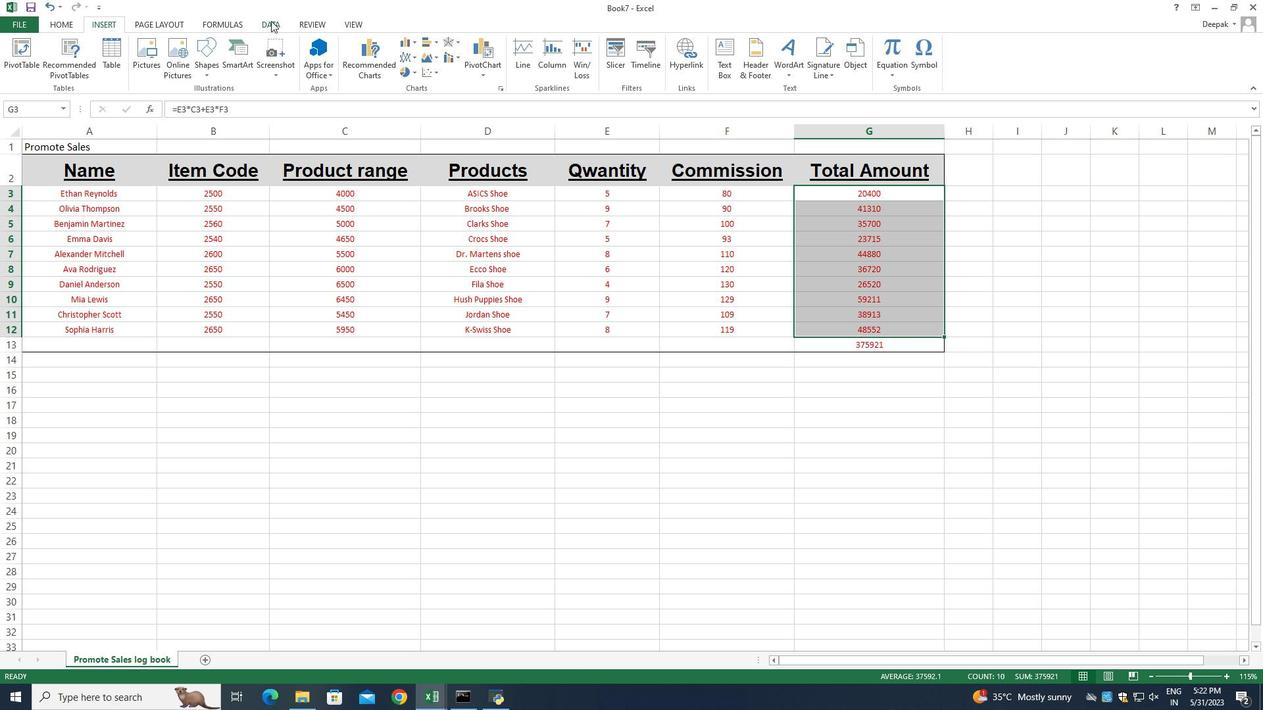 
Action: Mouse moved to (506, 332)
Screenshot: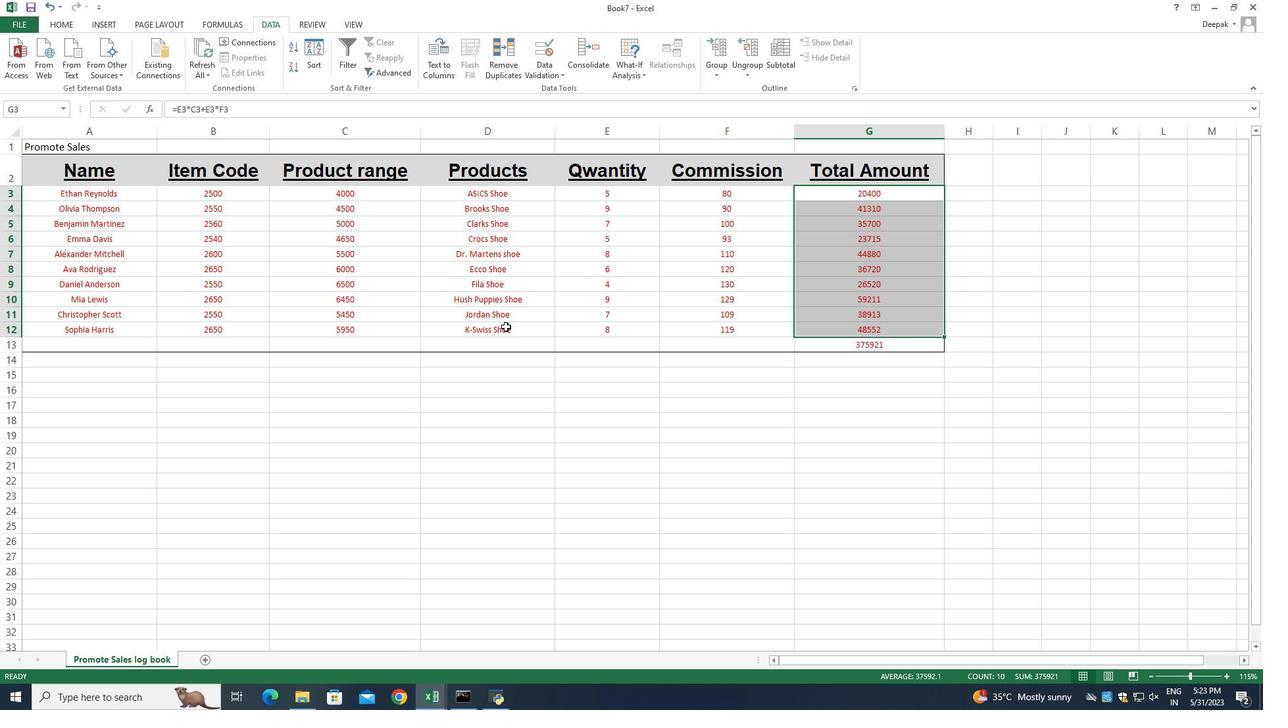 
Action: Mouse scrolled (506, 332) with delta (0, 0)
Screenshot: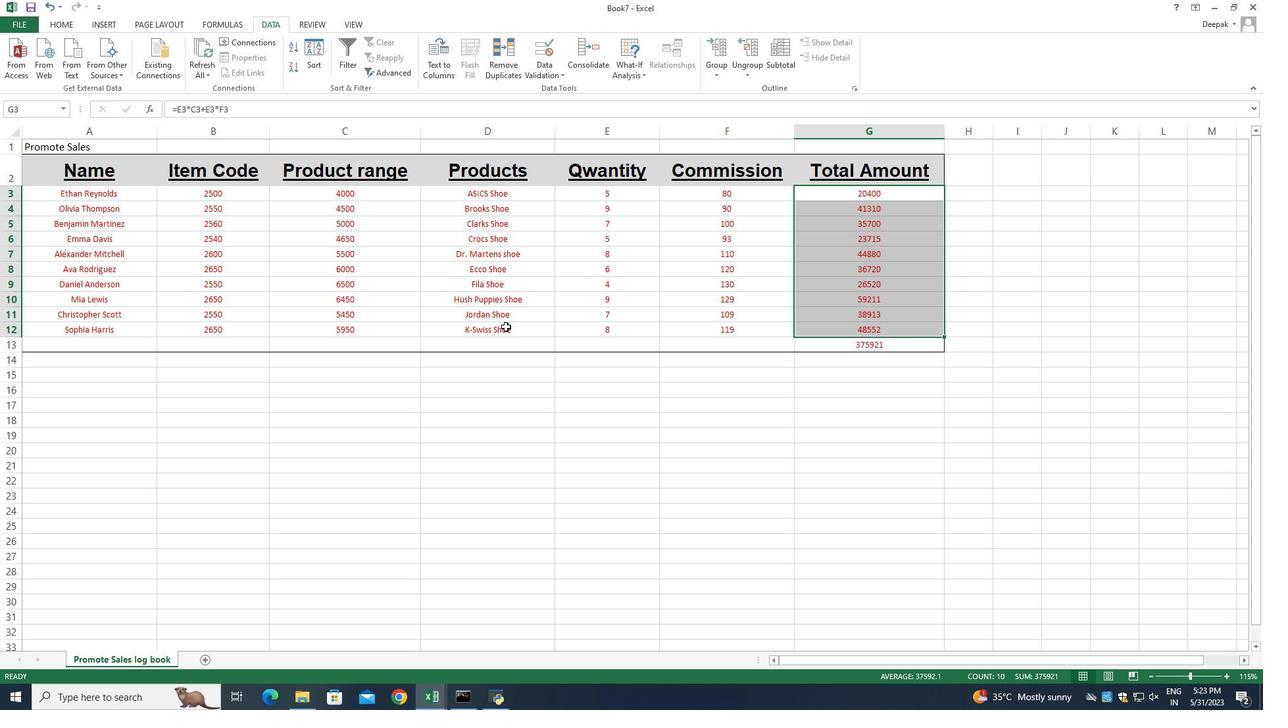 
Action: Mouse moved to (506, 334)
Screenshot: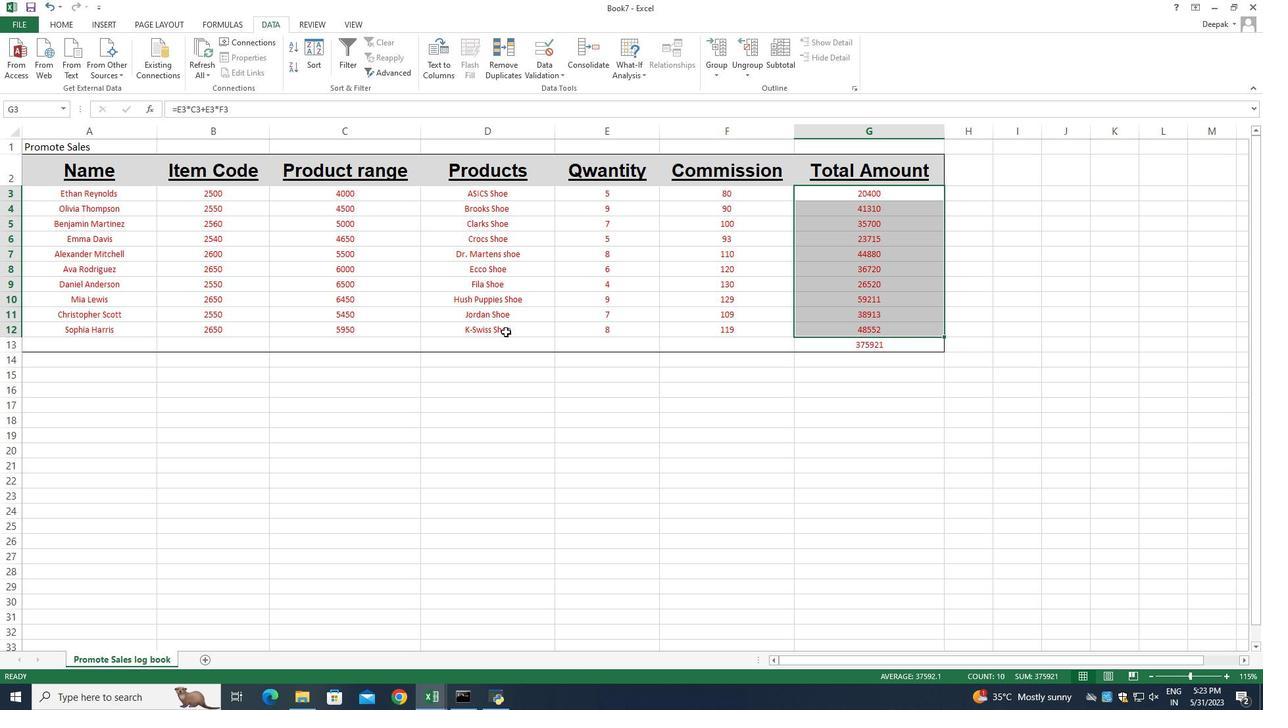 
Action: Mouse scrolled (506, 333) with delta (0, 0)
Screenshot: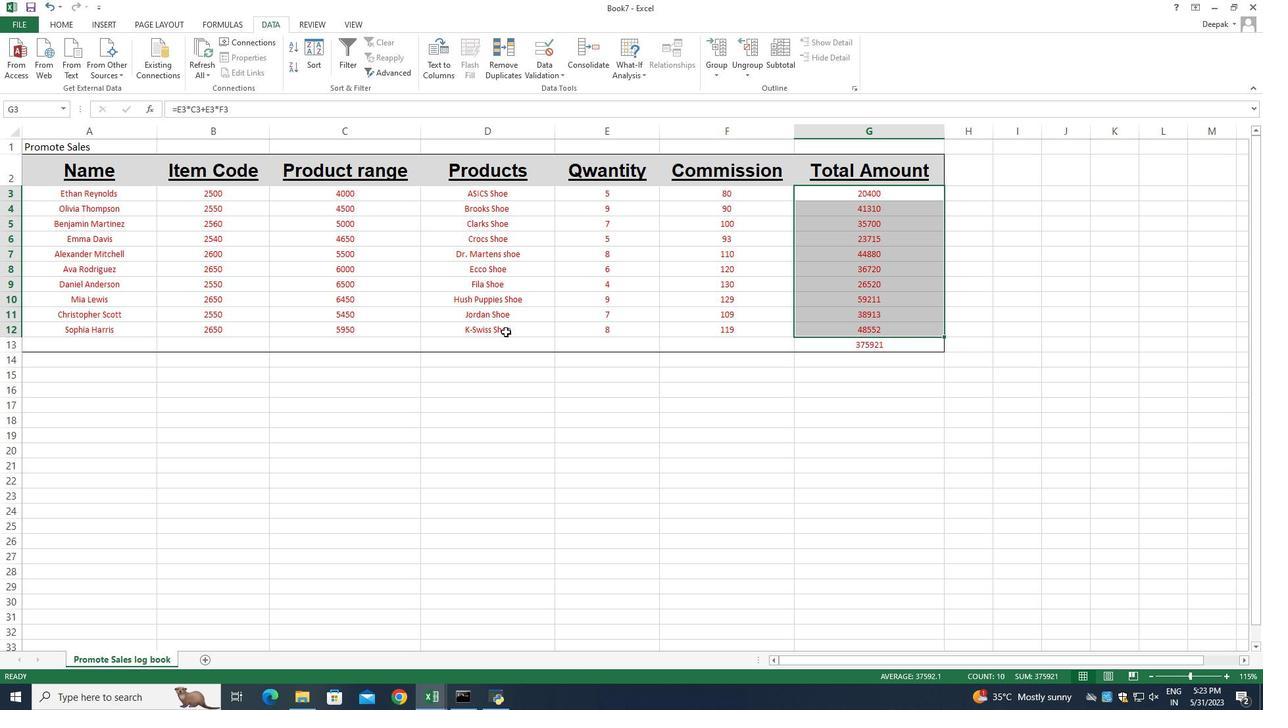 
Action: Mouse moved to (483, 409)
Screenshot: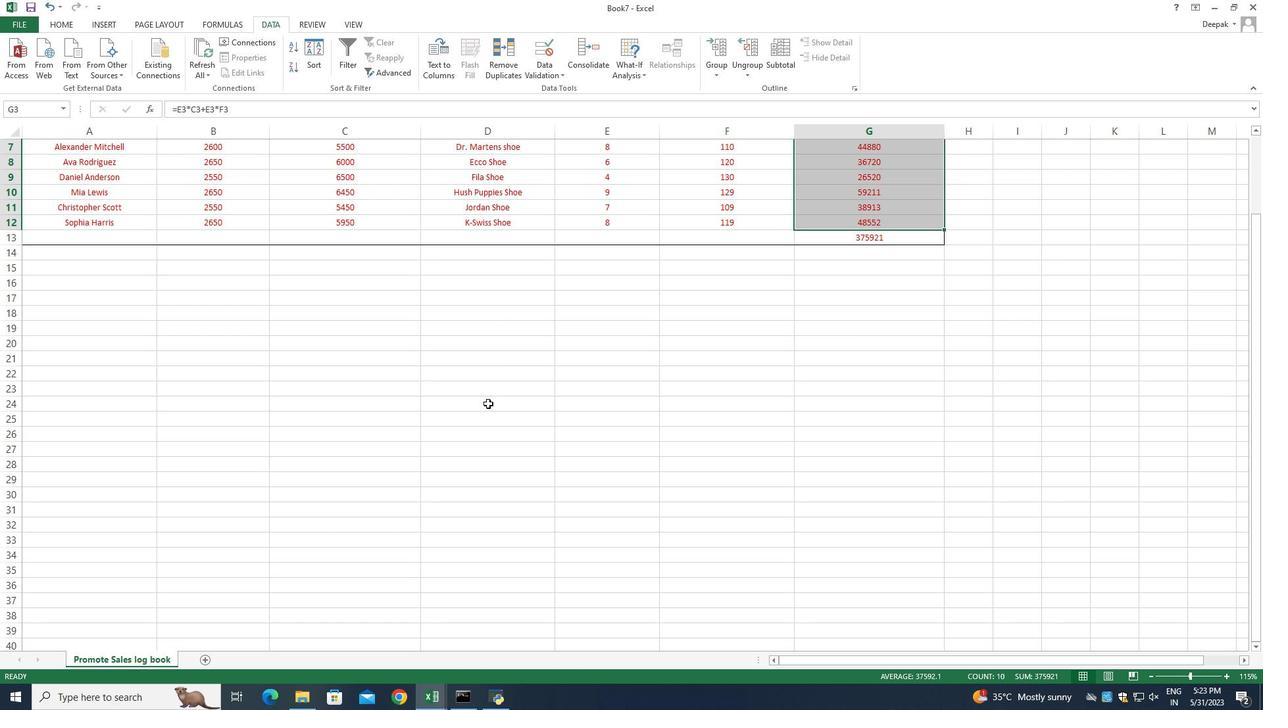 
Action: Mouse scrolled (483, 410) with delta (0, 0)
Screenshot: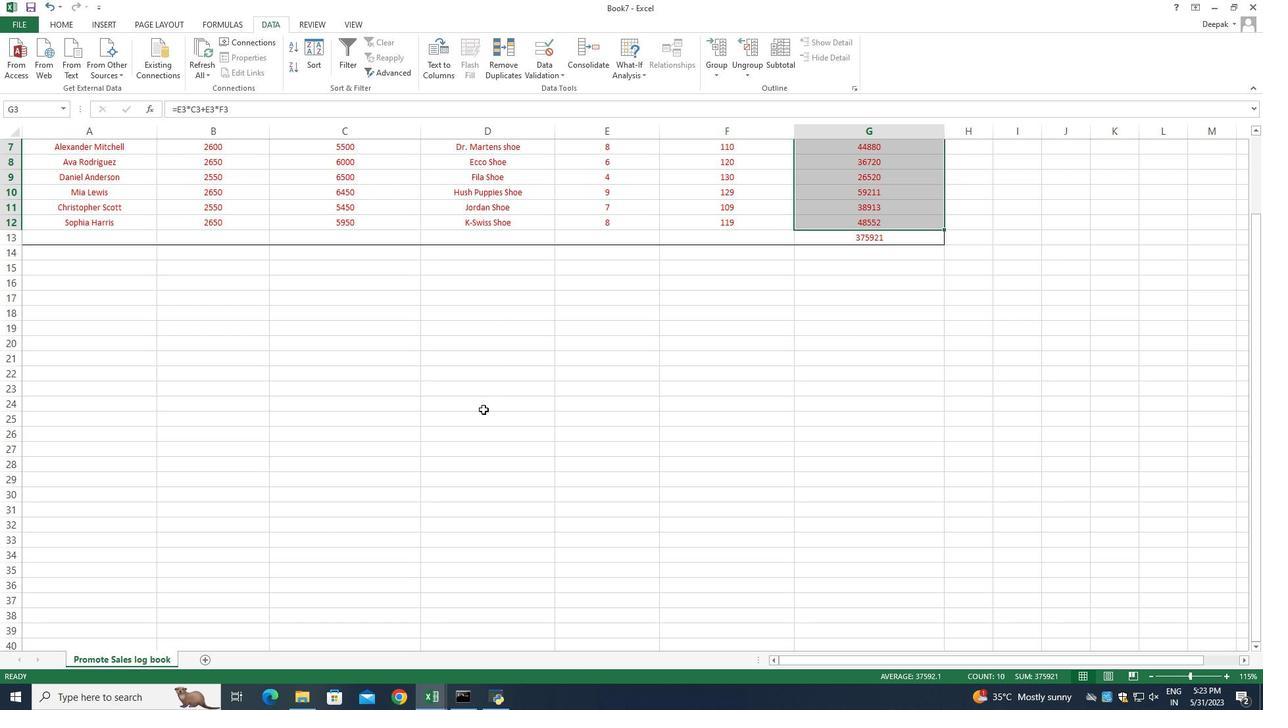 
Action: Mouse moved to (482, 409)
Screenshot: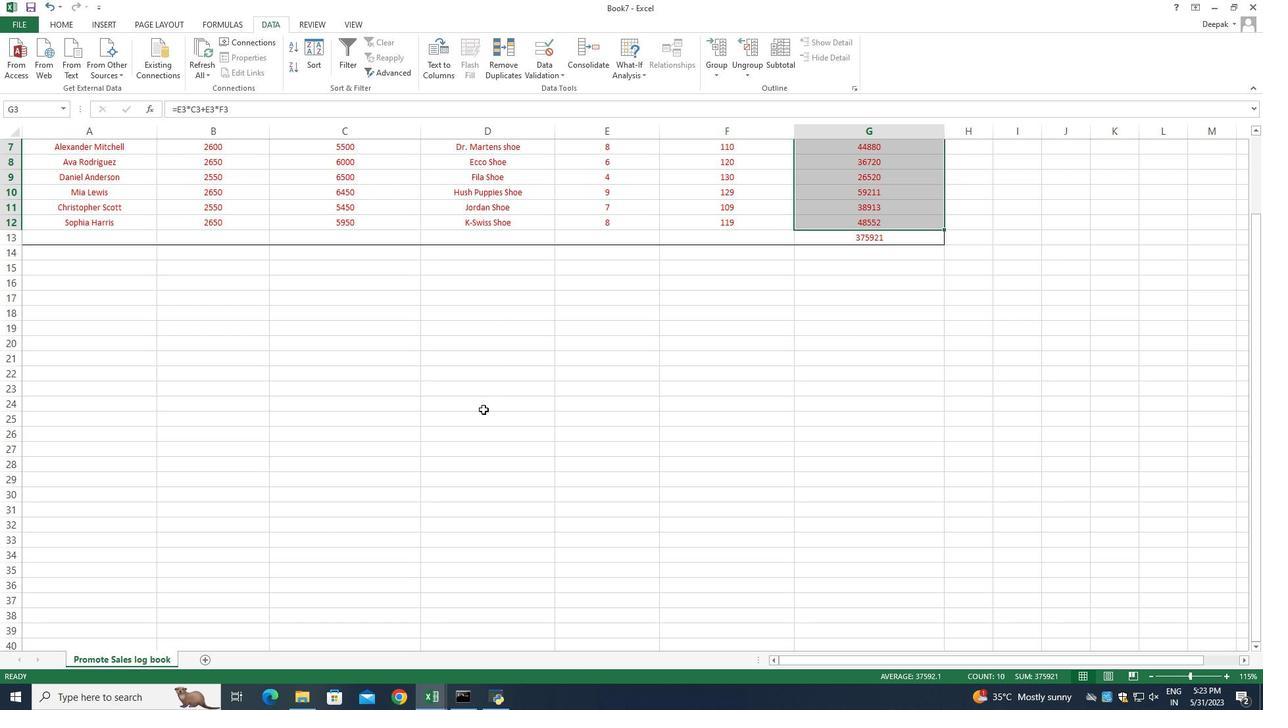 
Action: Mouse scrolled (482, 410) with delta (0, 0)
Screenshot: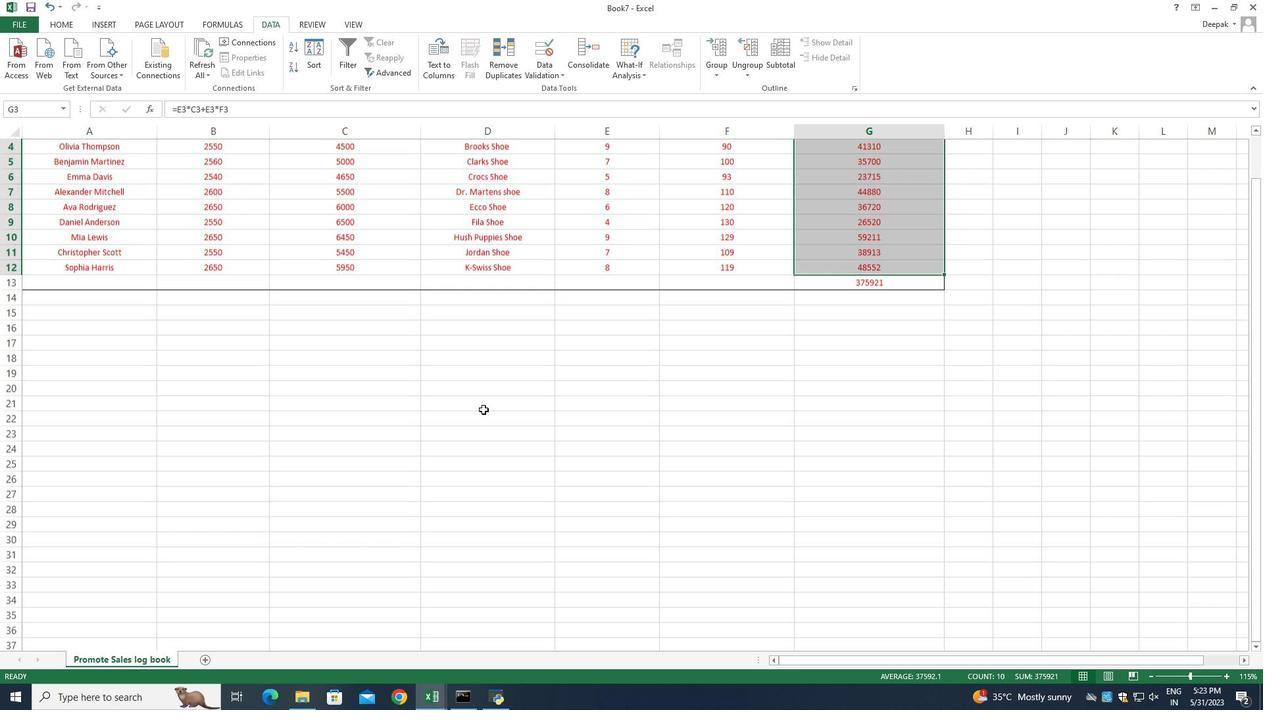 
Action: Mouse scrolled (482, 410) with delta (0, 0)
Screenshot: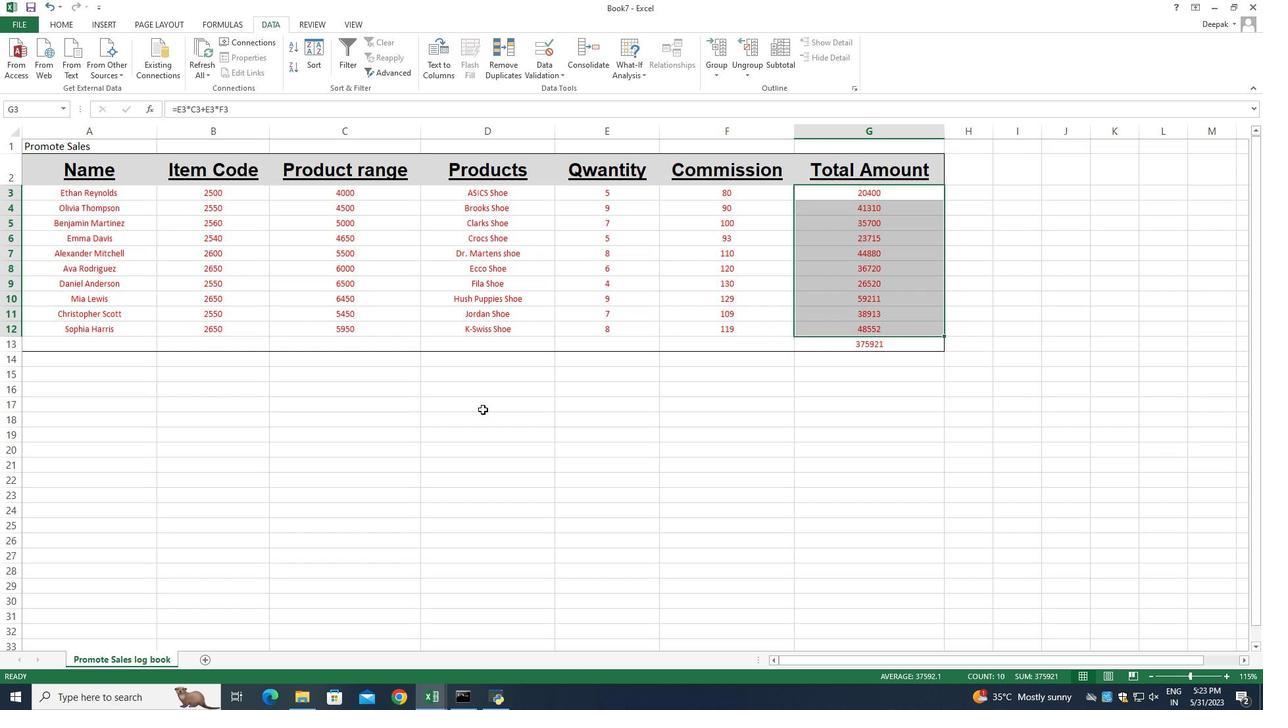 
Action: Mouse moved to (548, 360)
Screenshot: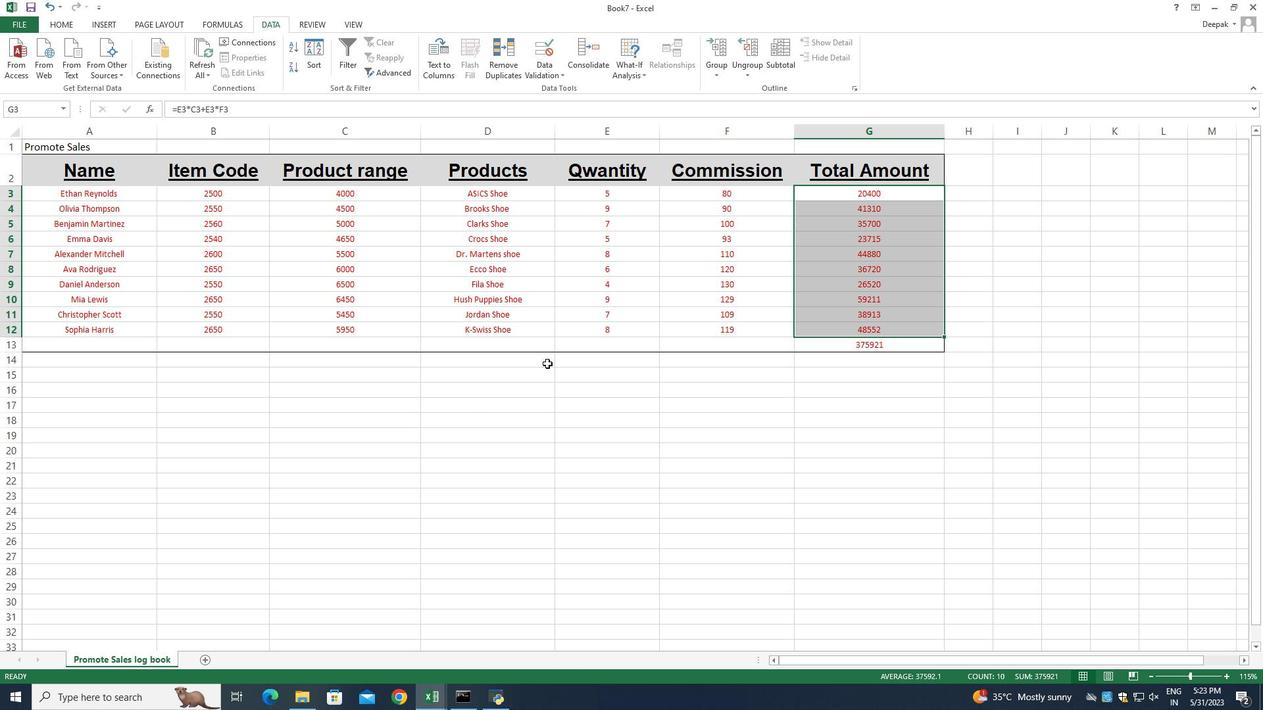 
Action: Mouse scrolled (548, 361) with delta (0, 0)
Screenshot: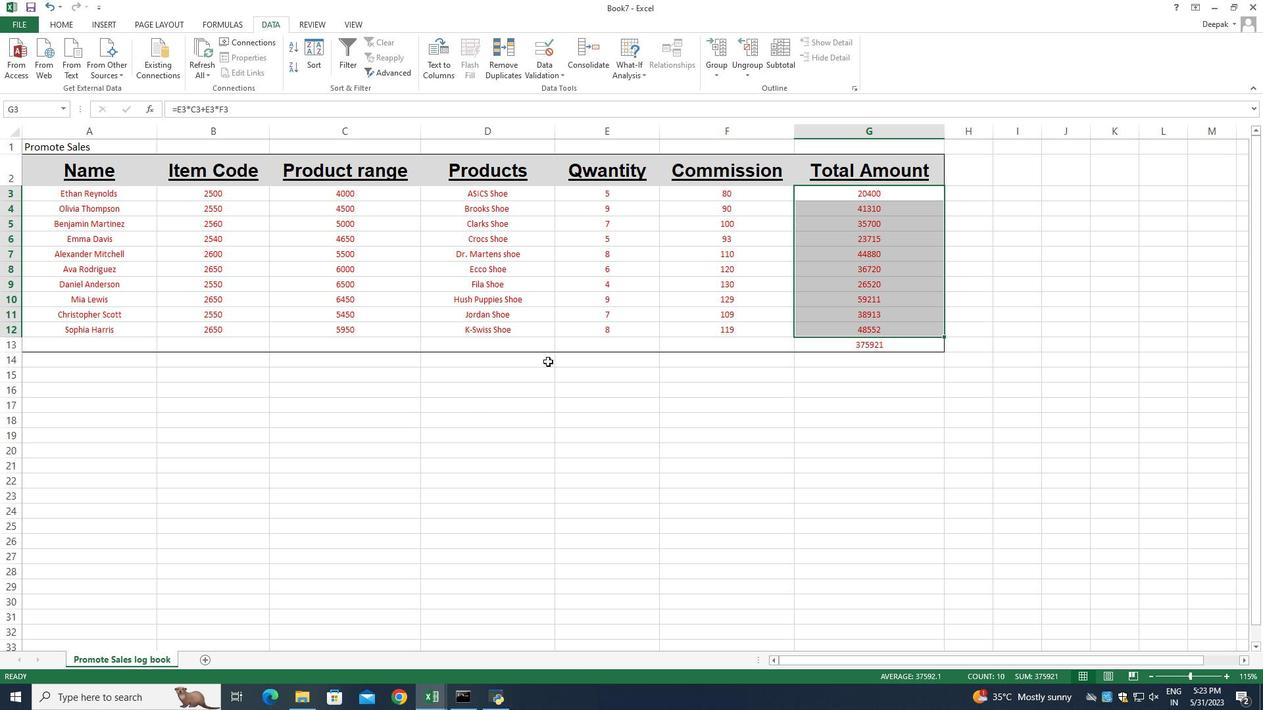 
Action: Mouse scrolled (548, 361) with delta (0, 0)
Screenshot: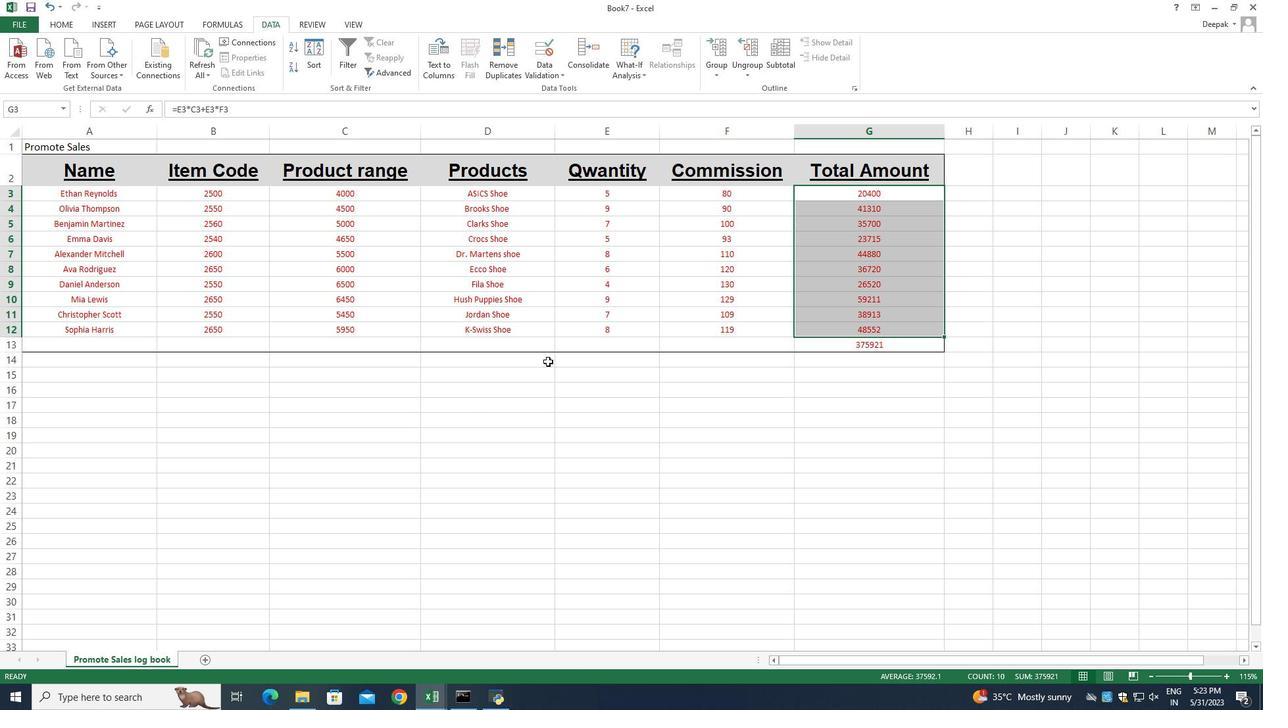 
Action: Mouse scrolled (548, 361) with delta (0, 0)
Screenshot: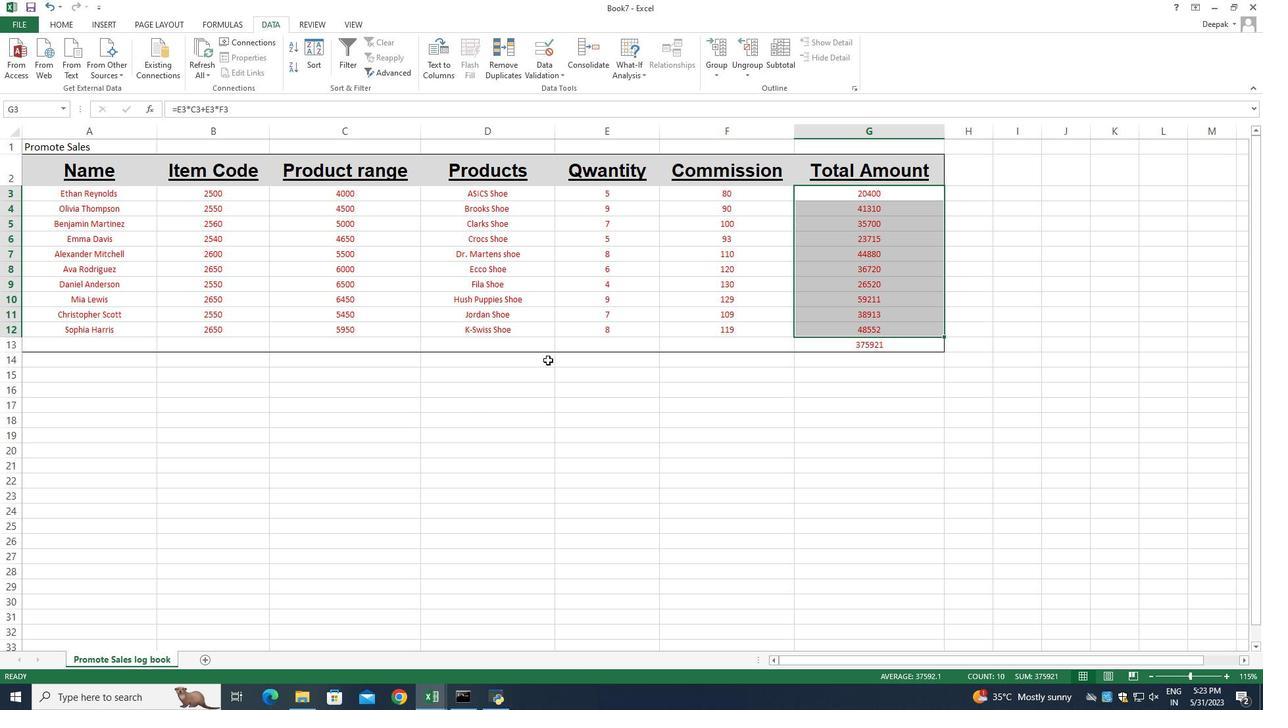 
Action: Mouse moved to (224, 250)
Screenshot: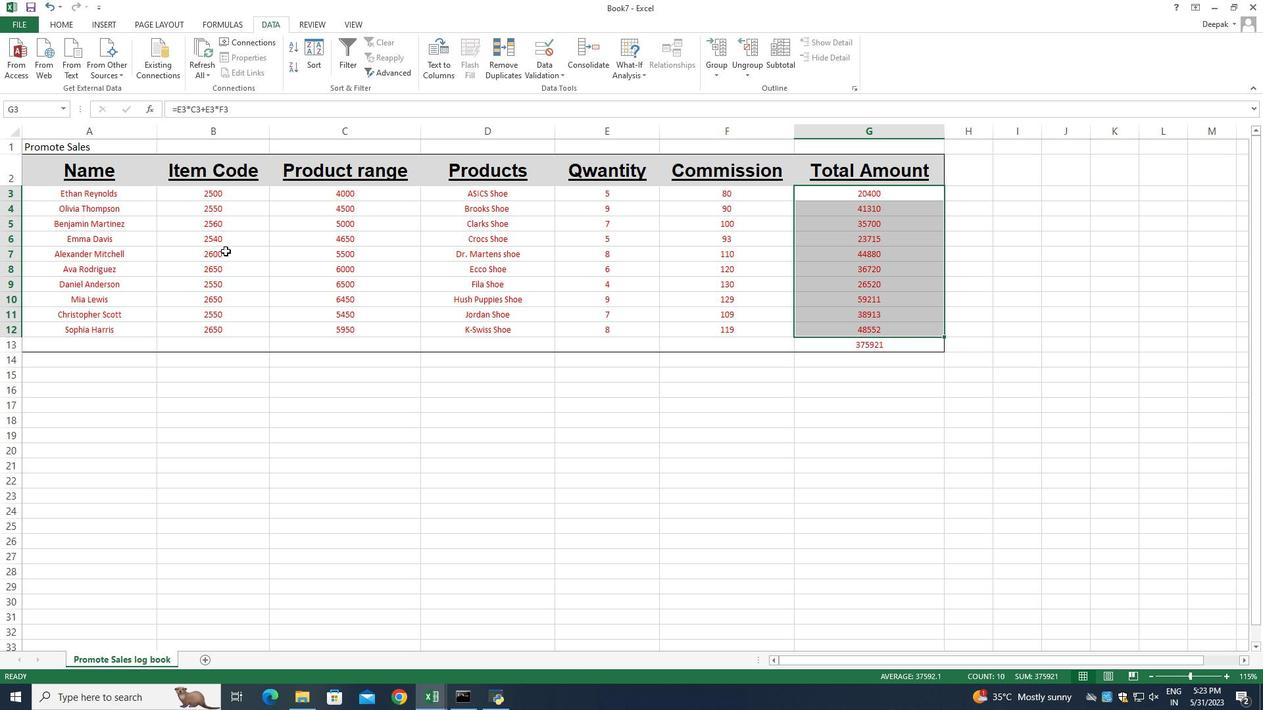 
Action: Mouse scrolled (224, 249) with delta (0, 0)
Screenshot: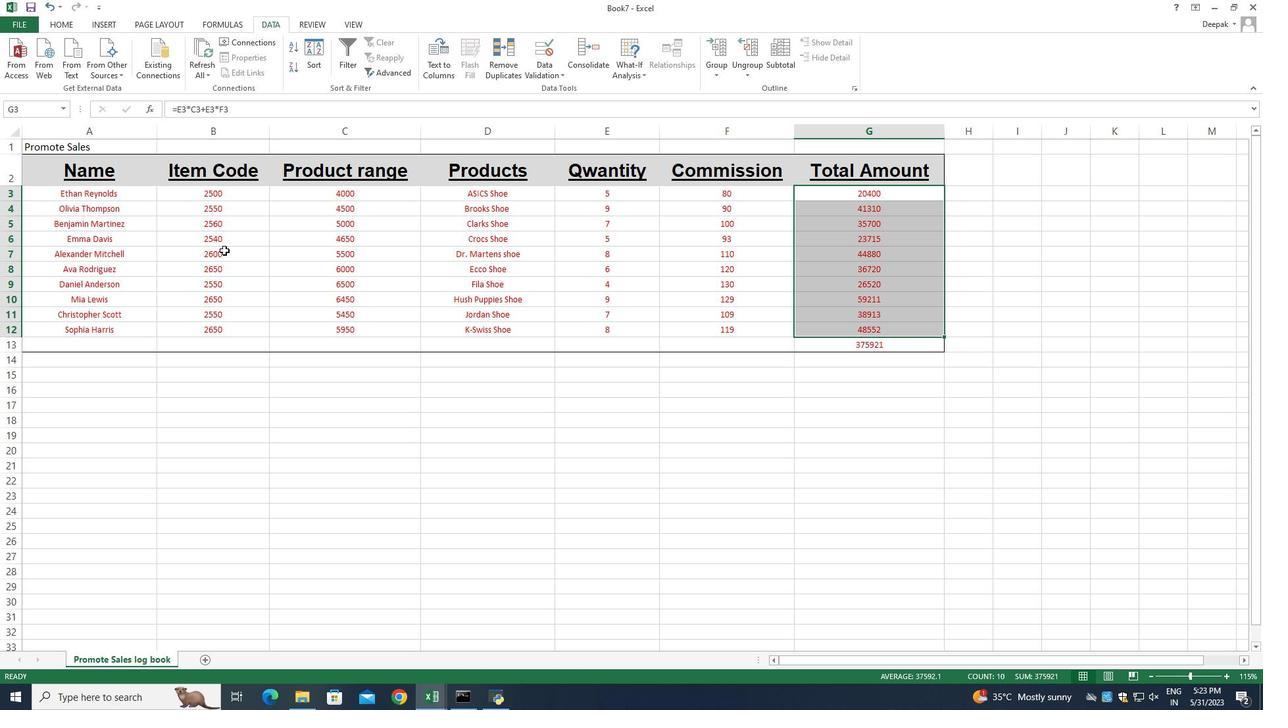
Action: Mouse scrolled (224, 251) with delta (0, 0)
Screenshot: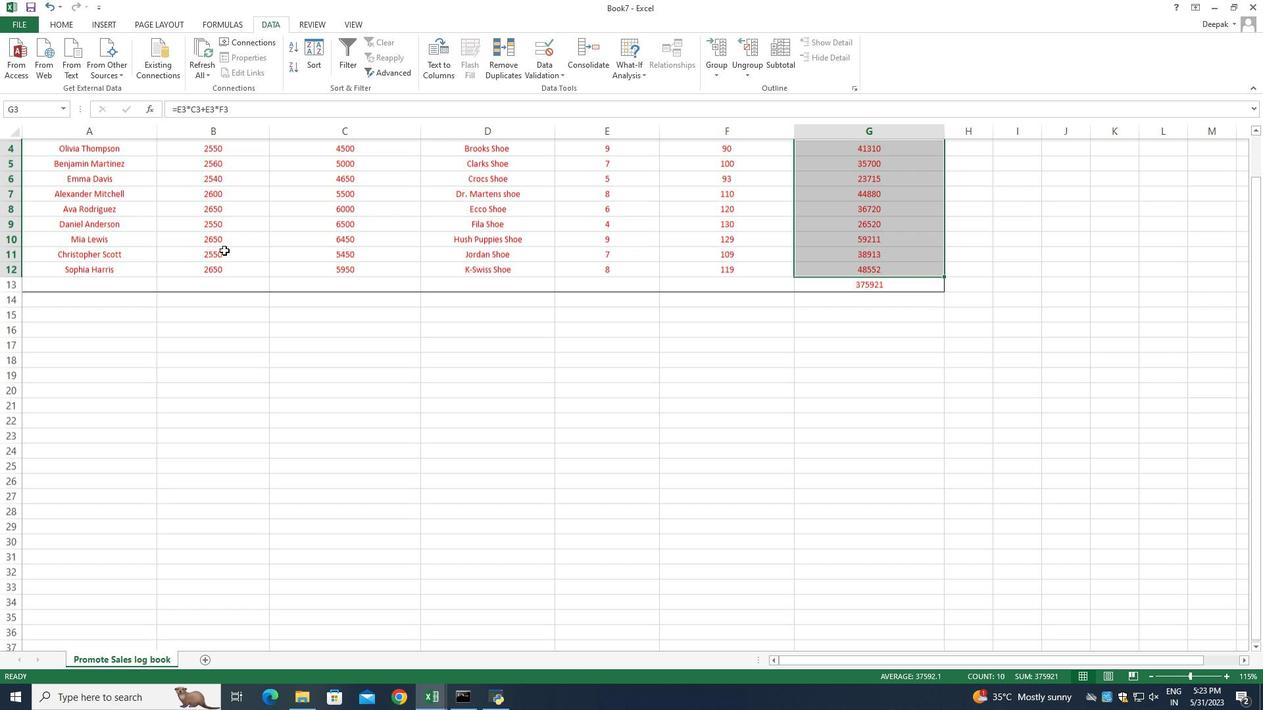 
Action: Mouse scrolled (224, 251) with delta (0, 0)
Screenshot: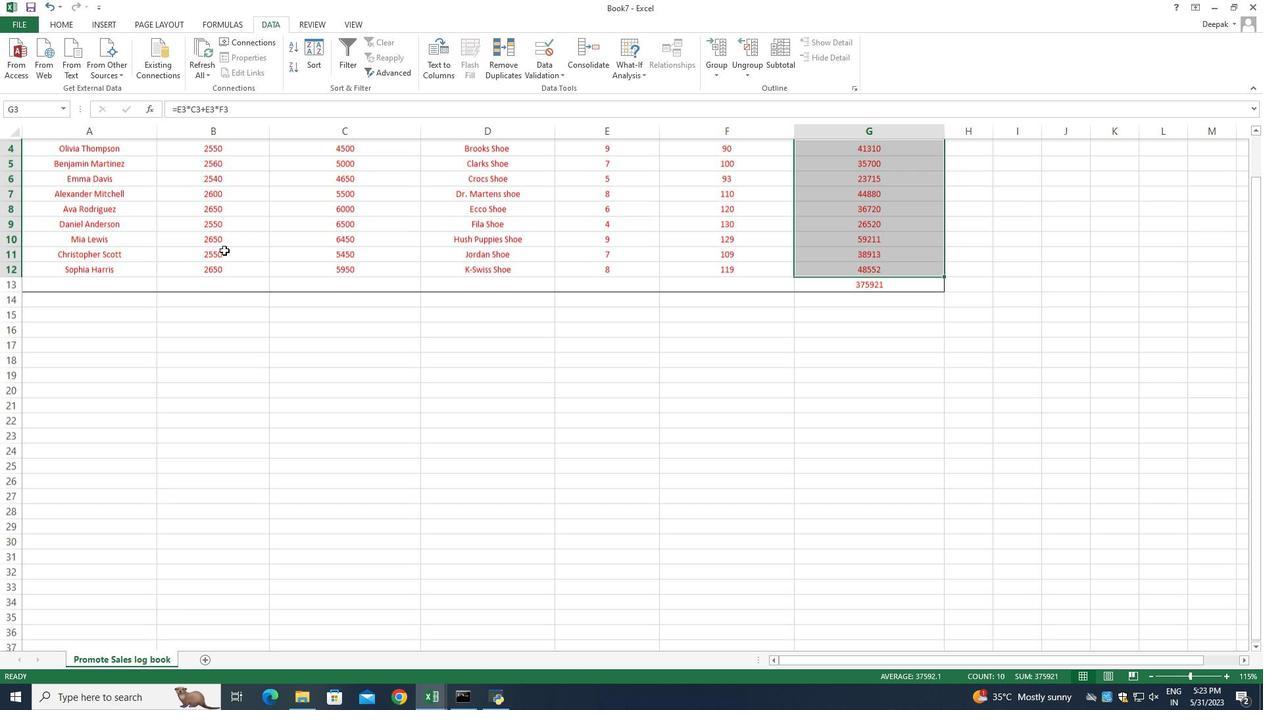 
Action: Mouse scrolled (224, 251) with delta (0, 0)
Screenshot: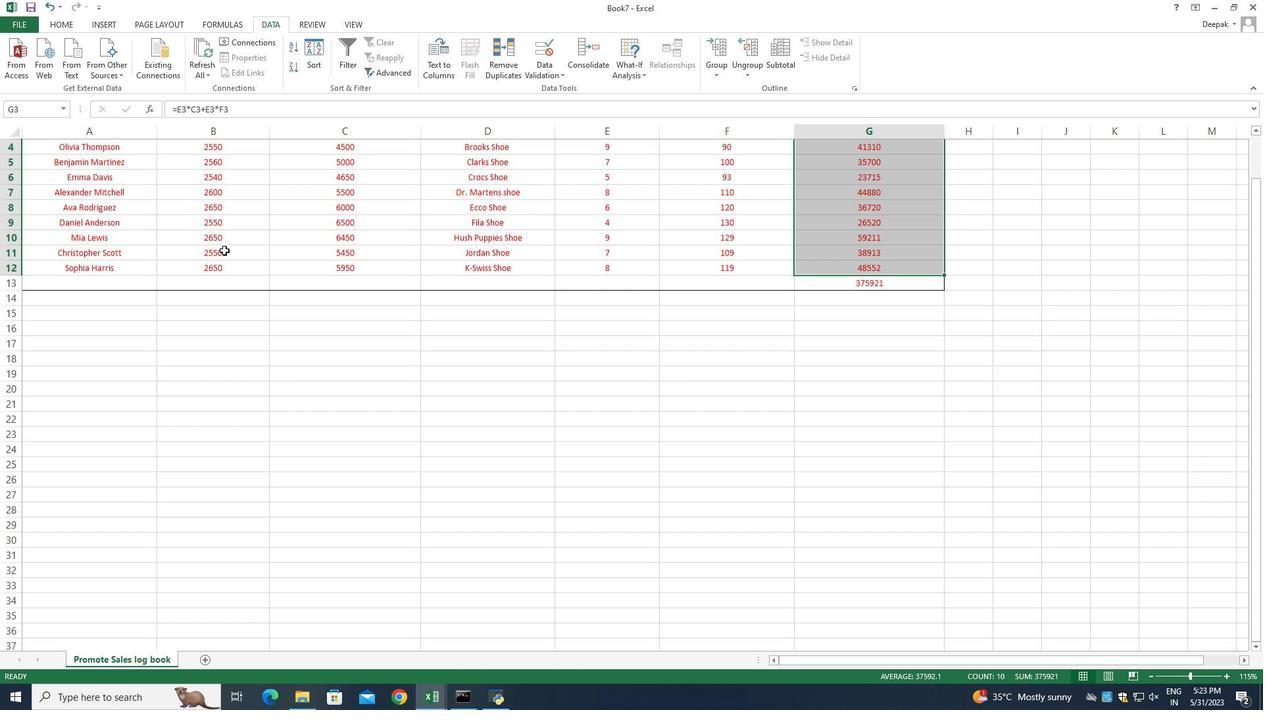 
Action: Mouse moved to (305, 28)
Screenshot: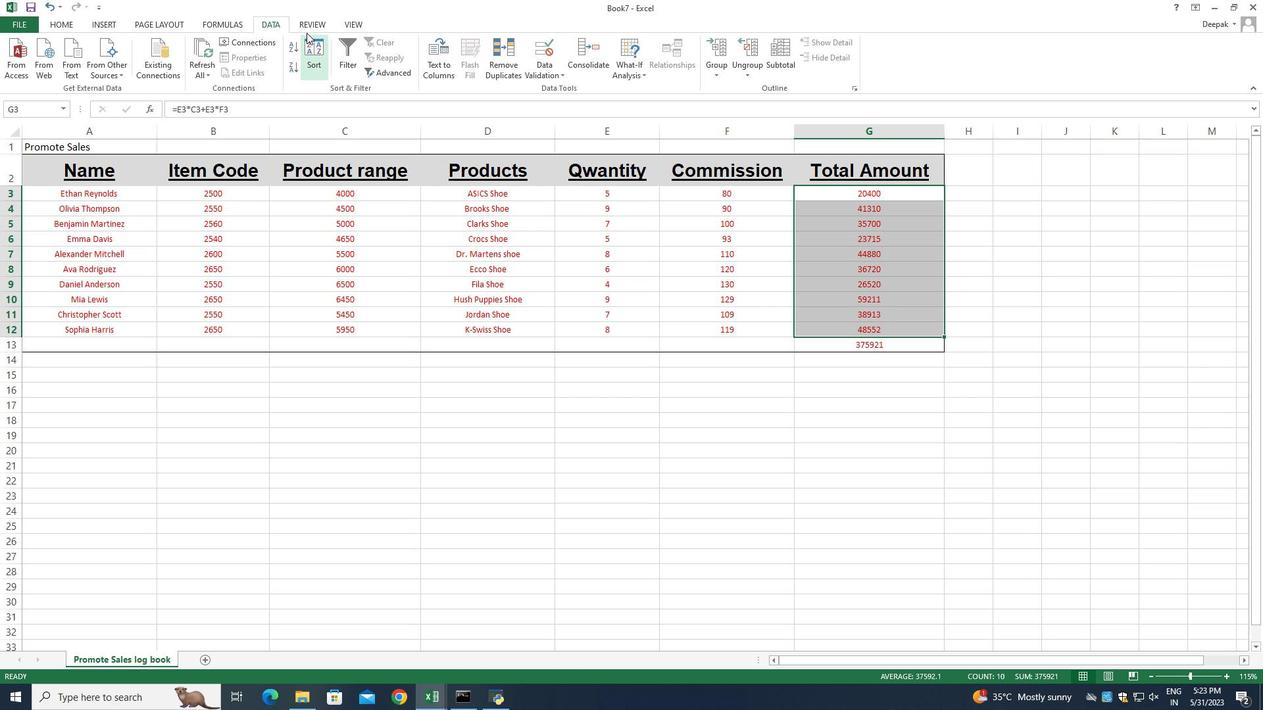 
Action: Mouse pressed left at (305, 28)
Screenshot: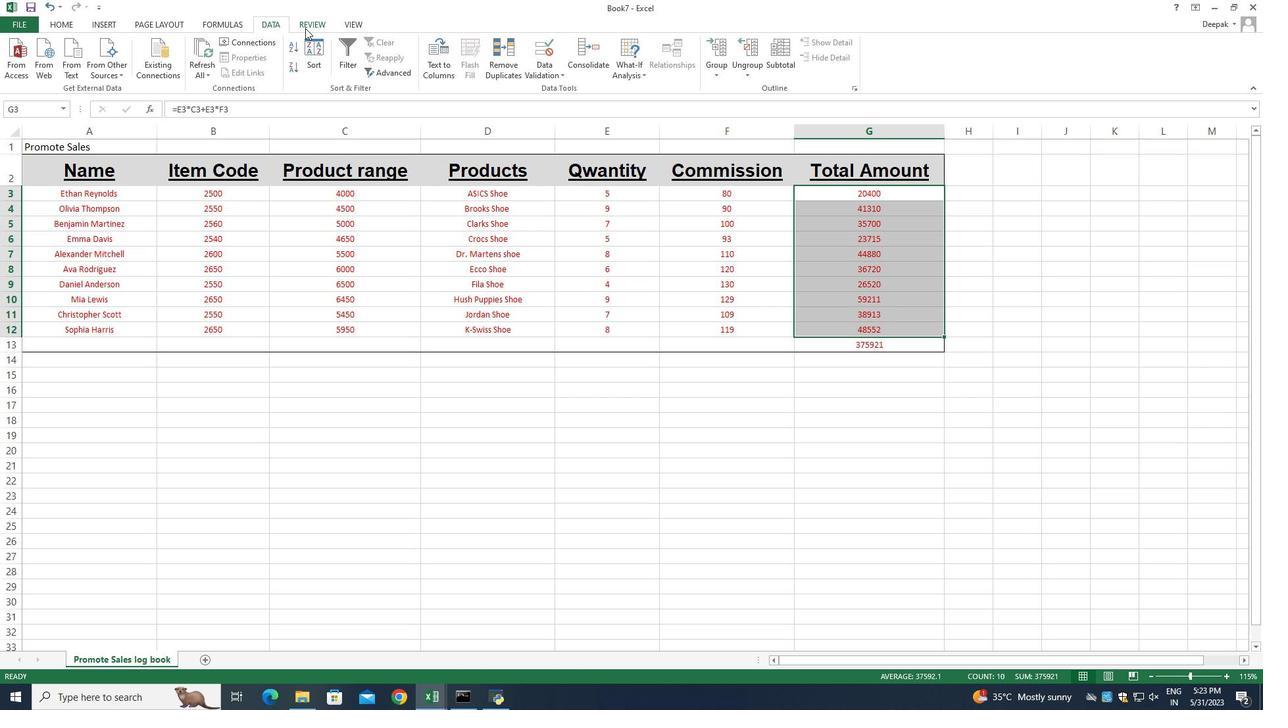 
Action: Mouse moved to (57, 84)
Screenshot: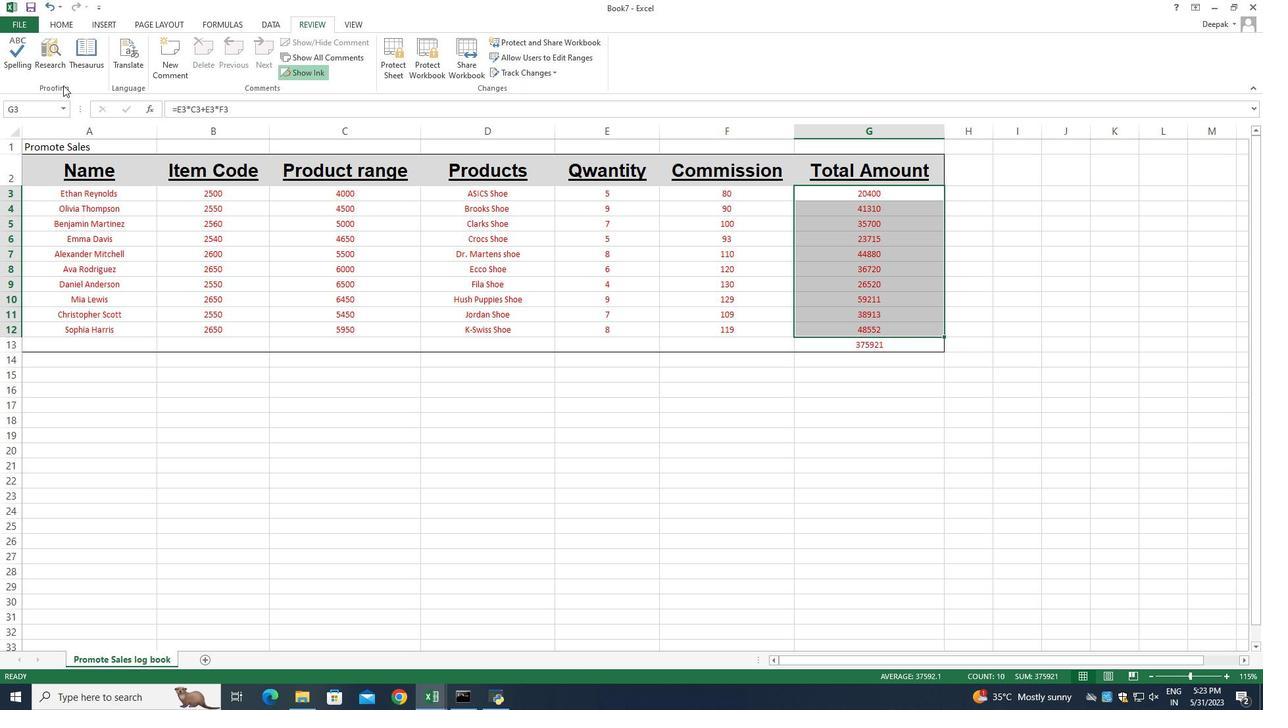 
Action: Mouse scrolled (58, 86) with delta (0, 0)
Screenshot: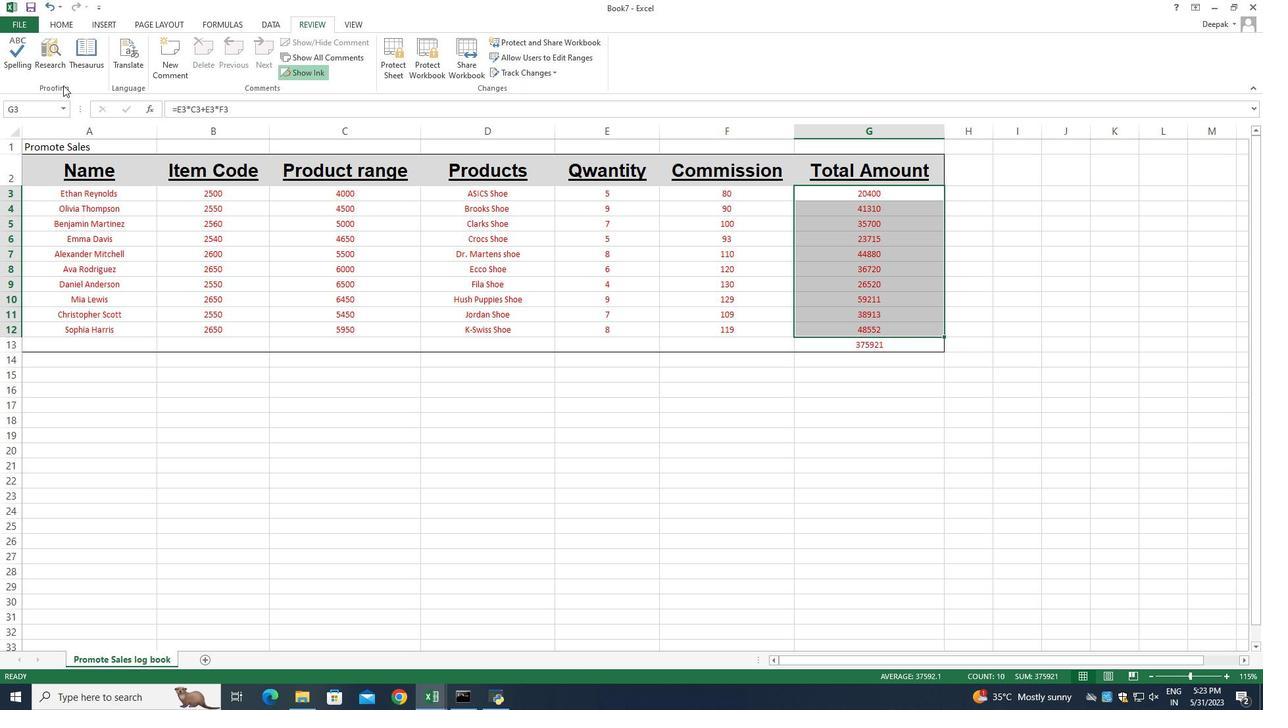 
Action: Mouse scrolled (57, 85) with delta (0, 0)
Screenshot: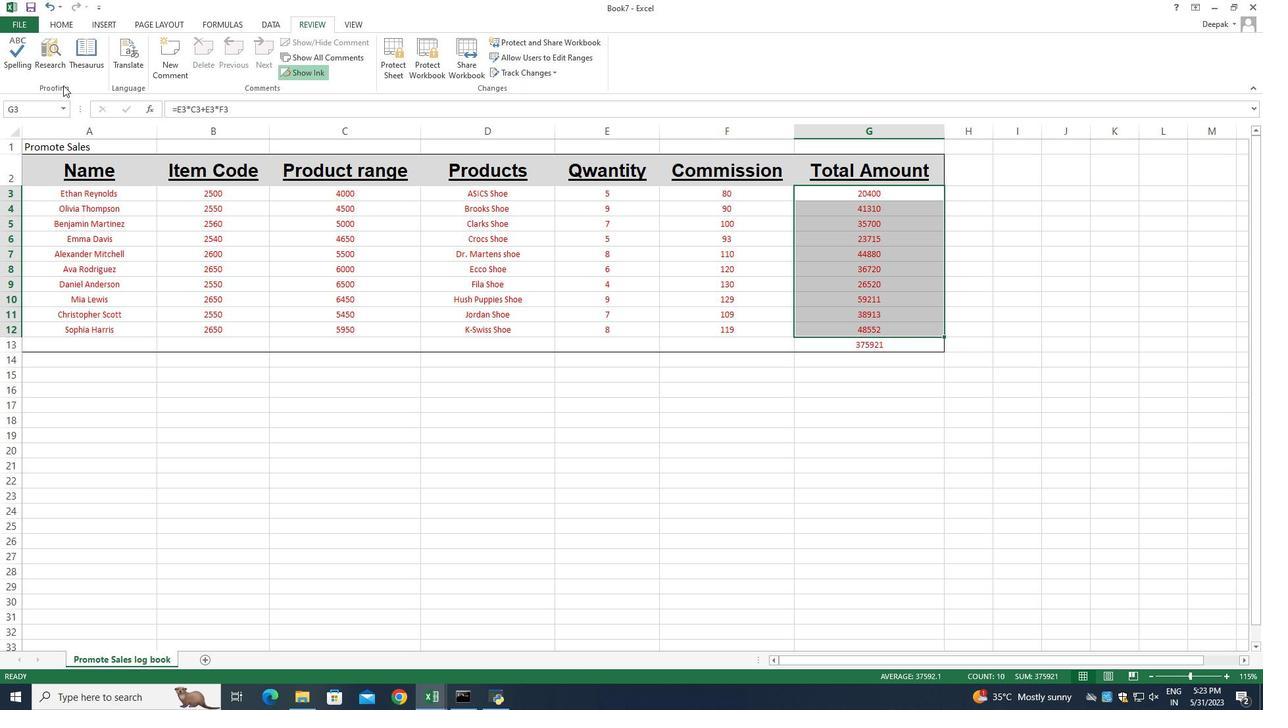 
Action: Mouse moved to (77, 79)
Screenshot: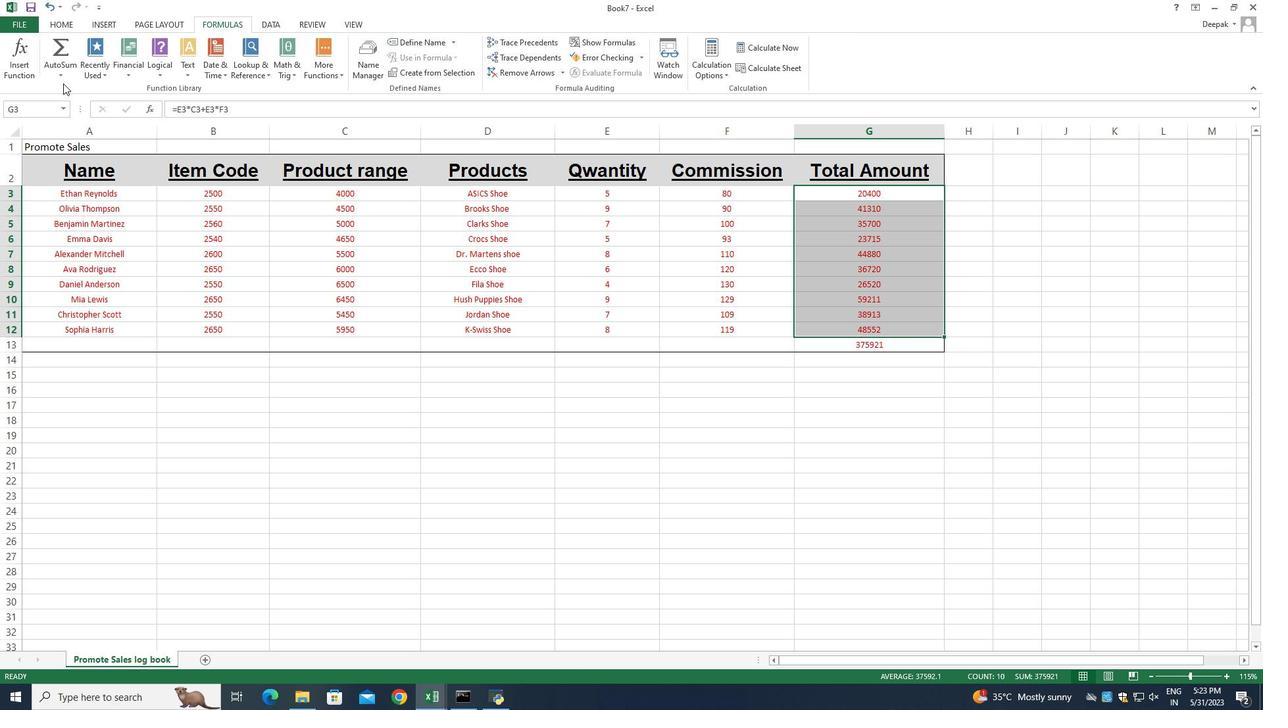 
Action: Mouse scrolled (74, 79) with delta (0, 0)
Screenshot: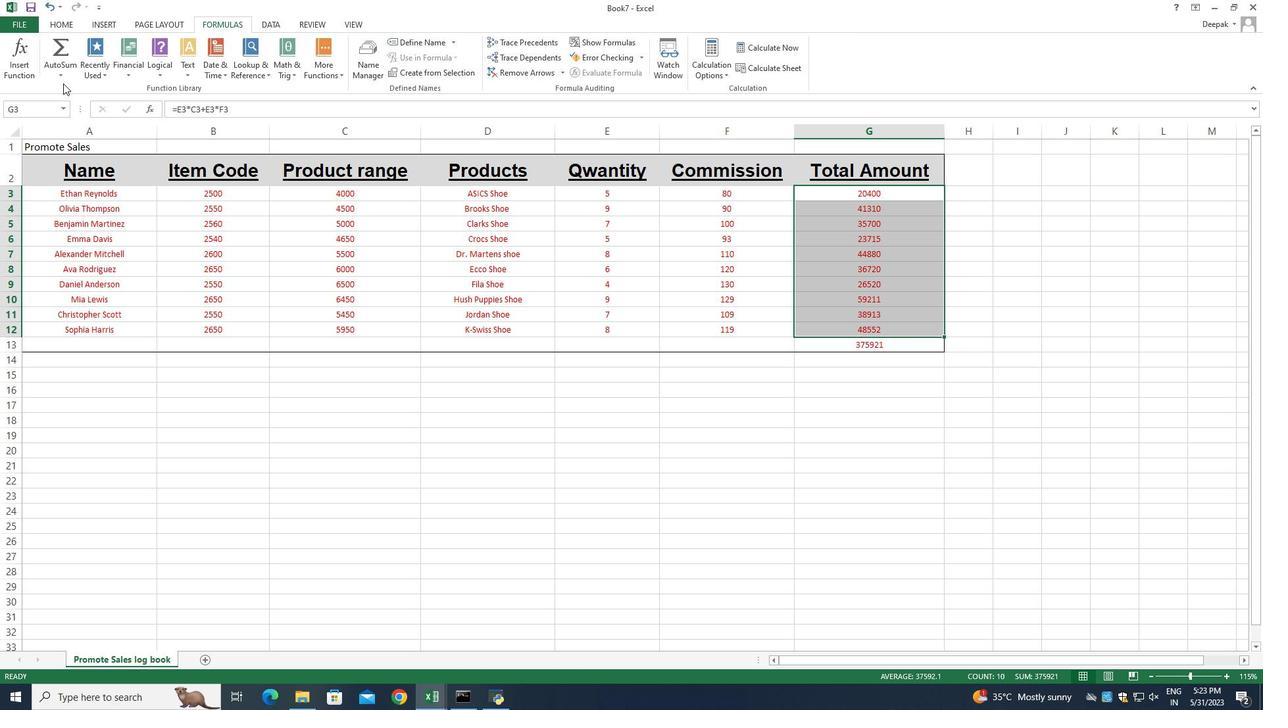 
Action: Mouse moved to (251, 71)
Screenshot: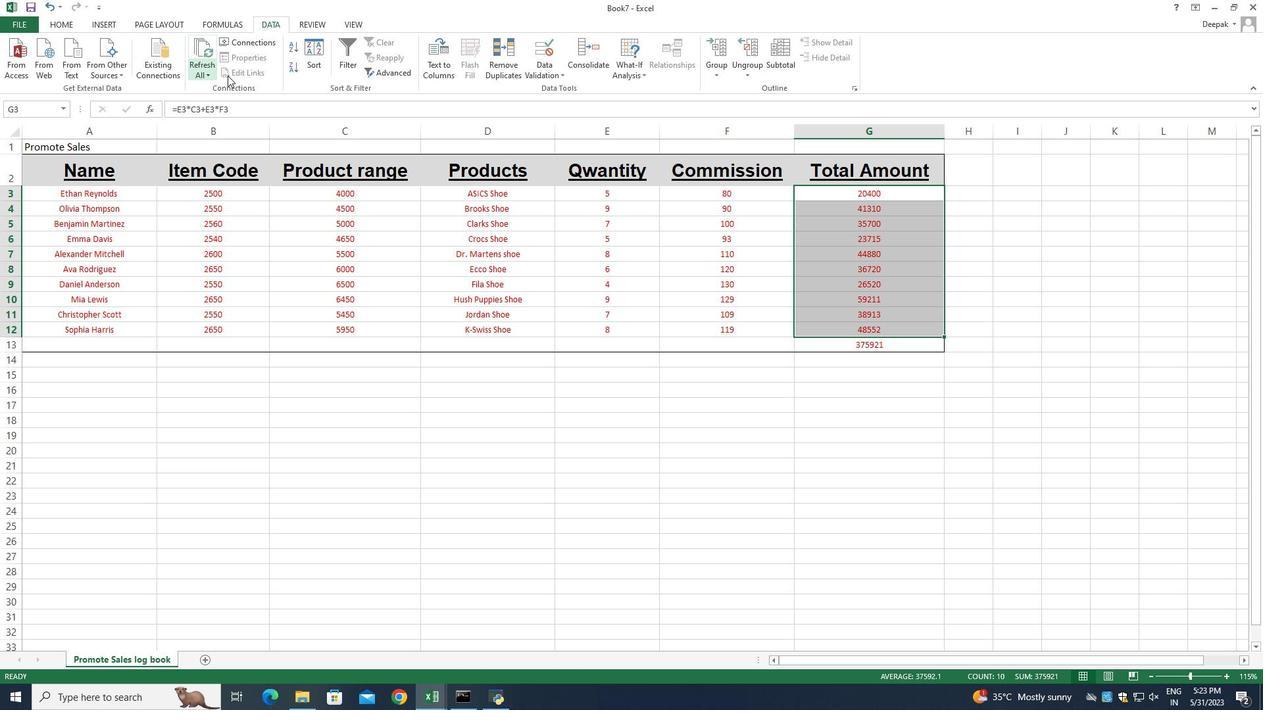 
Action: Mouse scrolled (247, 71) with delta (0, 0)
Screenshot: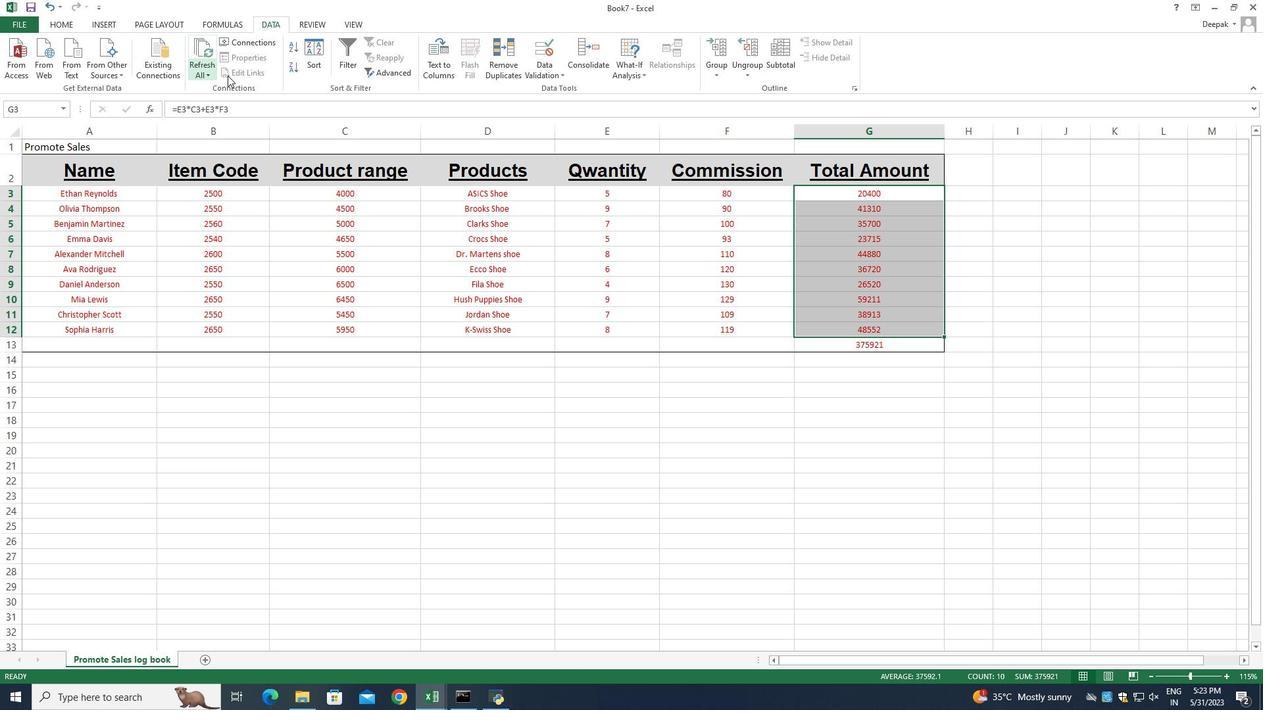 
Action: Mouse moved to (251, 71)
Screenshot: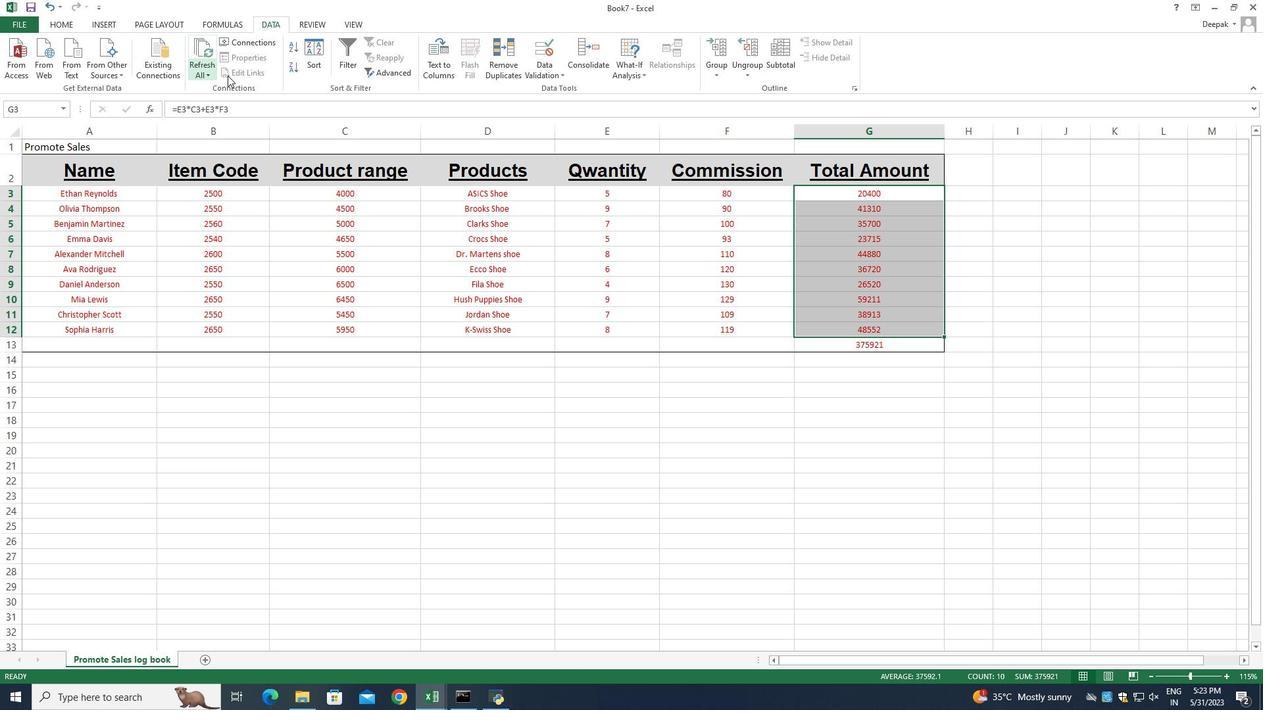 
Action: Mouse scrolled (251, 71) with delta (0, 0)
Screenshot: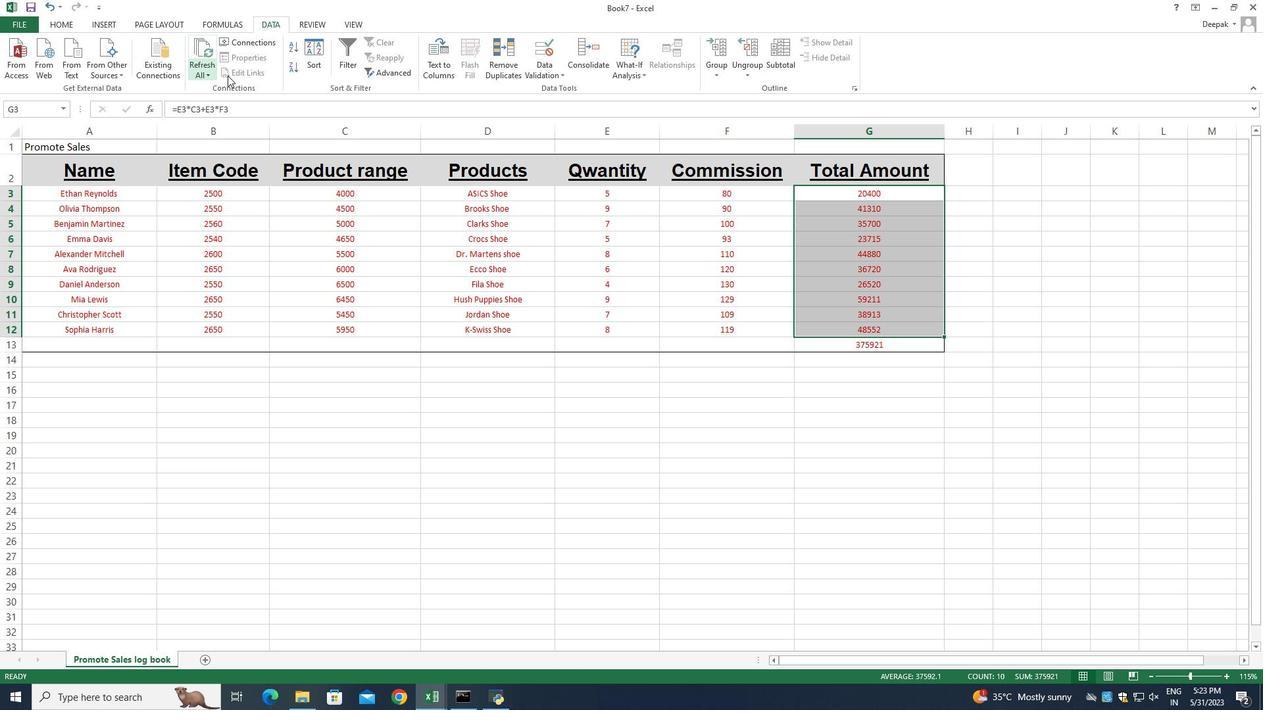 
Action: Mouse scrolled (251, 72) with delta (0, 0)
Screenshot: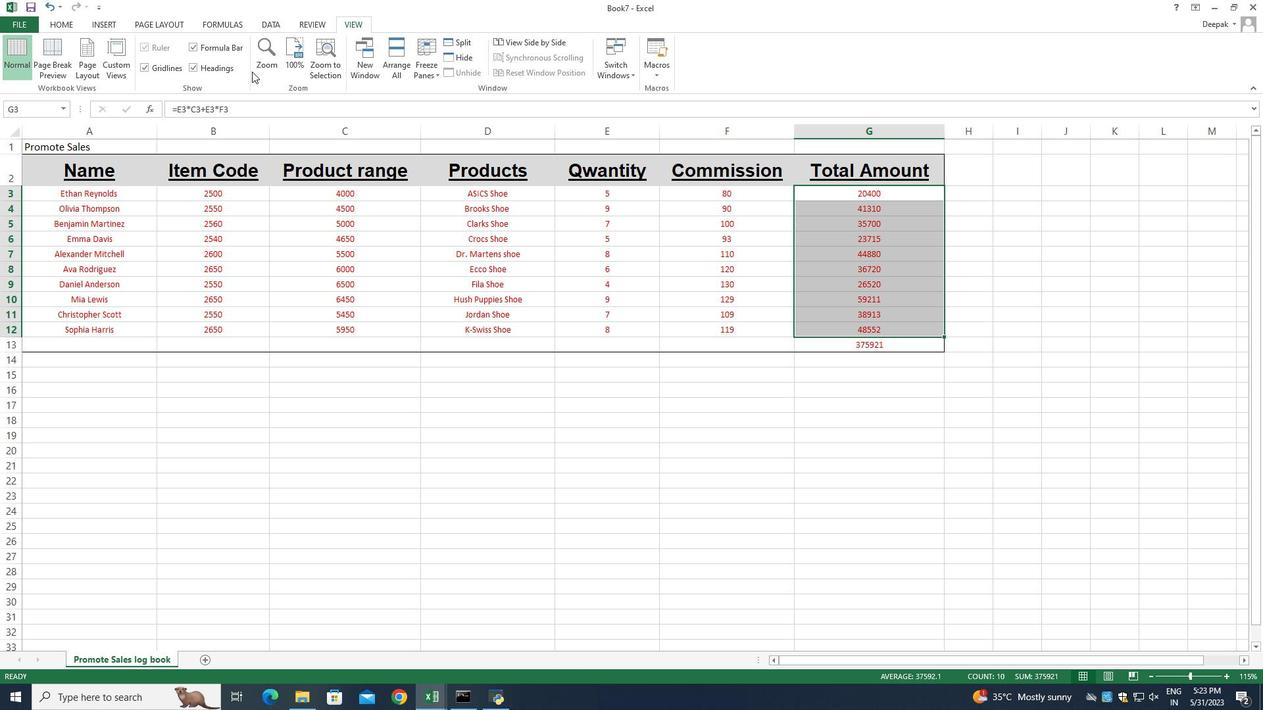 
Action: Mouse scrolled (251, 72) with delta (0, 0)
Screenshot: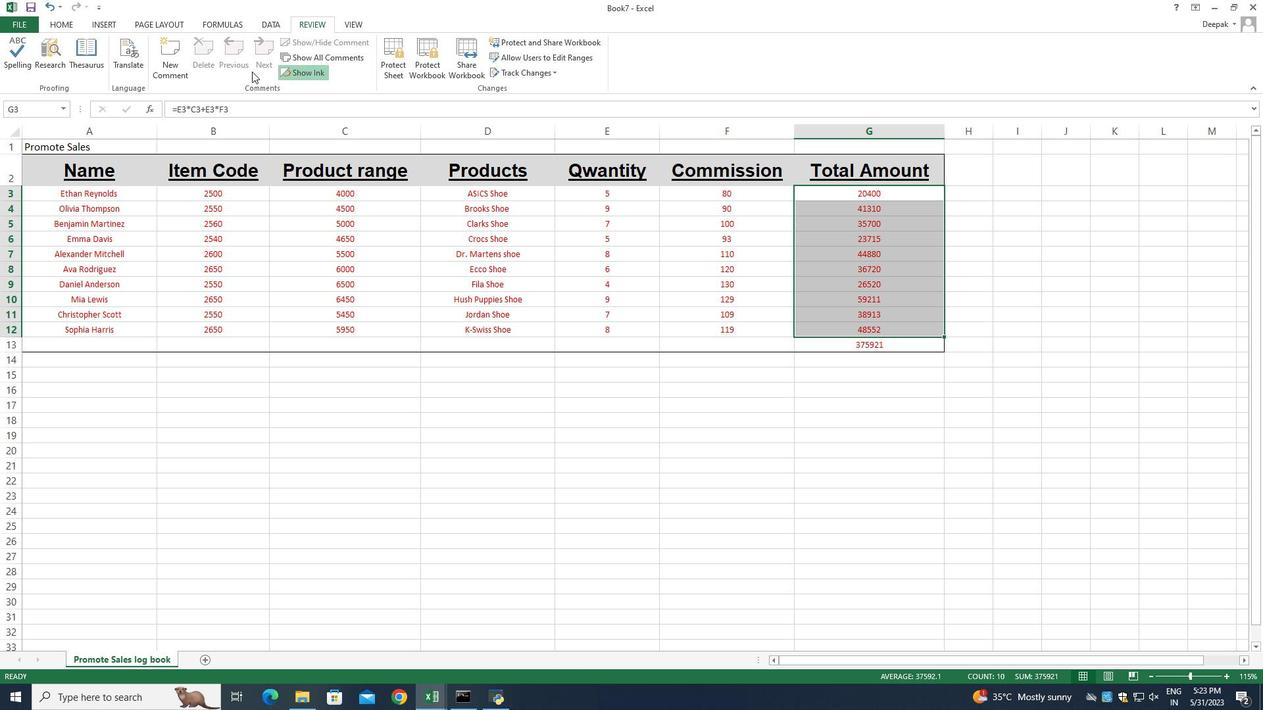 
Action: Mouse scrolled (251, 72) with delta (0, 0)
Screenshot: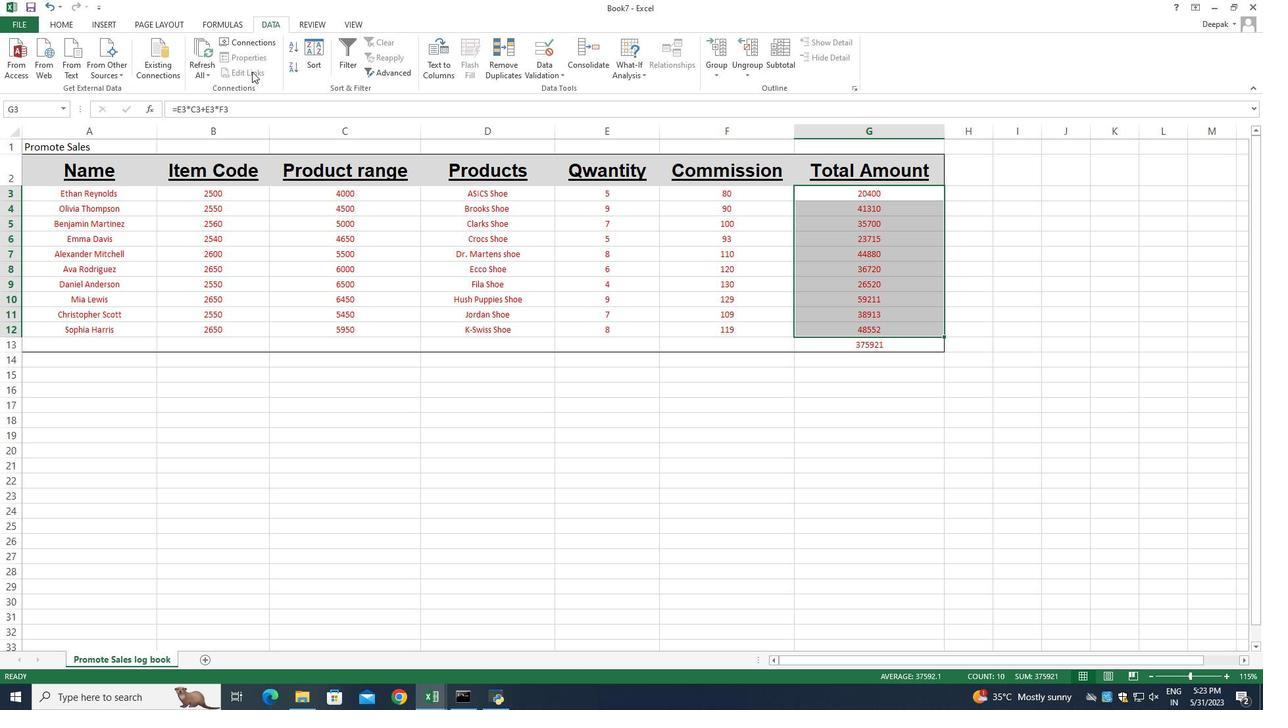 
Action: Mouse moved to (60, 78)
Screenshot: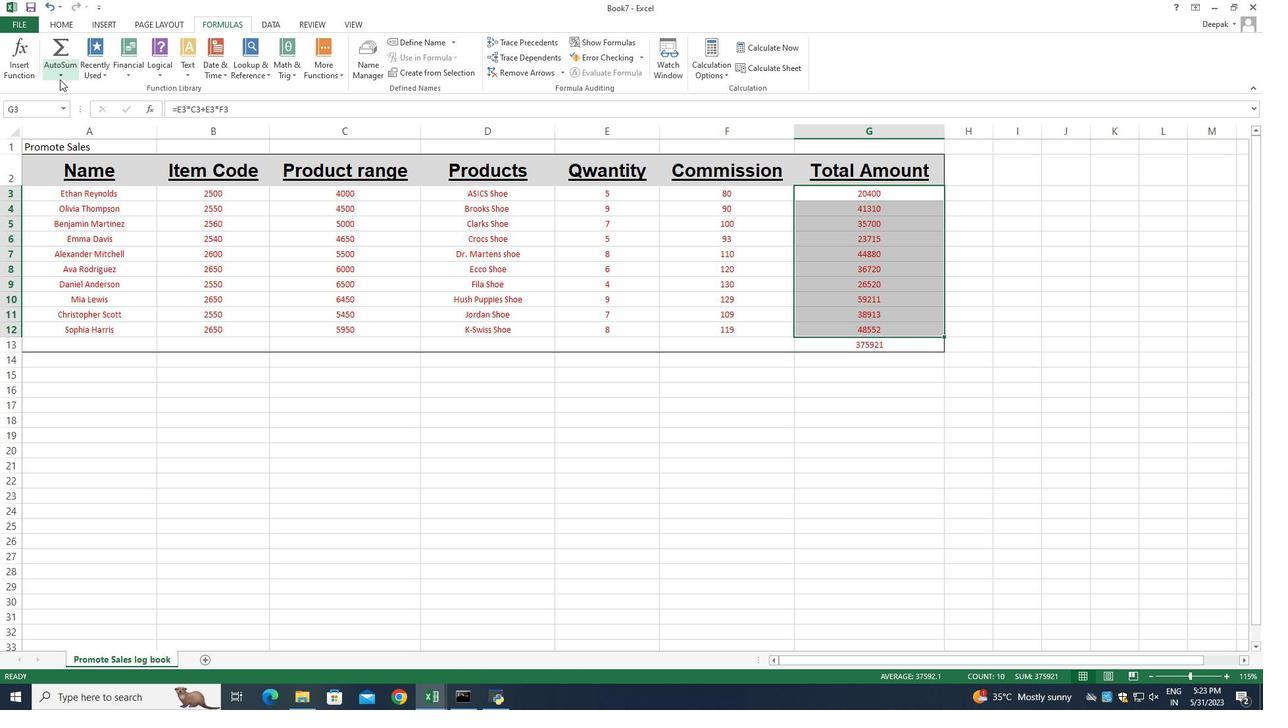 
Action: Mouse pressed left at (60, 78)
Screenshot: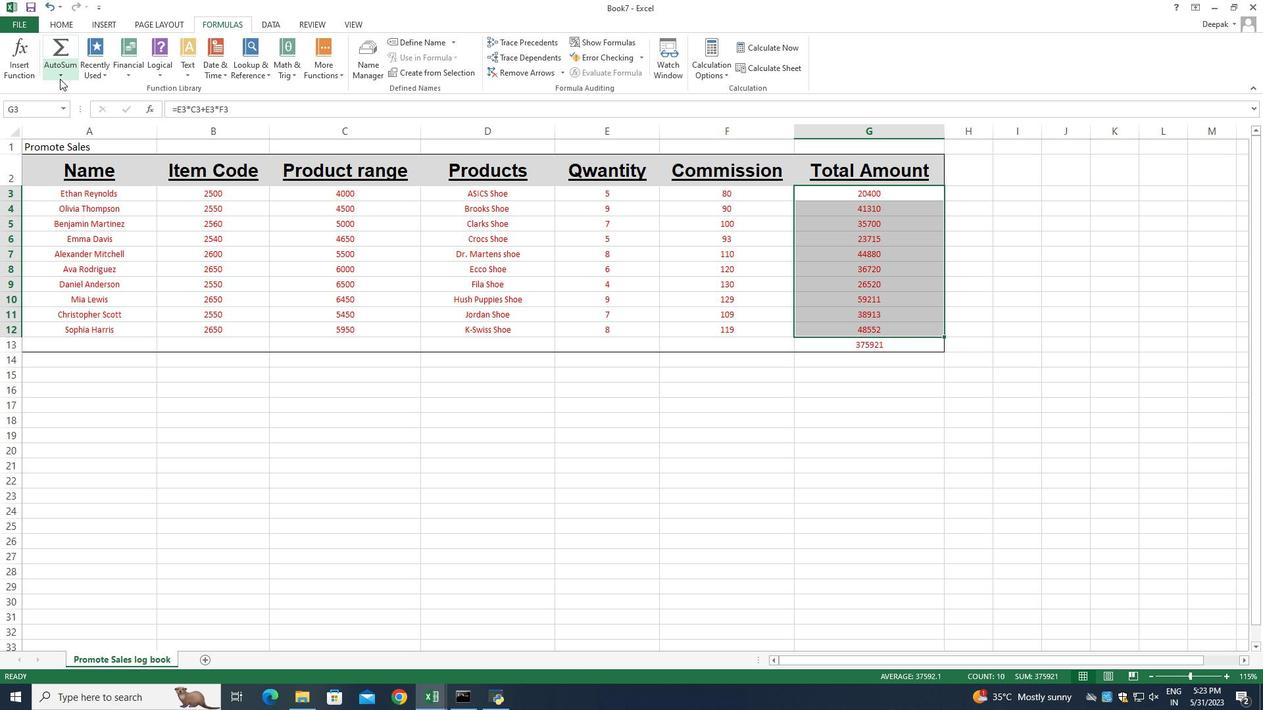 
Action: Mouse moved to (89, 172)
Screenshot: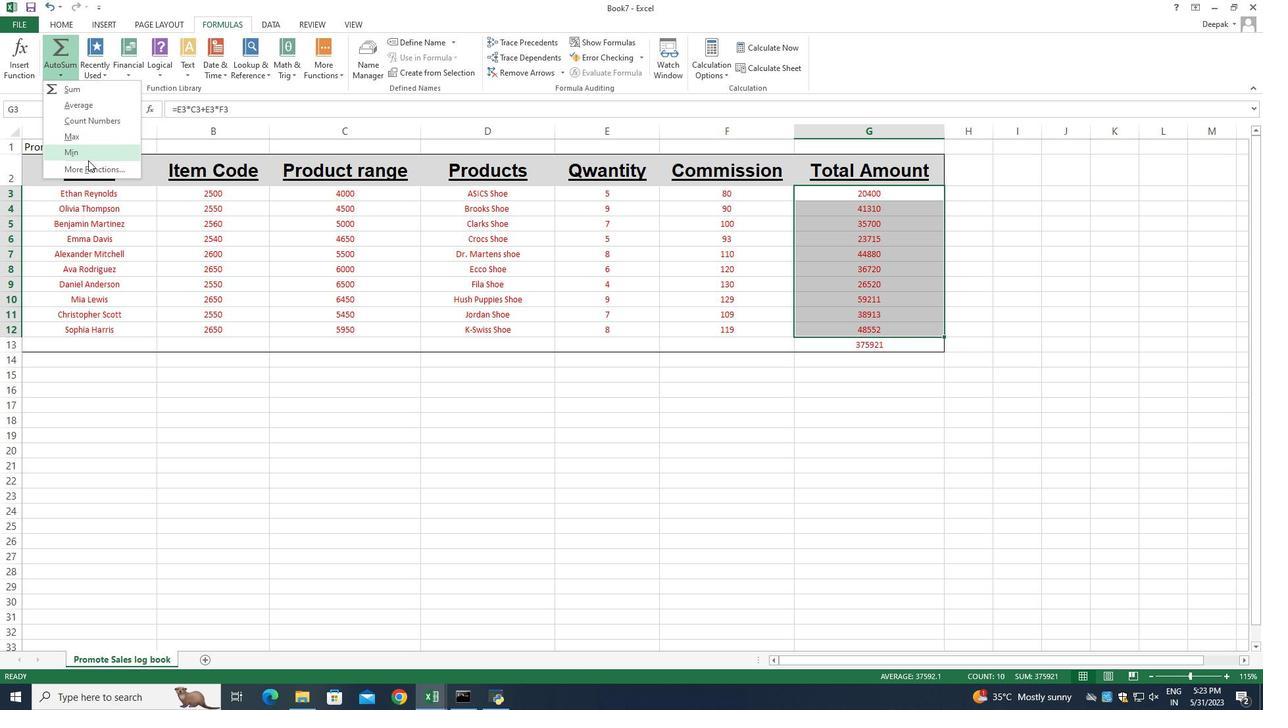 
Action: Mouse pressed left at (89, 172)
Screenshot: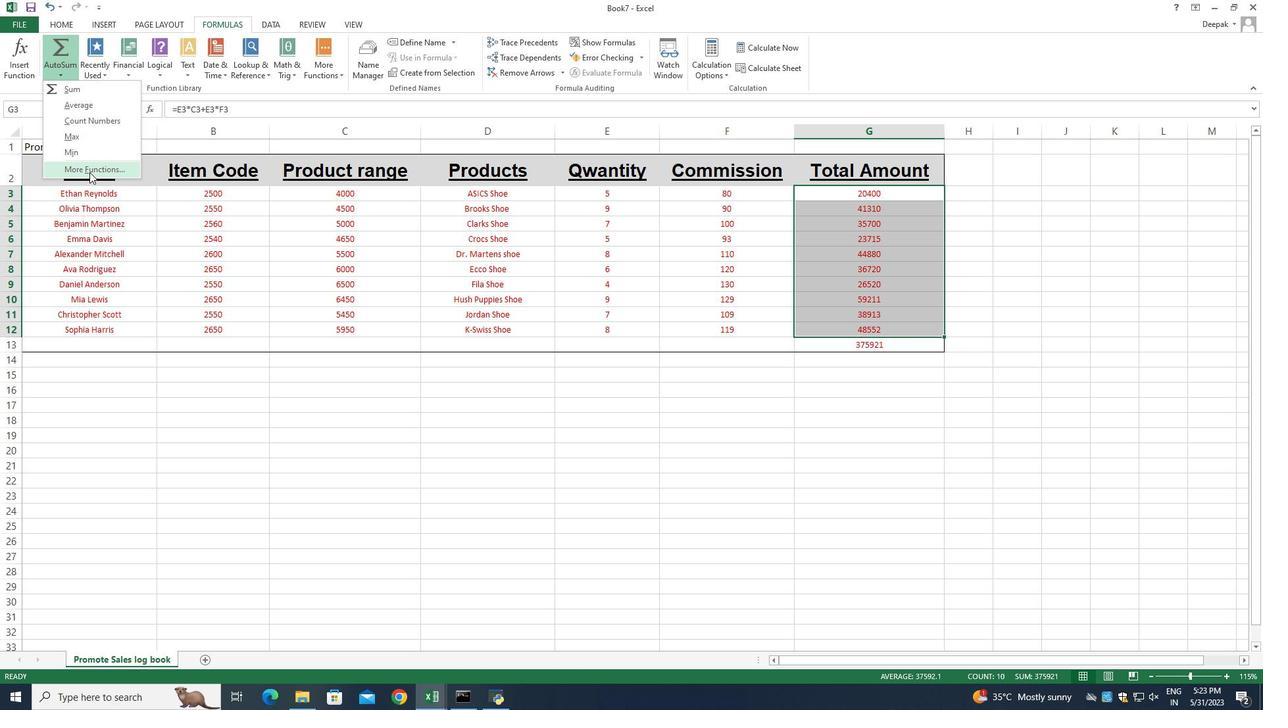 
Action: Mouse moved to (454, 351)
Screenshot: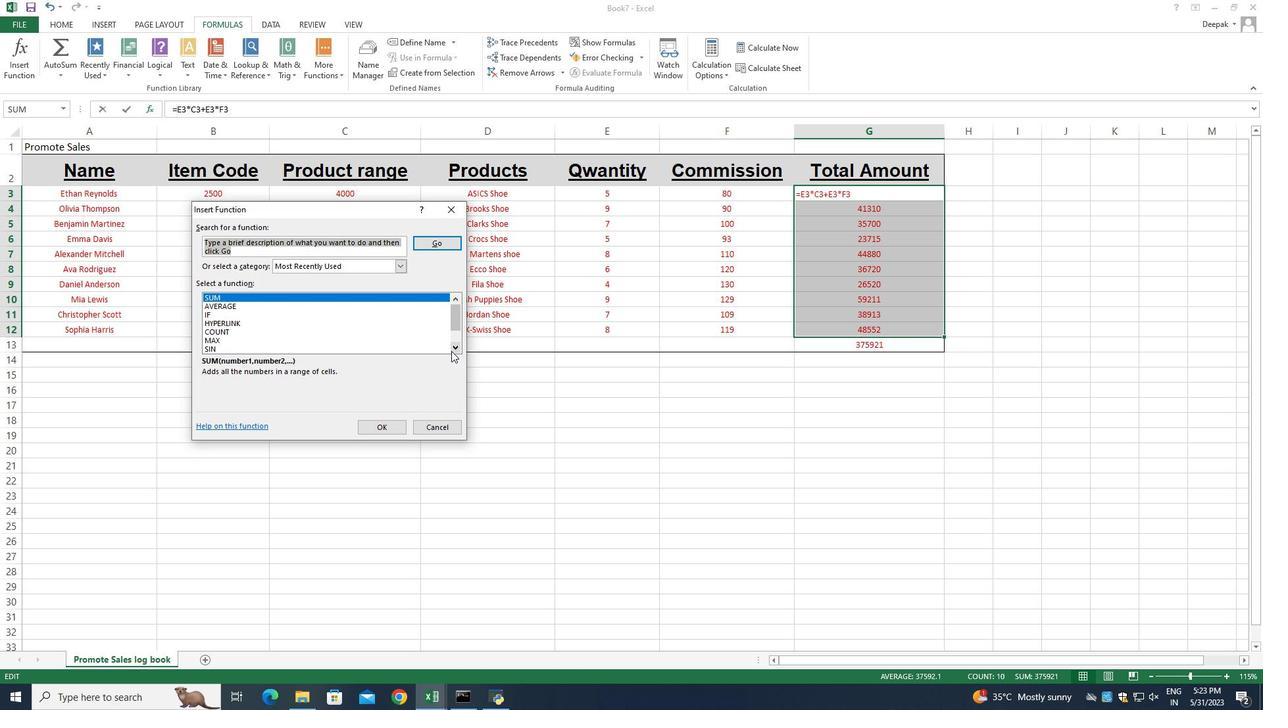 
Action: Mouse pressed left at (454, 351)
Screenshot: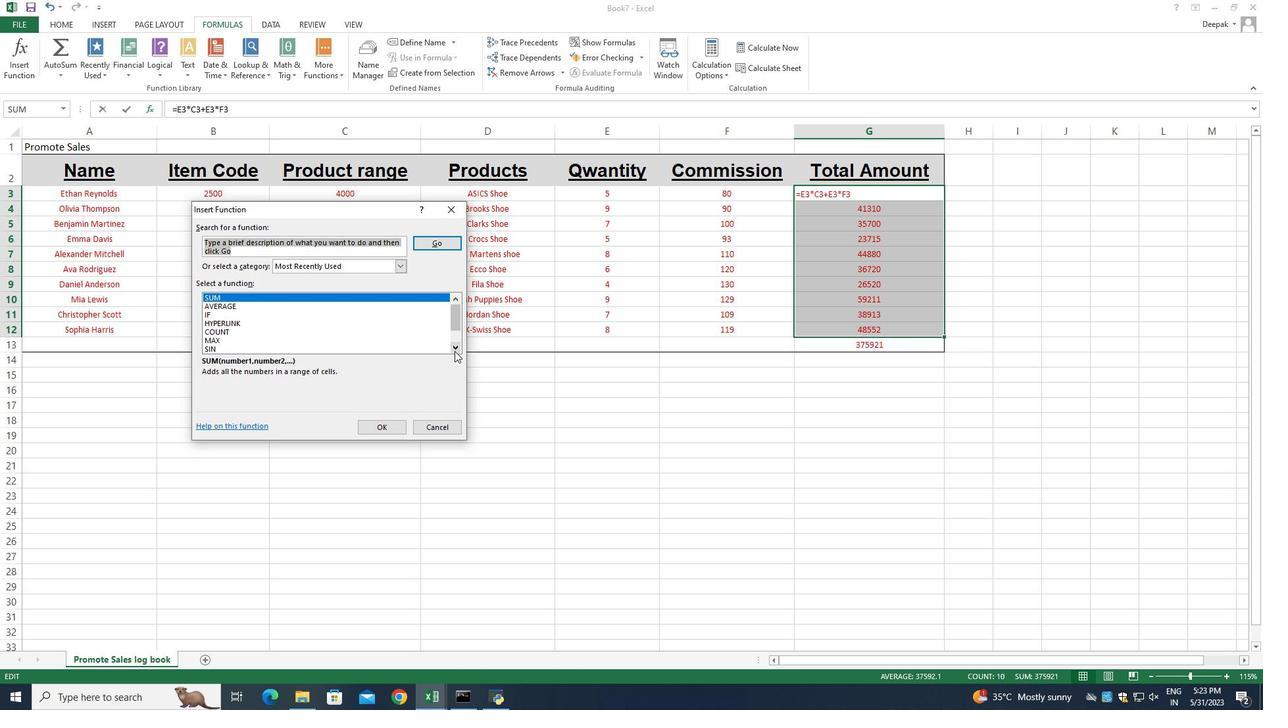 
Action: Mouse pressed left at (454, 351)
Screenshot: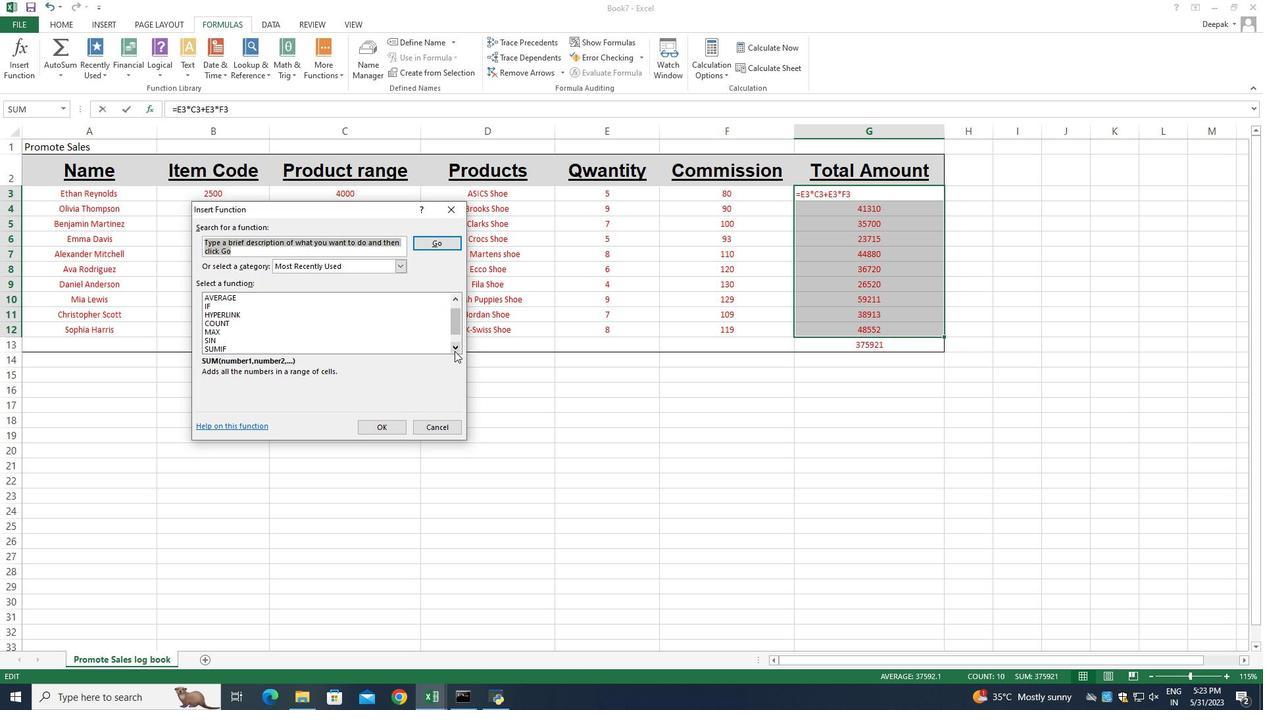 
Action: Mouse pressed left at (454, 351)
Screenshot: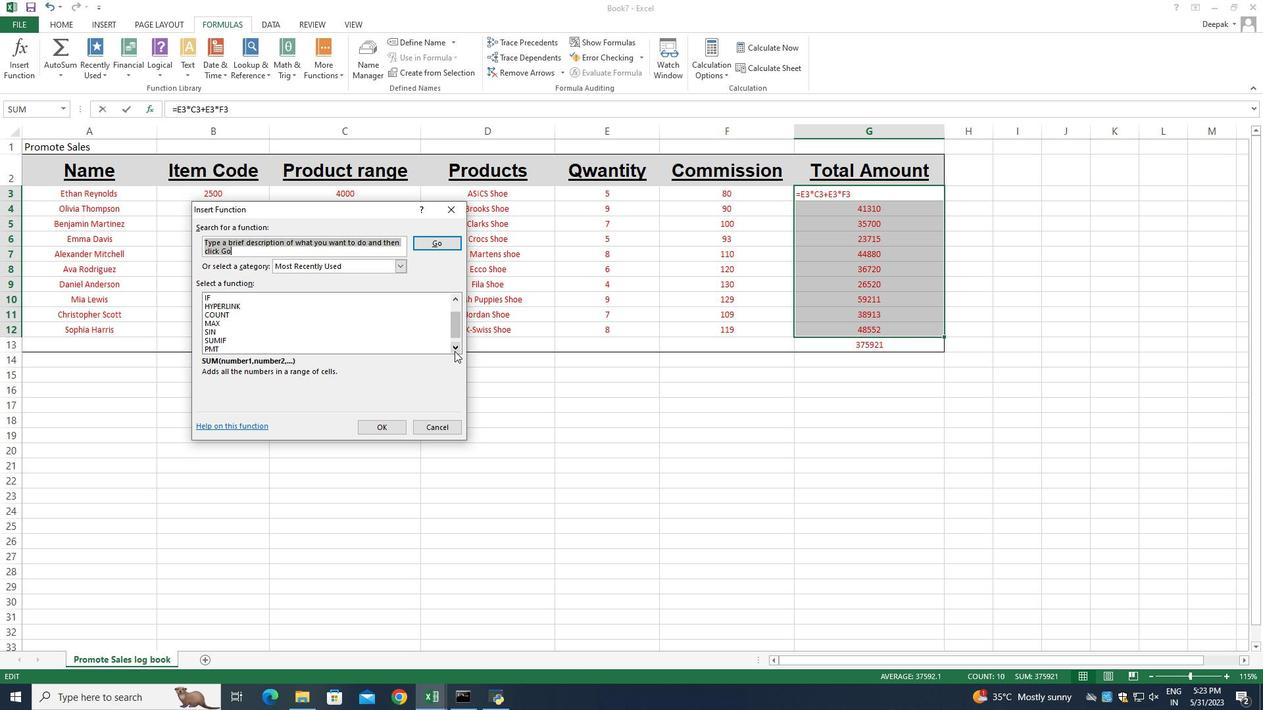 
Action: Mouse pressed left at (454, 351)
Screenshot: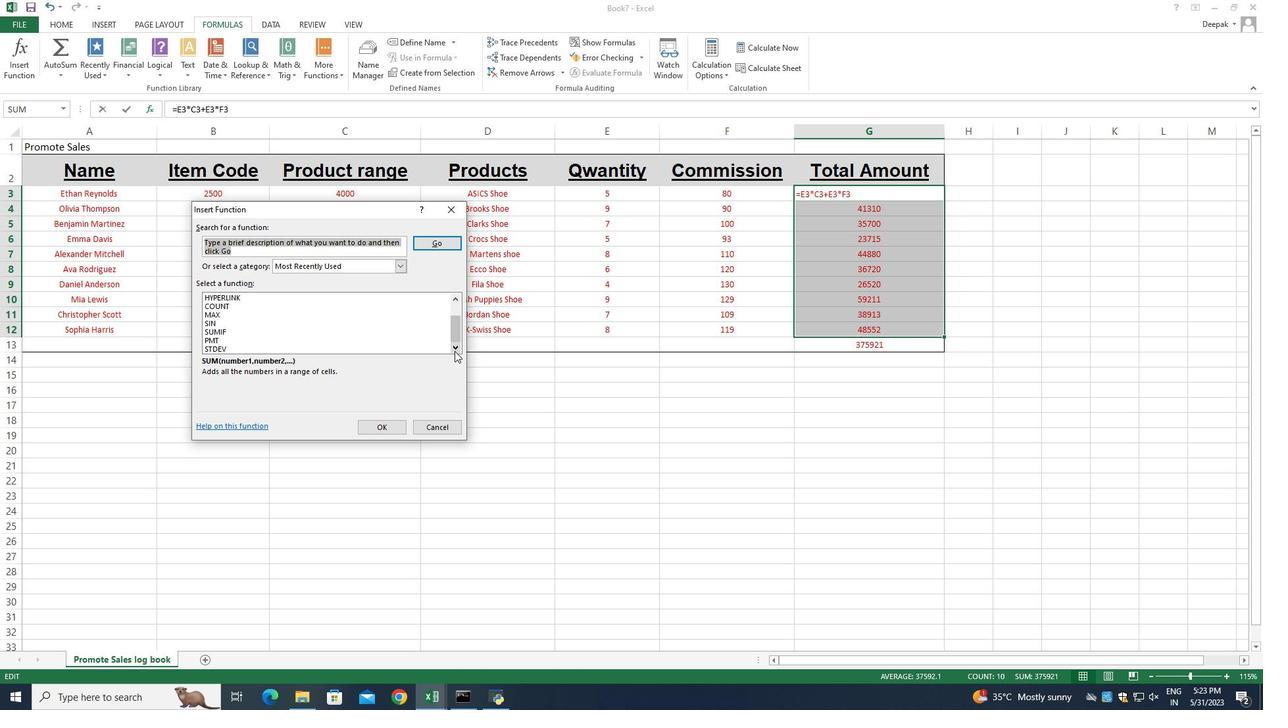 
Action: Mouse moved to (455, 298)
Screenshot: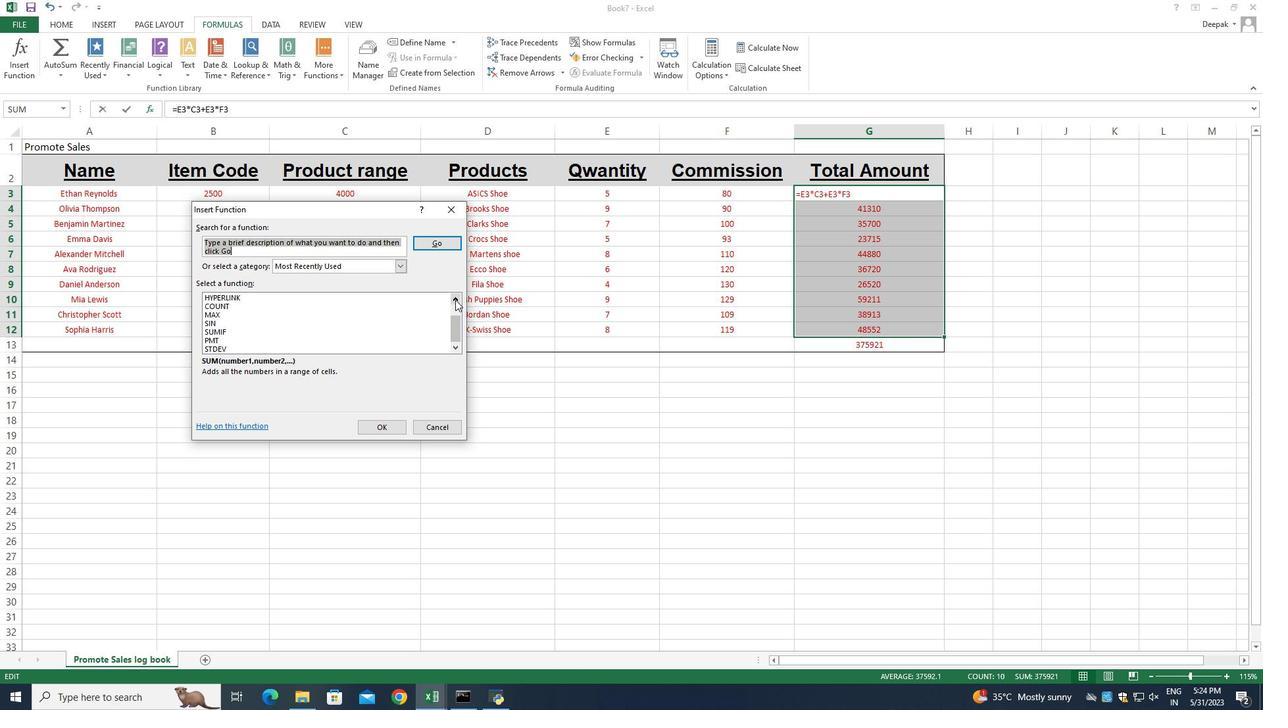 
Action: Mouse pressed left at (455, 298)
Screenshot: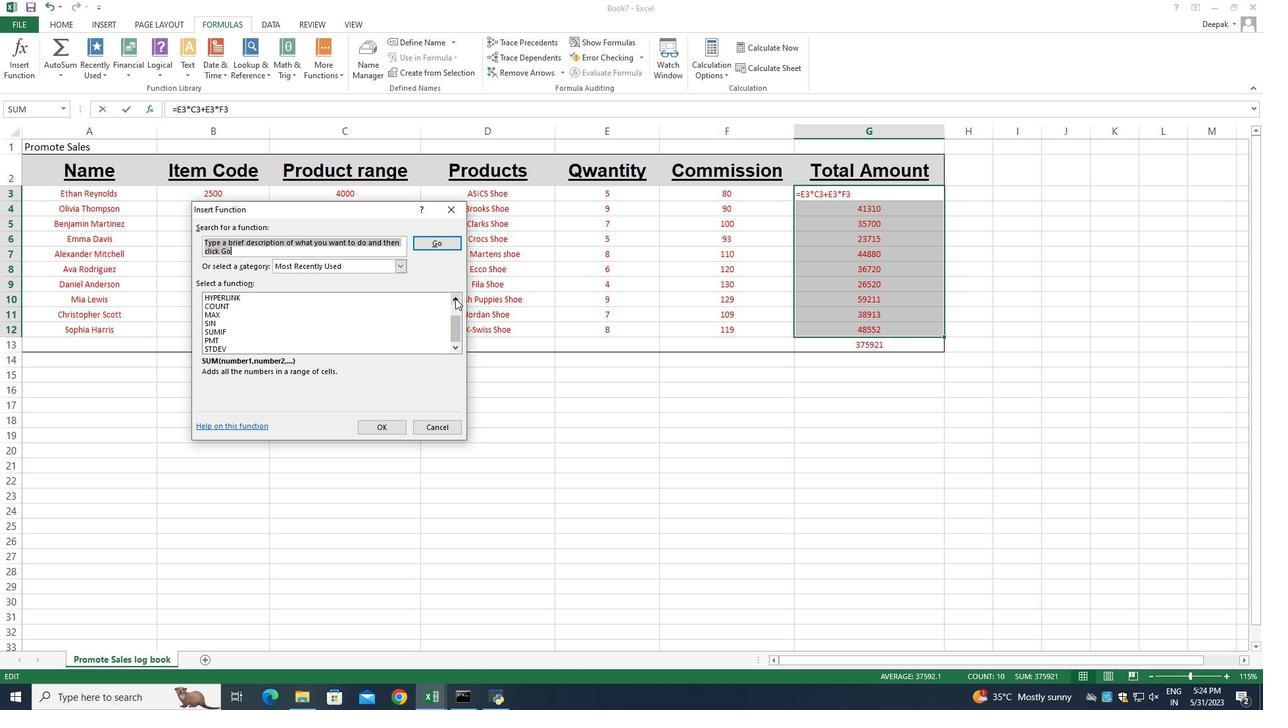 
Action: Mouse pressed left at (455, 298)
Screenshot: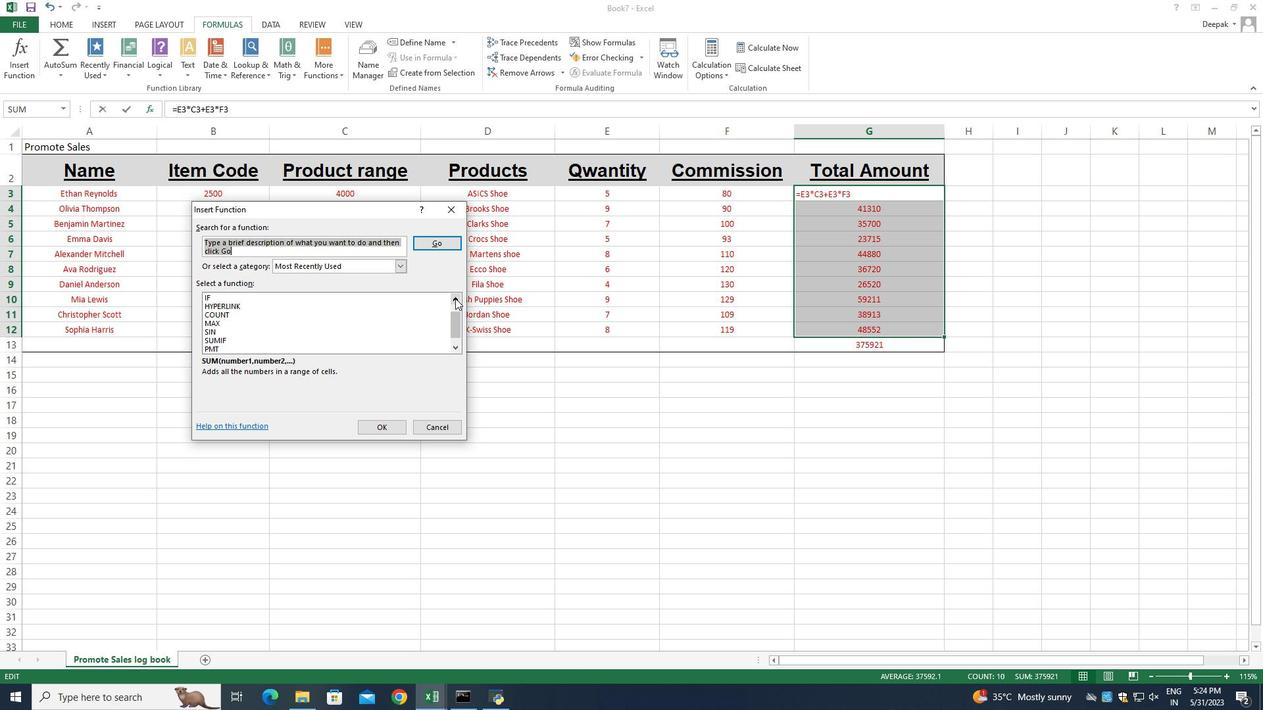 
Action: Mouse pressed left at (455, 298)
Screenshot: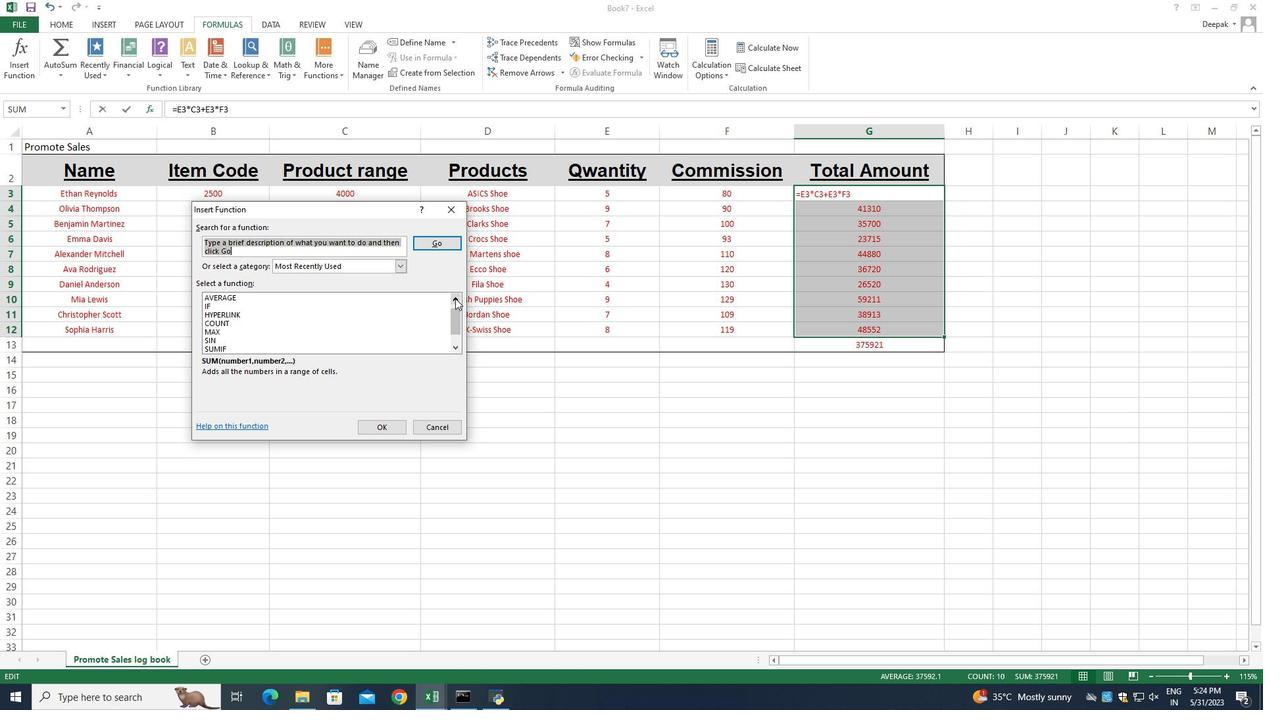 
Action: Mouse moved to (451, 209)
Screenshot: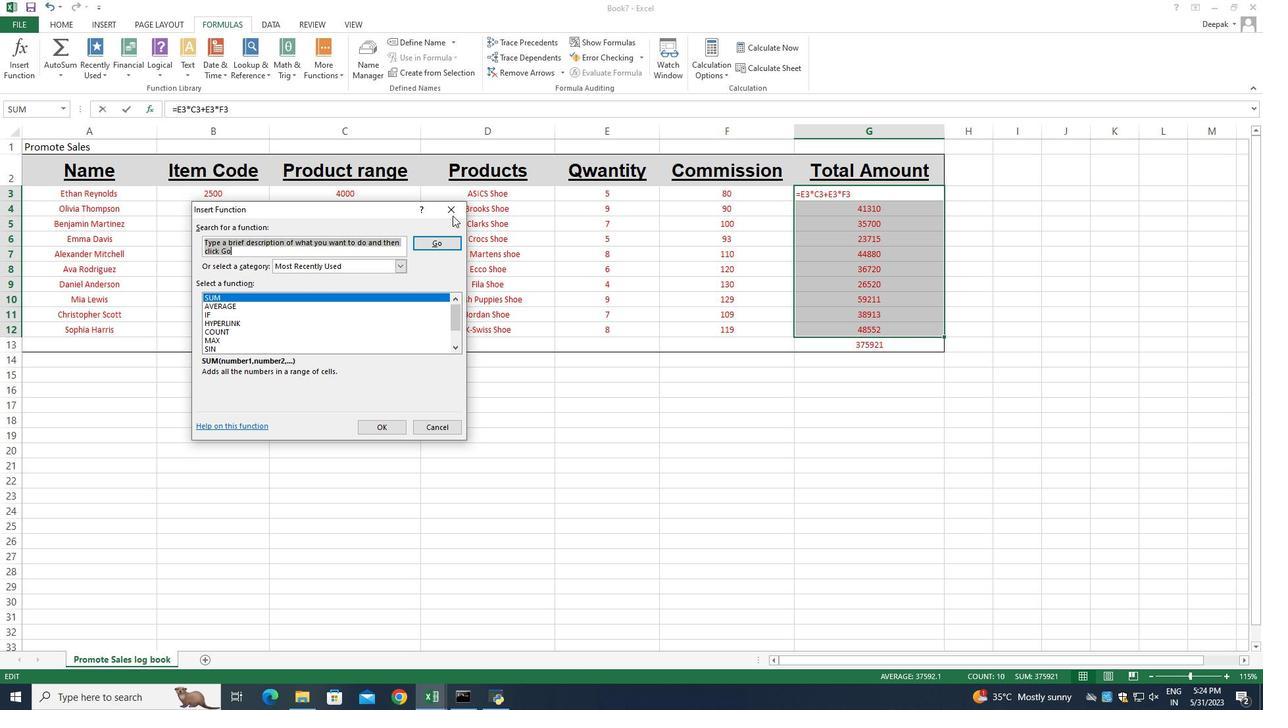 
Action: Mouse pressed left at (451, 209)
Screenshot: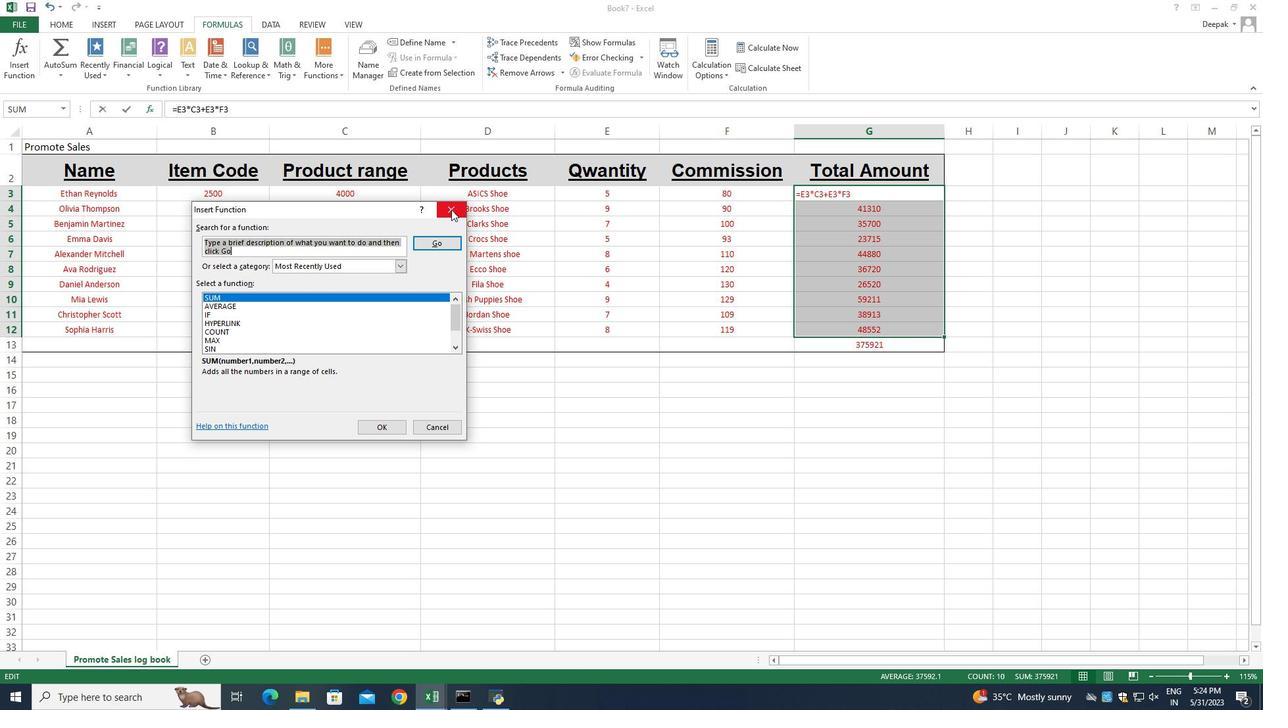 
Action: Mouse moved to (105, 77)
Screenshot: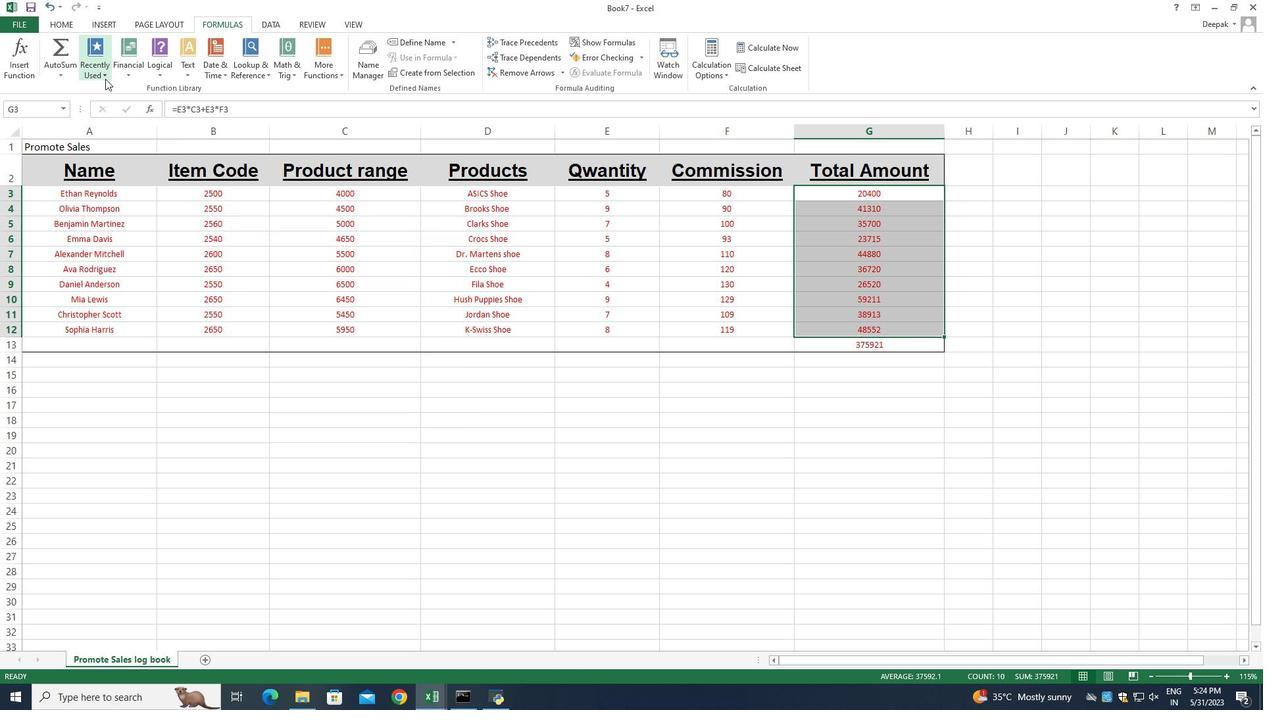 
Action: Mouse pressed left at (105, 77)
Screenshot: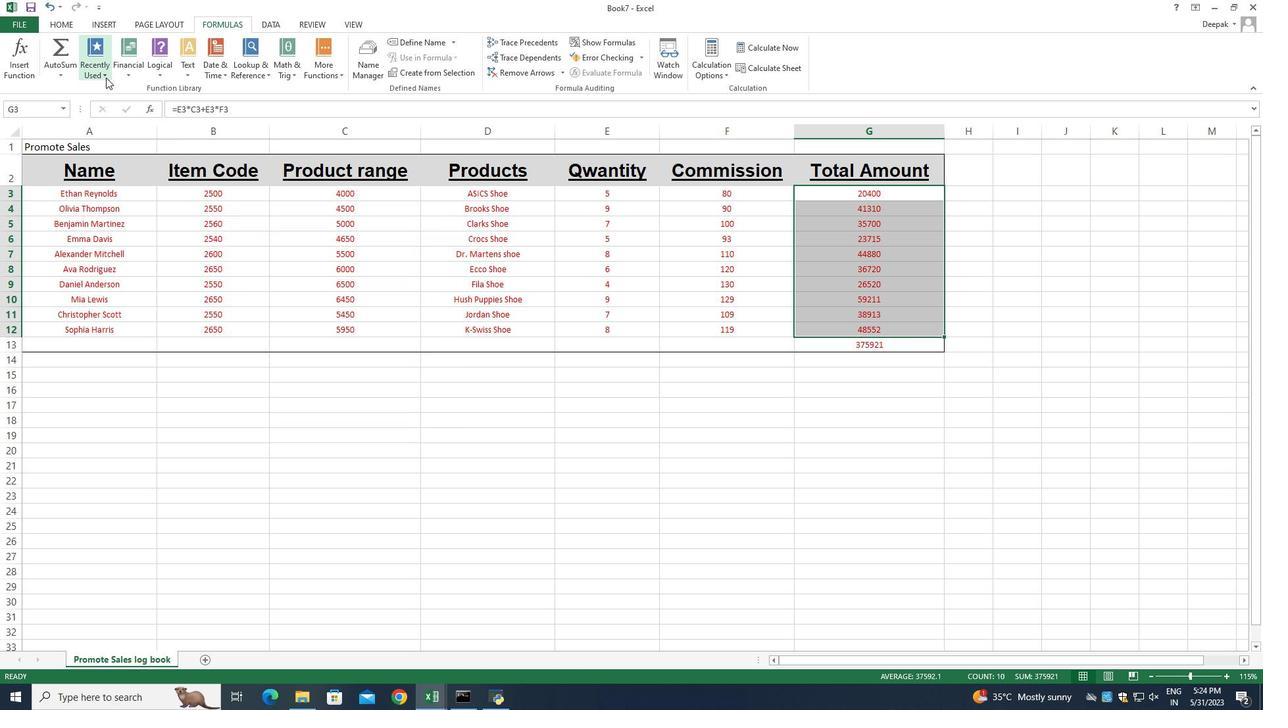 
Action: Mouse moved to (132, 223)
Screenshot: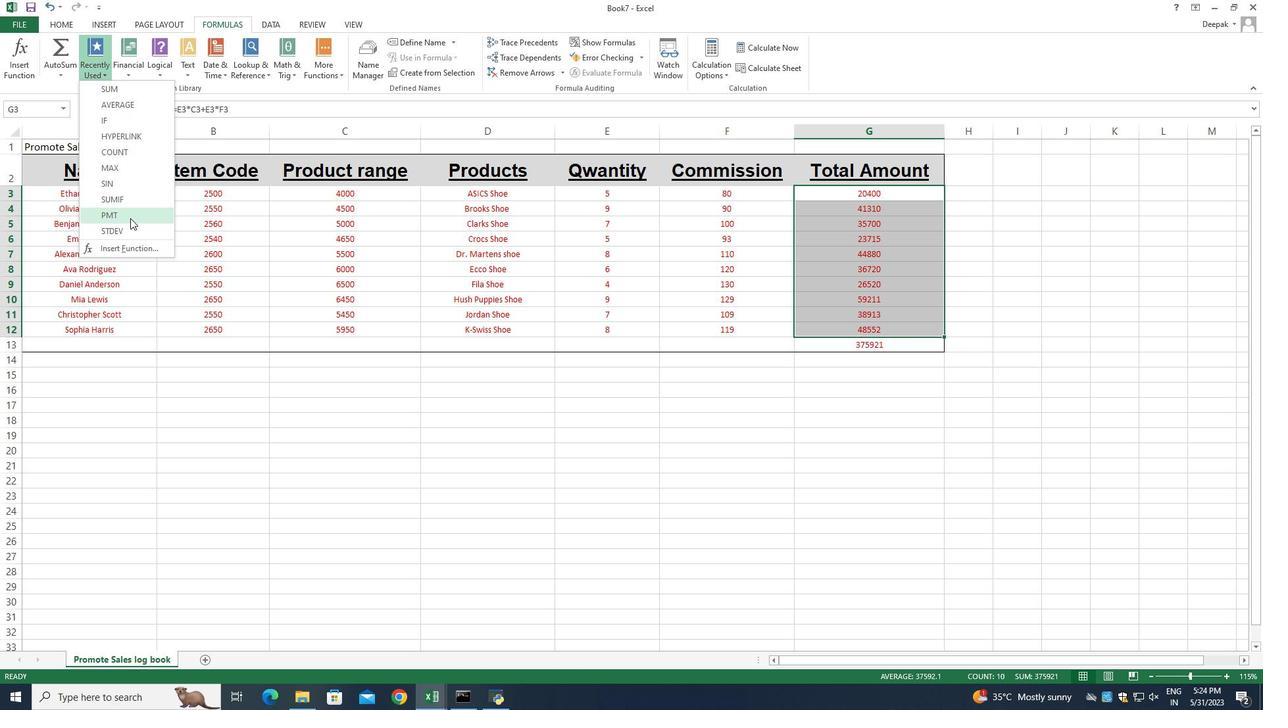 
Action: Mouse scrolled (132, 223) with delta (0, 0)
Screenshot: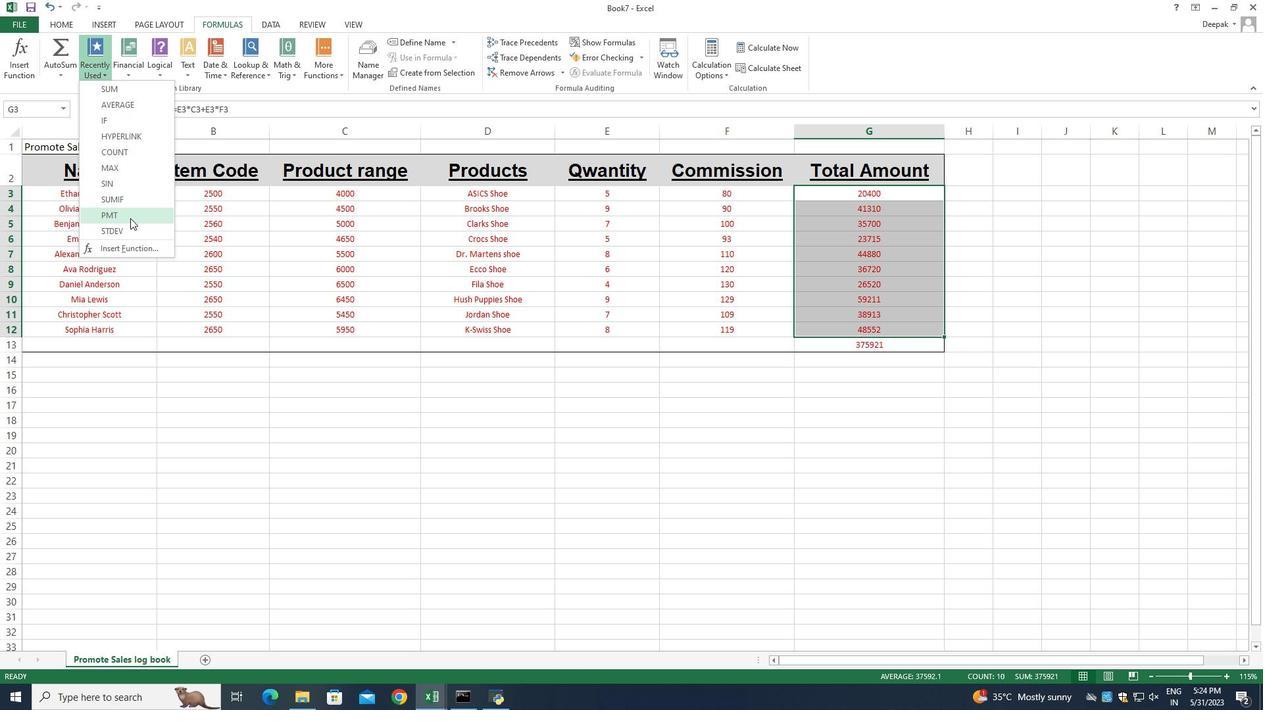 
Action: Mouse moved to (132, 224)
Screenshot: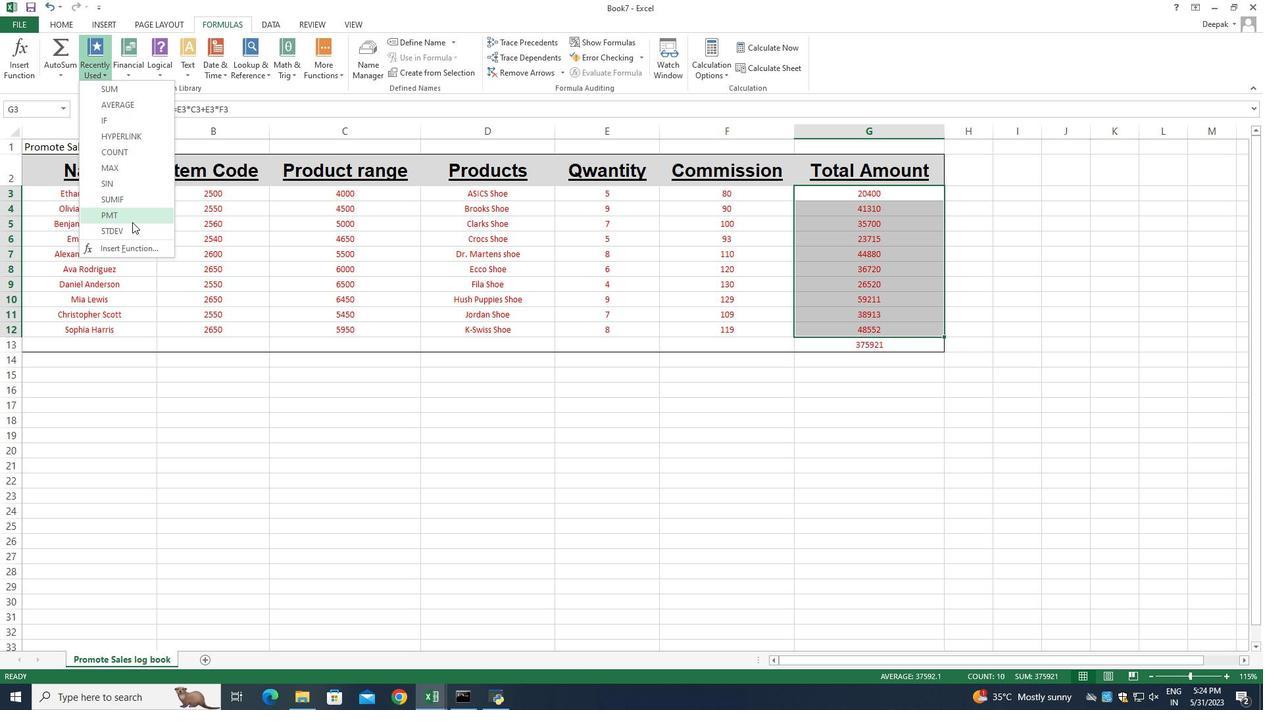 
Action: Mouse scrolled (132, 223) with delta (0, 0)
Screenshot: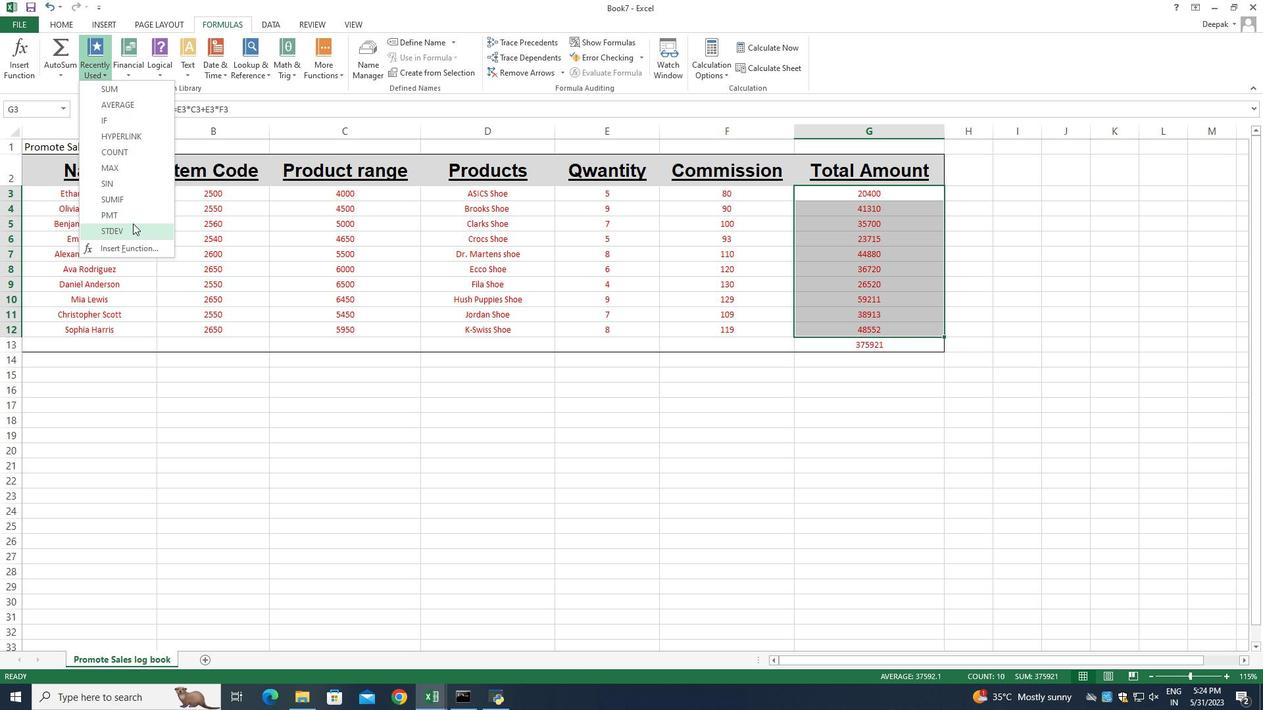 
Action: Mouse moved to (288, 109)
Screenshot: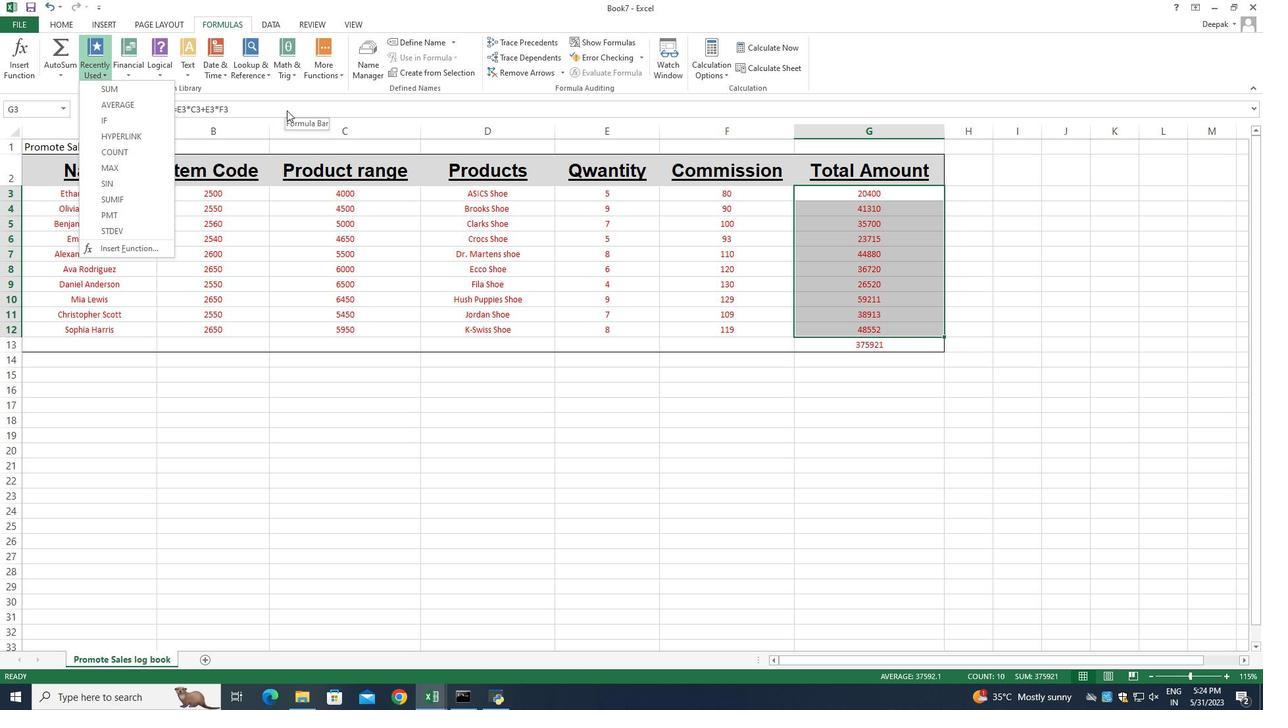 
Action: Mouse pressed left at (288, 109)
Screenshot: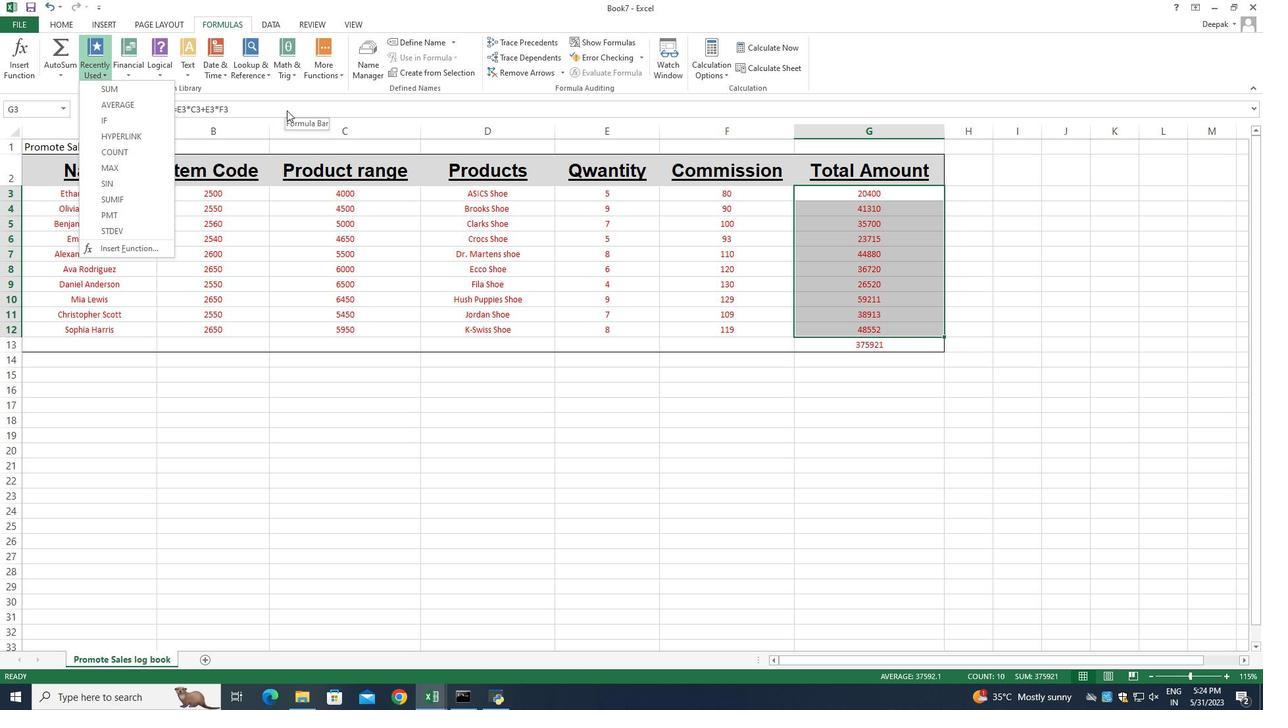 
Action: Mouse moved to (205, 55)
Screenshot: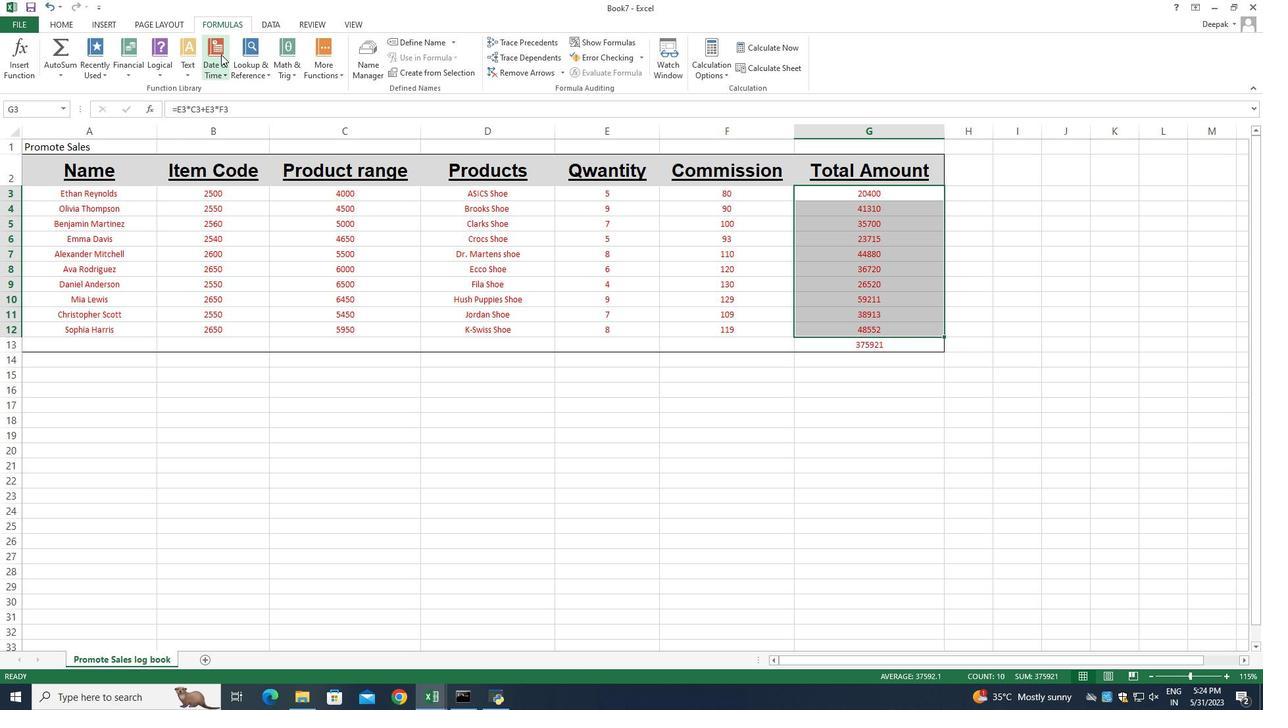 
Action: Mouse scrolled (205, 54) with delta (0, 0)
Screenshot: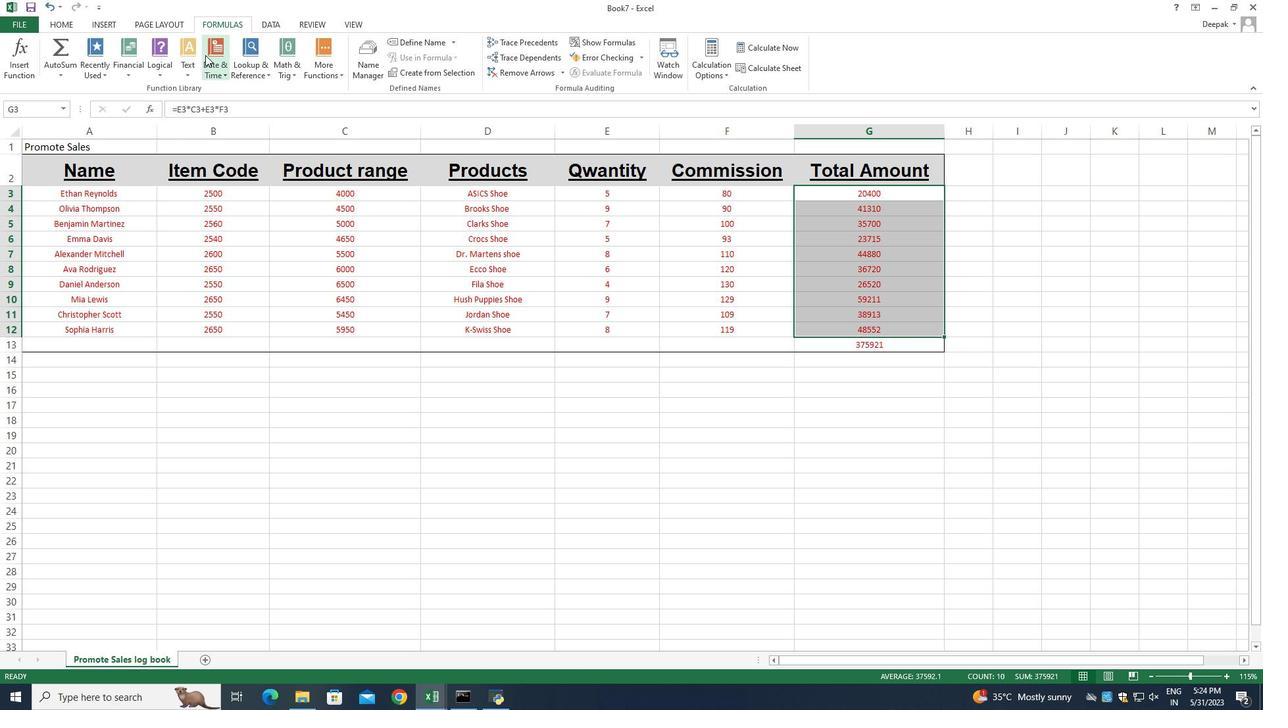 
Action: Mouse scrolled (205, 55) with delta (0, 0)
Screenshot: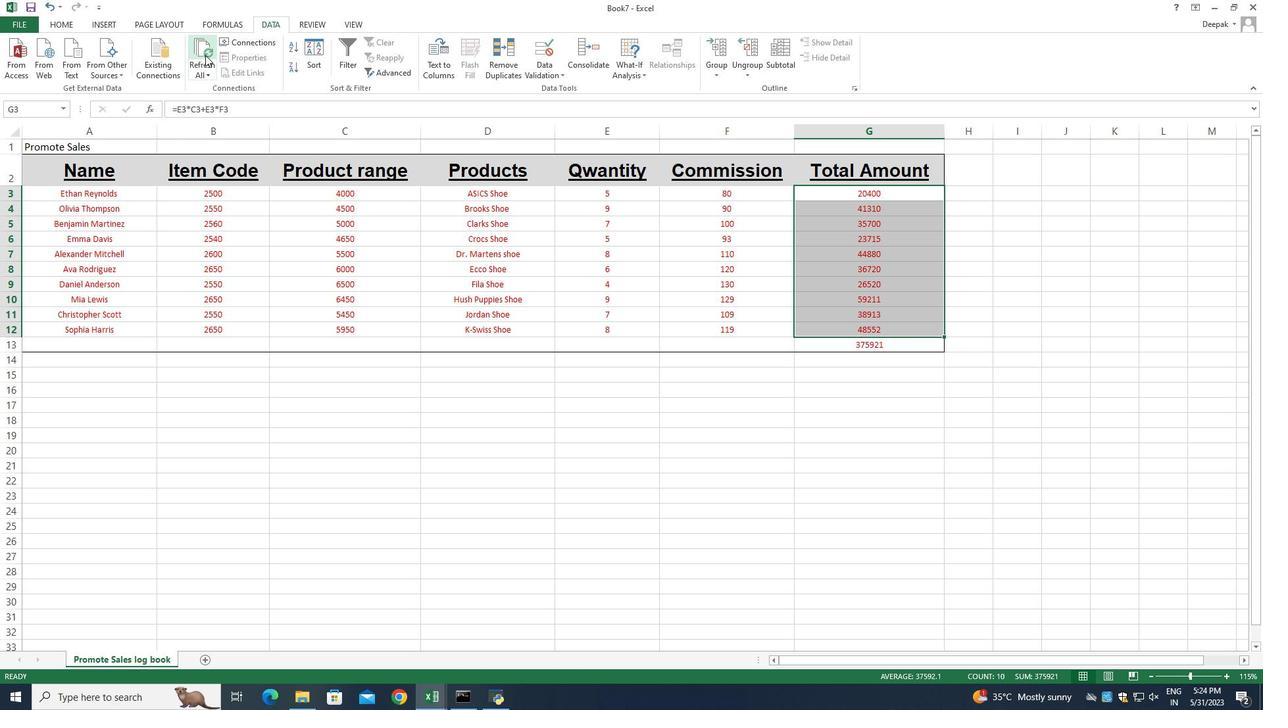 
Action: Mouse scrolled (205, 55) with delta (0, 0)
Screenshot: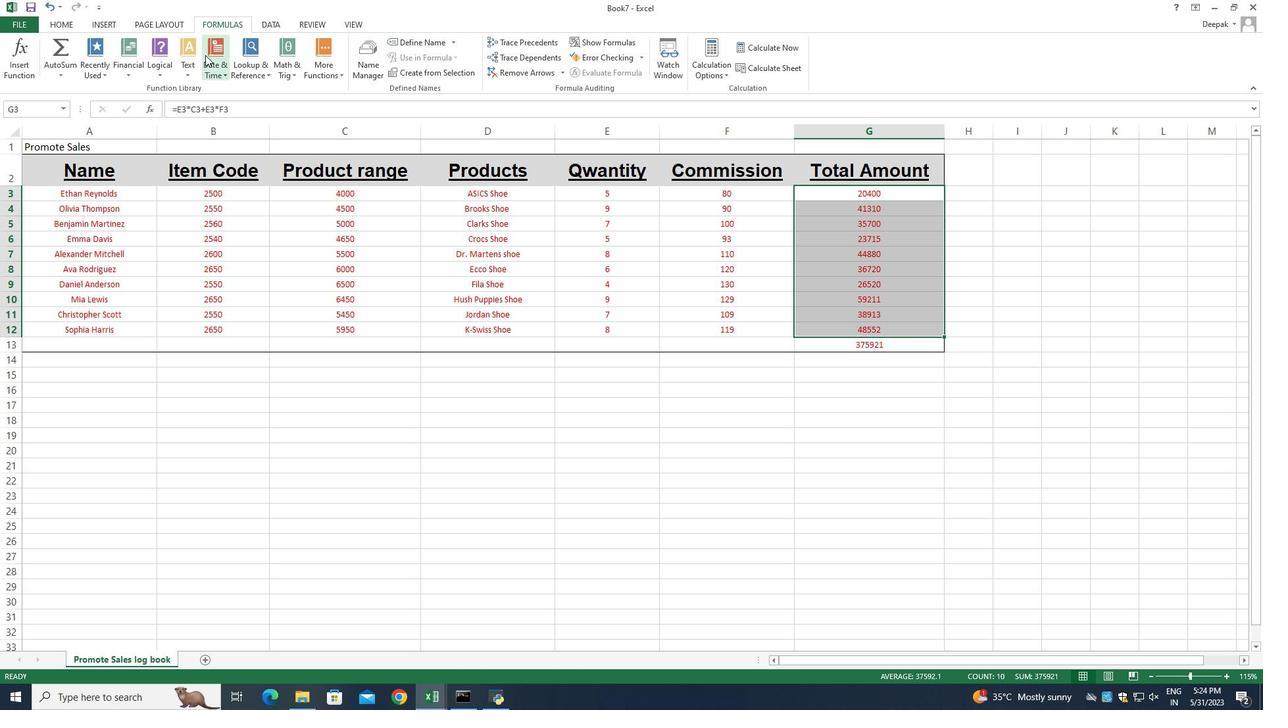 
Action: Mouse scrolled (205, 54) with delta (0, 0)
Screenshot: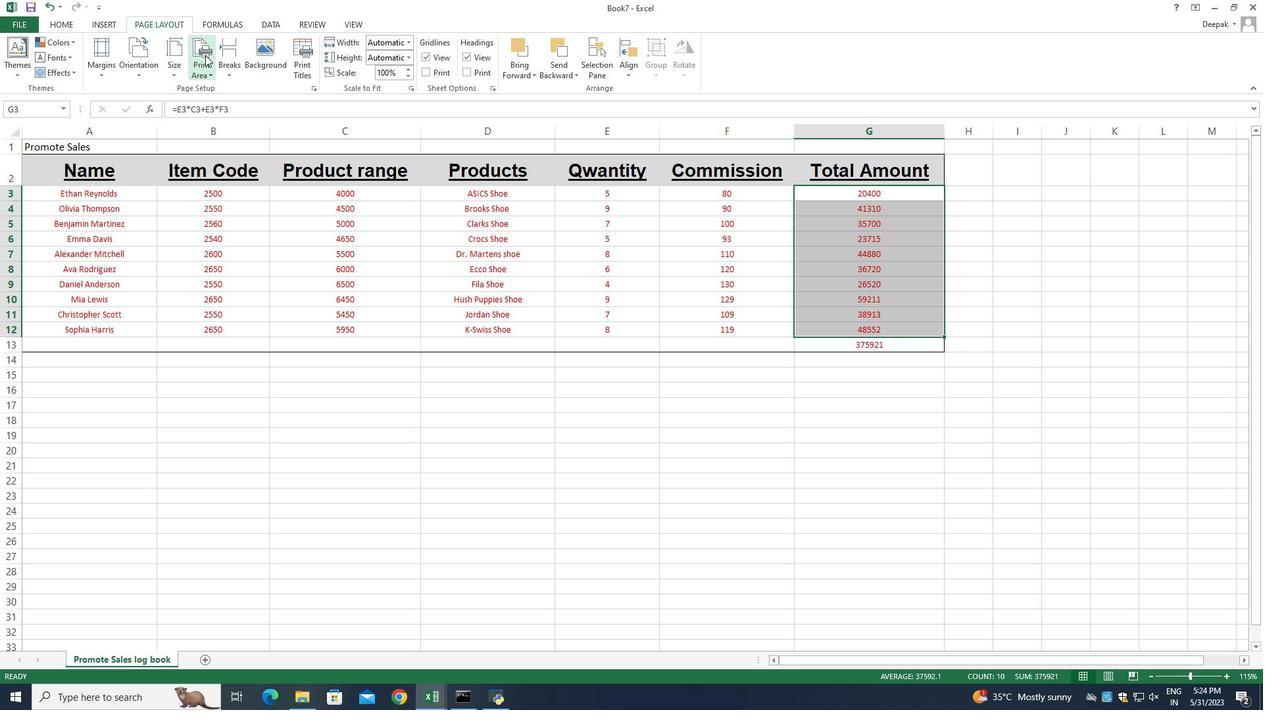 
Action: Mouse scrolled (205, 54) with delta (0, 0)
Screenshot: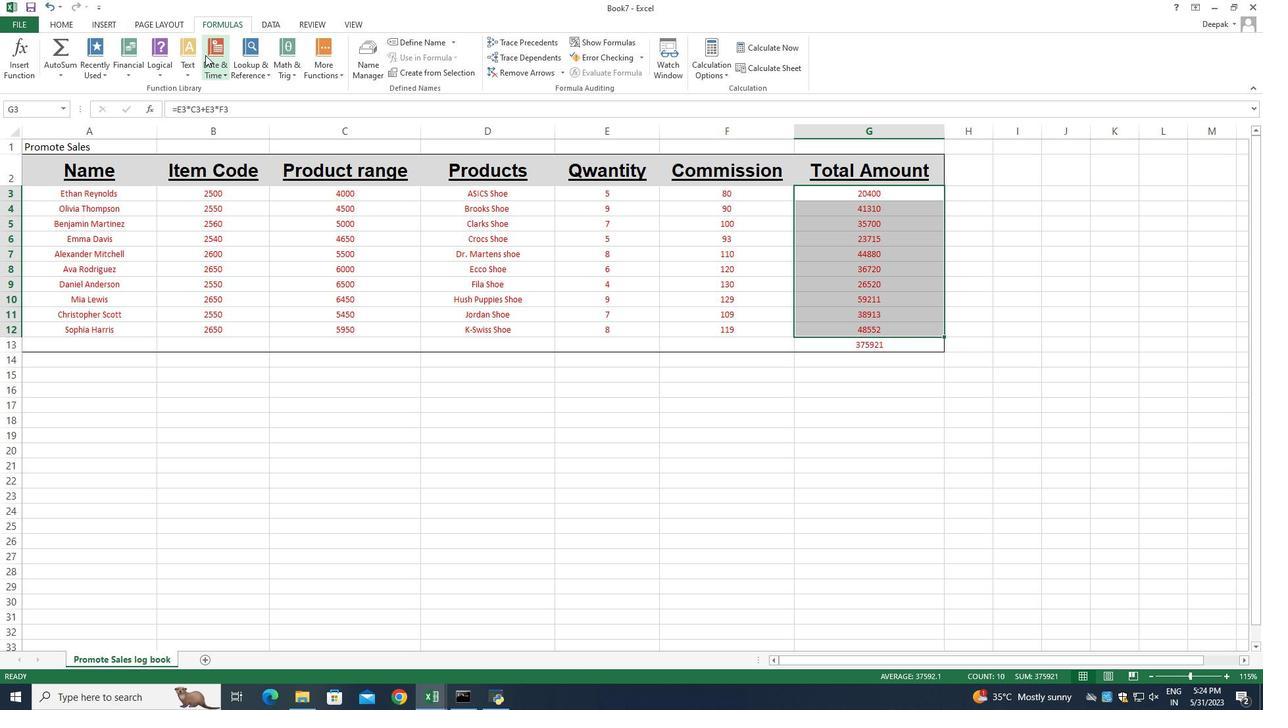 
Action: Mouse scrolled (205, 54) with delta (0, 0)
Screenshot: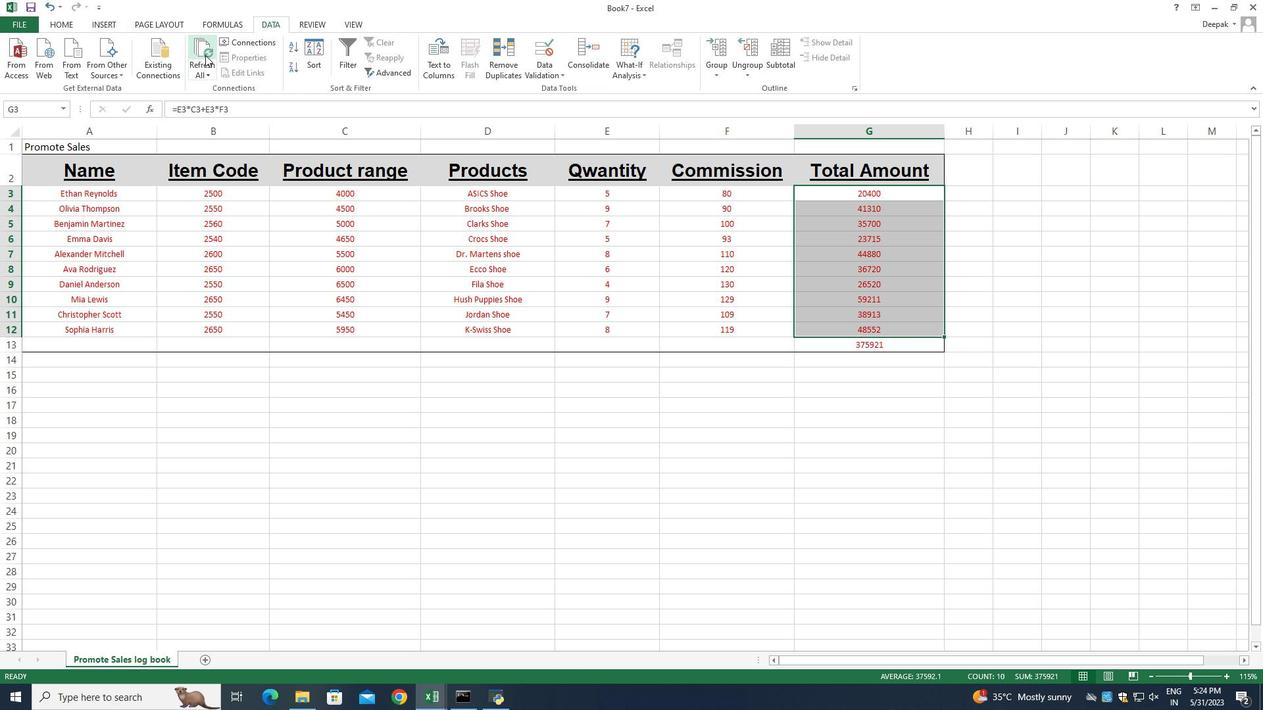 
Action: Mouse scrolled (205, 54) with delta (0, 0)
Screenshot: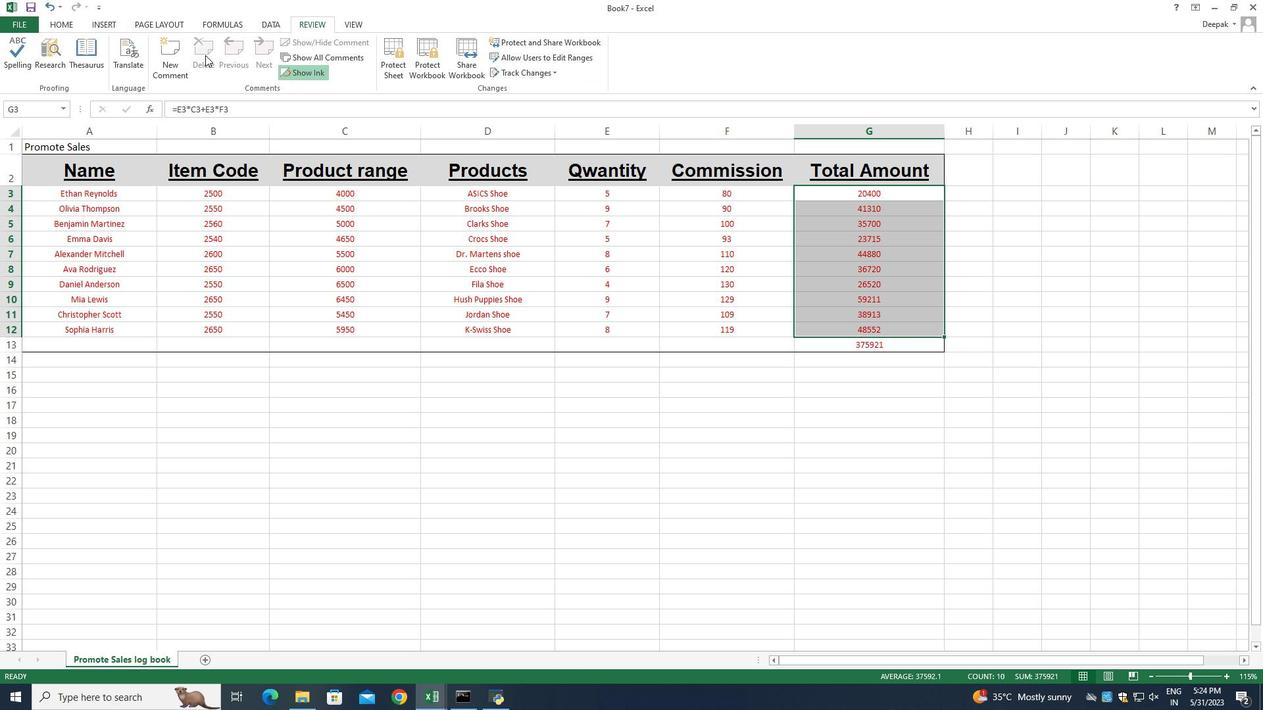 
Action: Mouse scrolled (205, 54) with delta (0, 0)
Screenshot: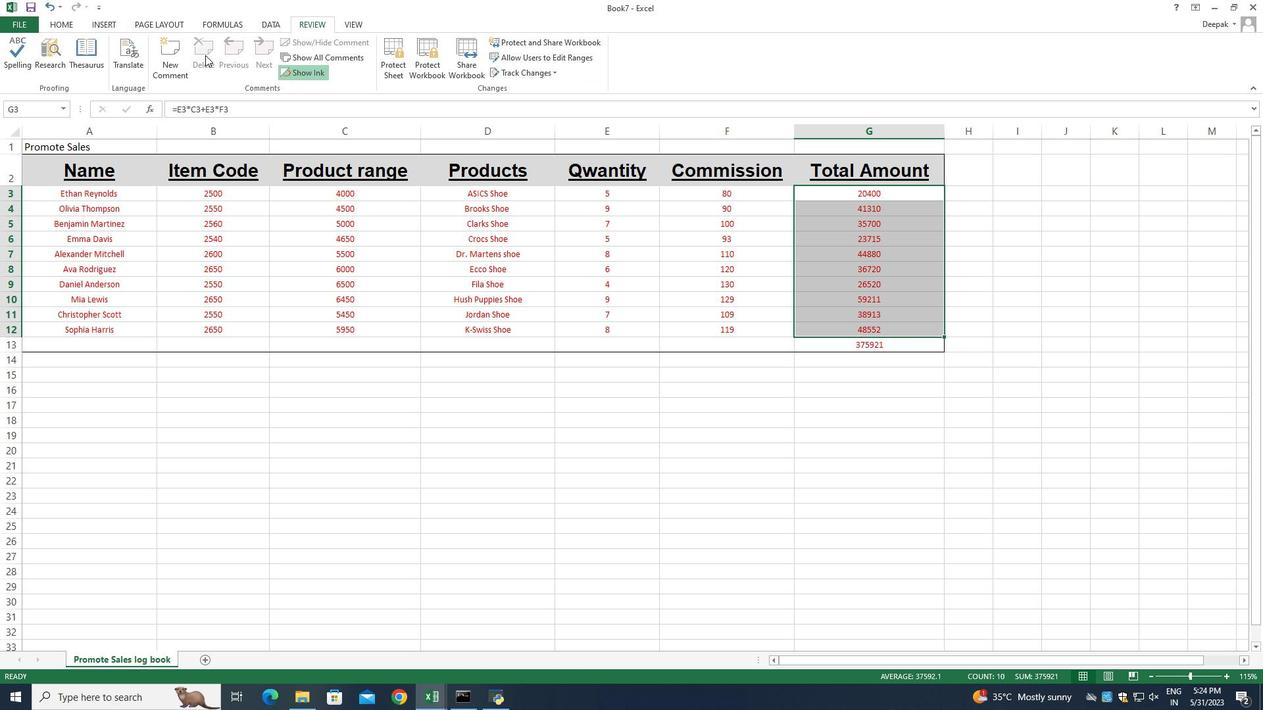 
Action: Mouse moved to (657, 76)
Screenshot: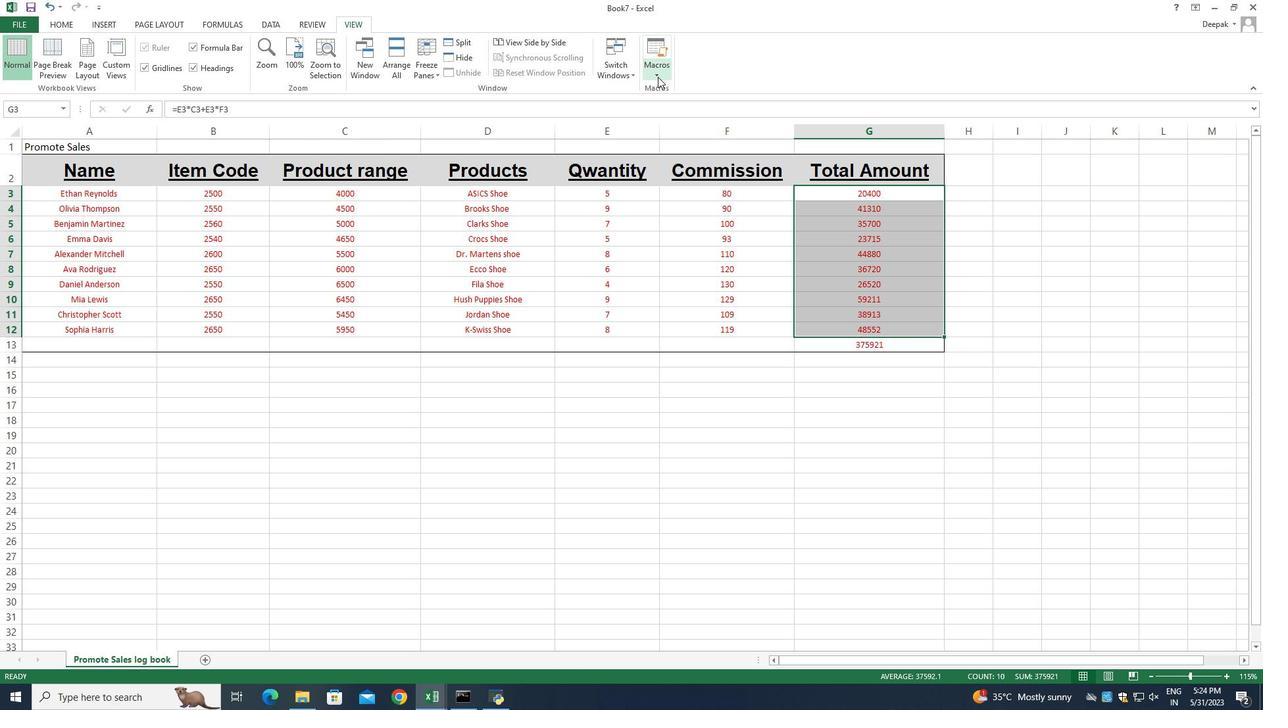 
Action: Mouse pressed left at (657, 76)
Screenshot: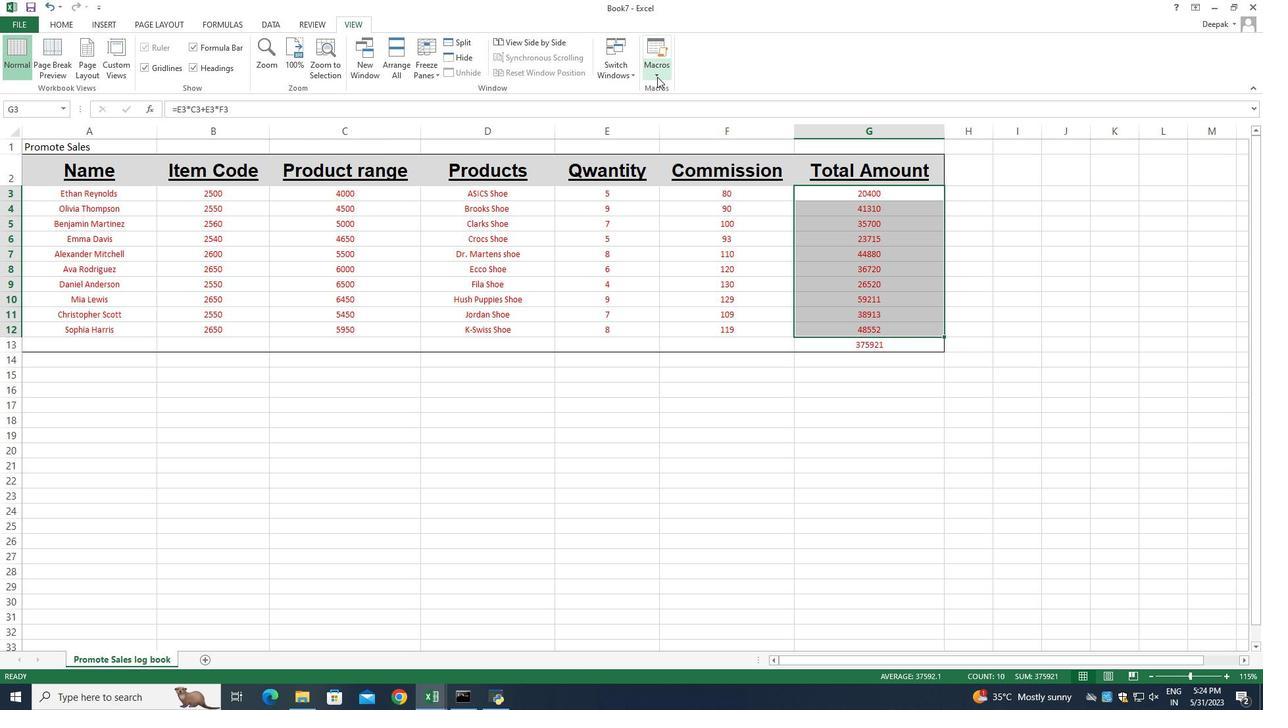 
Action: Mouse moved to (699, 61)
Screenshot: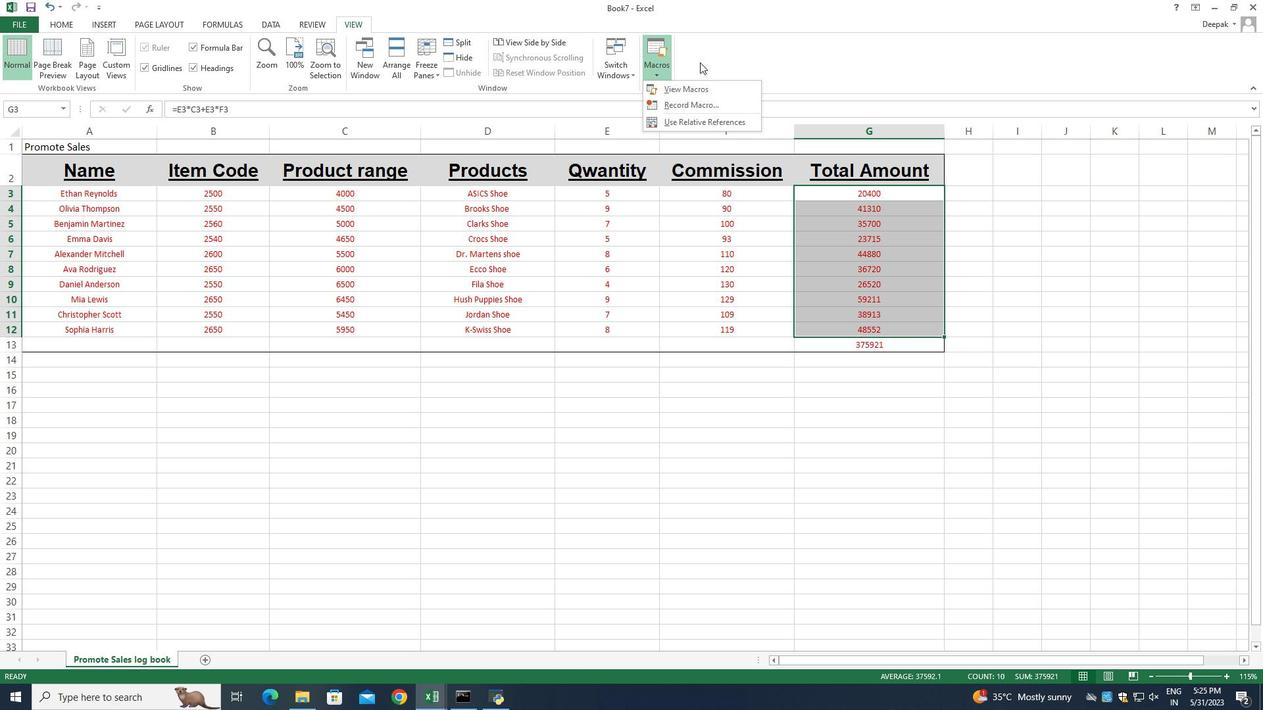 
Action: Mouse pressed left at (699, 61)
Screenshot: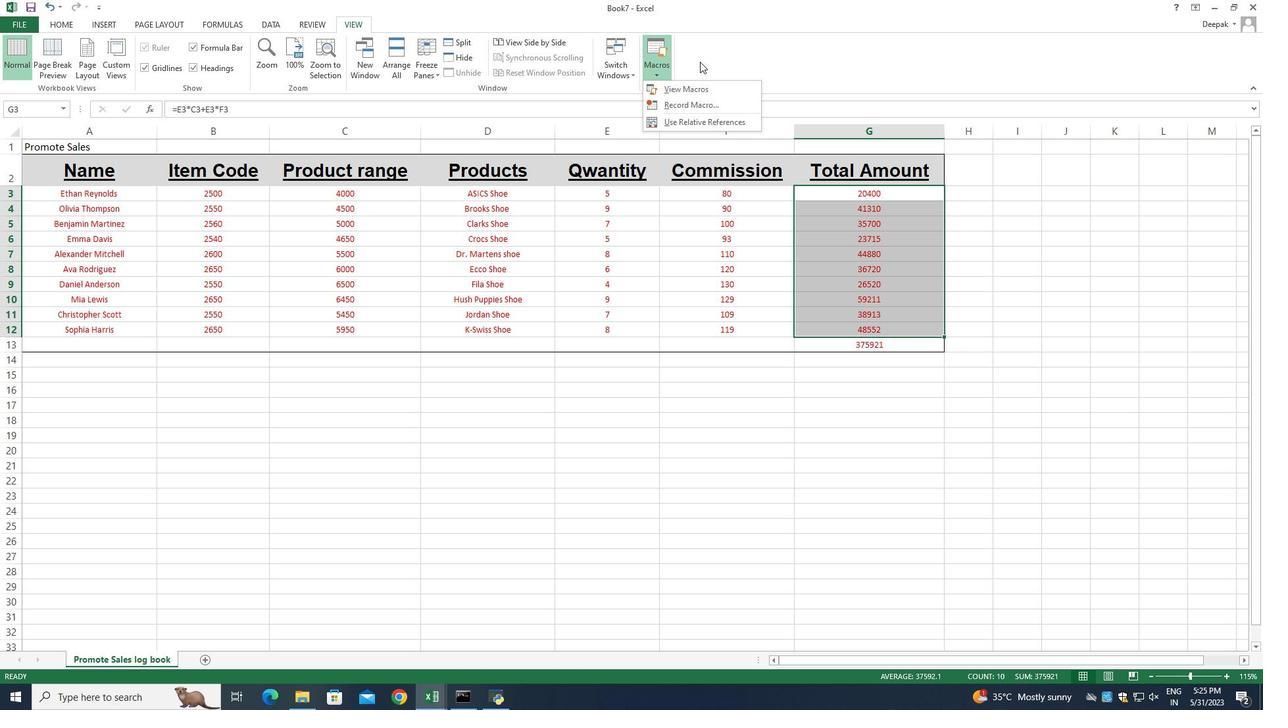 
Action: Mouse moved to (571, 420)
Screenshot: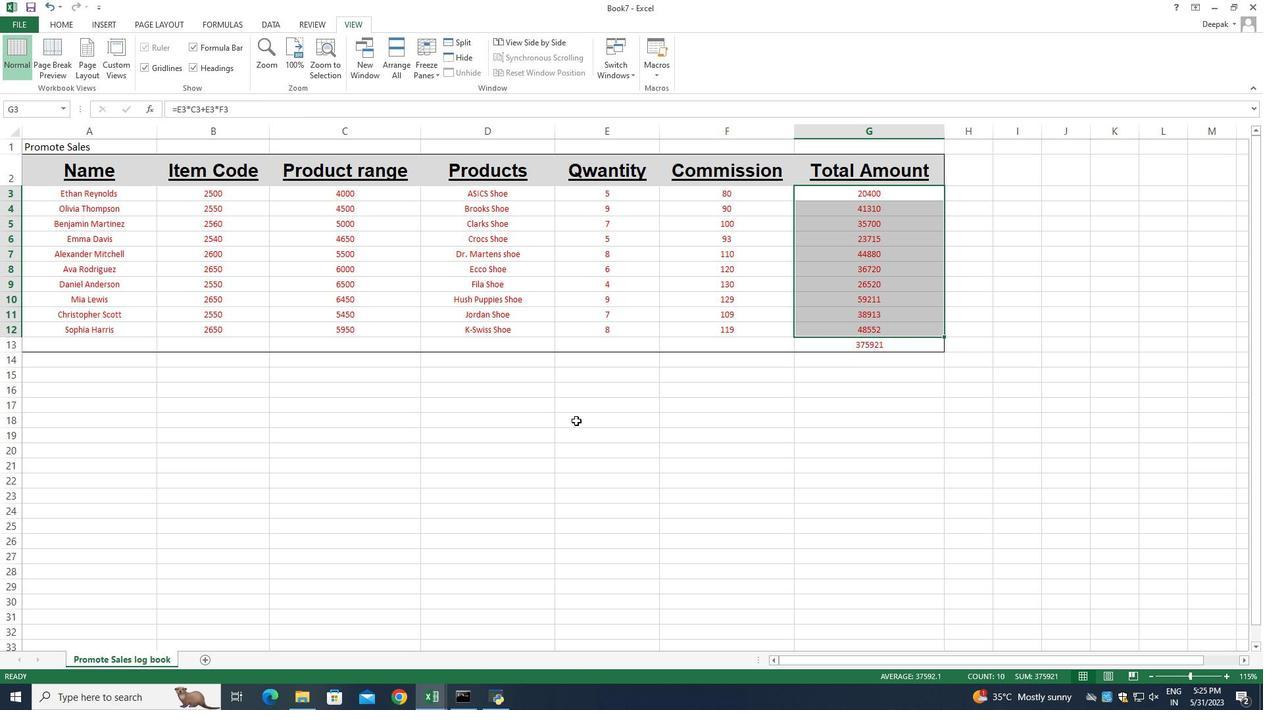 
Action: Mouse scrolled (571, 419) with delta (0, 0)
Screenshot: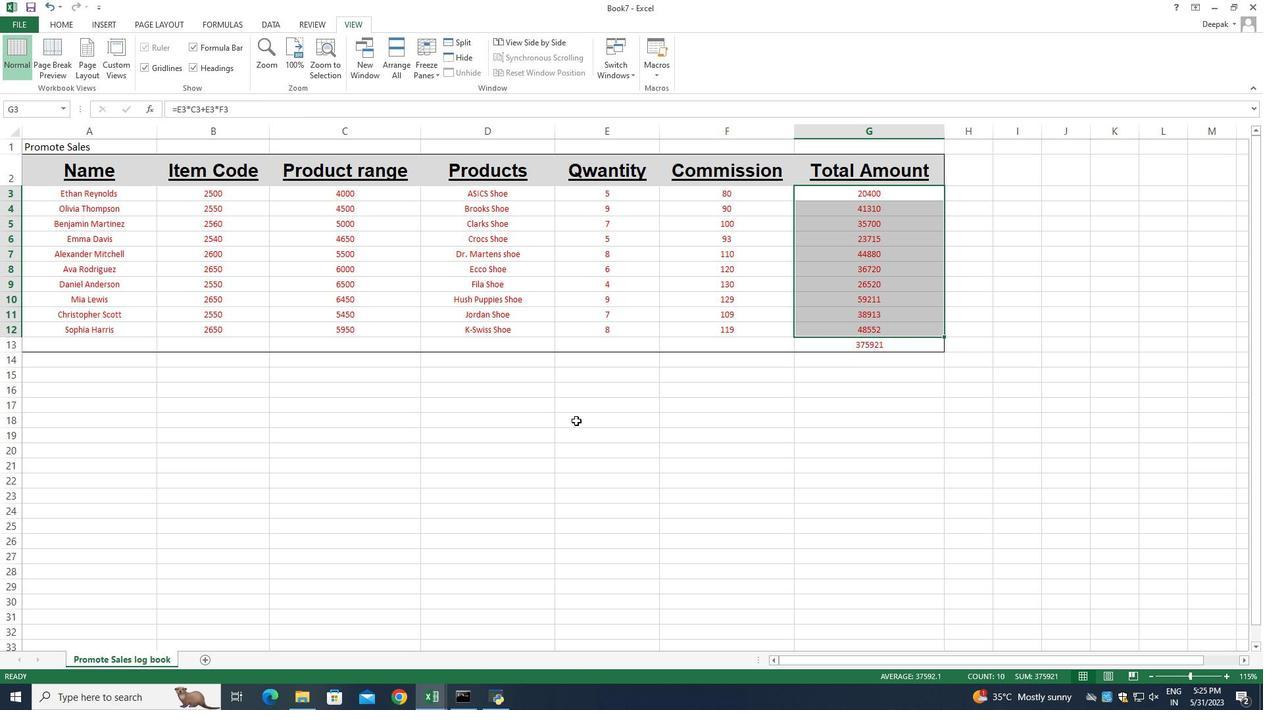 
Action: Mouse moved to (434, 351)
Screenshot: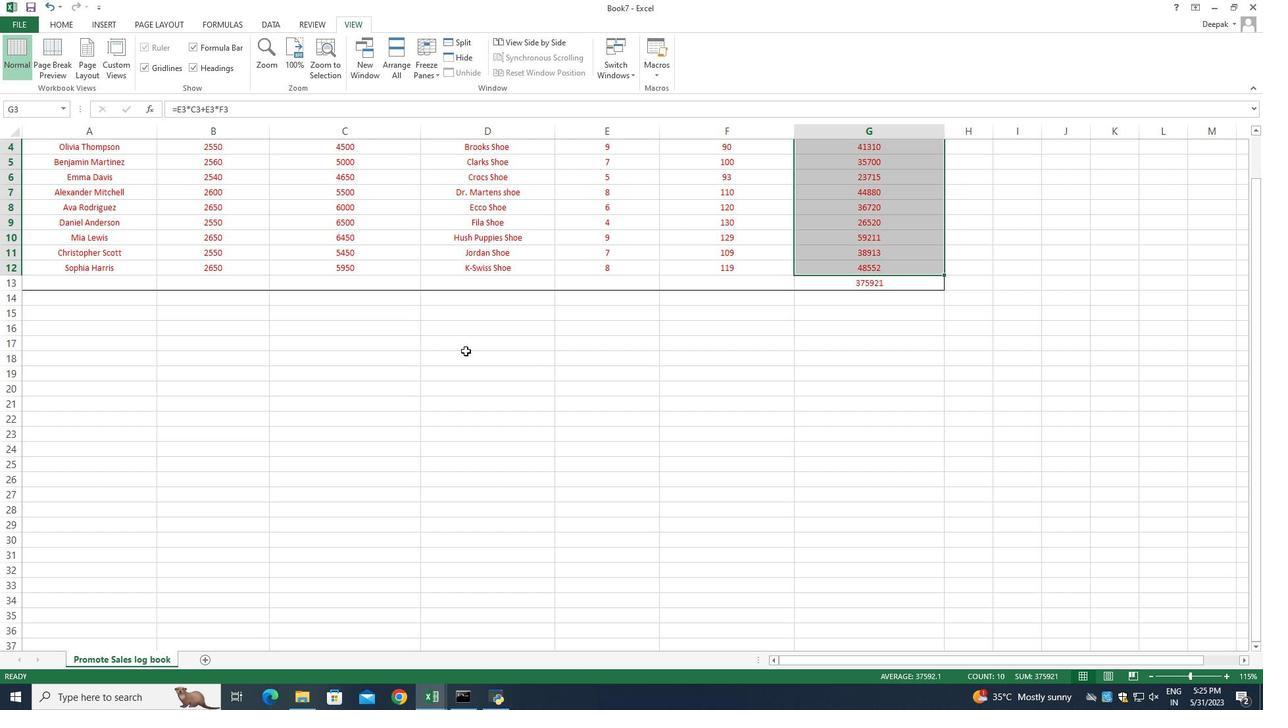 
Action: Mouse scrolled (434, 350) with delta (0, 0)
Screenshot: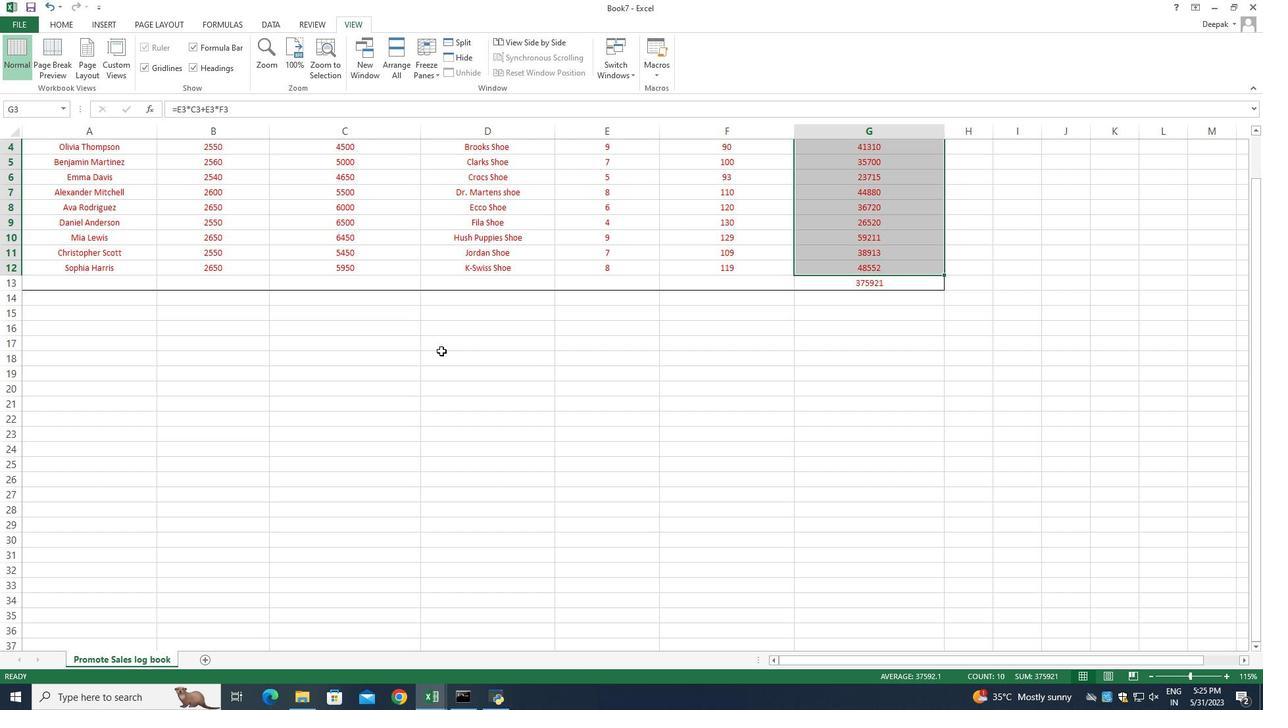 
Action: Mouse moved to (353, 318)
Screenshot: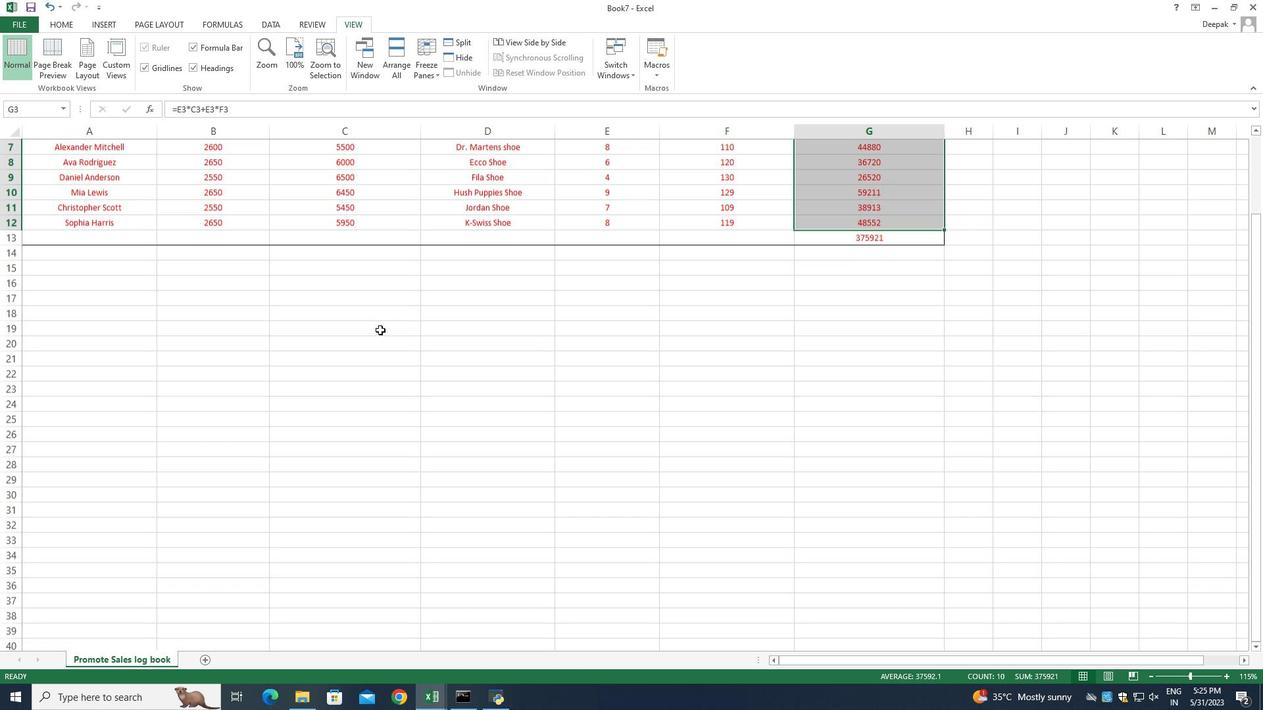 
Action: Mouse scrolled (353, 317) with delta (0, 0)
Screenshot: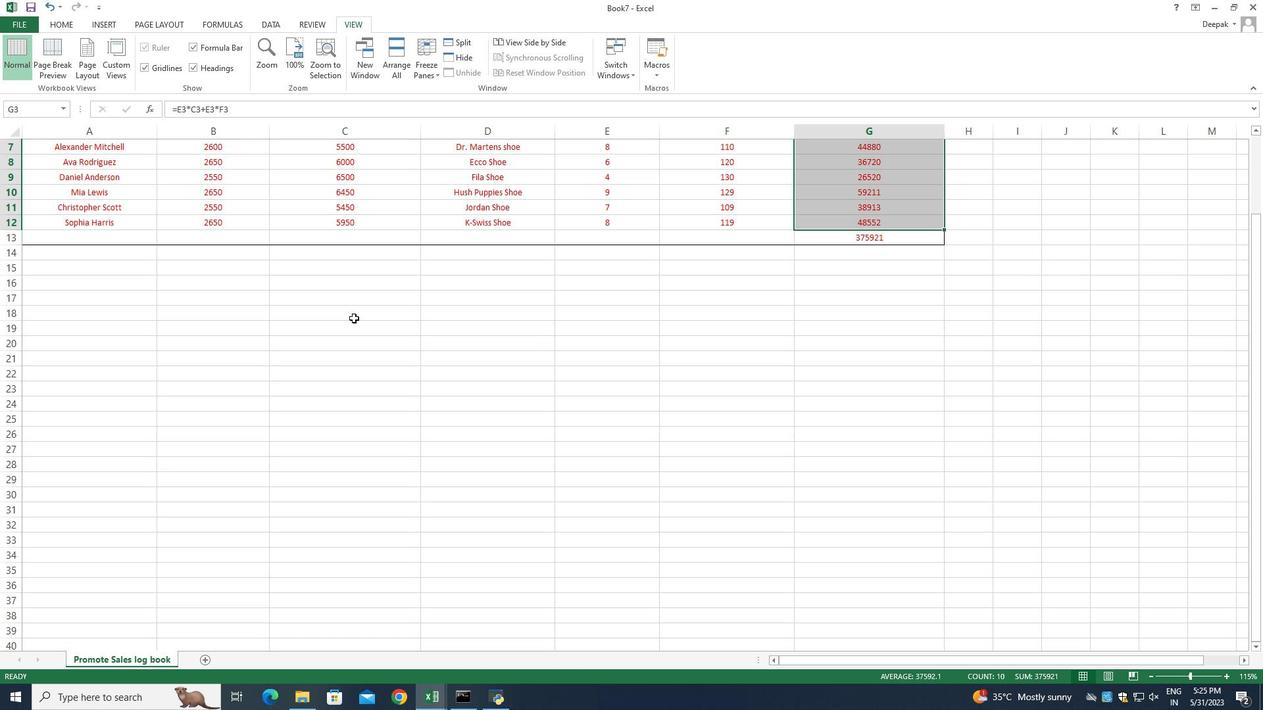 
Action: Mouse moved to (319, 328)
Screenshot: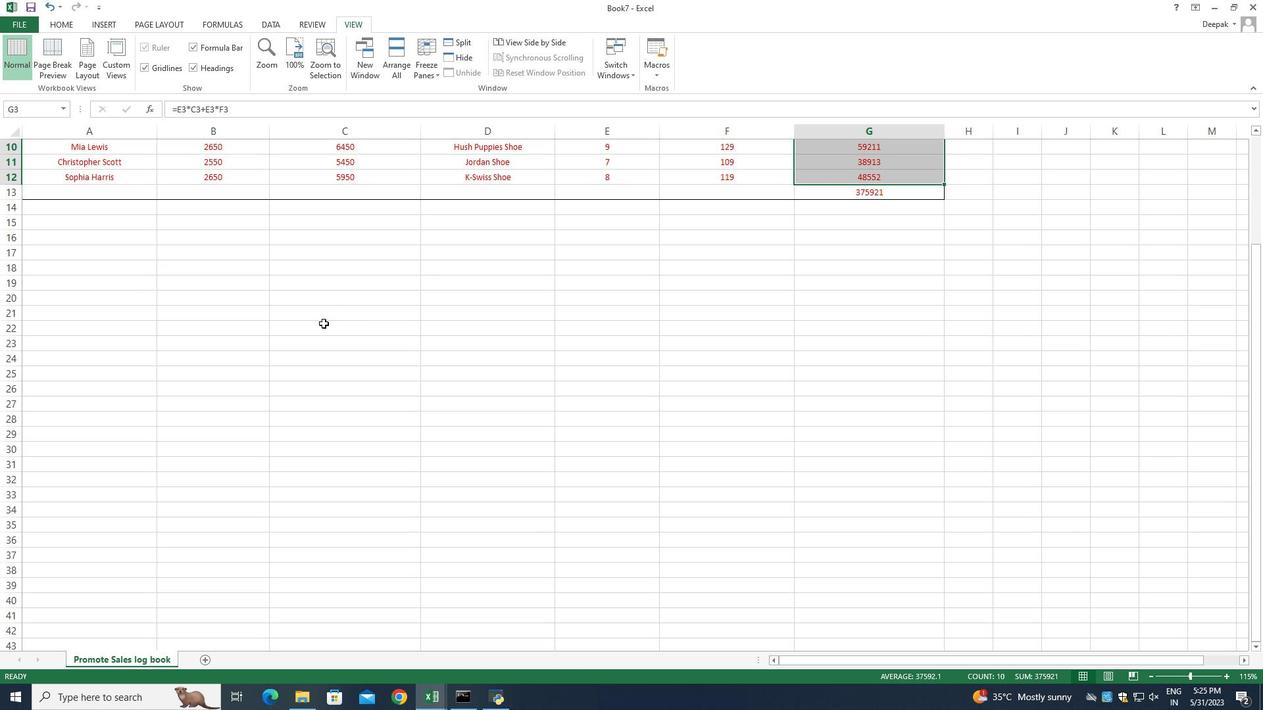 
Action: Mouse scrolled (319, 328) with delta (0, 0)
Screenshot: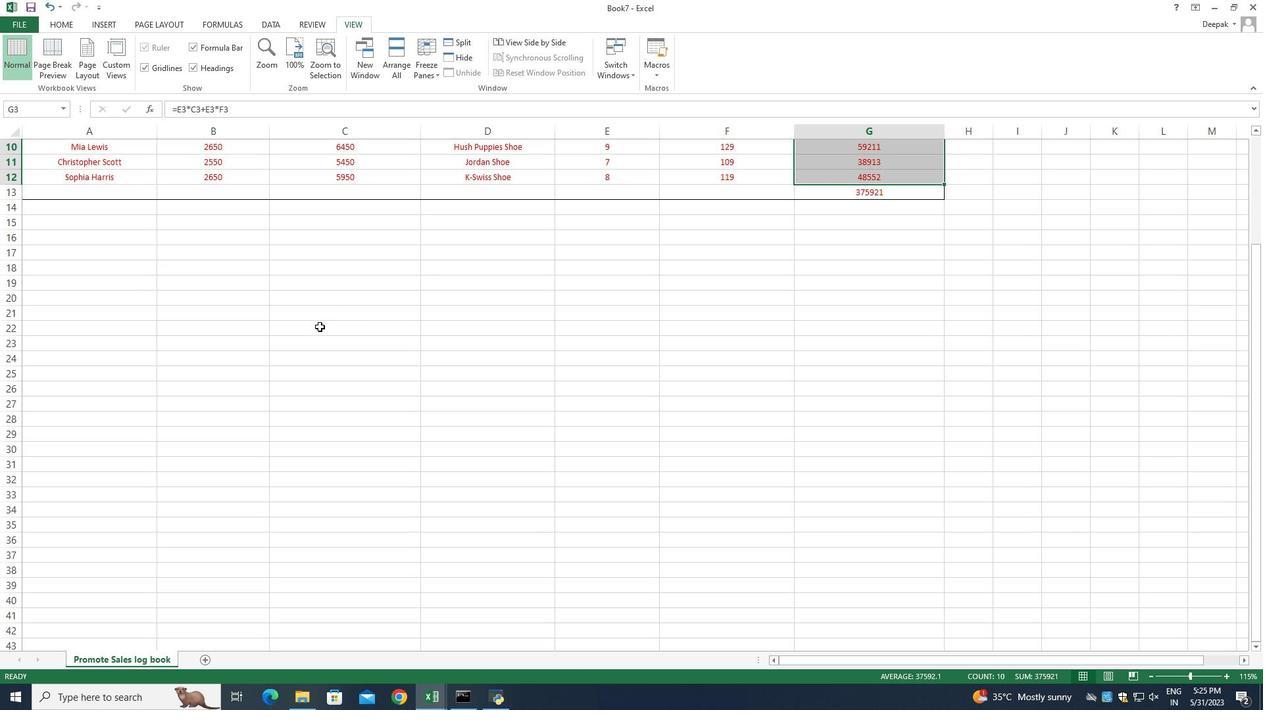 
Action: Mouse moved to (728, 357)
Screenshot: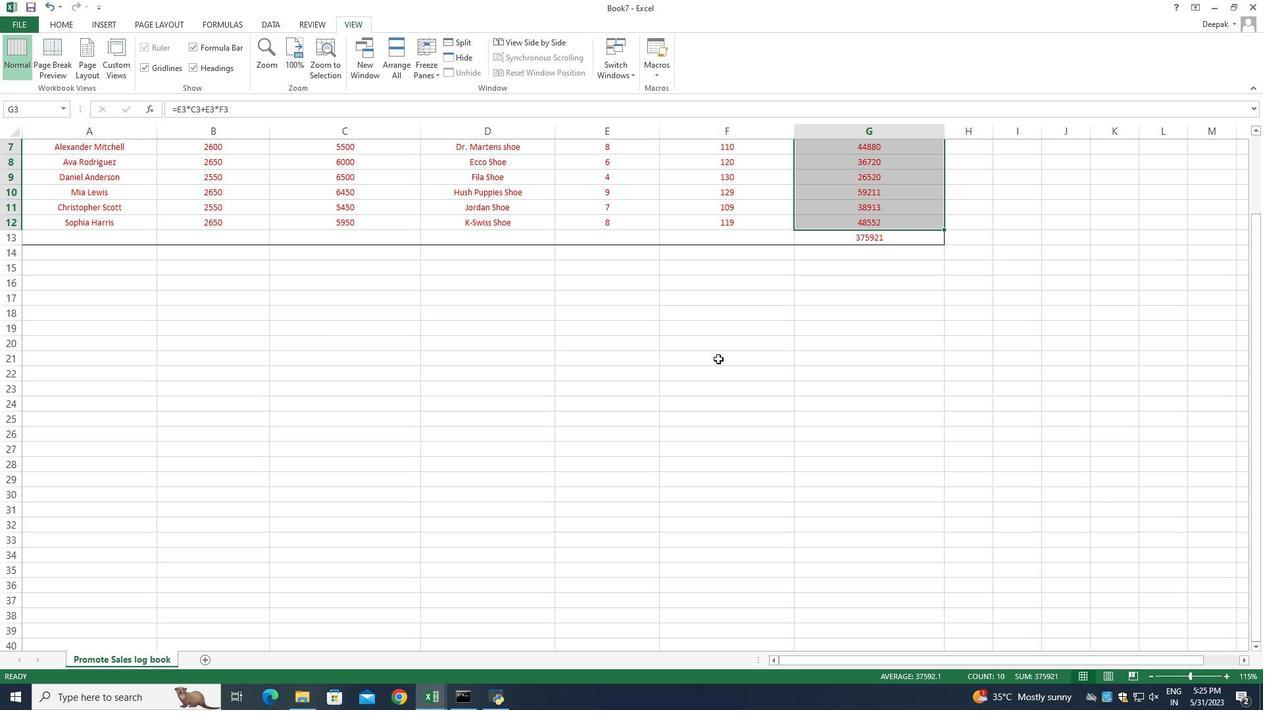 
Action: Mouse scrolled (728, 358) with delta (0, 0)
Screenshot: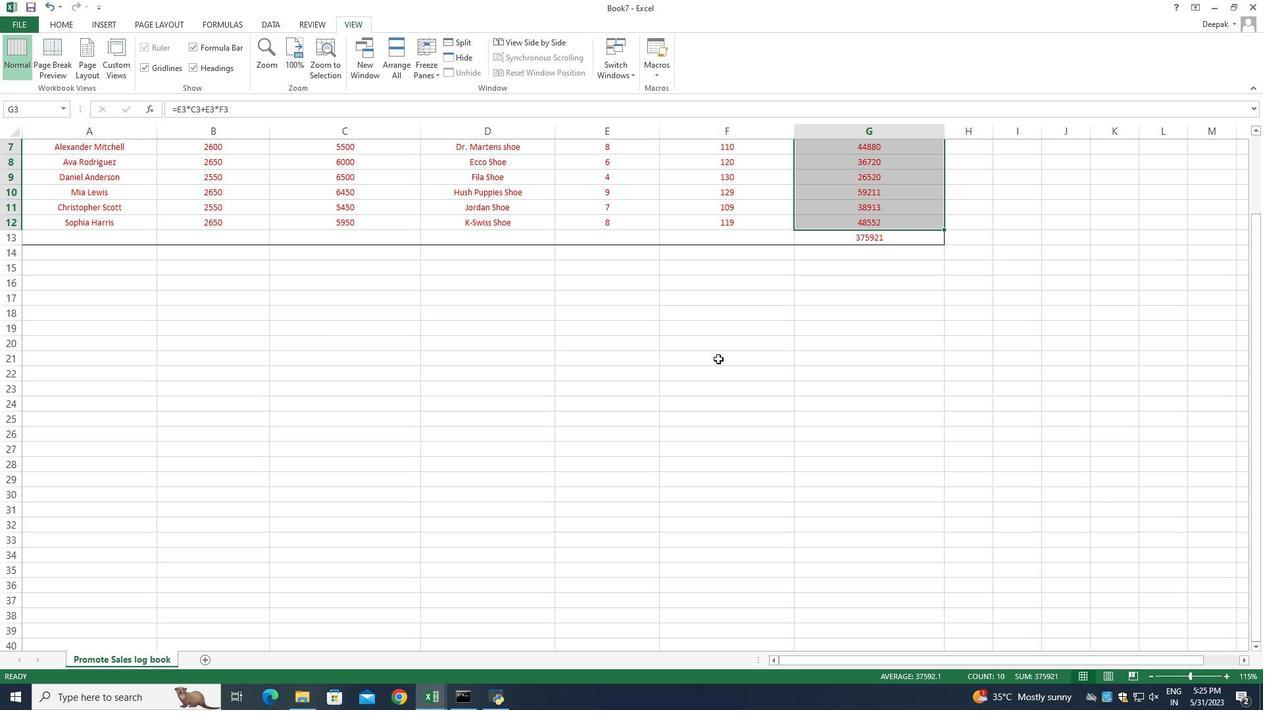 
Action: Mouse moved to (729, 356)
Screenshot: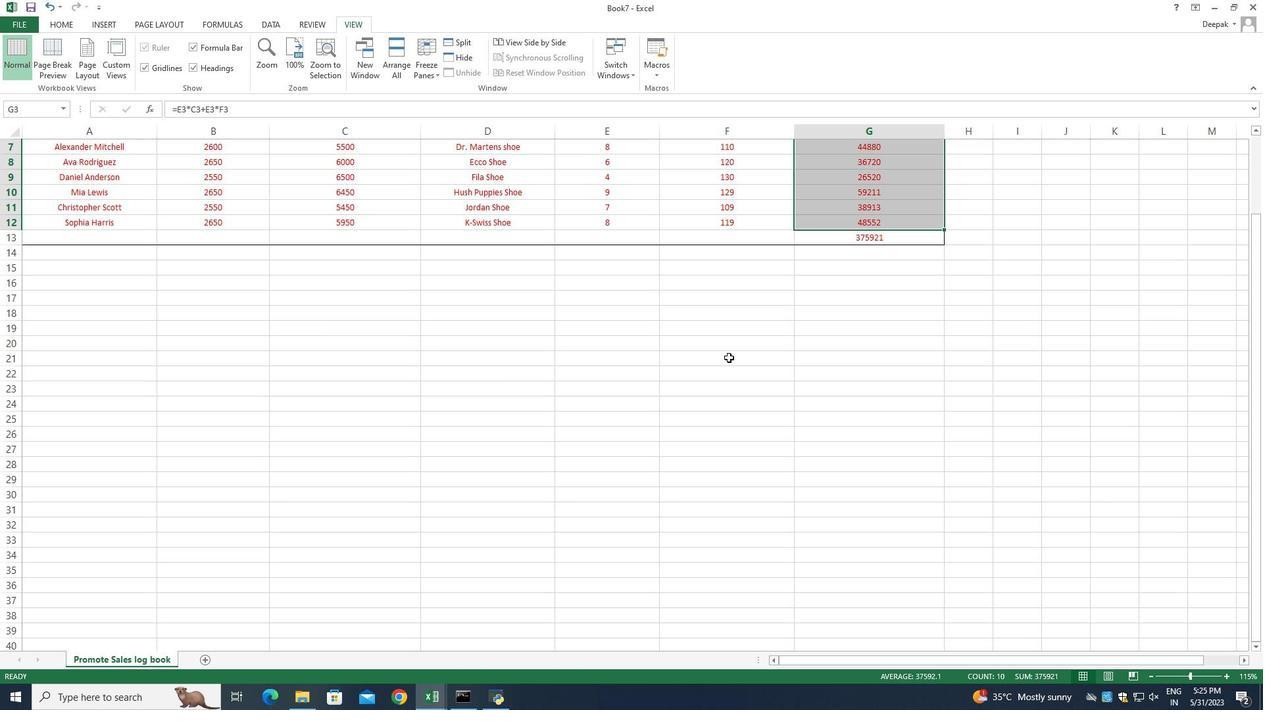 
Action: Mouse scrolled (729, 357) with delta (0, 0)
Screenshot: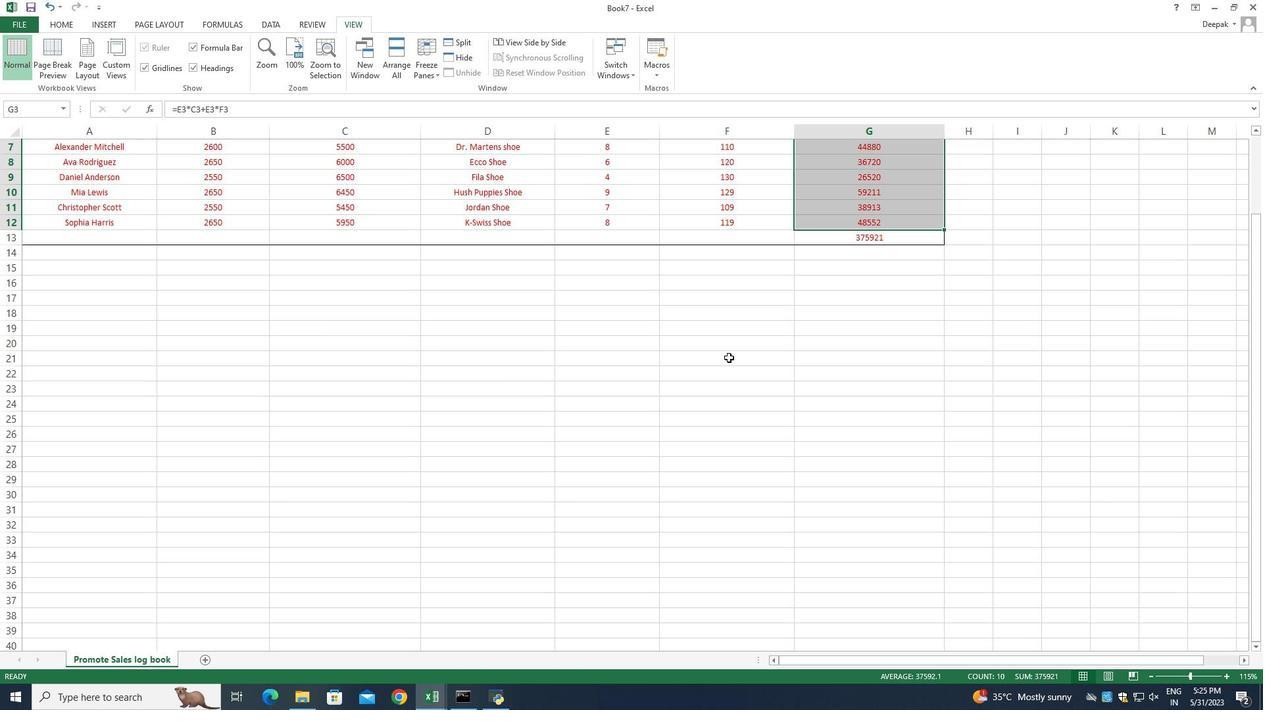 
Action: Mouse moved to (601, 336)
Screenshot: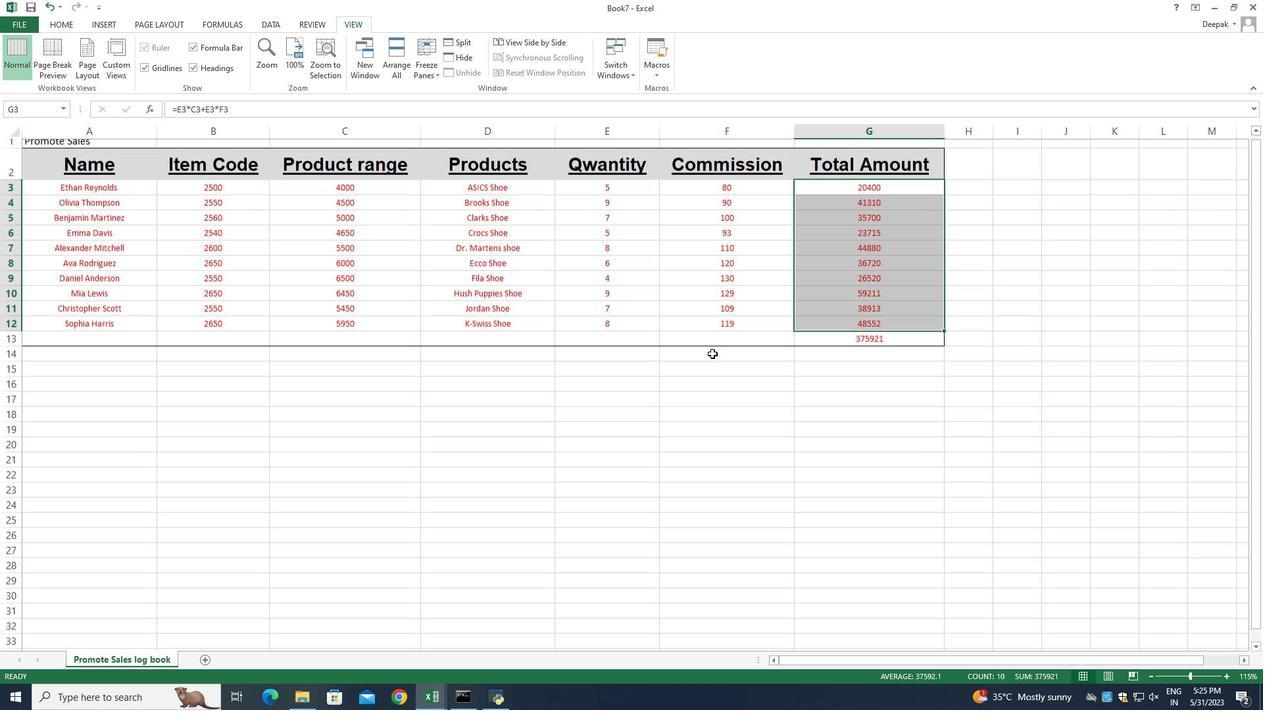 
Action: Mouse scrolled (601, 336) with delta (0, 0)
Screenshot: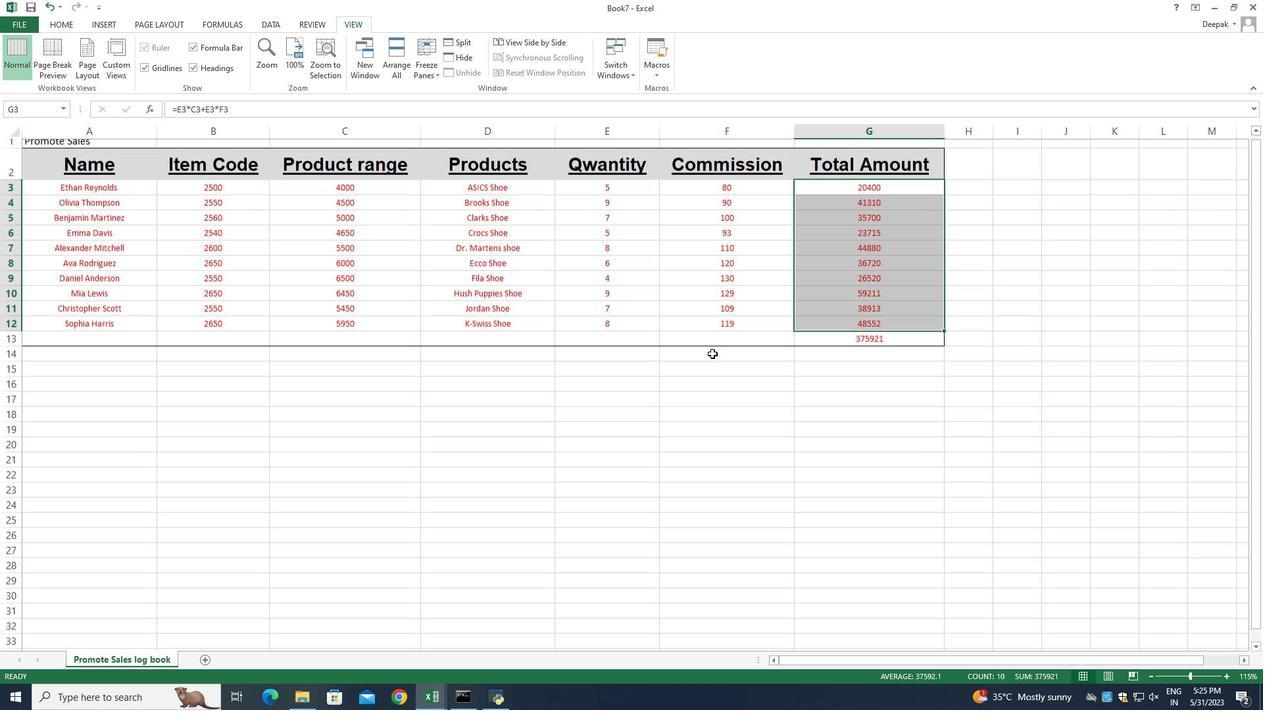 
Action: Mouse moved to (590, 332)
Screenshot: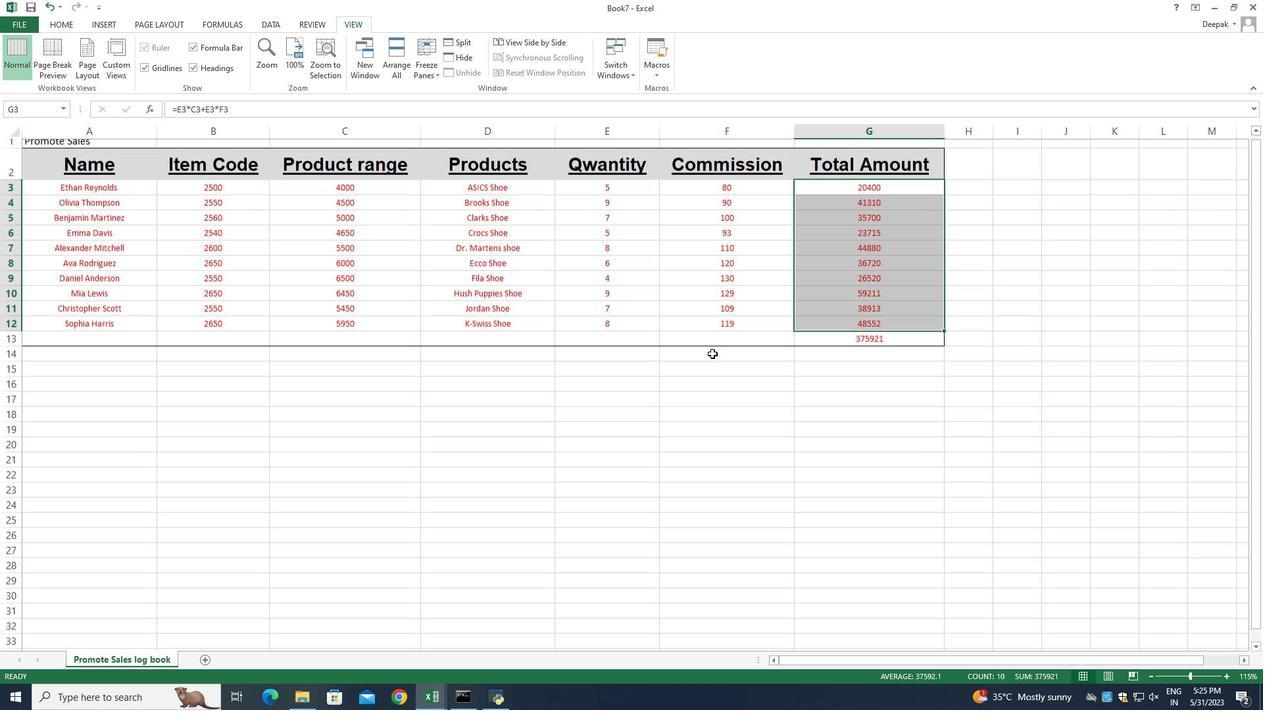 
Action: Mouse scrolled (590, 332) with delta (0, 0)
Screenshot: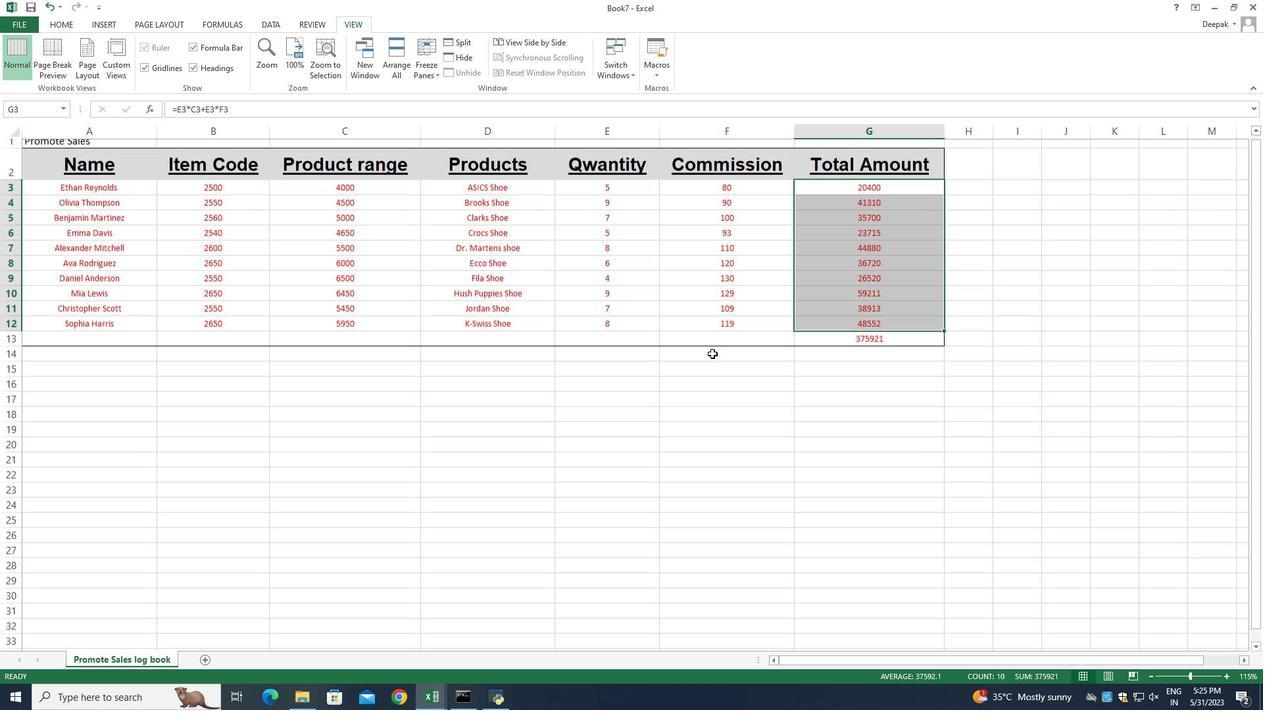
Action: Mouse moved to (571, 326)
Screenshot: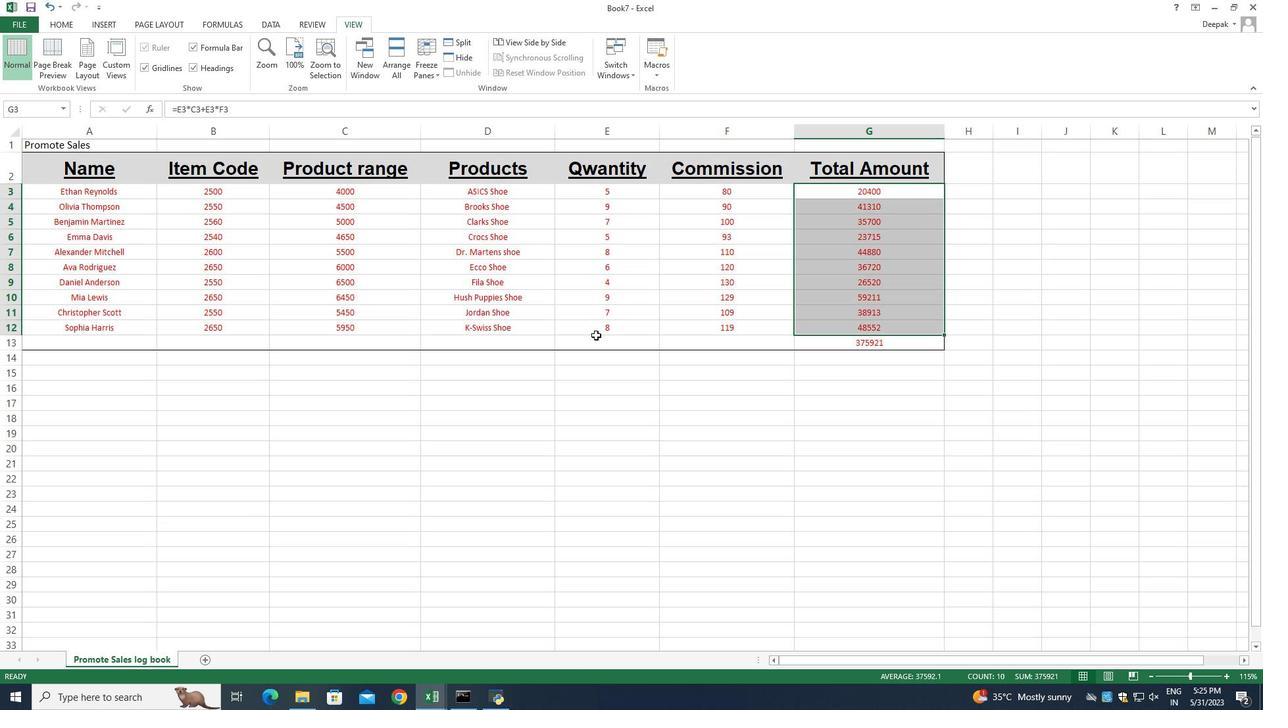 
Action: Mouse scrolled (578, 329) with delta (0, 0)
Screenshot: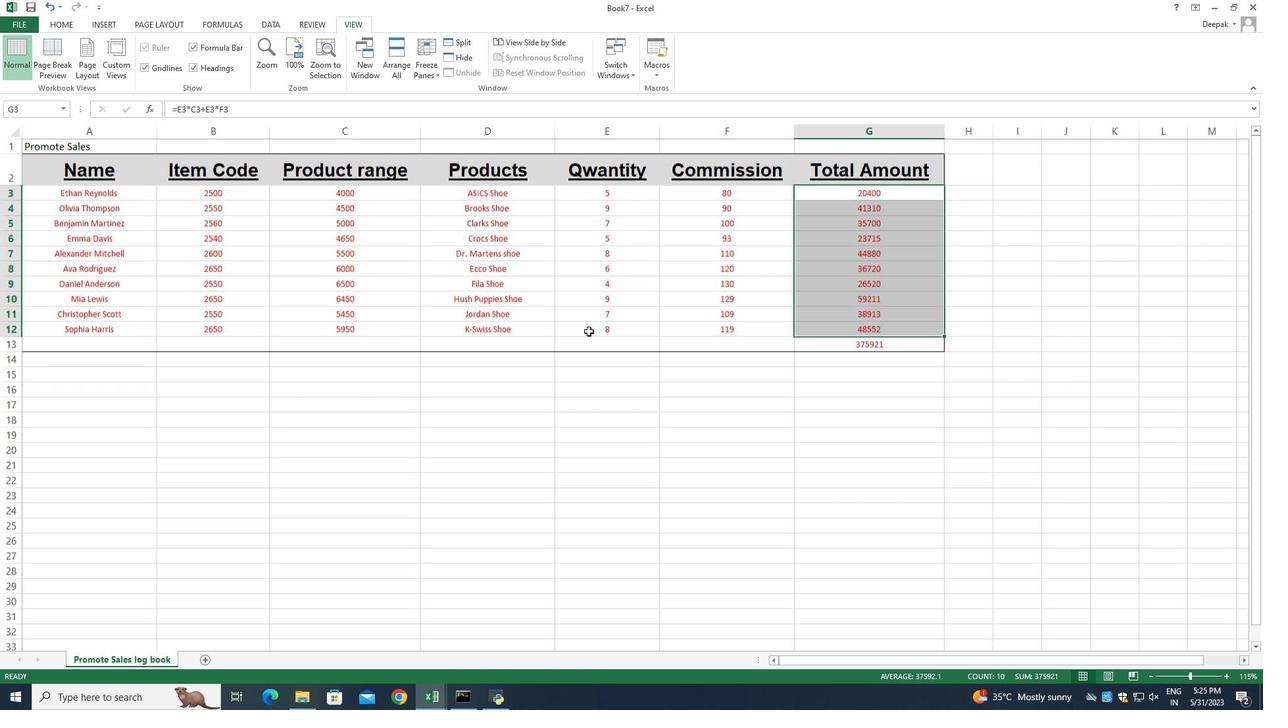 
Action: Mouse moved to (550, 295)
Screenshot: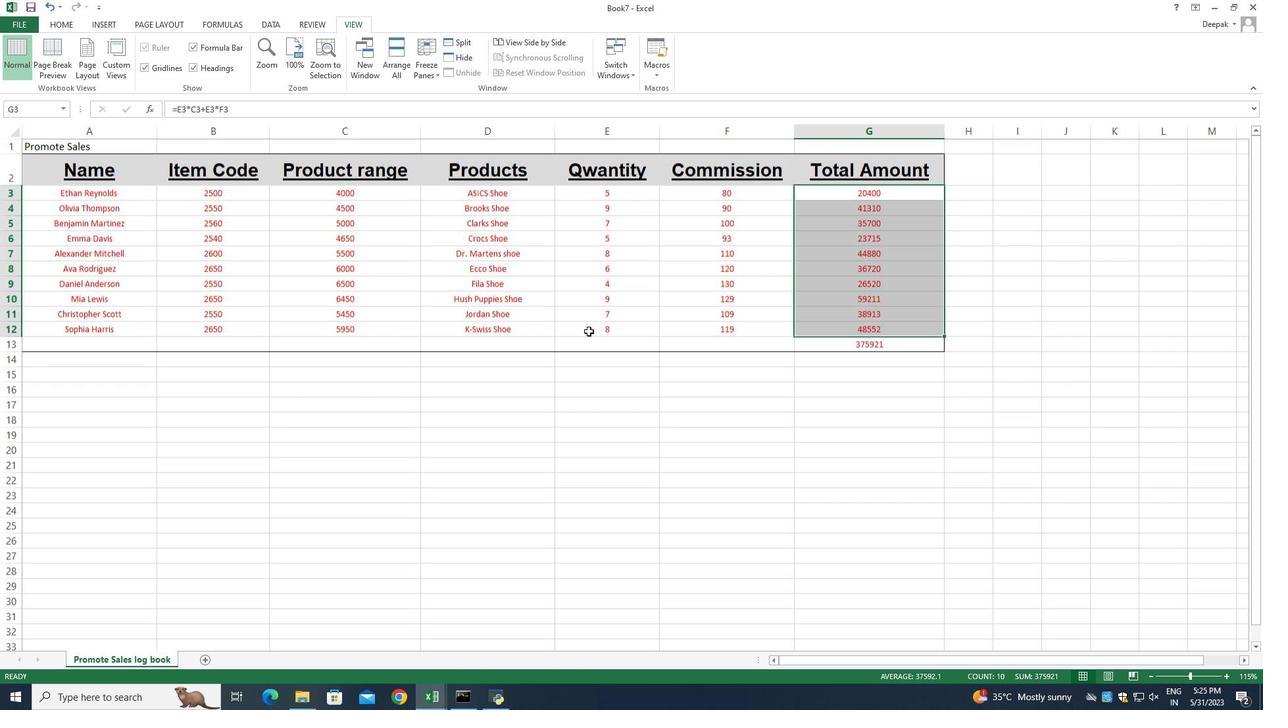
Action: Mouse scrolled (569, 326) with delta (0, 0)
Screenshot: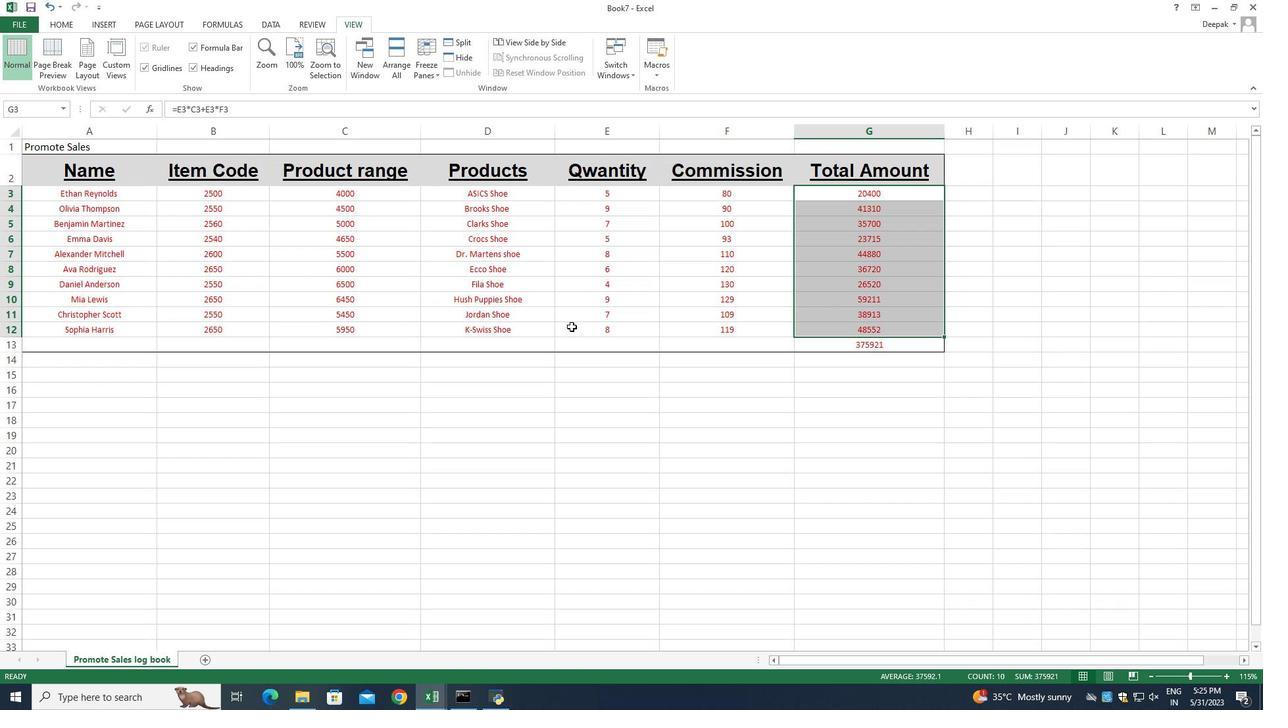 
Action: Mouse moved to (542, 288)
Screenshot: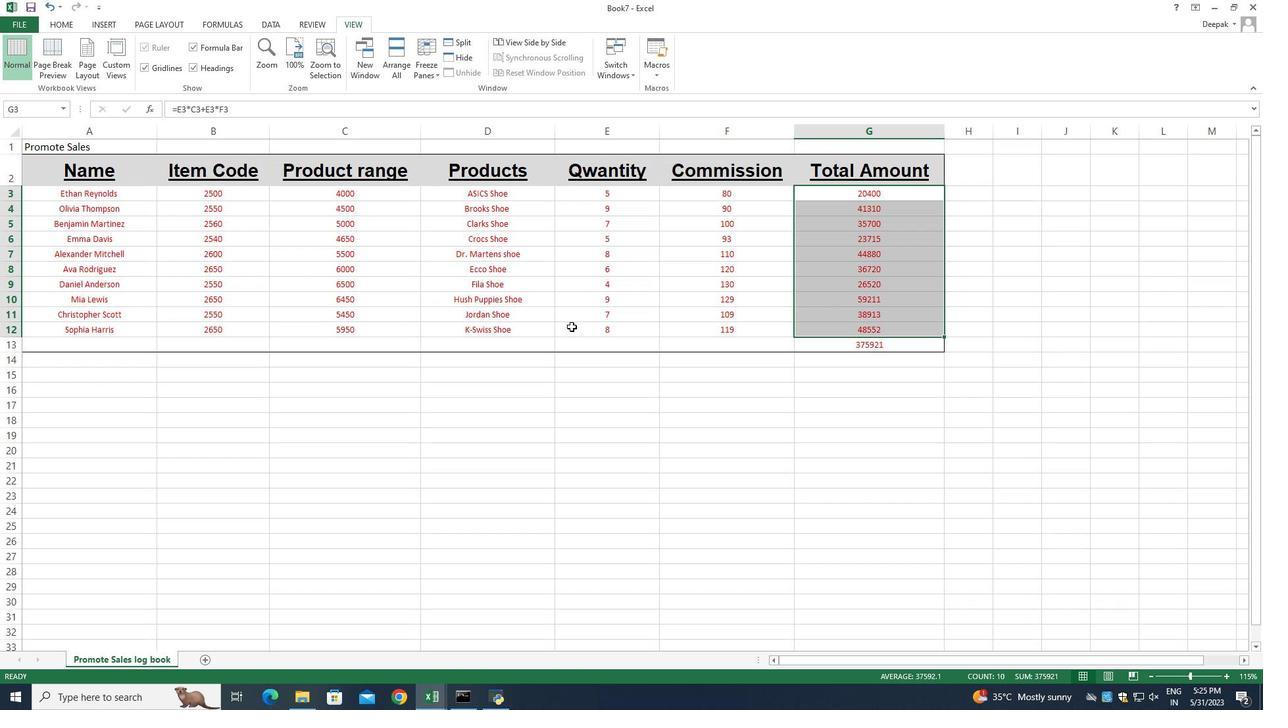
Action: Mouse scrolled (561, 316) with delta (0, 0)
Screenshot: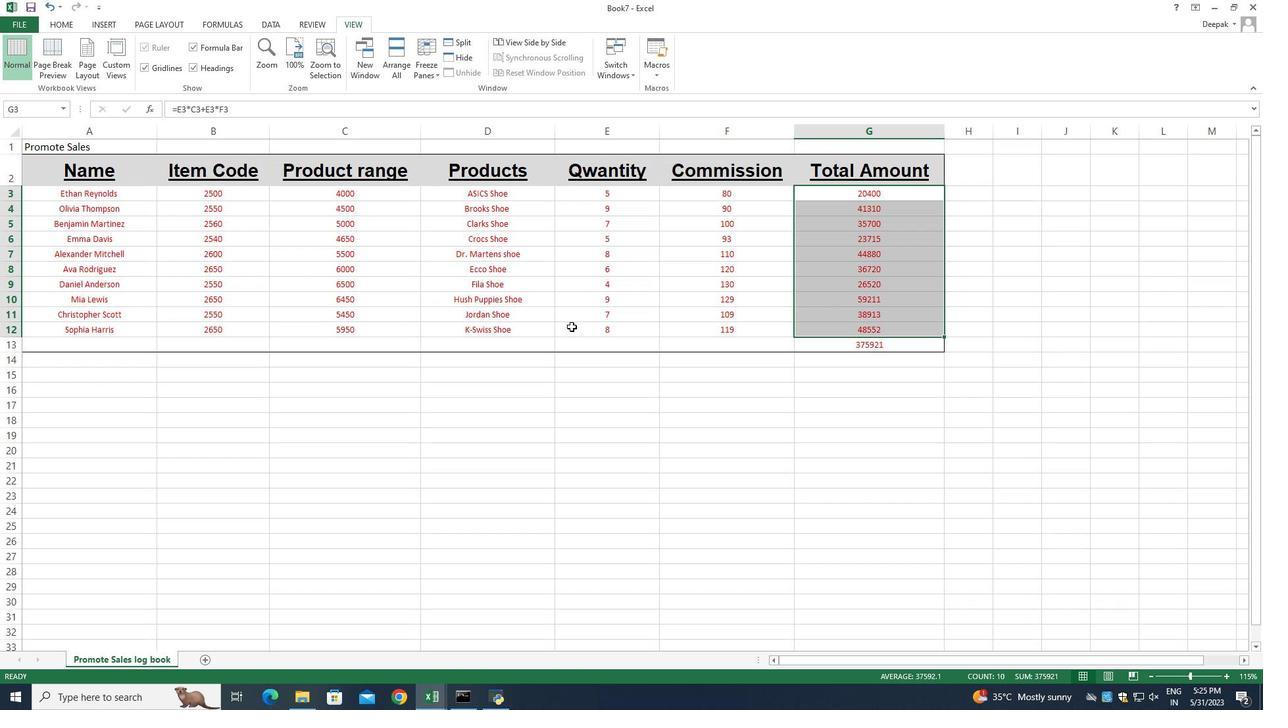 
Action: Mouse moved to (496, 257)
Screenshot: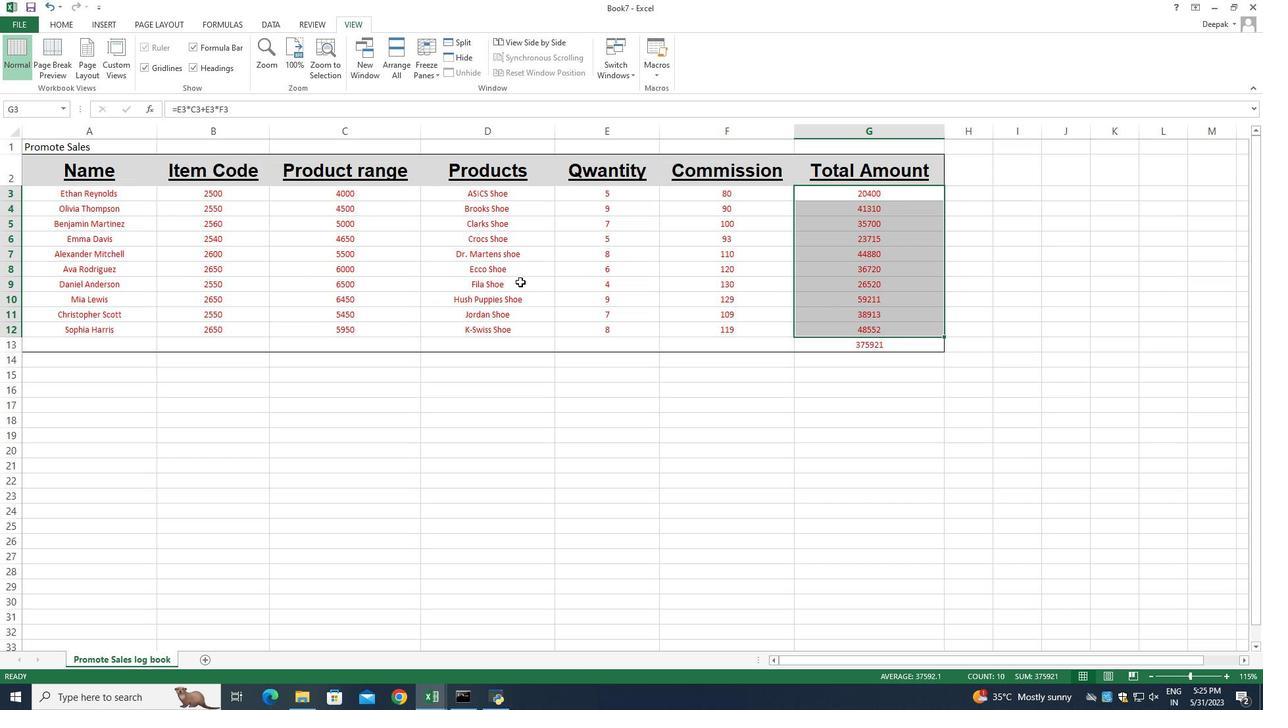 
Action: Mouse scrolled (495, 272) with delta (0, 0)
Screenshot: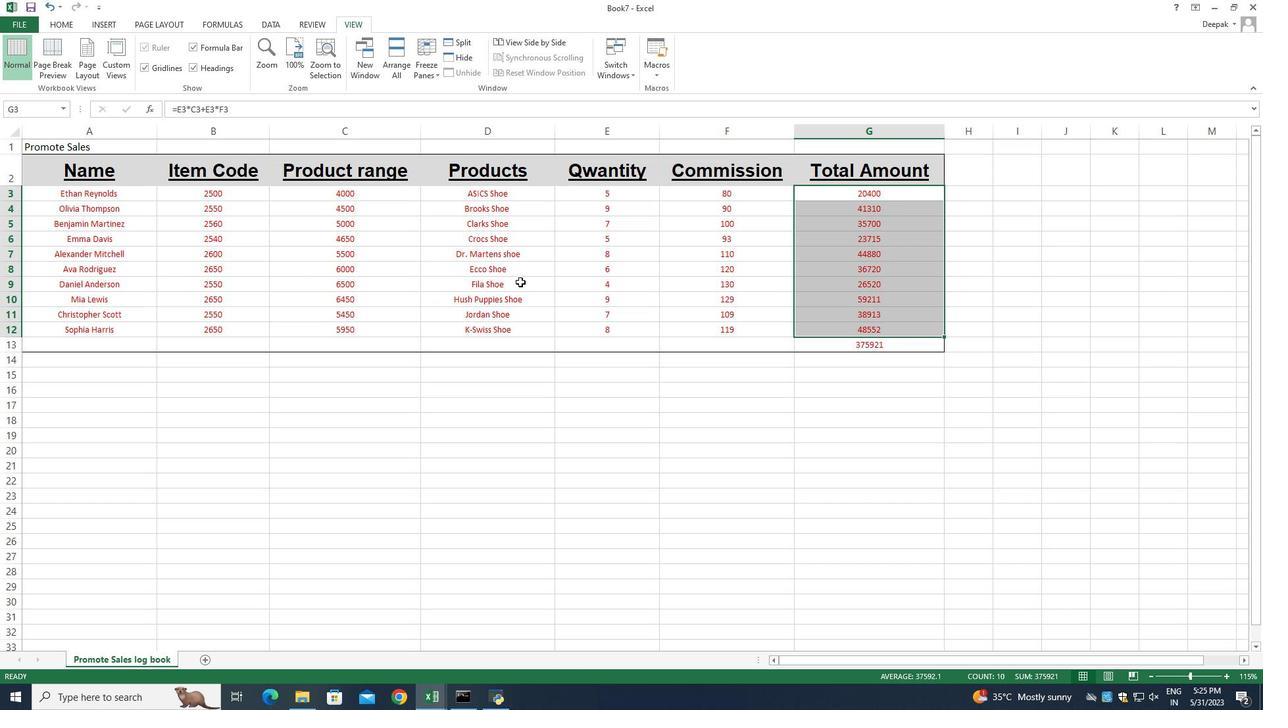 
Action: Mouse moved to (496, 251)
